 Task: Search for a smartwatch on Amazon and add it to your cart.
Action: Mouse moved to (362, 69)
Screenshot: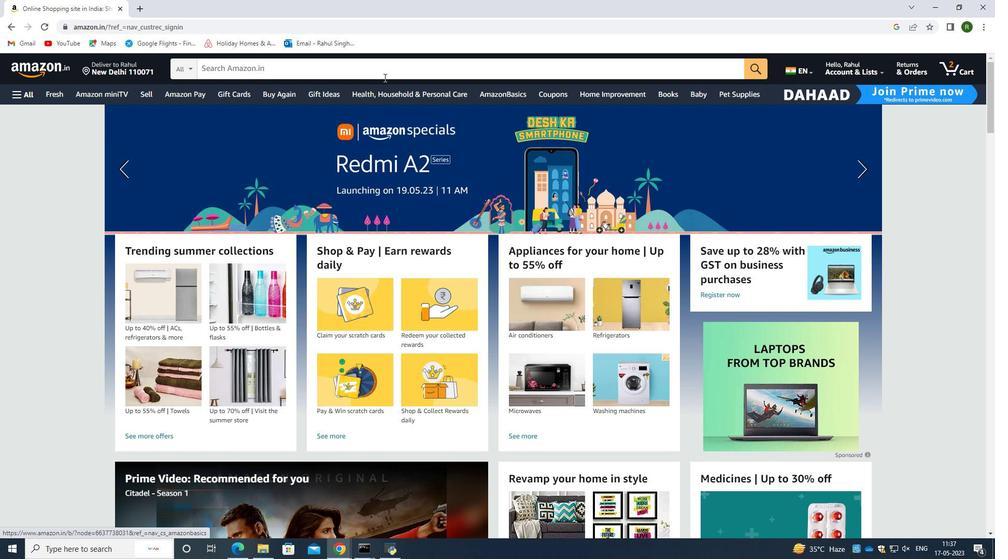 
Action: Mouse pressed left at (362, 69)
Screenshot: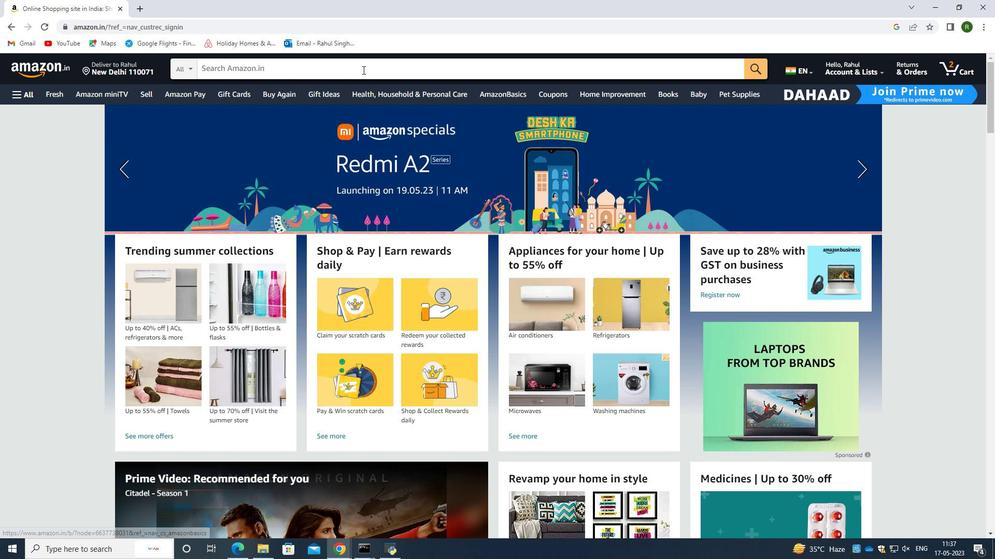 
Action: Key pressed s<Key.backspace>am<Key.backspace><Key.backspace>smart<Key.space>watch<Key.space>for<Key.space>men
Screenshot: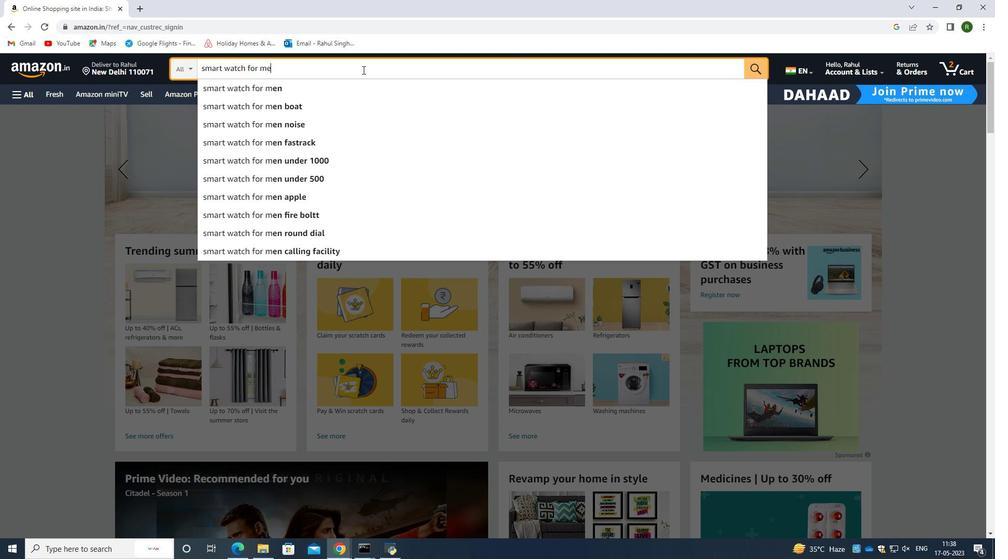 
Action: Mouse moved to (276, 88)
Screenshot: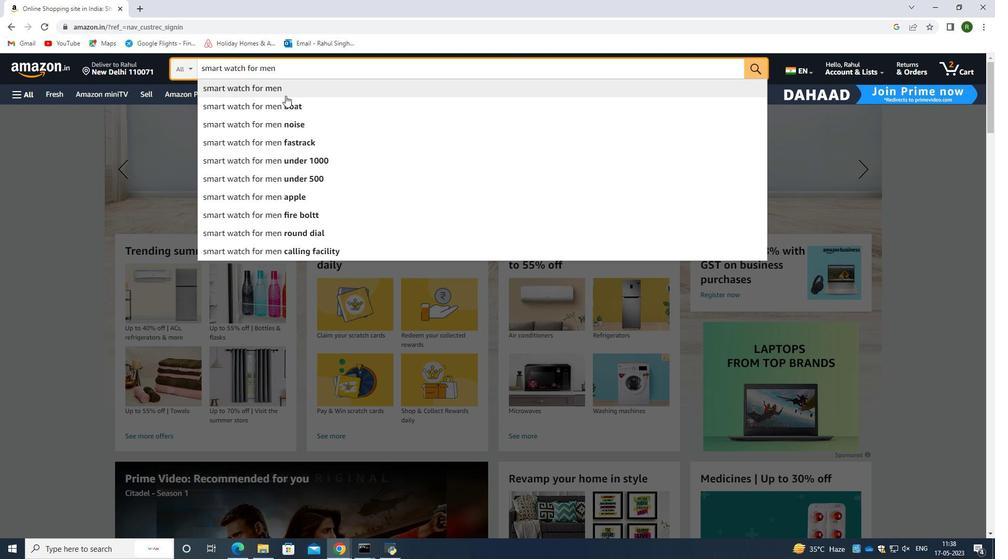 
Action: Mouse pressed left at (276, 88)
Screenshot: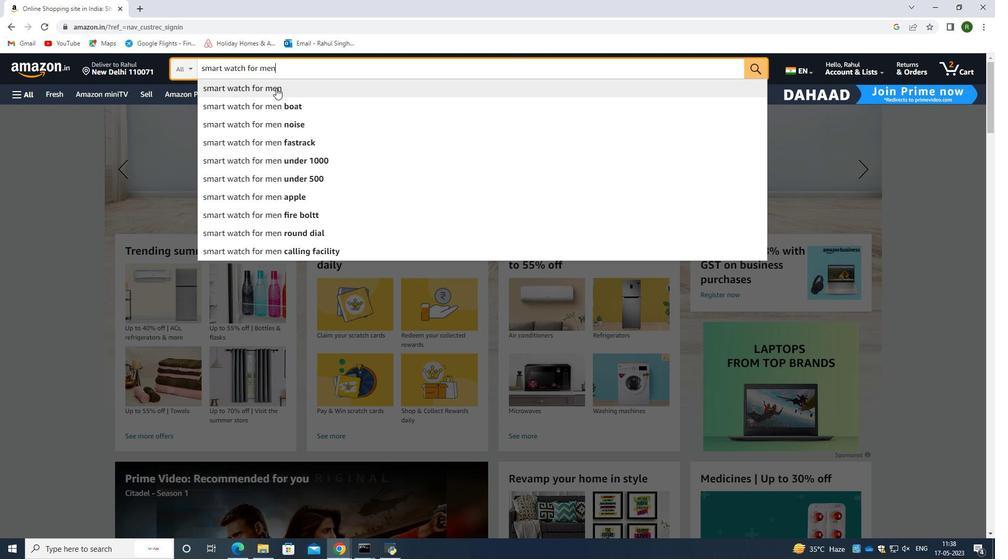 
Action: Mouse moved to (334, 221)
Screenshot: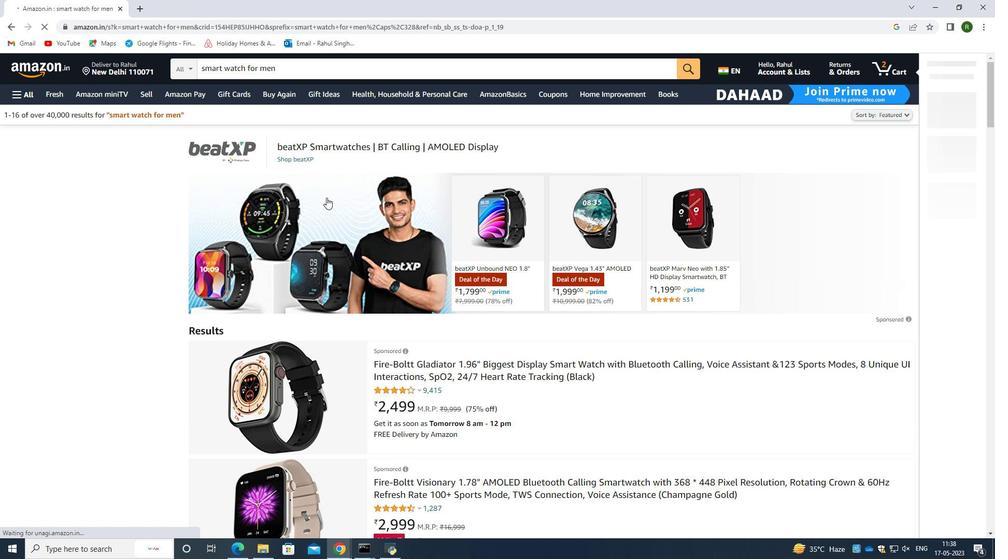 
Action: Mouse scrolled (334, 220) with delta (0, 0)
Screenshot: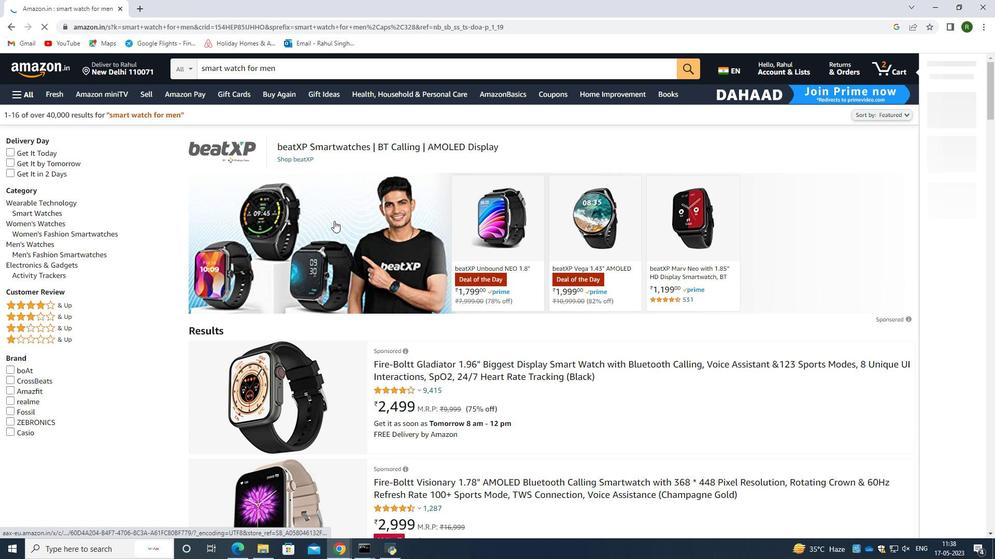 
Action: Mouse scrolled (334, 220) with delta (0, 0)
Screenshot: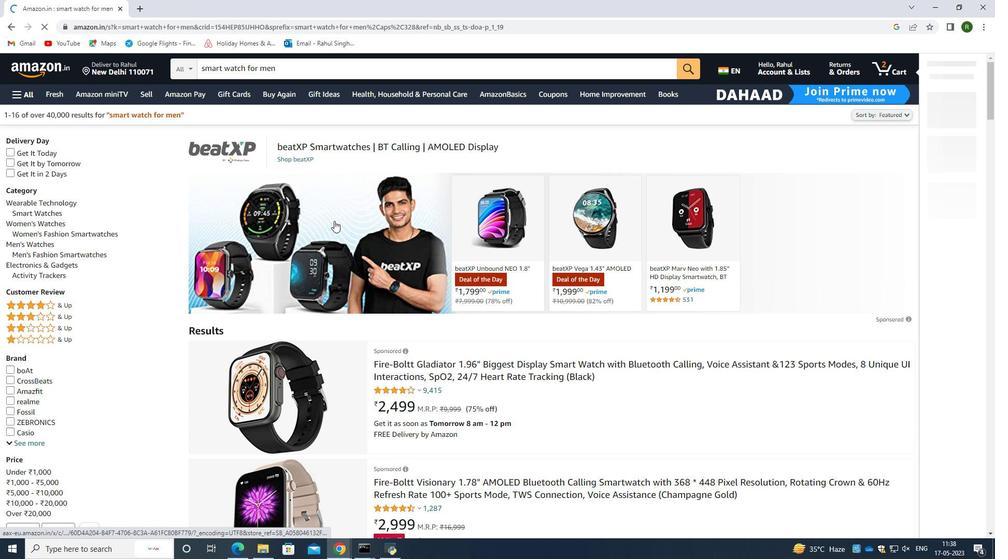 
Action: Mouse moved to (334, 226)
Screenshot: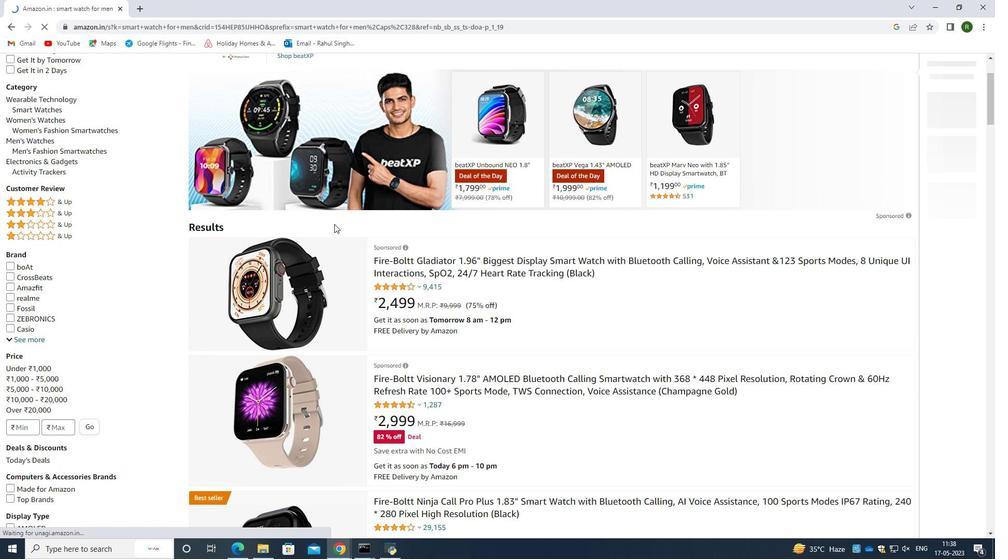 
Action: Mouse scrolled (334, 225) with delta (0, 0)
Screenshot: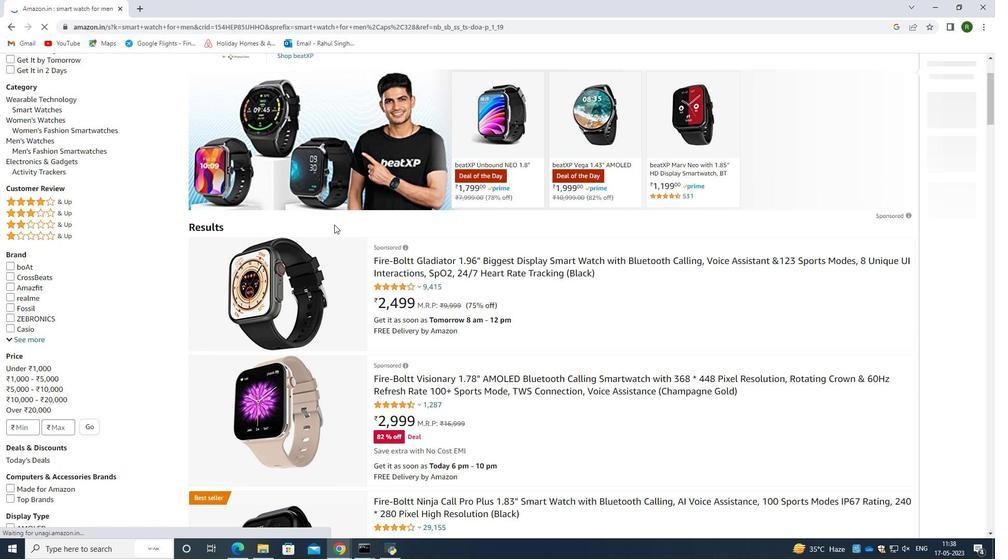 
Action: Mouse scrolled (334, 225) with delta (0, 0)
Screenshot: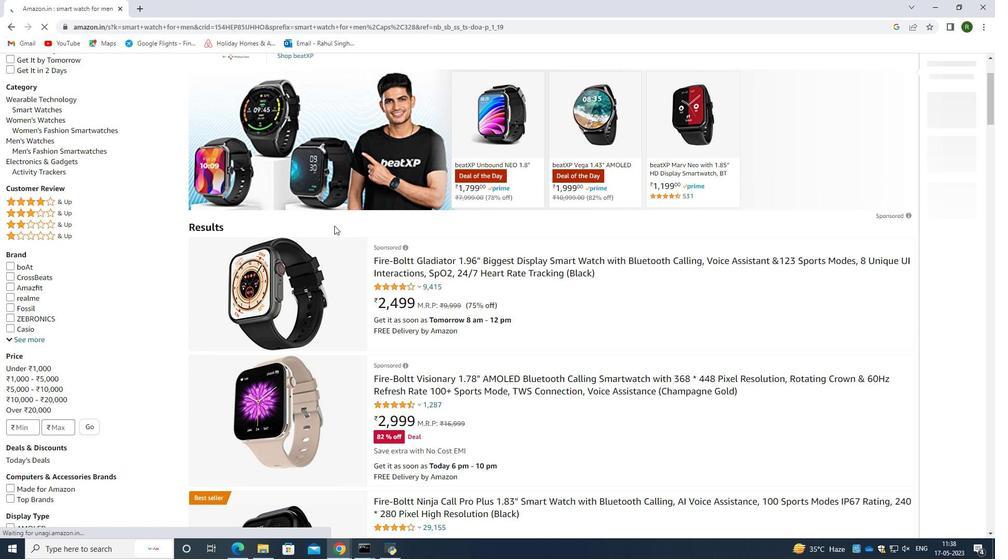 
Action: Mouse moved to (334, 226)
Screenshot: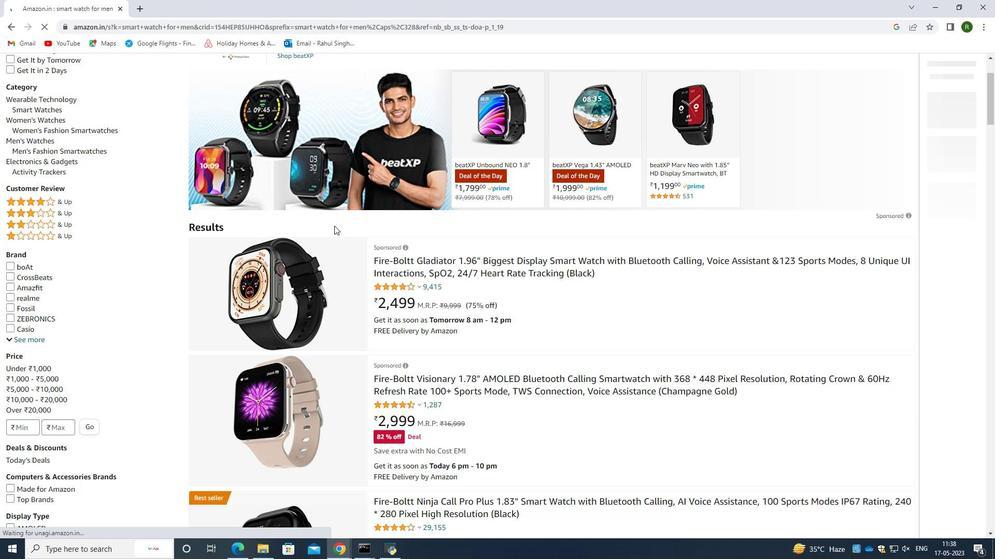 
Action: Mouse scrolled (334, 225) with delta (0, 0)
Screenshot: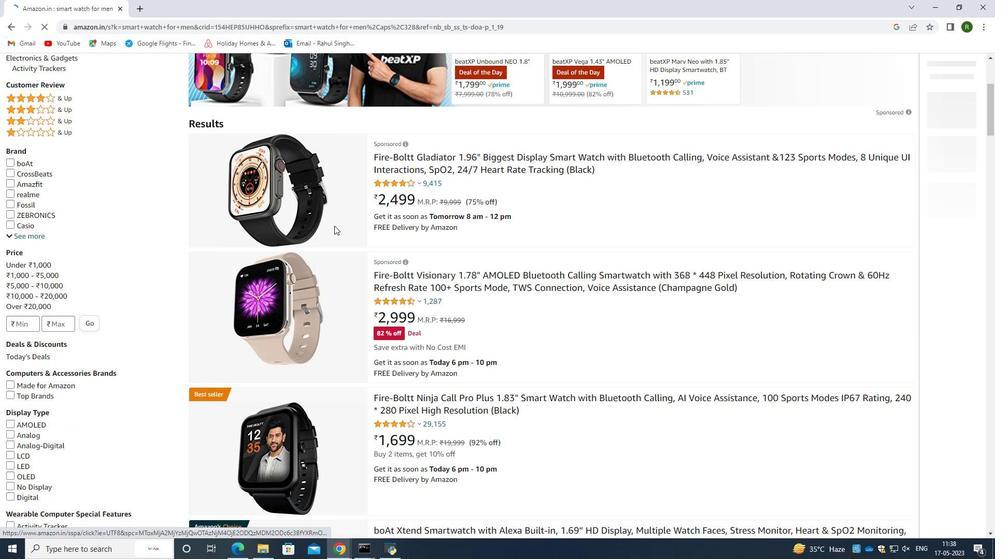 
Action: Mouse moved to (302, 250)
Screenshot: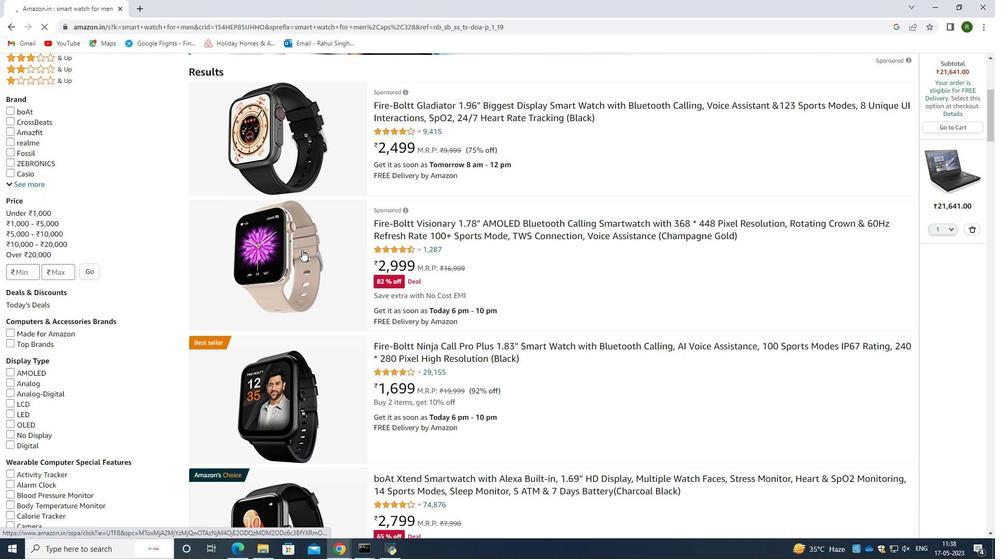 
Action: Mouse scrolled (302, 249) with delta (0, 0)
Screenshot: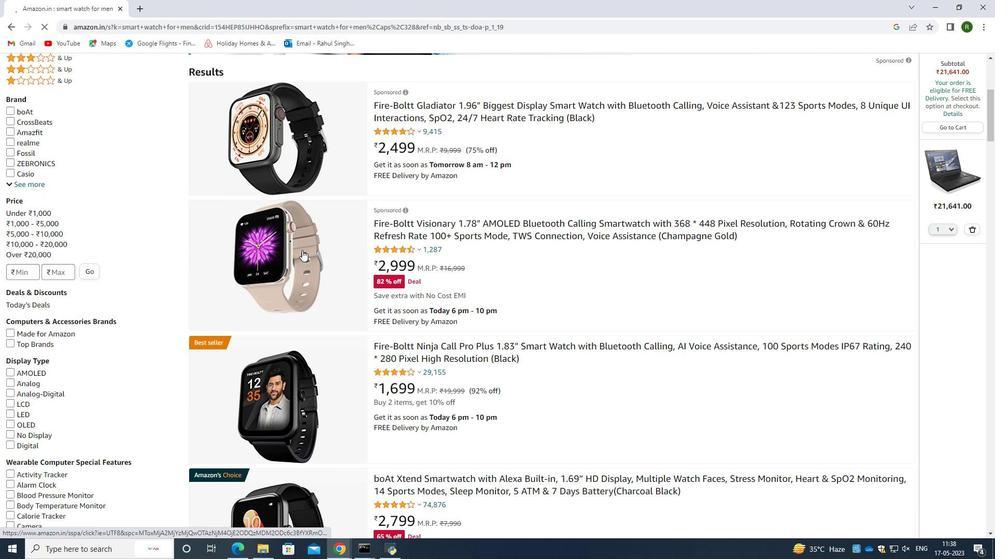
Action: Mouse scrolled (302, 249) with delta (0, 0)
Screenshot: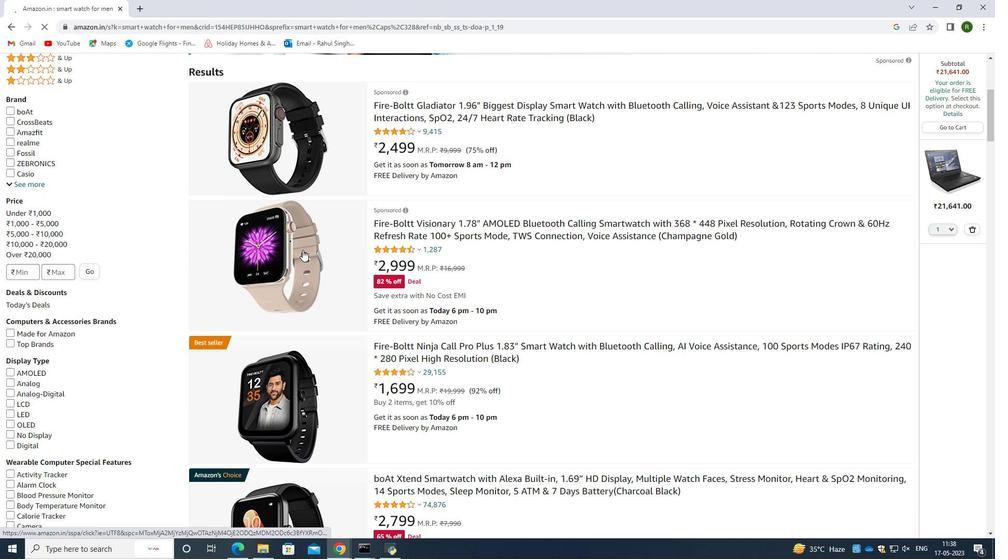
Action: Mouse scrolled (302, 249) with delta (0, 0)
Screenshot: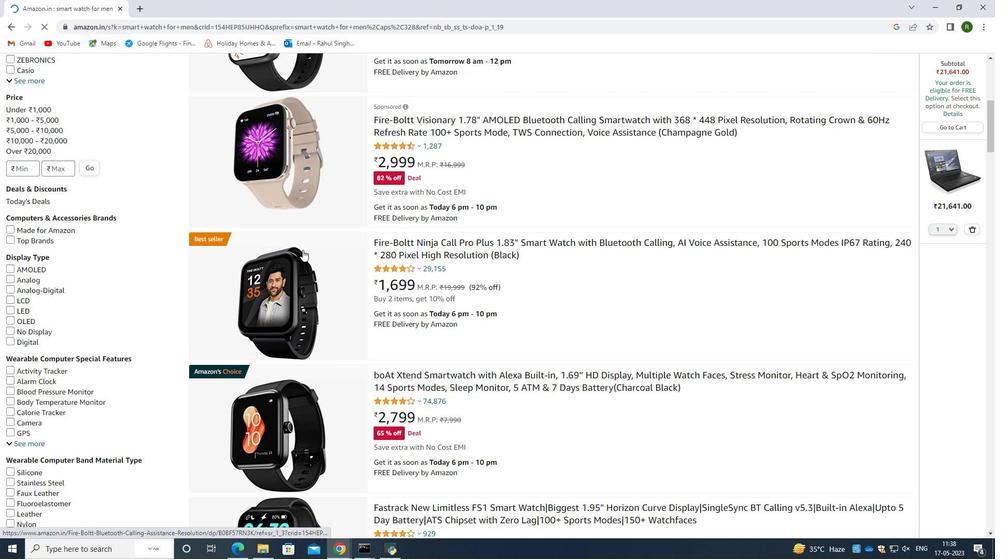 
Action: Mouse scrolled (302, 250) with delta (0, 0)
Screenshot: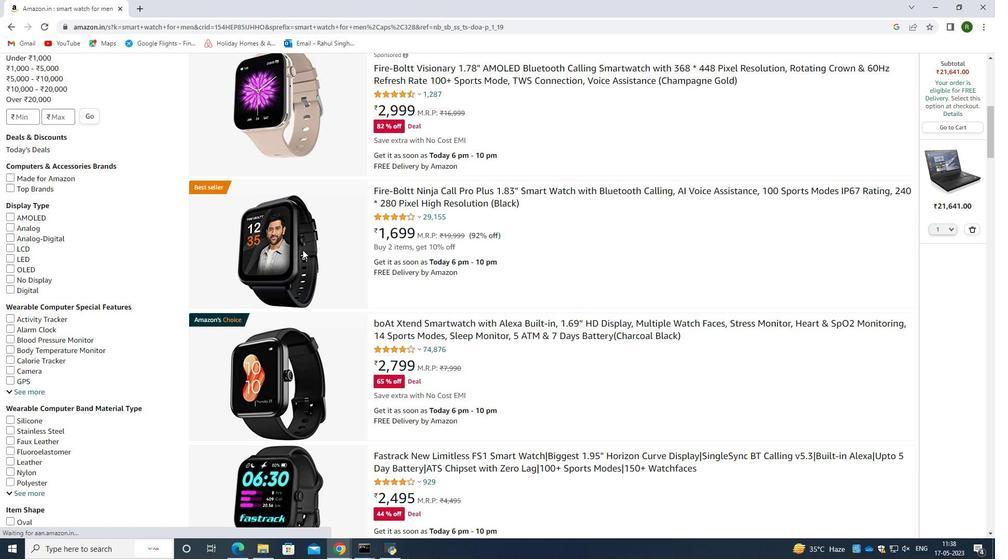 
Action: Mouse scrolled (302, 250) with delta (0, 0)
Screenshot: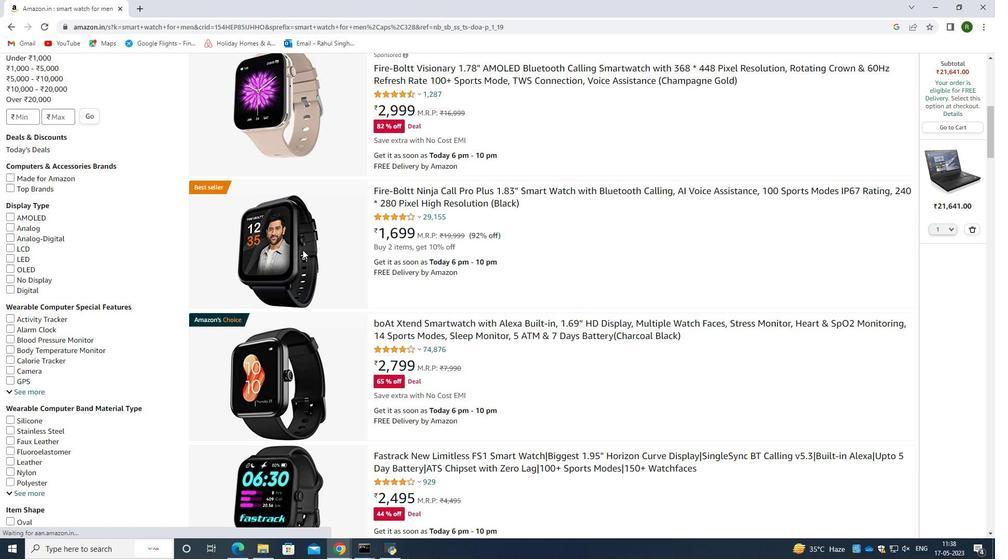 
Action: Mouse moved to (299, 223)
Screenshot: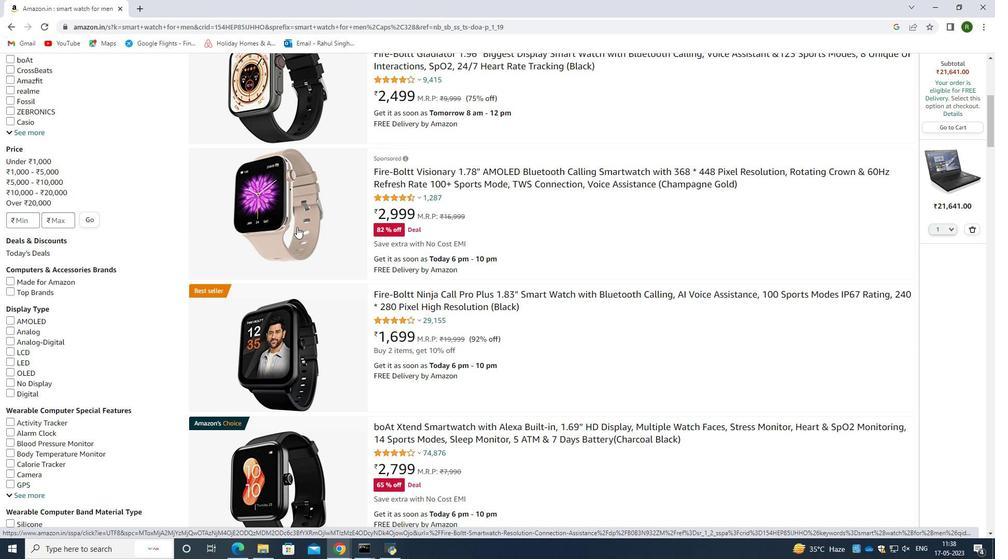 
Action: Mouse scrolled (299, 222) with delta (0, 0)
Screenshot: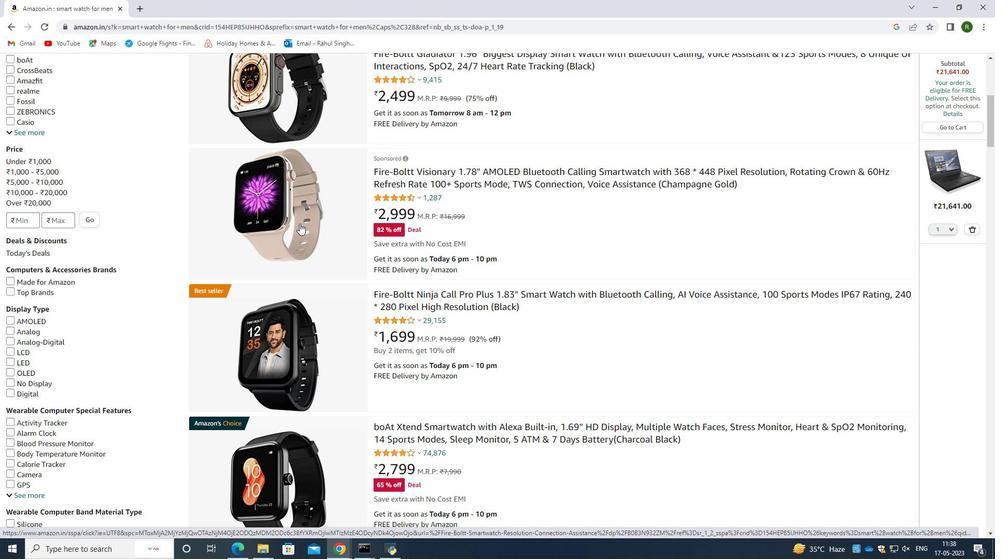 
Action: Mouse scrolled (299, 222) with delta (0, 0)
Screenshot: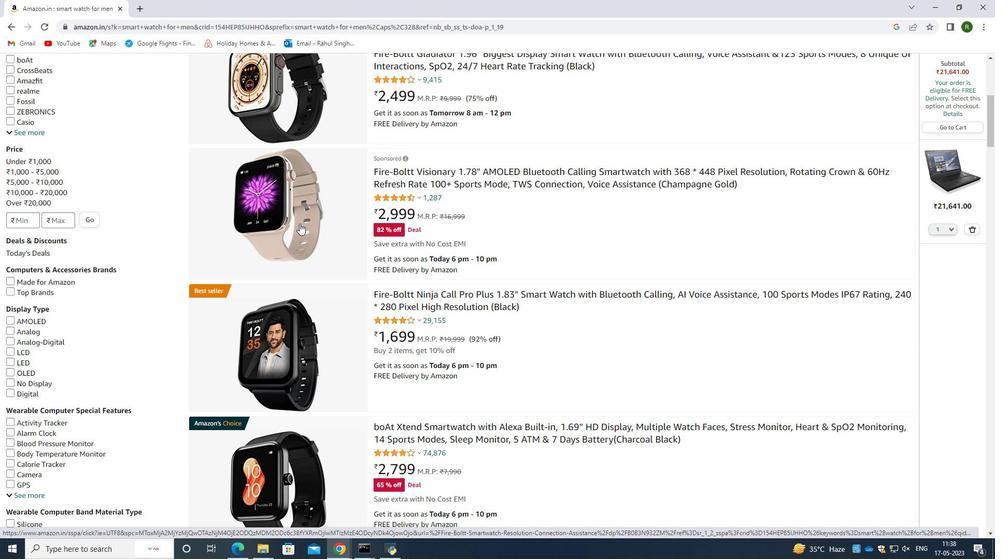 
Action: Mouse scrolled (299, 222) with delta (0, 0)
Screenshot: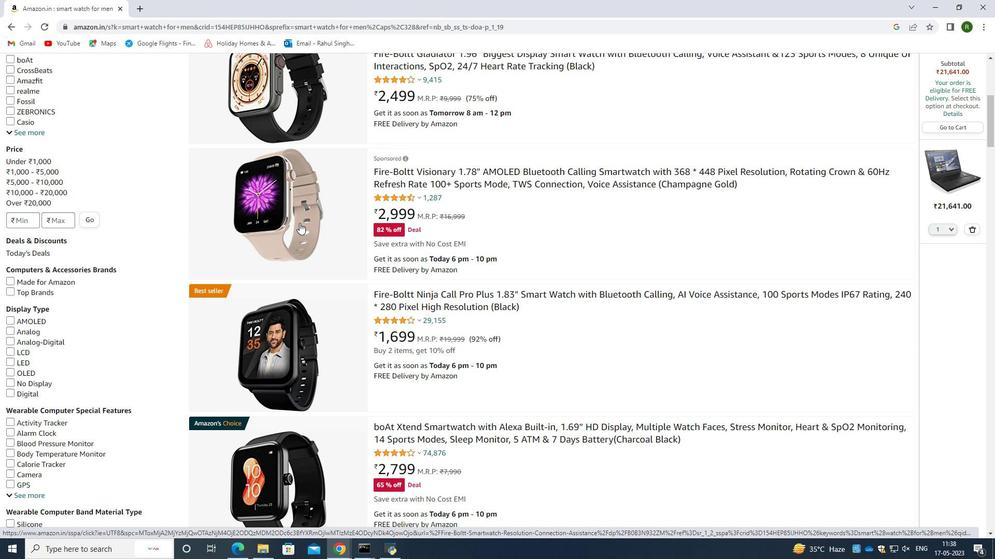 
Action: Mouse scrolled (299, 222) with delta (0, 0)
Screenshot: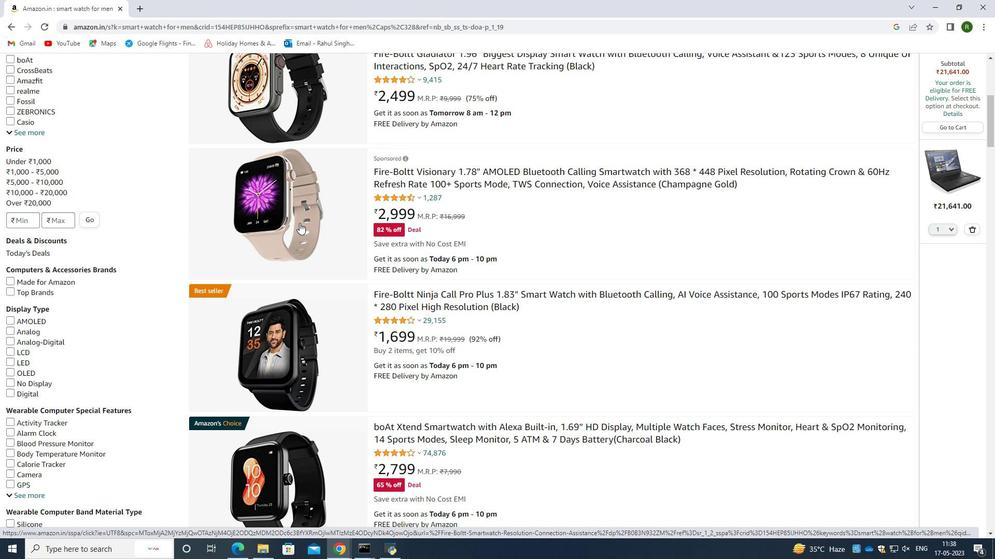 
Action: Mouse scrolled (299, 222) with delta (0, 0)
Screenshot: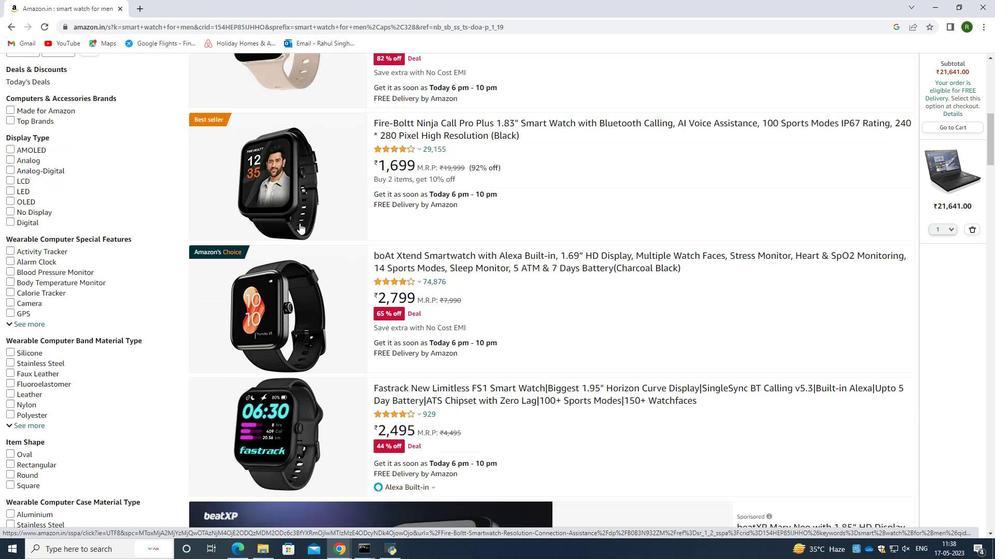 
Action: Mouse scrolled (299, 222) with delta (0, 0)
Screenshot: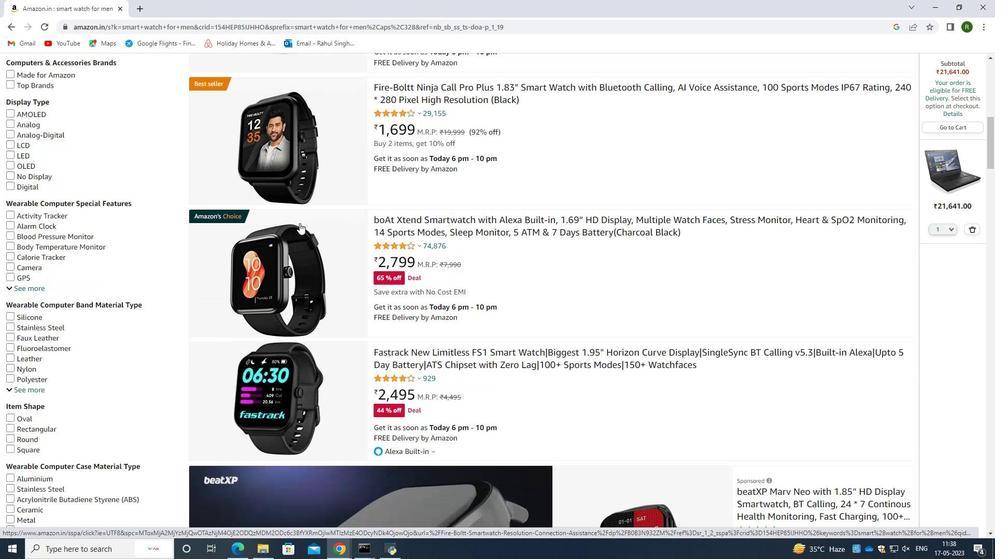 
Action: Mouse scrolled (299, 222) with delta (0, 0)
Screenshot: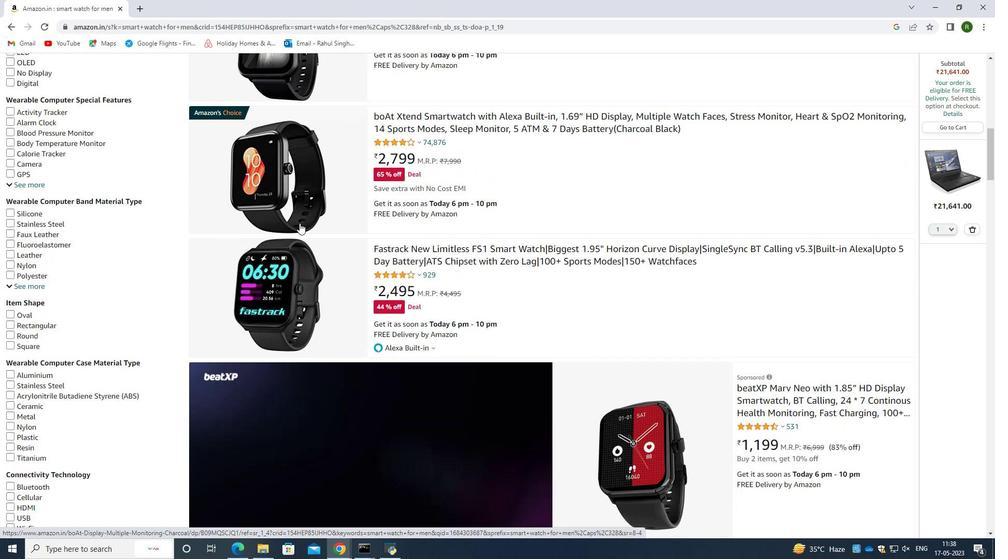 
Action: Mouse scrolled (299, 222) with delta (0, 0)
Screenshot: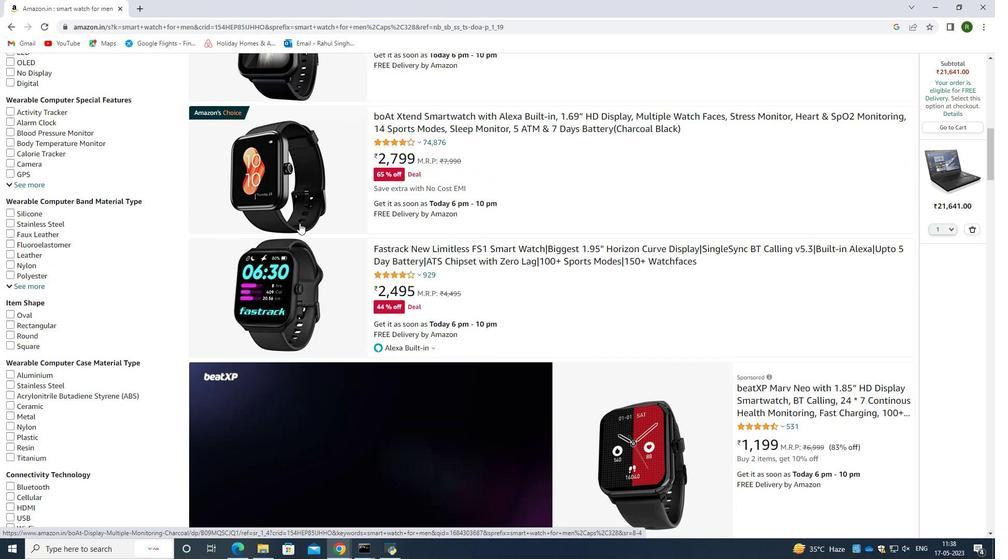 
Action: Mouse scrolled (299, 222) with delta (0, 0)
Screenshot: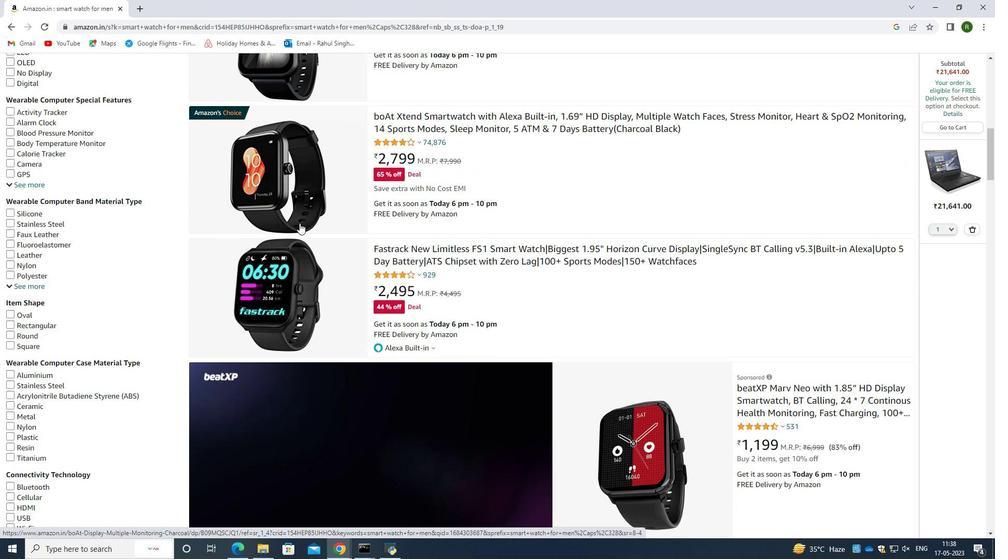 
Action: Mouse scrolled (299, 222) with delta (0, 0)
Screenshot: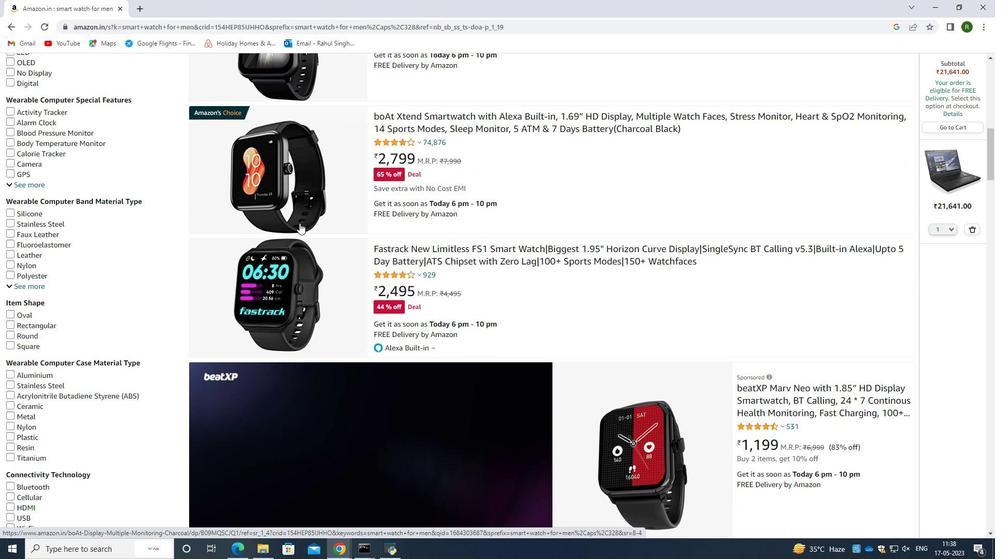 
Action: Mouse scrolled (299, 222) with delta (0, 0)
Screenshot: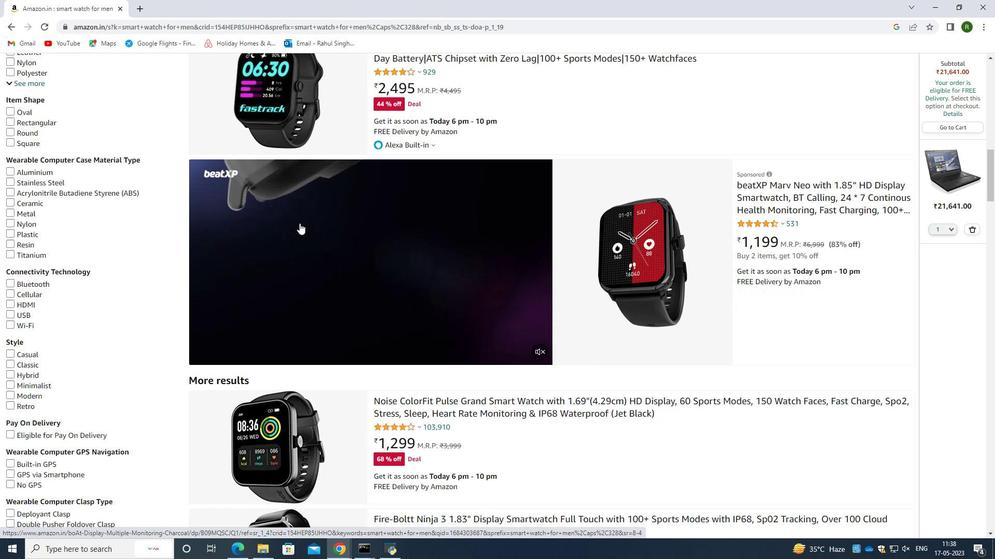 
Action: Mouse scrolled (299, 222) with delta (0, 0)
Screenshot: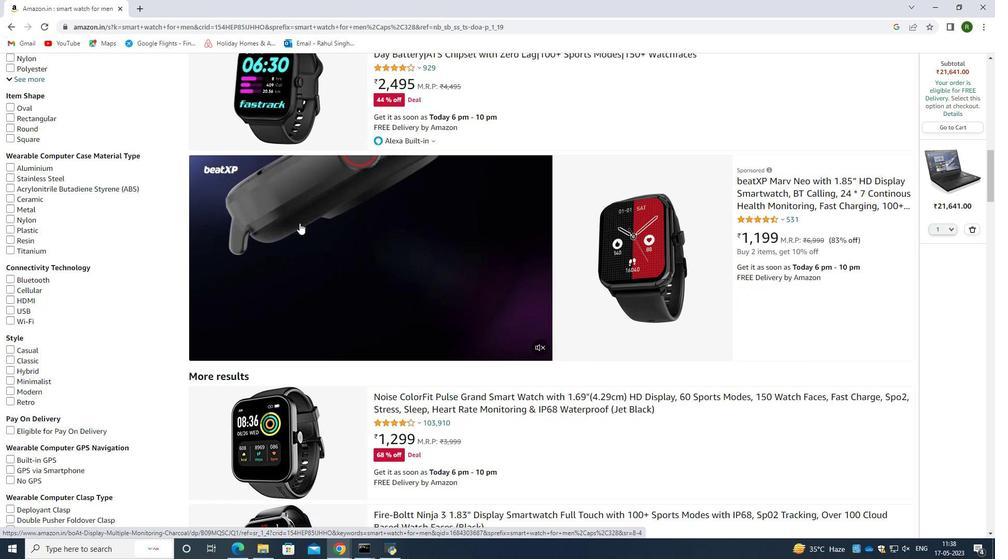 
Action: Mouse scrolled (299, 222) with delta (0, 0)
Screenshot: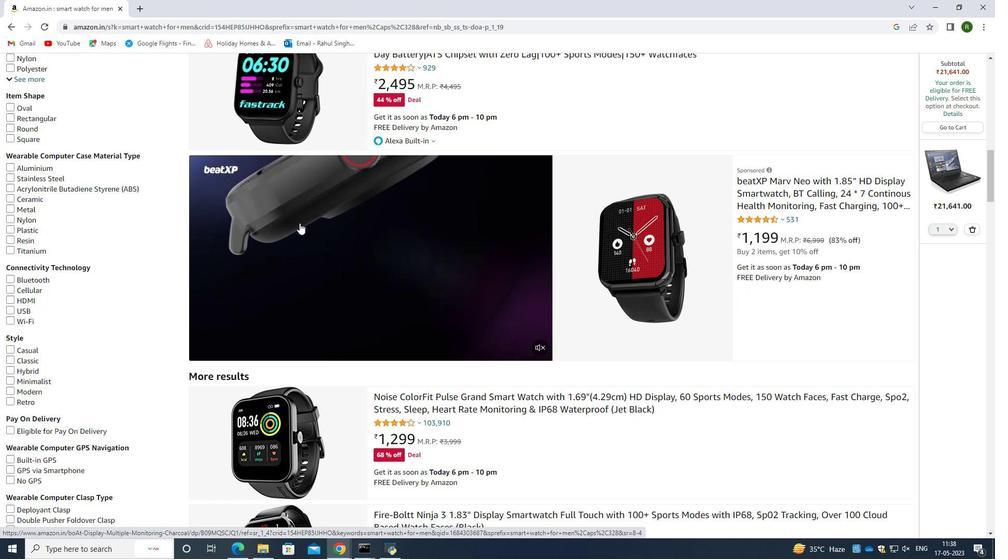 
Action: Mouse scrolled (299, 222) with delta (0, 0)
Screenshot: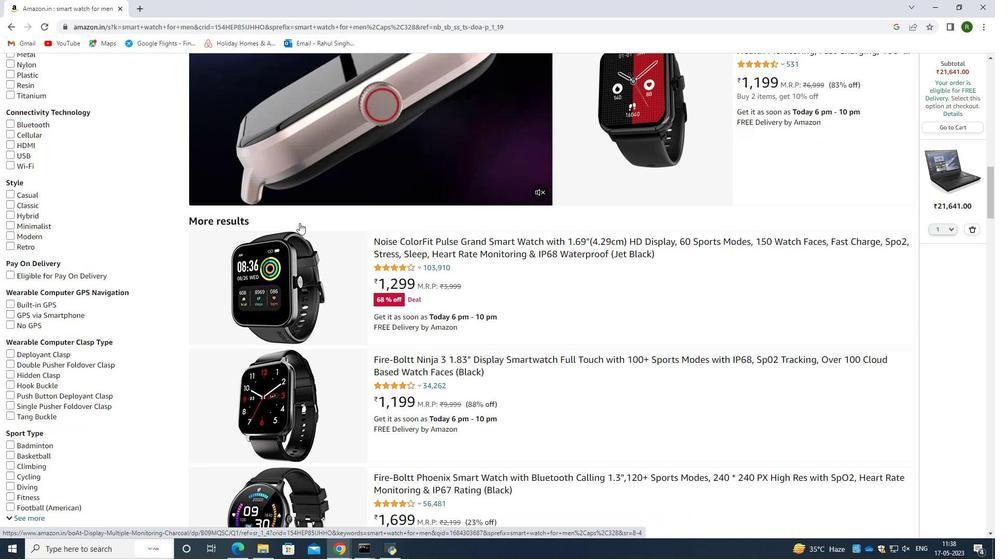 
Action: Mouse scrolled (299, 222) with delta (0, 0)
Screenshot: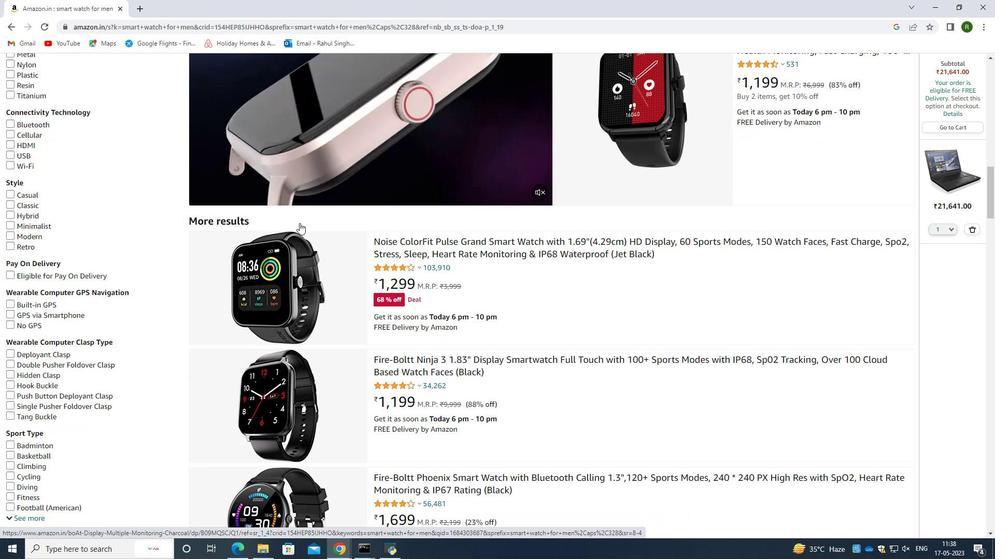 
Action: Mouse moved to (312, 334)
Screenshot: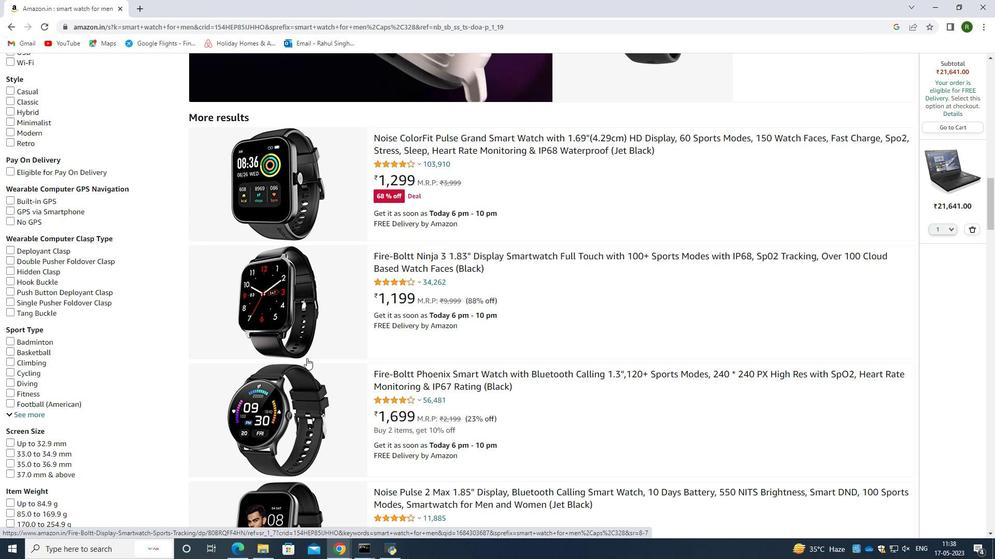
Action: Mouse scrolled (312, 334) with delta (0, 0)
Screenshot: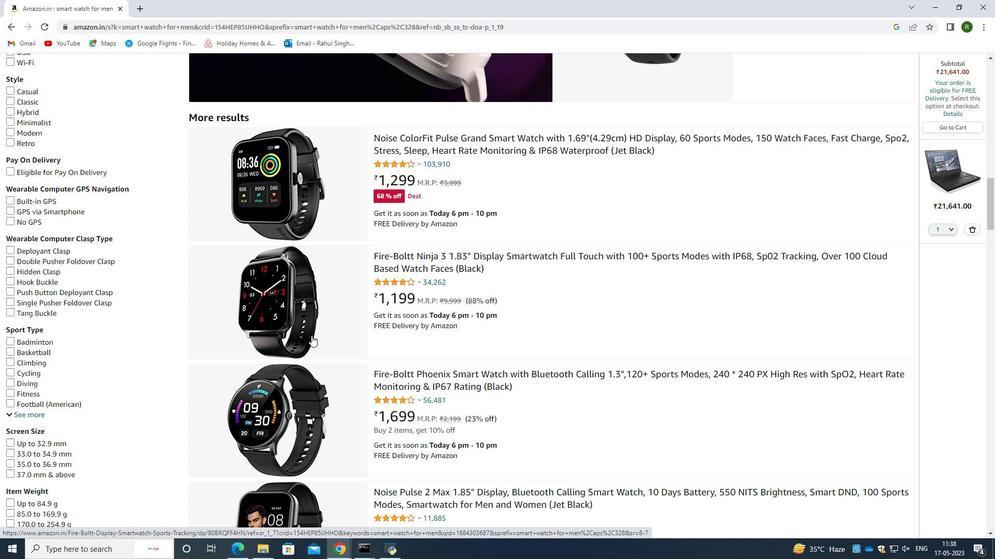 
Action: Mouse scrolled (312, 334) with delta (0, 0)
Screenshot: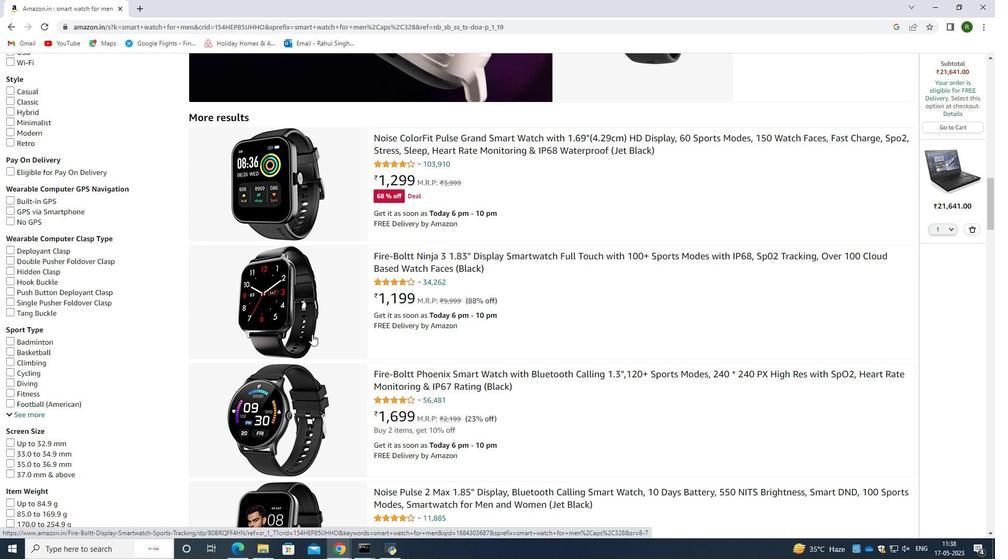 
Action: Mouse moved to (334, 299)
Screenshot: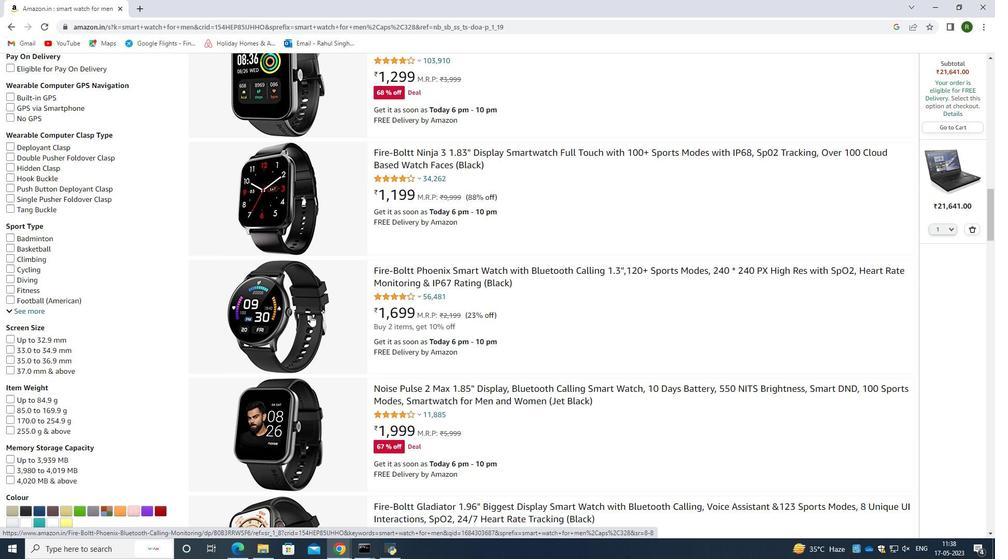 
Action: Mouse scrolled (334, 299) with delta (0, 0)
Screenshot: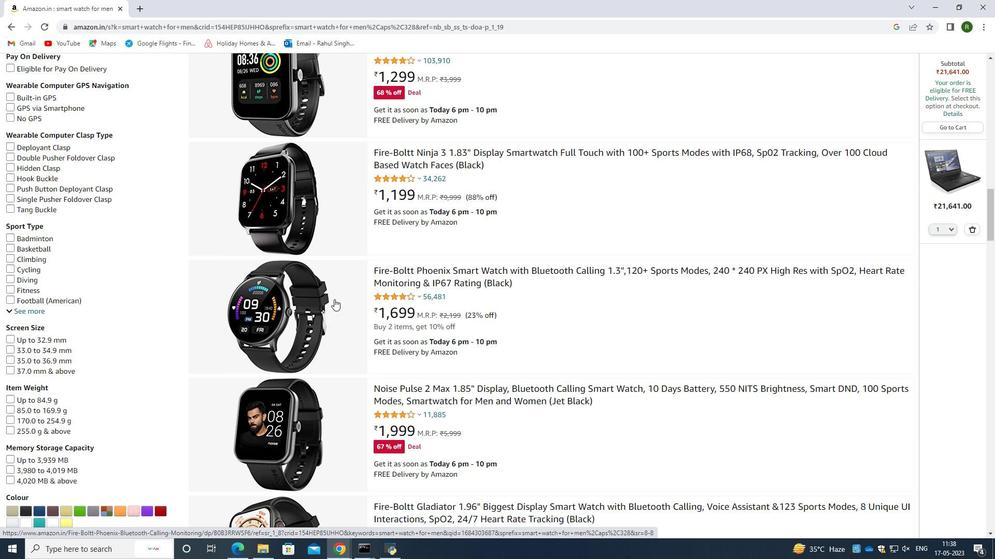 
Action: Mouse scrolled (334, 299) with delta (0, 0)
Screenshot: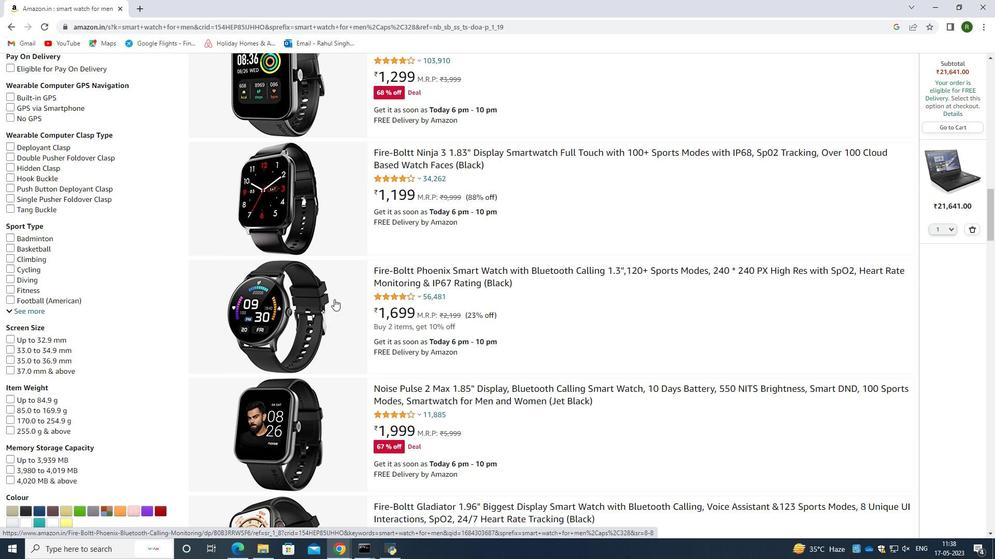 
Action: Mouse scrolled (334, 299) with delta (0, 0)
Screenshot: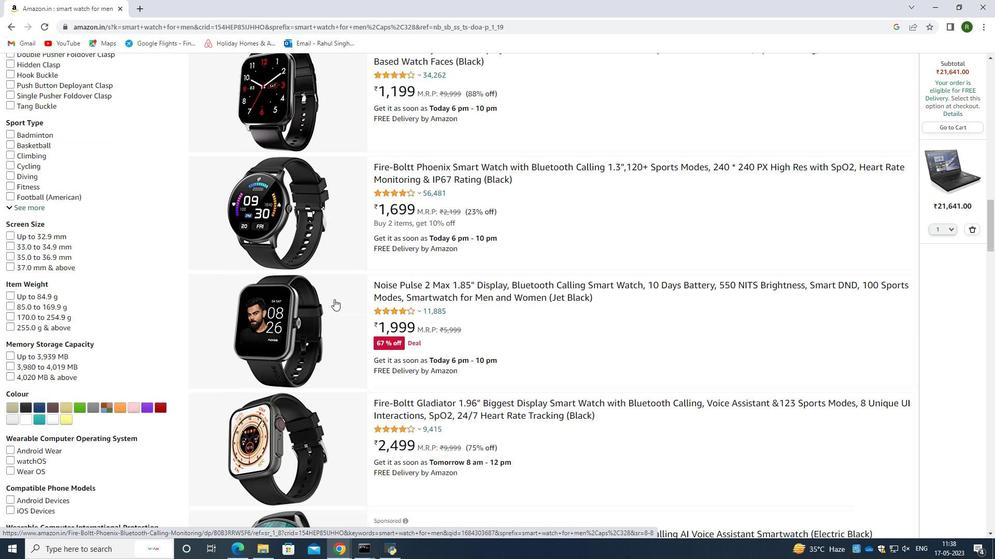 
Action: Mouse scrolled (334, 299) with delta (0, 0)
Screenshot: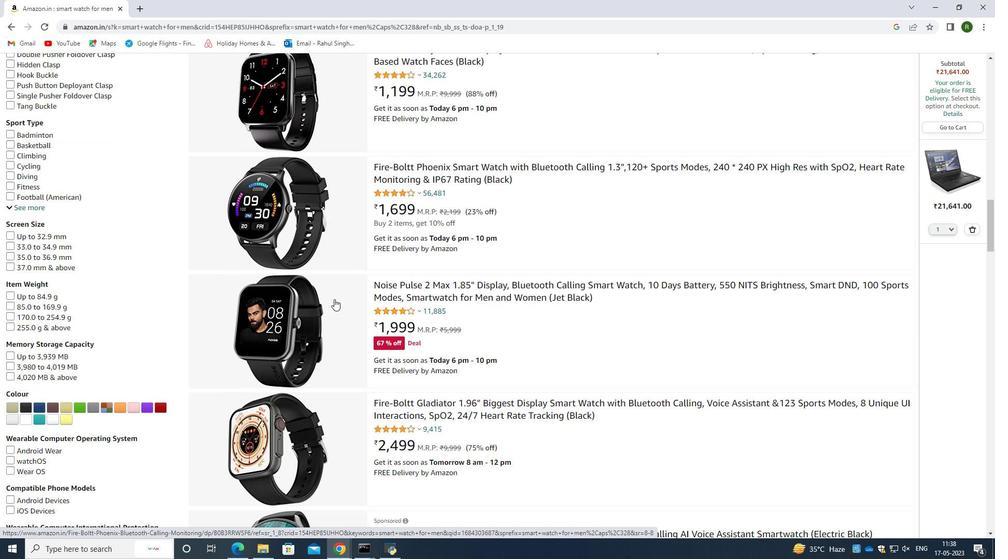 
Action: Mouse moved to (327, 329)
Screenshot: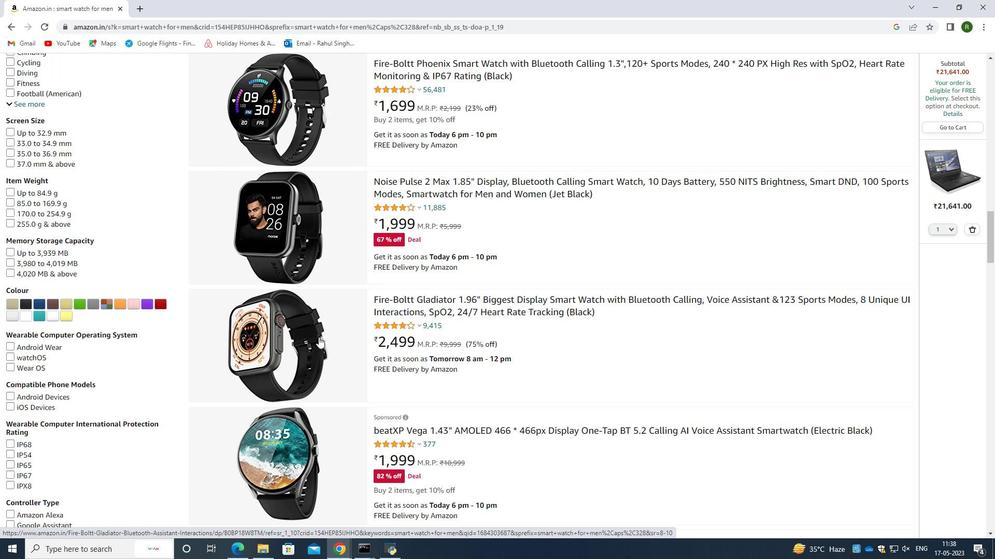 
Action: Mouse scrolled (327, 329) with delta (0, 0)
Screenshot: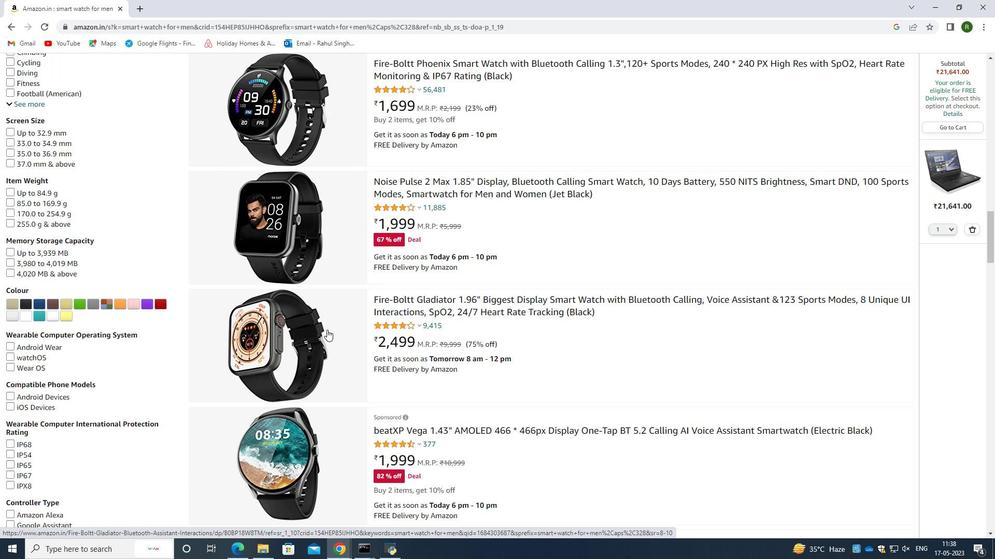 
Action: Mouse scrolled (327, 329) with delta (0, 0)
Screenshot: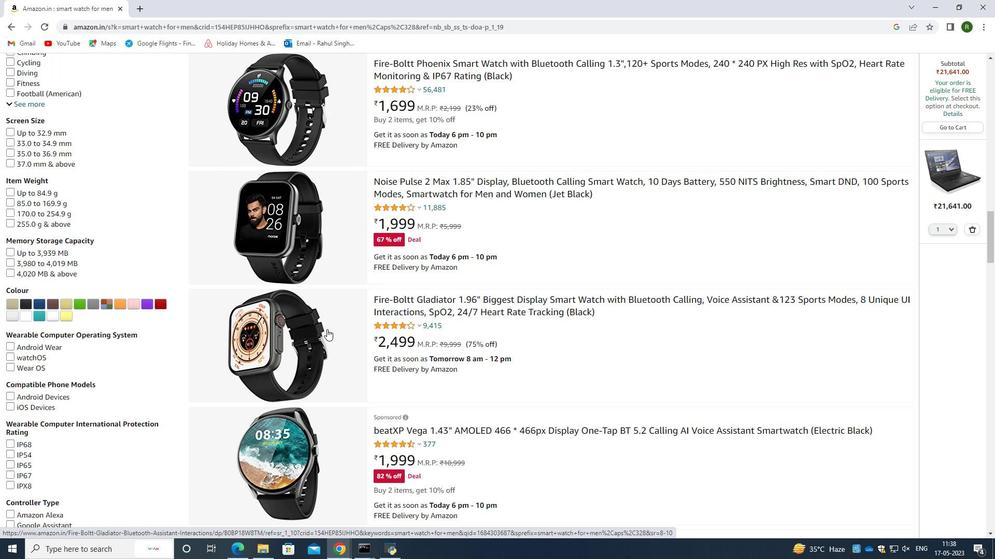 
Action: Mouse scrolled (327, 329) with delta (0, 0)
Screenshot: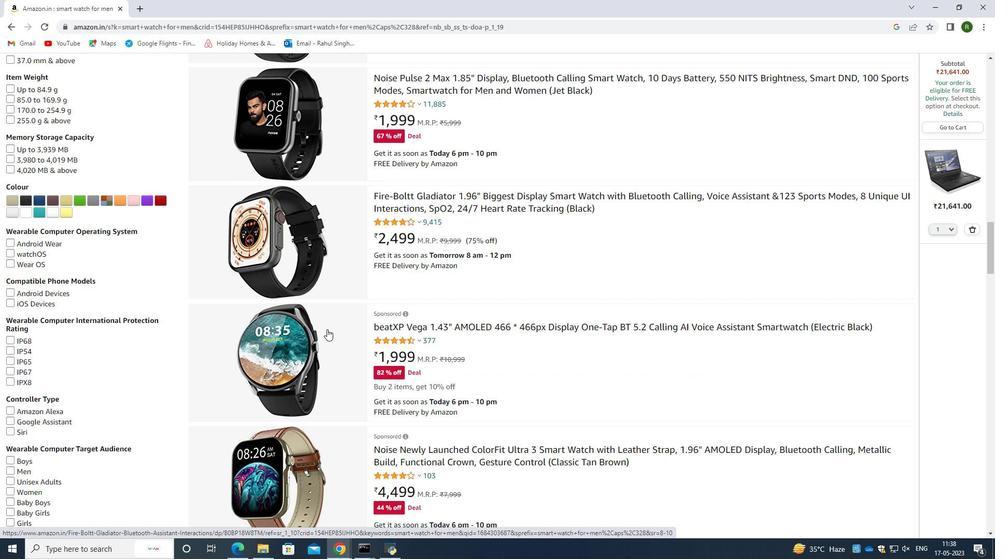 
Action: Mouse scrolled (327, 329) with delta (0, 0)
Screenshot: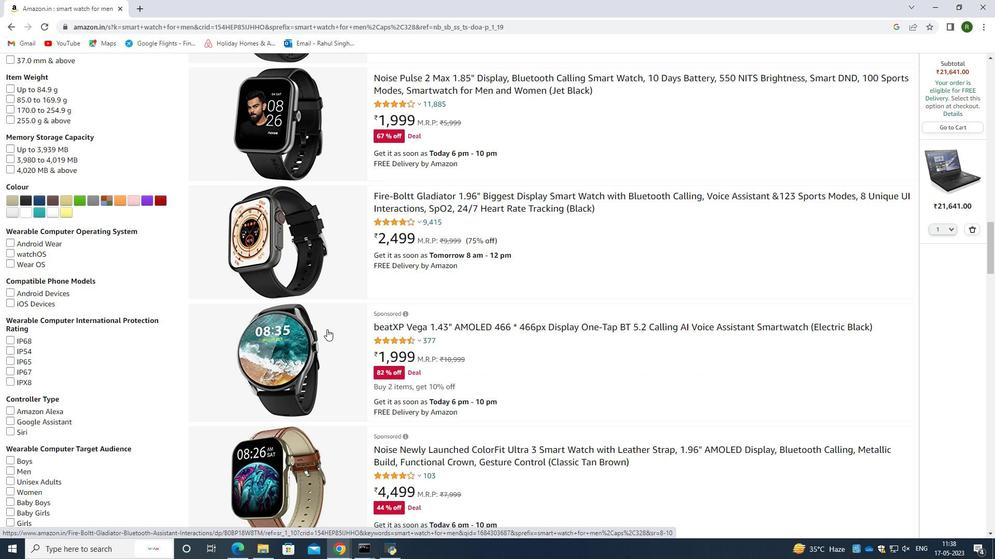 
Action: Mouse moved to (323, 363)
Screenshot: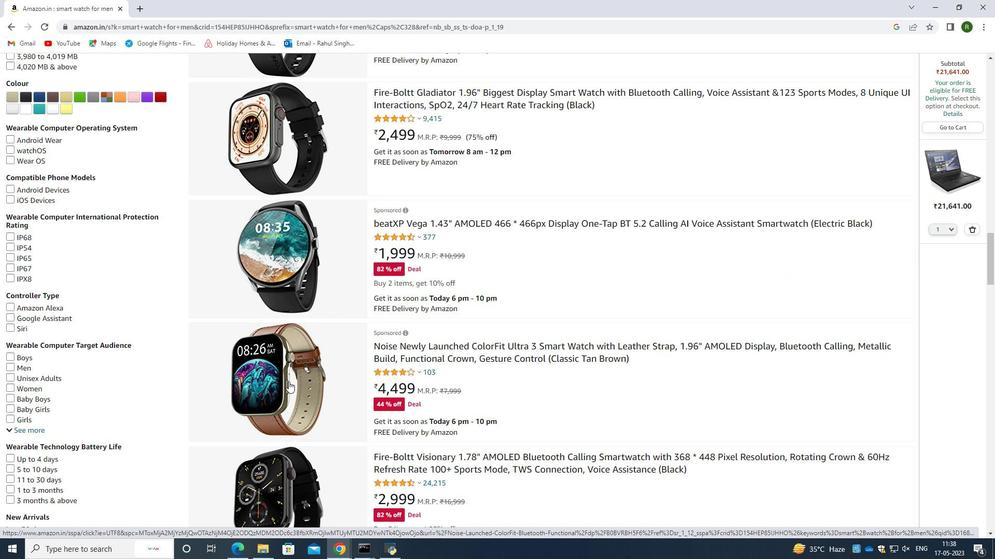 
Action: Mouse scrolled (323, 362) with delta (0, 0)
Screenshot: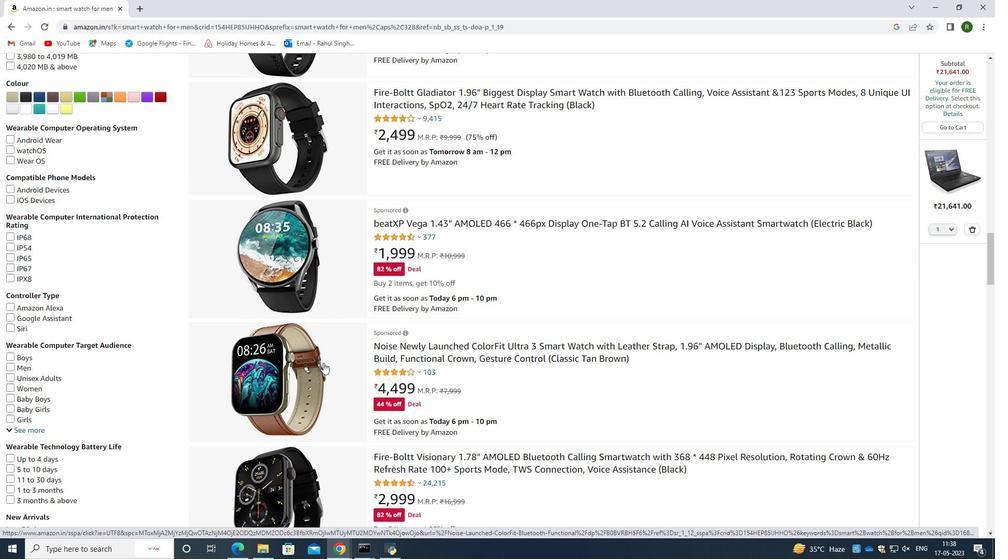 
Action: Mouse moved to (290, 326)
Screenshot: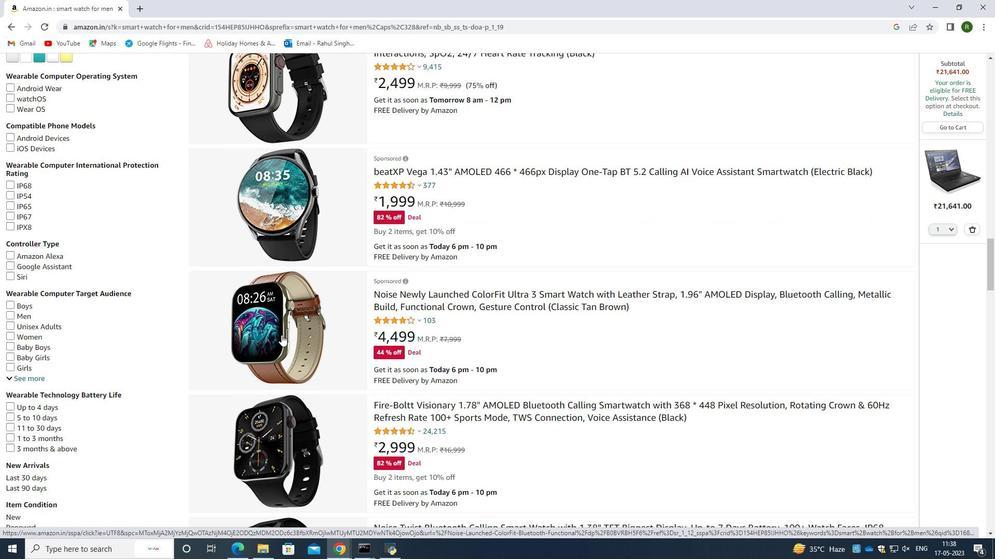 
Action: Mouse pressed left at (290, 326)
Screenshot: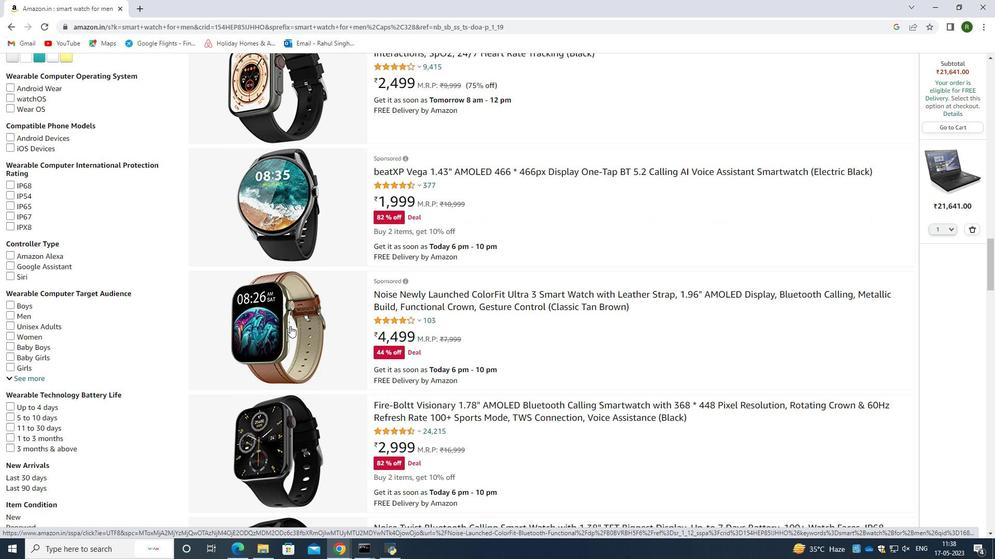 
Action: Mouse moved to (439, 226)
Screenshot: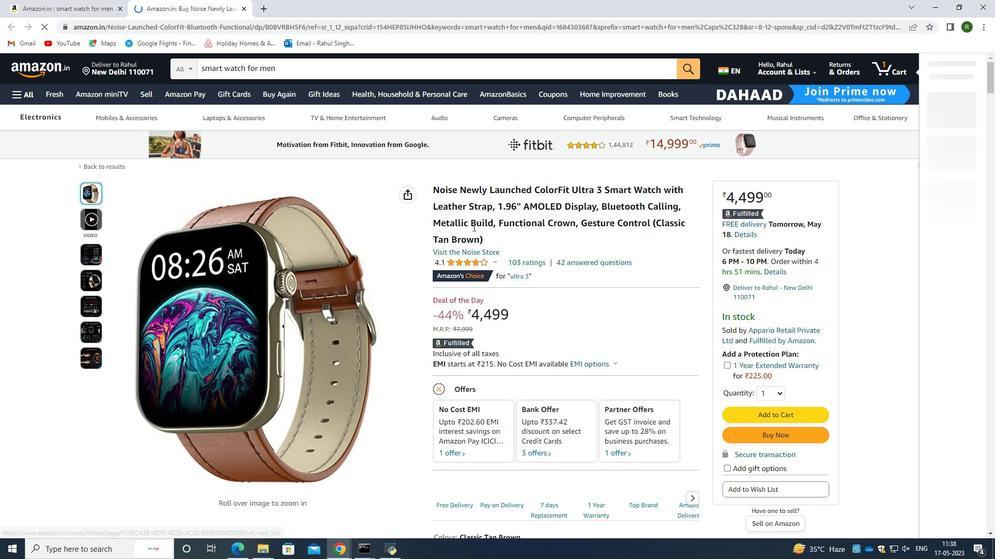 
Action: Mouse scrolled (439, 226) with delta (0, 0)
Screenshot: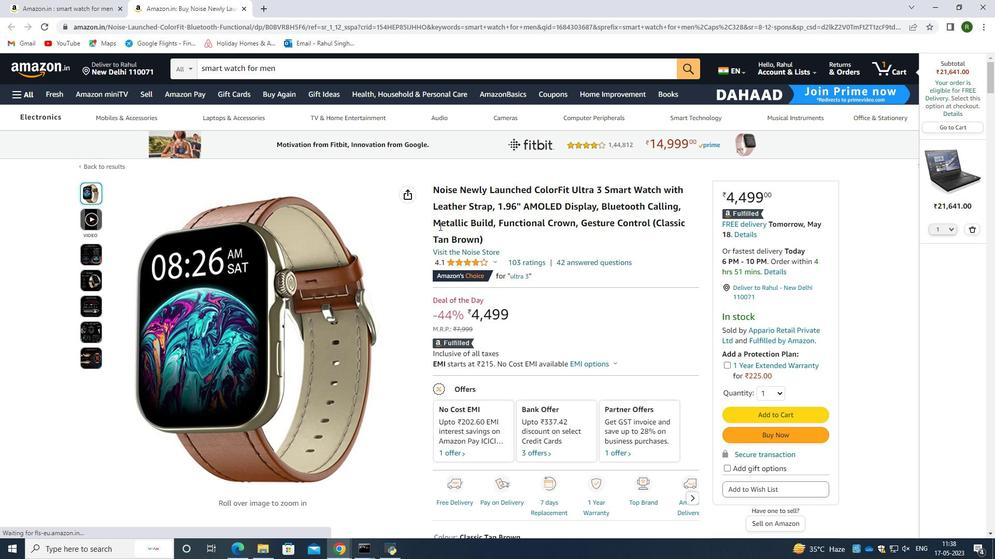 
Action: Mouse scrolled (439, 226) with delta (0, 0)
Screenshot: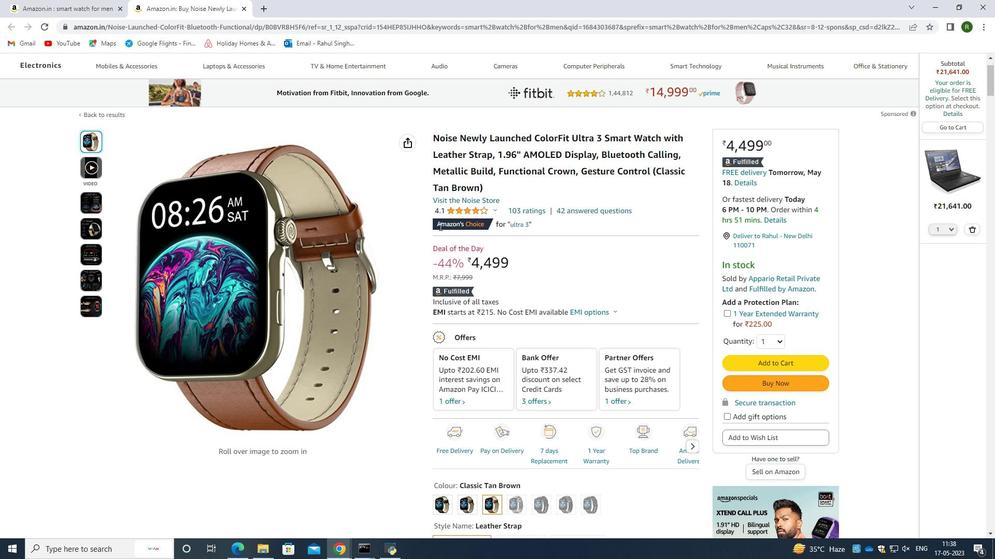 
Action: Mouse scrolled (439, 226) with delta (0, 0)
Screenshot: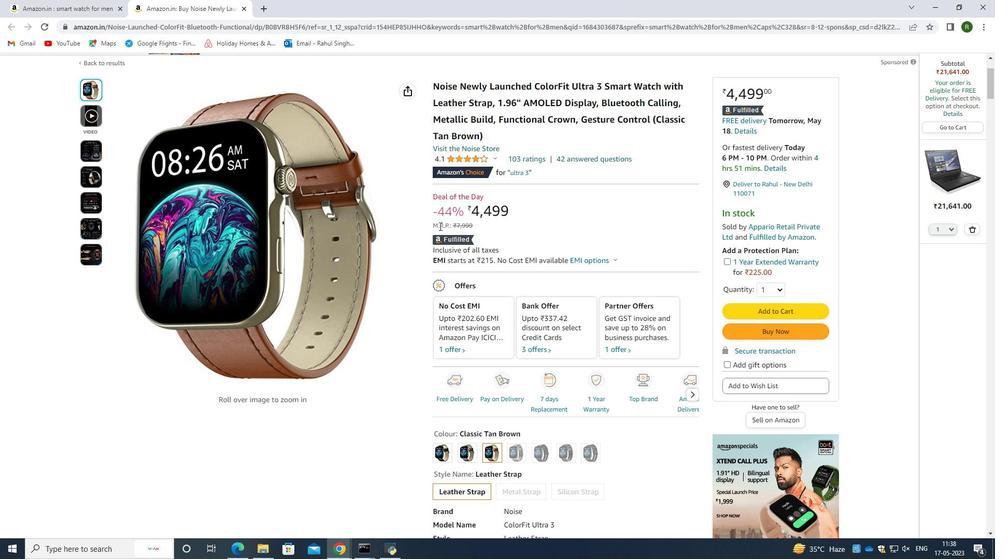 
Action: Mouse scrolled (439, 226) with delta (0, 0)
Screenshot: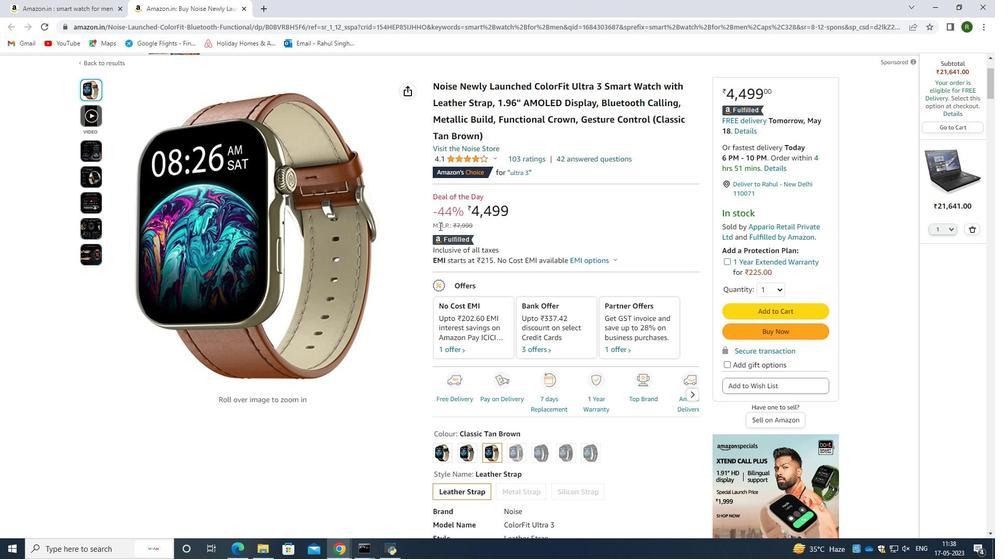 
Action: Mouse moved to (622, 275)
Screenshot: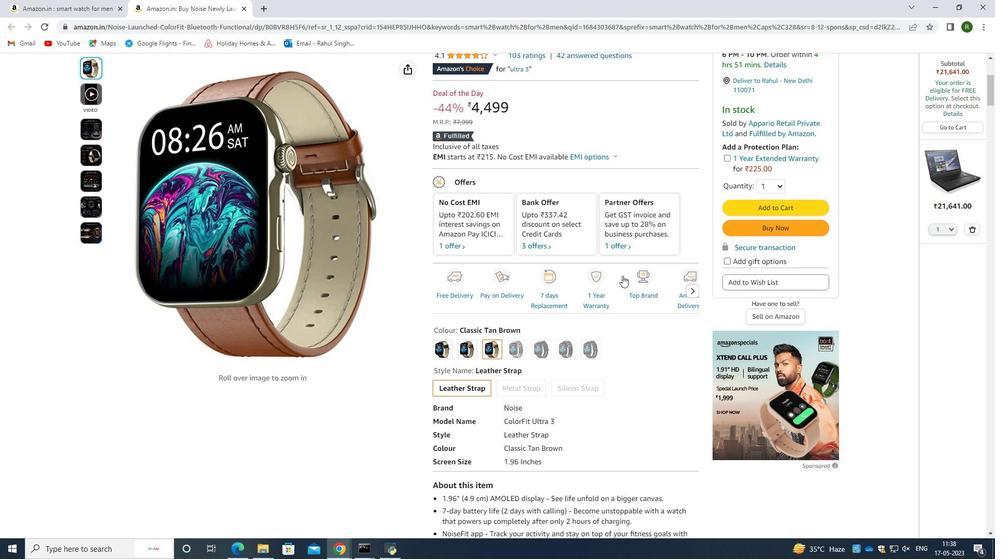 
Action: Mouse scrolled (622, 275) with delta (0, 0)
Screenshot: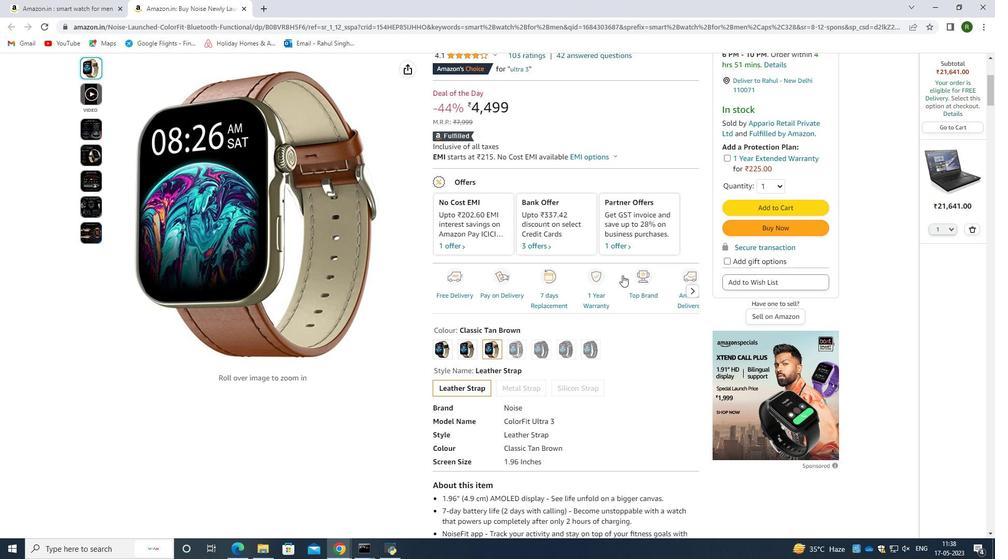 
Action: Mouse scrolled (622, 275) with delta (0, 0)
Screenshot: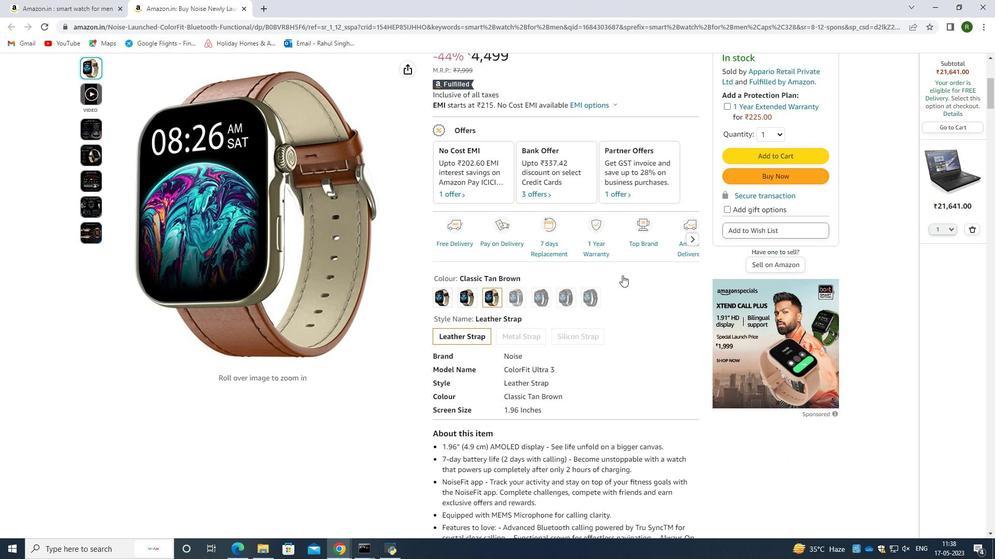 
Action: Mouse scrolled (622, 275) with delta (0, 0)
Screenshot: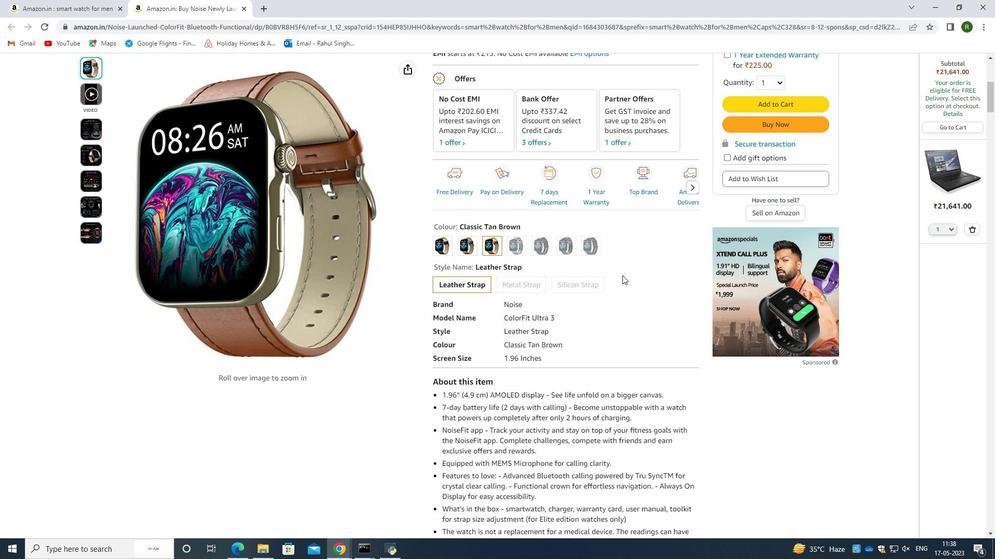 
Action: Mouse scrolled (622, 275) with delta (0, 0)
Screenshot: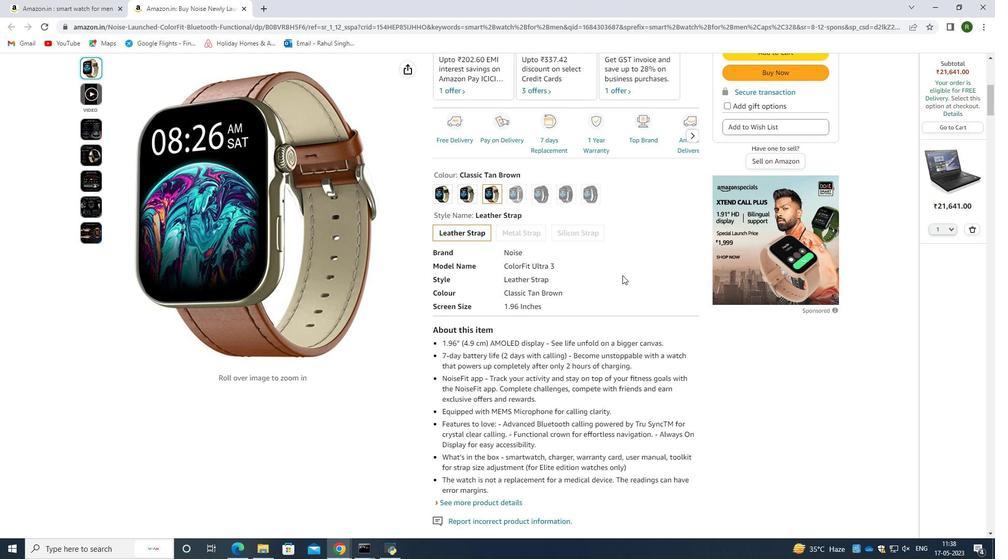 
Action: Mouse scrolled (622, 275) with delta (0, 0)
Screenshot: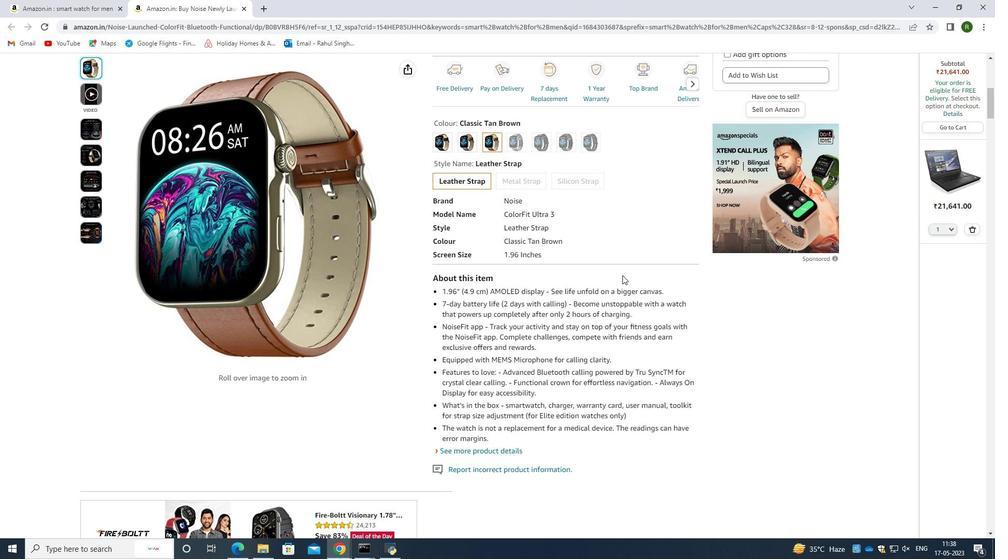 
Action: Mouse scrolled (622, 275) with delta (0, 0)
Screenshot: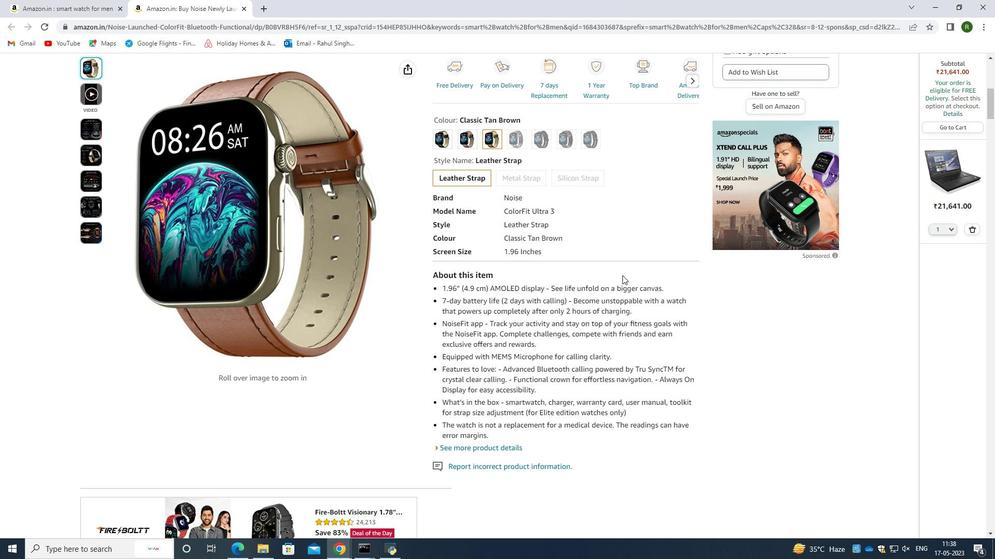 
Action: Mouse scrolled (622, 276) with delta (0, 0)
Screenshot: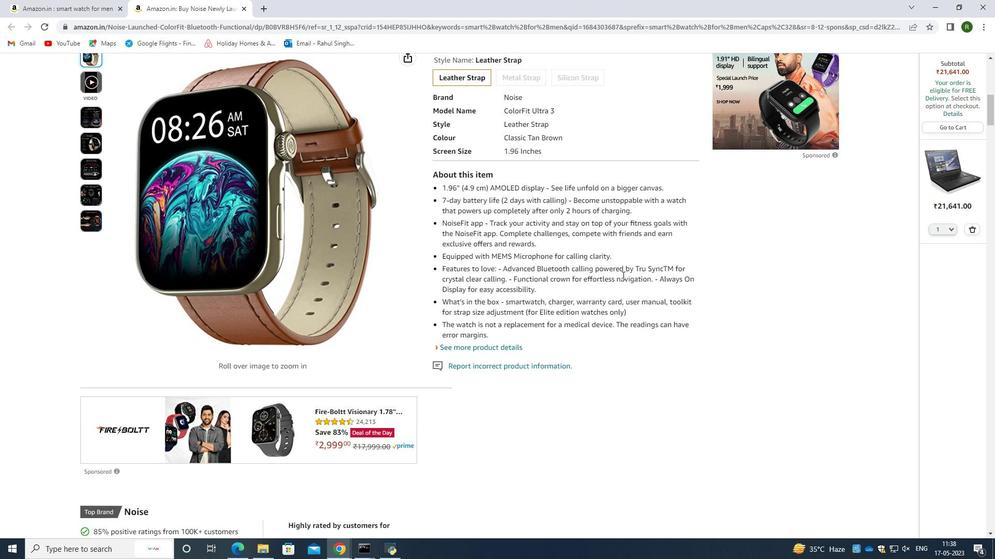 
Action: Mouse scrolled (622, 276) with delta (0, 0)
Screenshot: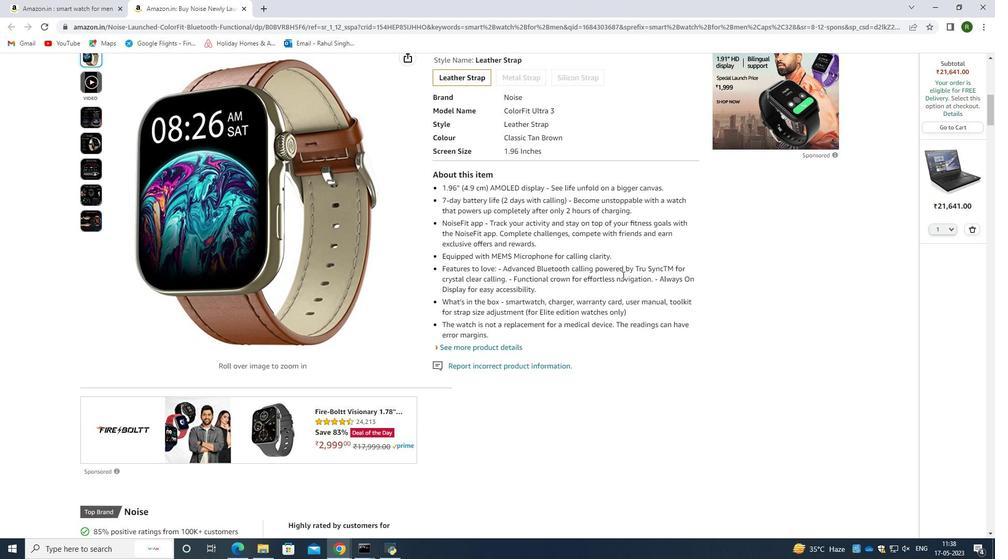 
Action: Mouse scrolled (622, 276) with delta (0, 0)
Screenshot: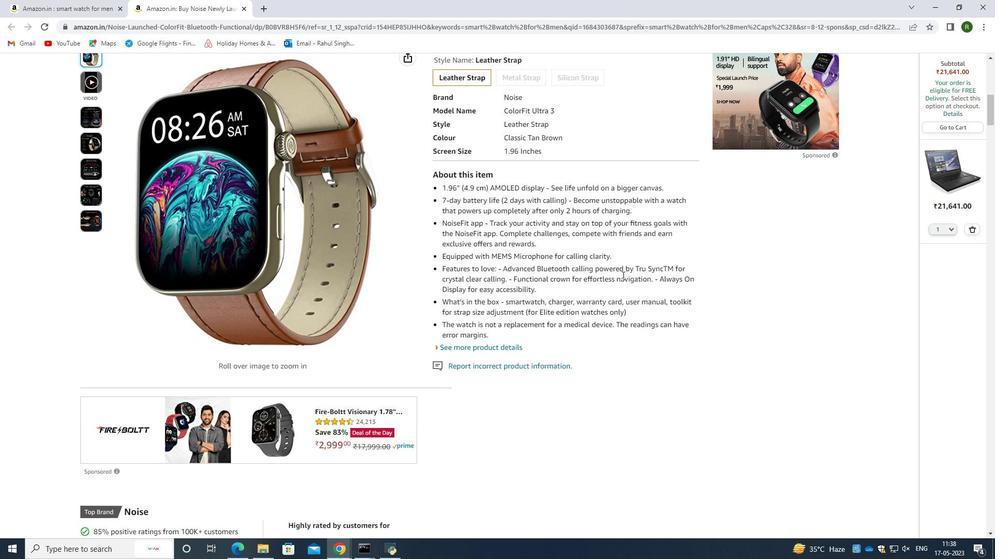 
Action: Mouse scrolled (622, 276) with delta (0, 0)
Screenshot: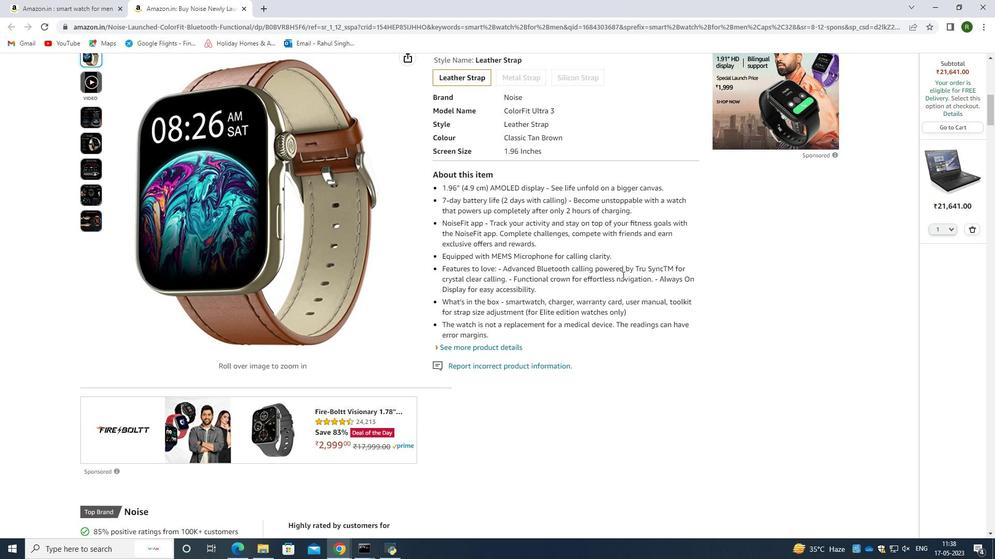 
Action: Mouse scrolled (622, 276) with delta (0, 0)
Screenshot: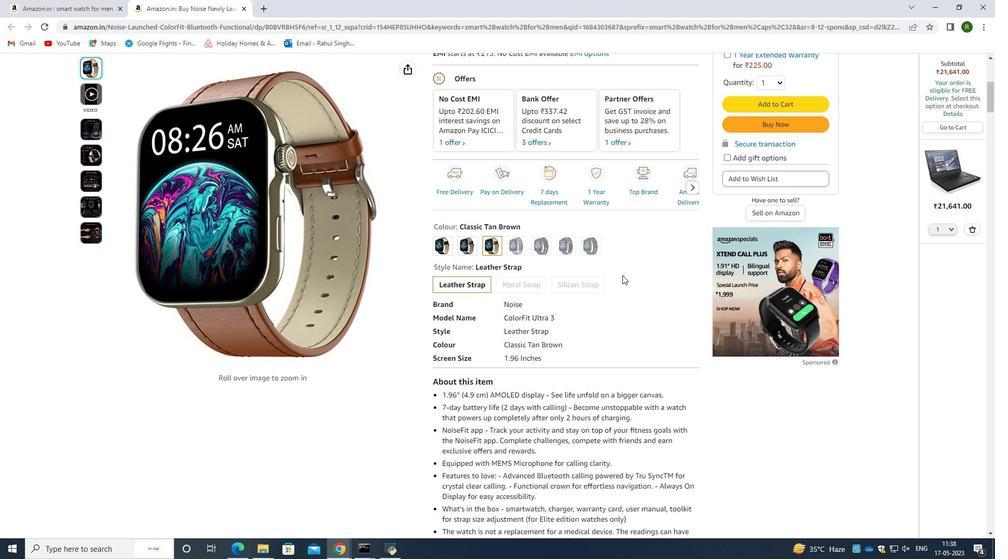 
Action: Mouse moved to (651, 314)
Screenshot: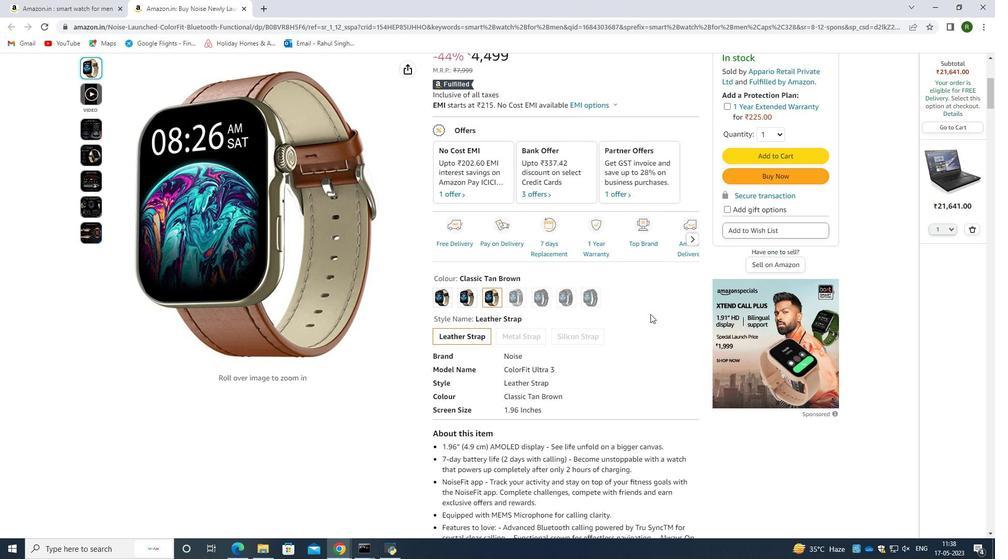 
Action: Mouse scrolled (651, 315) with delta (0, 0)
Screenshot: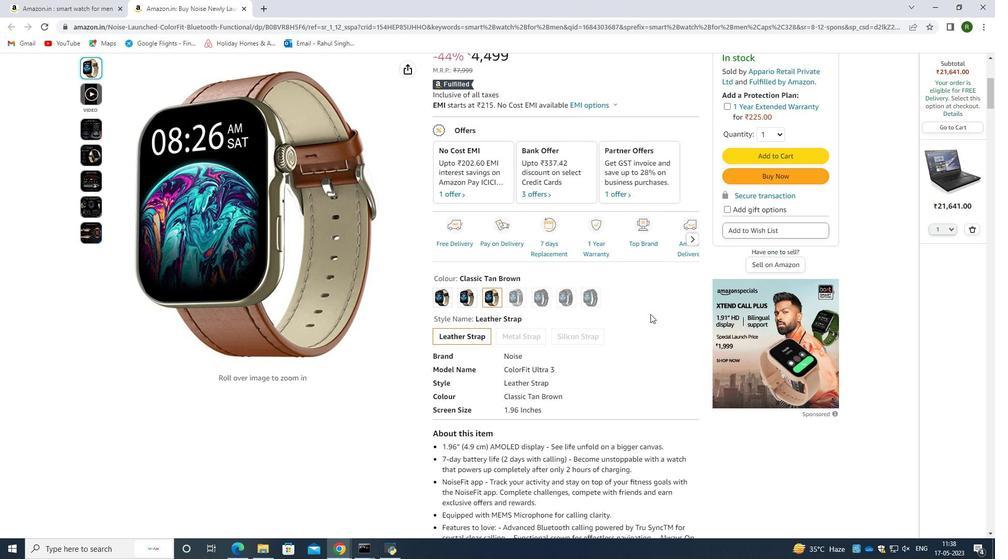 
Action: Mouse scrolled (651, 315) with delta (0, 0)
Screenshot: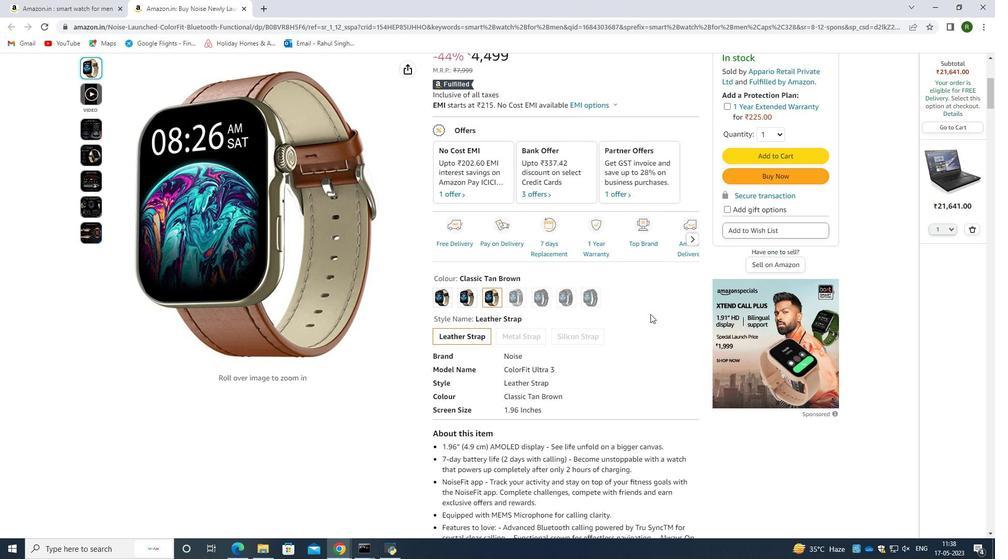 
Action: Mouse moved to (777, 262)
Screenshot: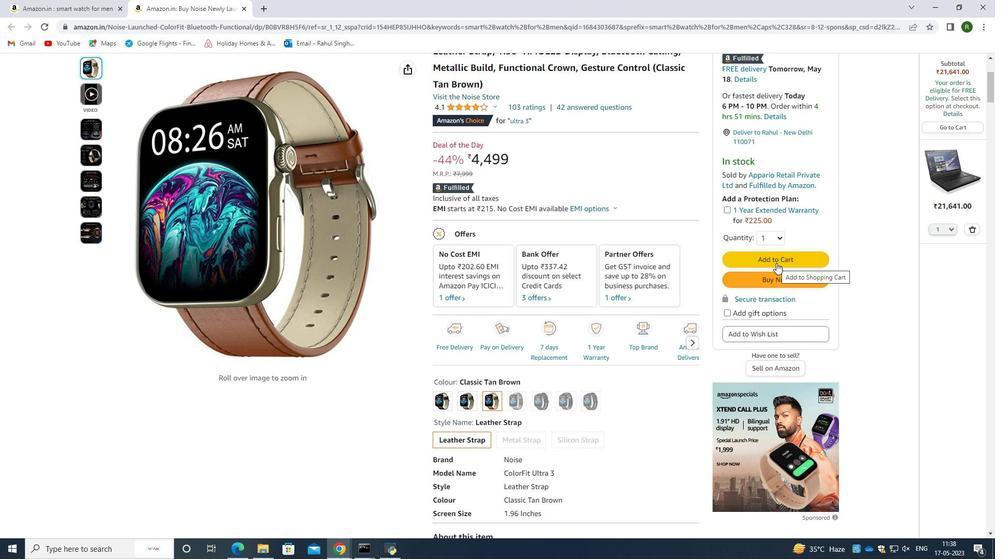 
Action: Mouse pressed left at (777, 262)
Screenshot: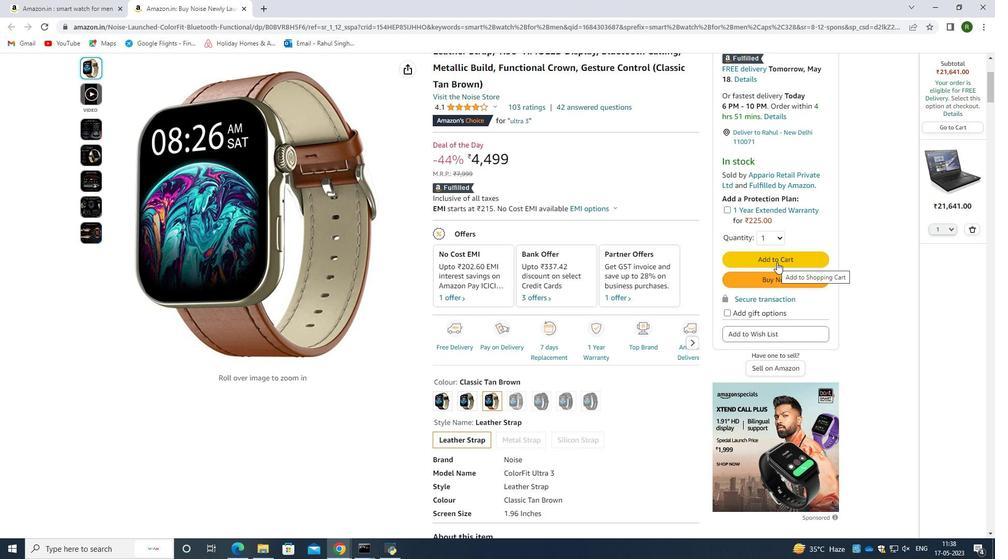 
Action: Mouse moved to (800, 235)
Screenshot: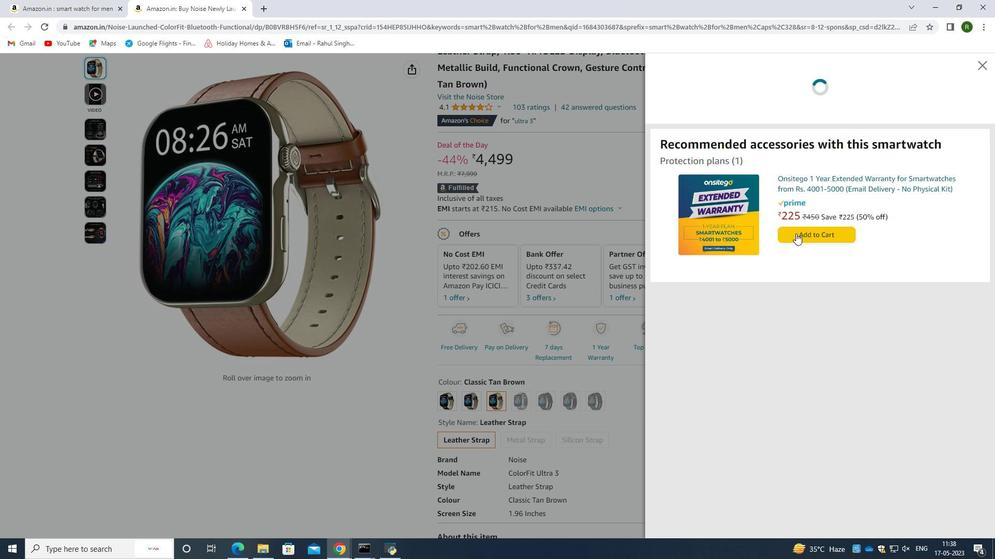 
Action: Mouse pressed left at (800, 235)
Screenshot: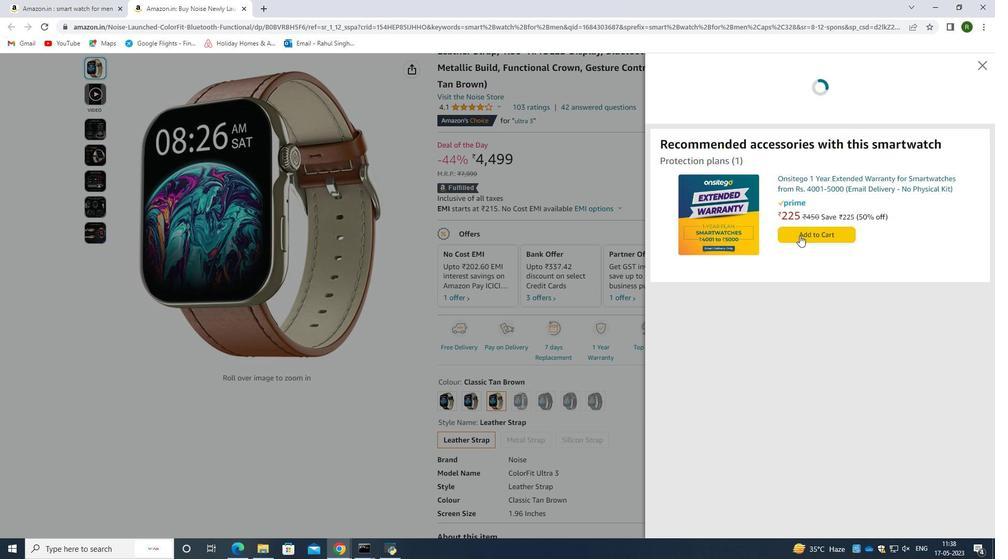 
Action: Mouse moved to (799, 97)
Screenshot: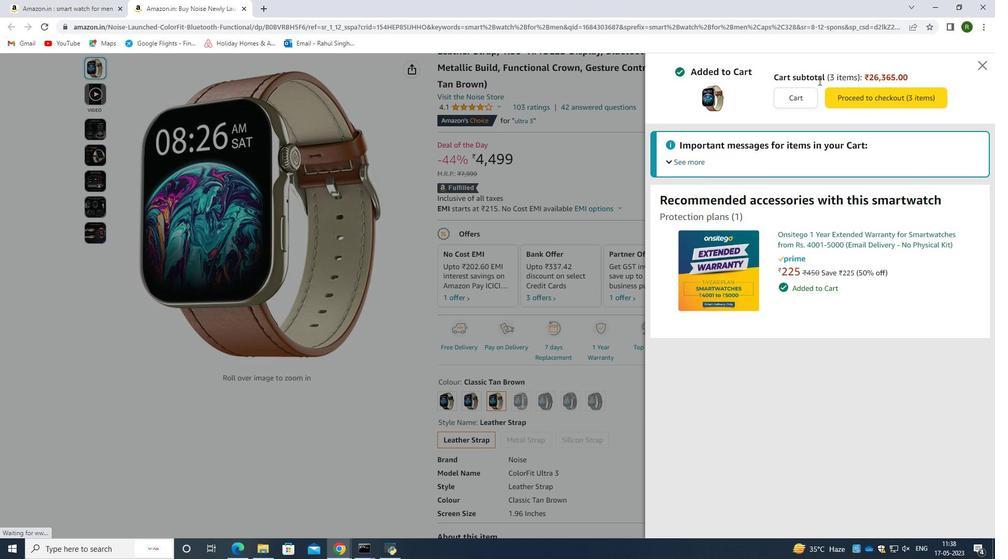 
Action: Mouse pressed left at (799, 97)
Screenshot: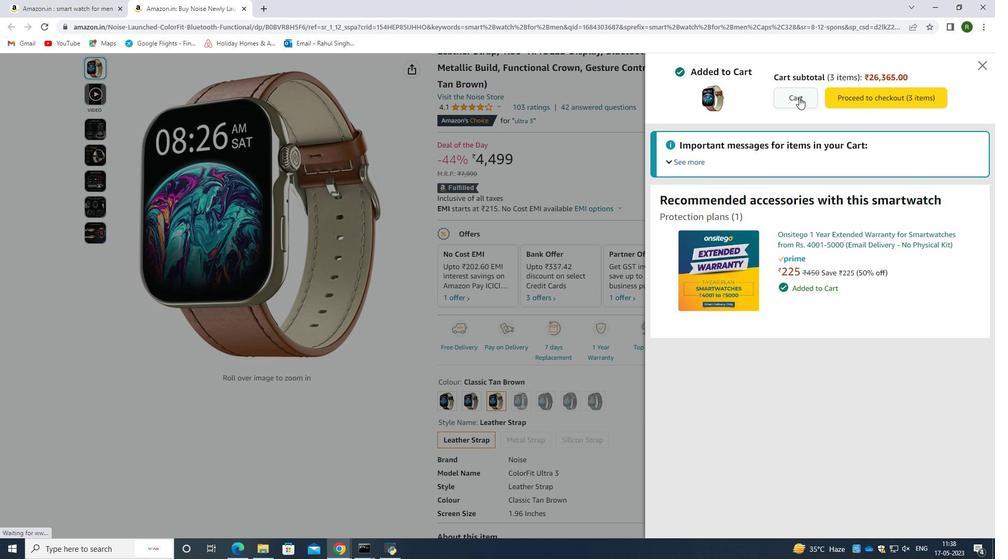 
Action: Mouse moved to (417, 222)
Screenshot: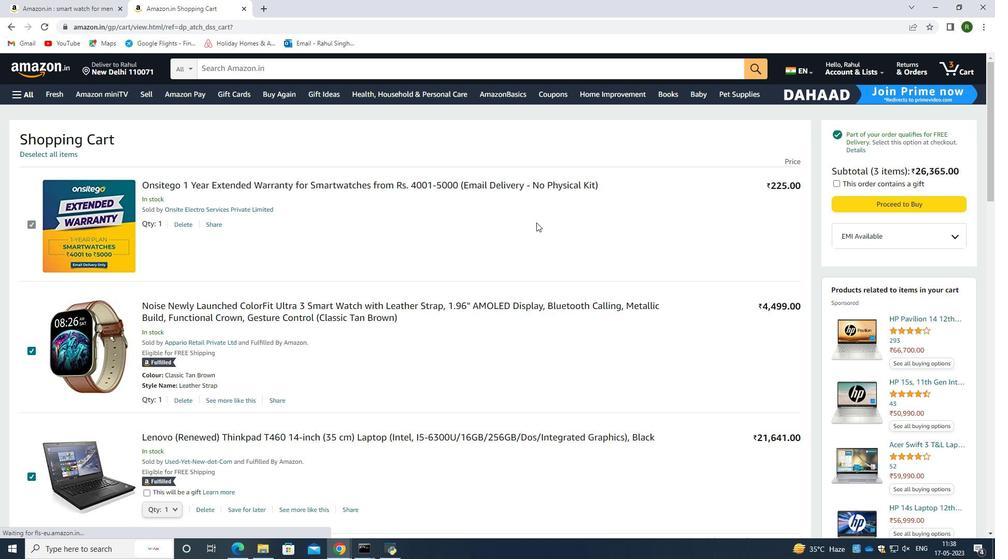 
Action: Mouse pressed left at (417, 222)
Screenshot: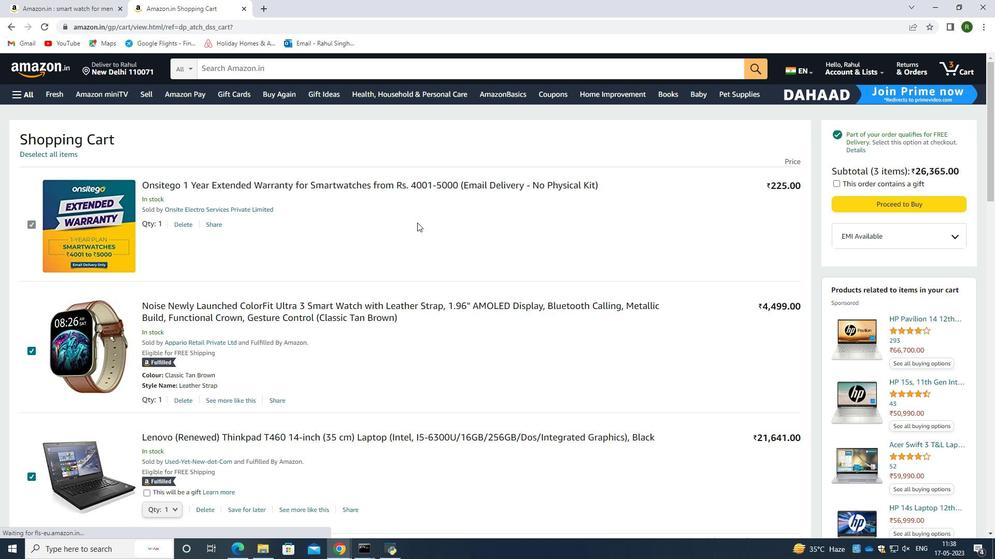 
Action: Mouse moved to (103, 209)
Screenshot: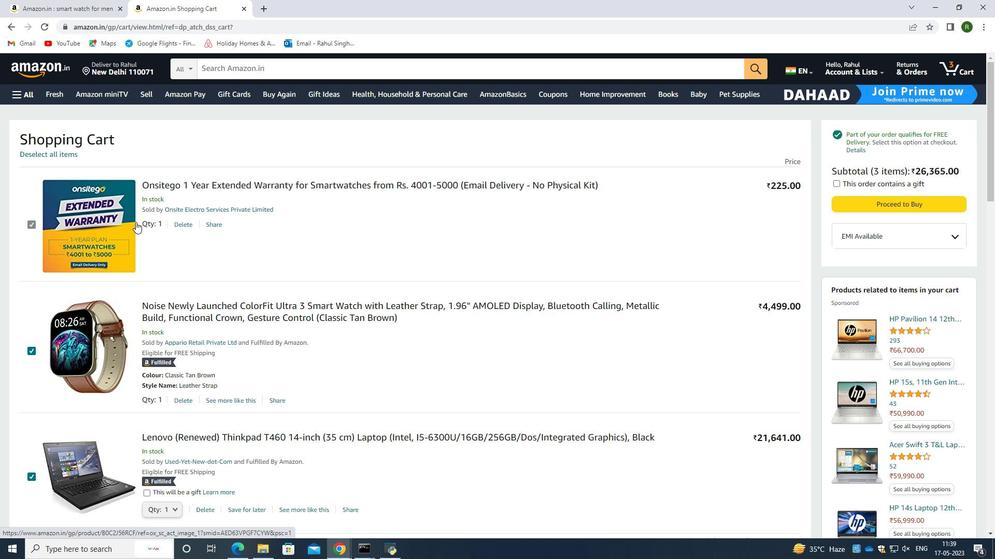 
Action: Mouse pressed left at (103, 209)
Screenshot: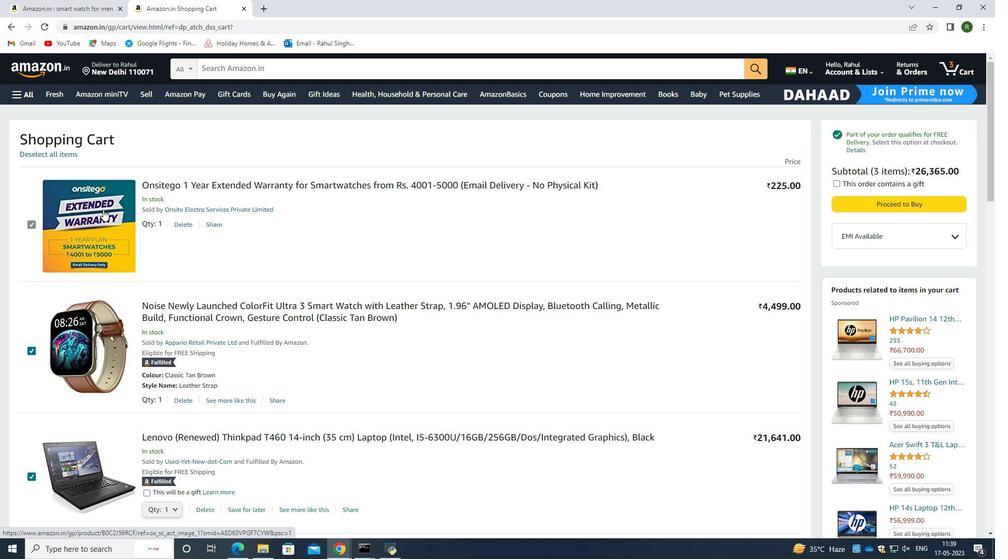 
Action: Mouse moved to (459, 256)
Screenshot: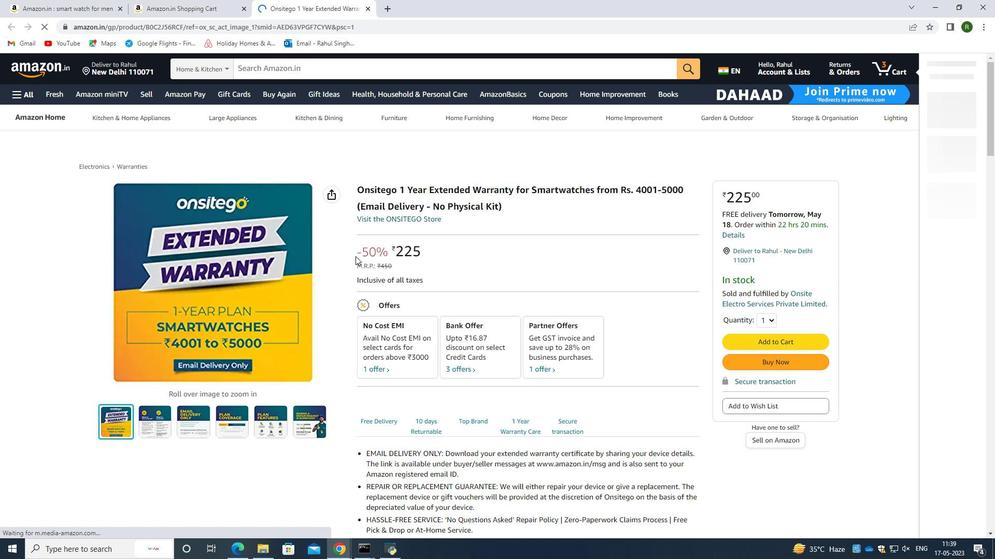 
Action: Mouse scrolled (459, 256) with delta (0, 0)
Screenshot: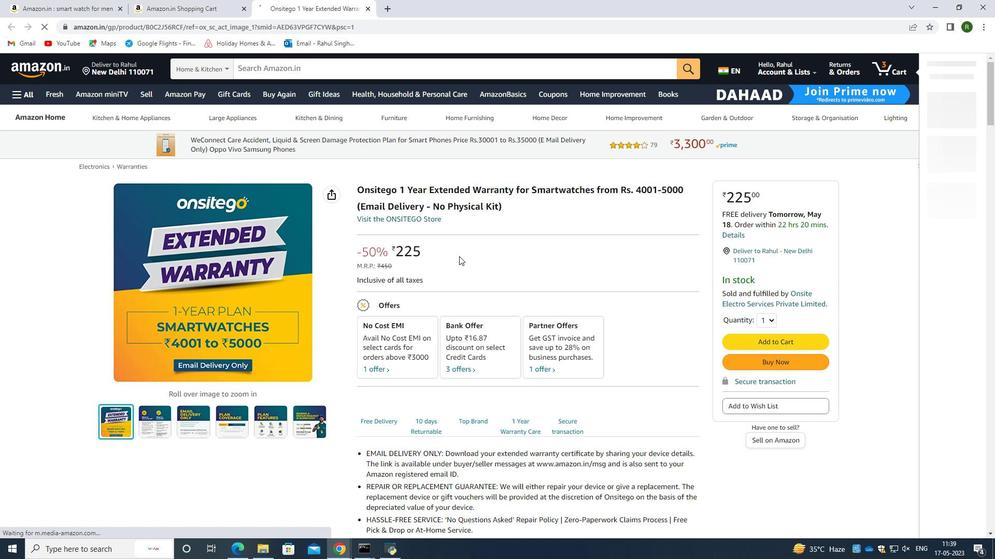 
Action: Mouse scrolled (459, 256) with delta (0, 0)
Screenshot: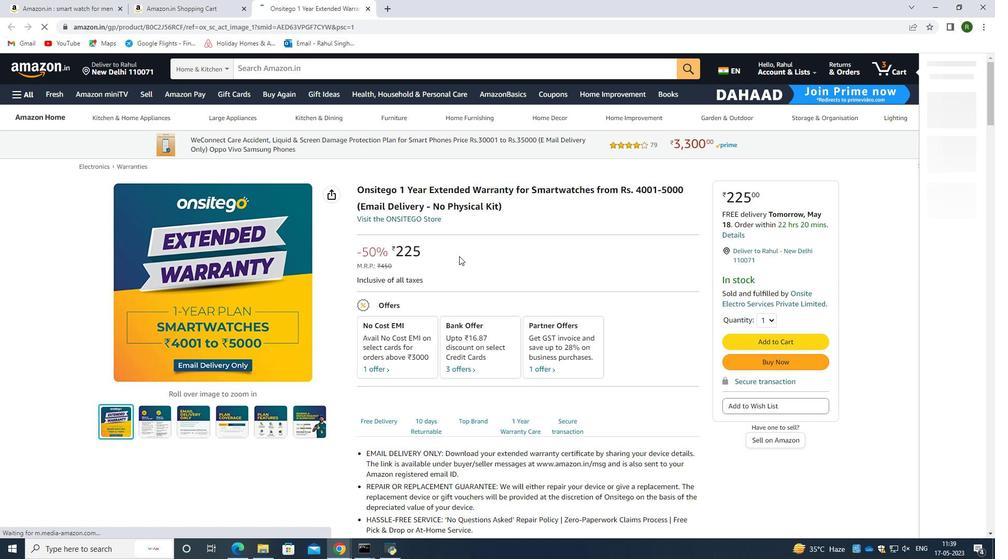 
Action: Mouse moved to (783, 304)
Screenshot: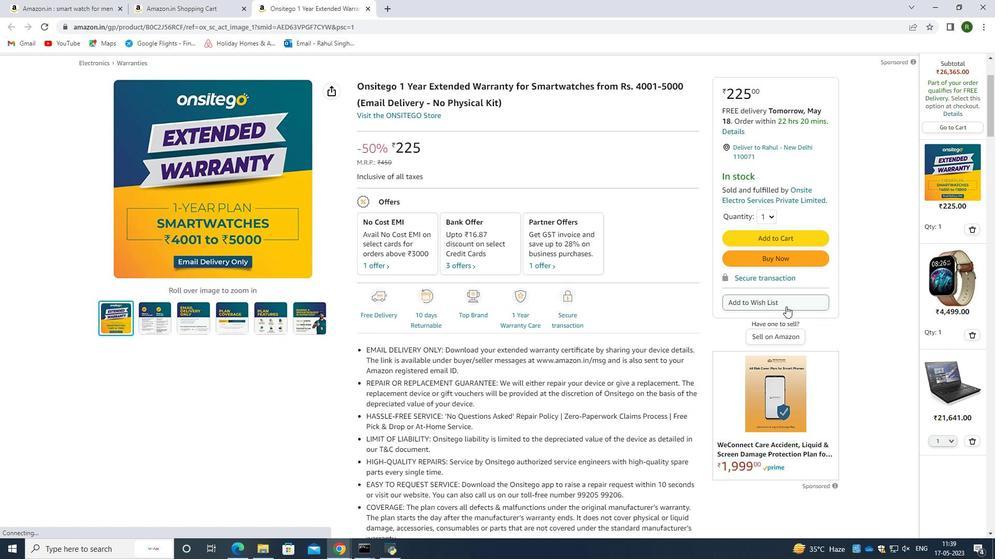 
Action: Mouse pressed left at (783, 304)
Screenshot: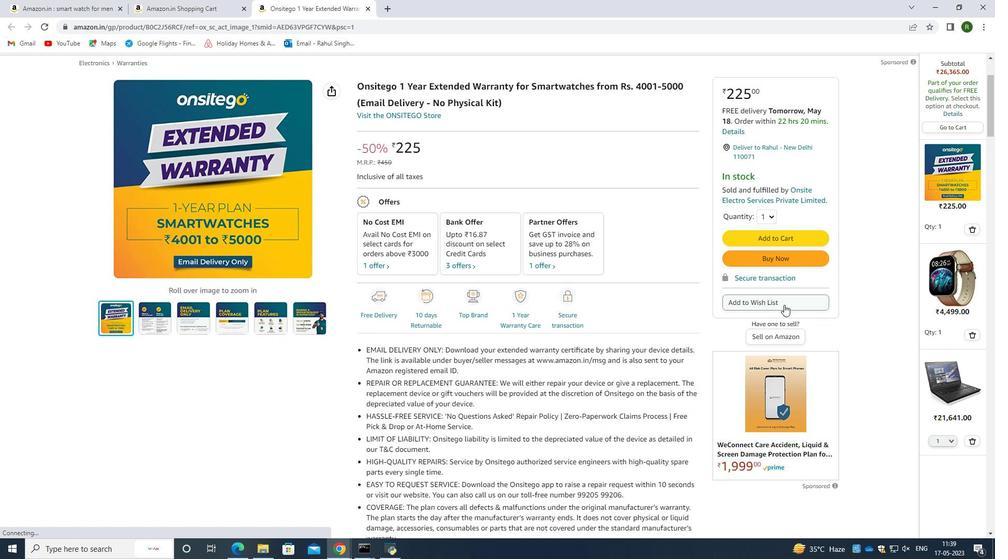 
Action: Mouse moved to (648, 235)
Screenshot: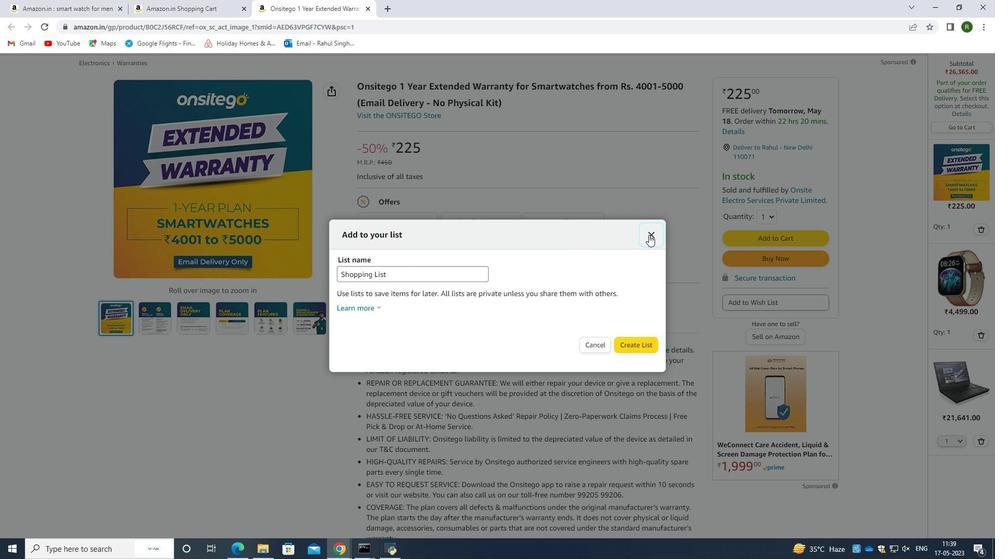 
Action: Mouse pressed left at (648, 235)
Screenshot: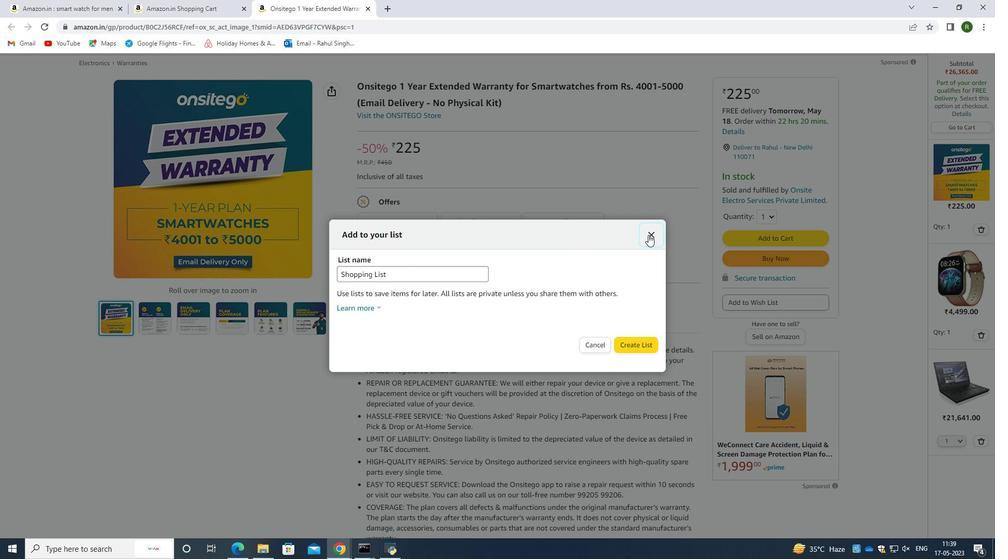 
Action: Mouse moved to (769, 299)
Screenshot: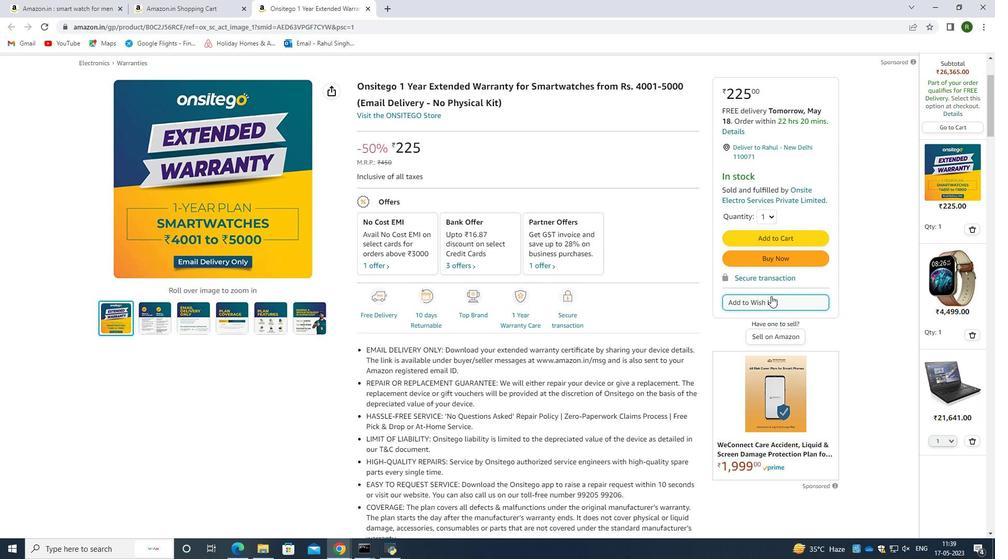 
Action: Mouse pressed left at (769, 299)
Screenshot: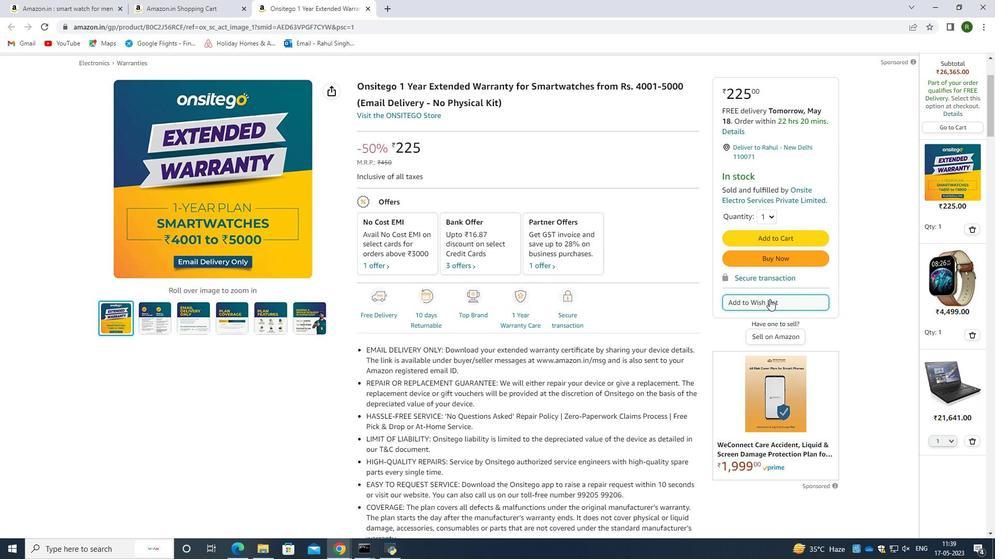 
Action: Mouse moved to (398, 274)
Screenshot: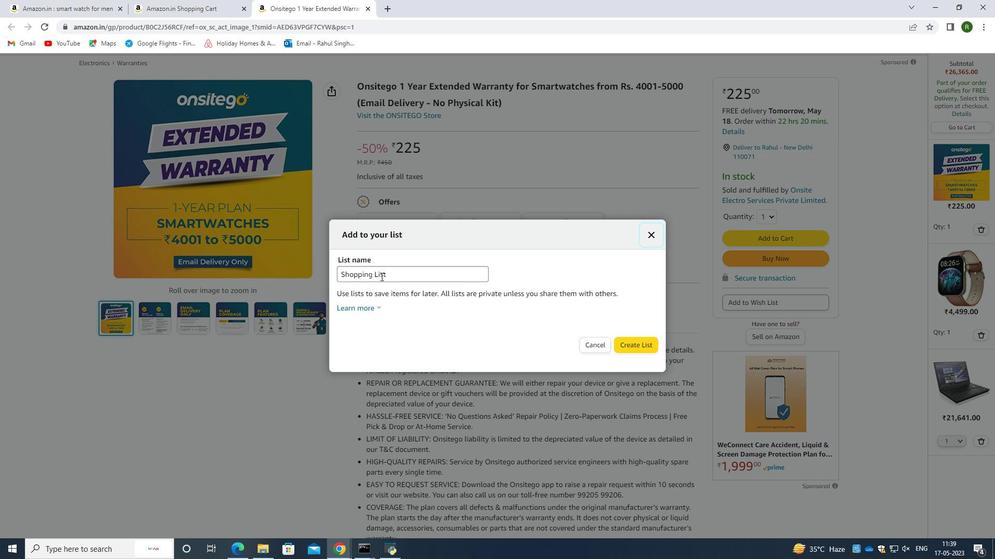 
Action: Mouse pressed left at (398, 274)
Screenshot: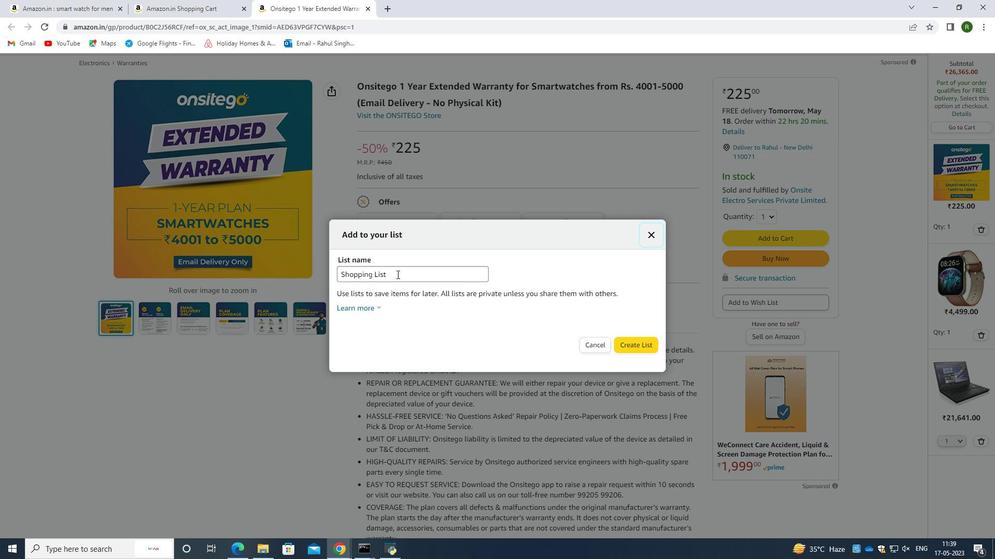 
Action: Key pressed <Key.backspace><Key.backspace><Key.backspace><Key.backspace><Key.backspace><Key.backspace><Key.backspace><Key.backspace><Key.backspace><Key.backspace><Key.backspace><Key.backspace><Key.backspace><Key.backspace><Key.backspace><Key.backspace><Key.backspace><Key.backspace><Key.backspace><Key.caps_lock>MY<Key.backspace><Key.caps_lock>y<Key.space><Key.caps_lock>S<Key.caps_lock>mart<Key.space><Key.caps_lock>W<Key.caps_lock>a<Key.backspace><Key.backspace><Key.backspace><Key.caps_lock>W<Key.caps_lock>atch<Key.space><Key.caps_lock>W<Key.caps_lock>ishlist
Screenshot: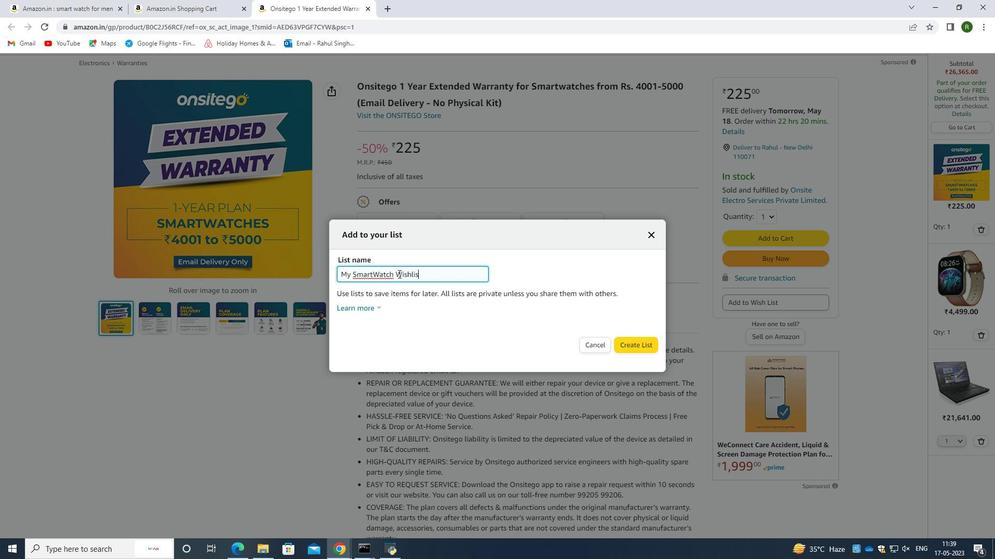 
Action: Mouse moved to (634, 346)
Screenshot: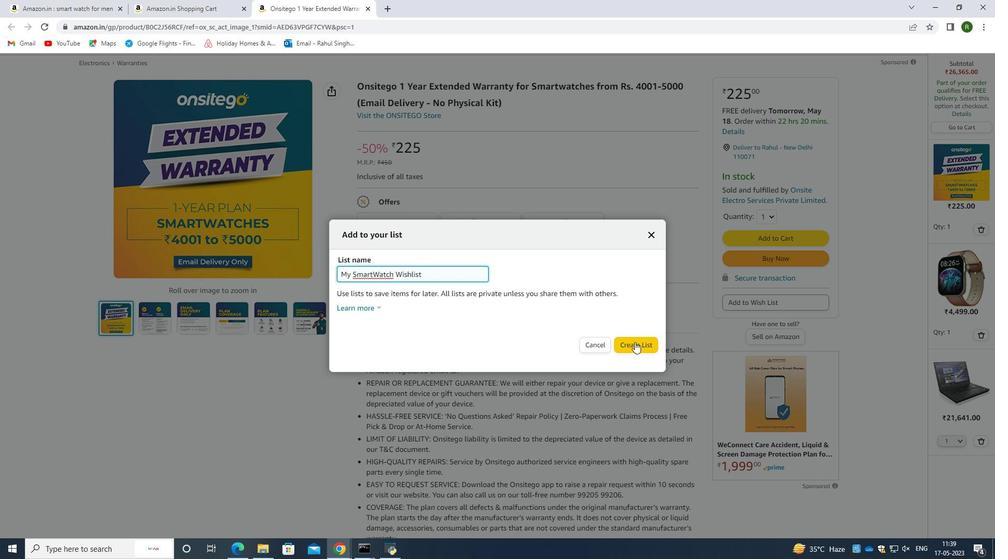
Action: Mouse pressed left at (634, 346)
Screenshot: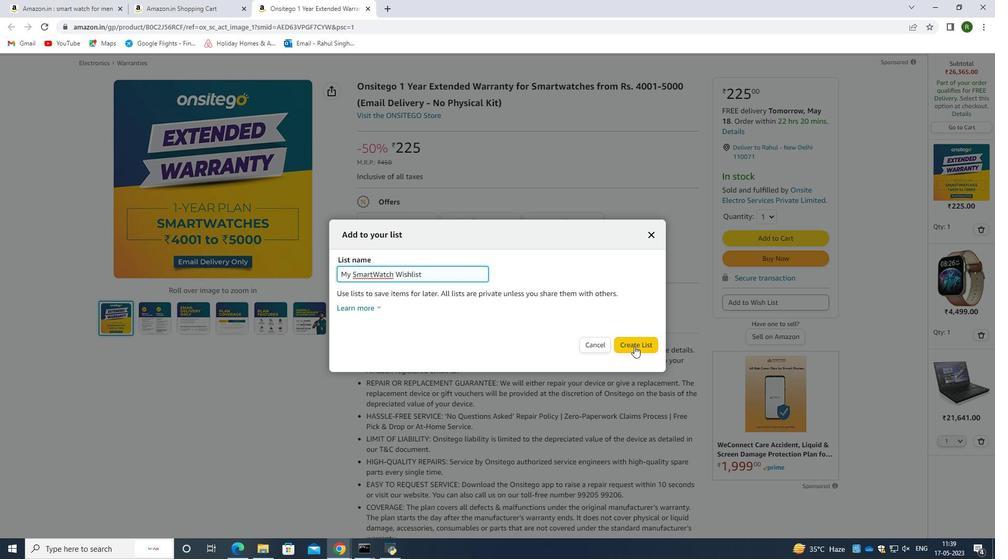 
Action: Mouse moved to (517, 340)
Screenshot: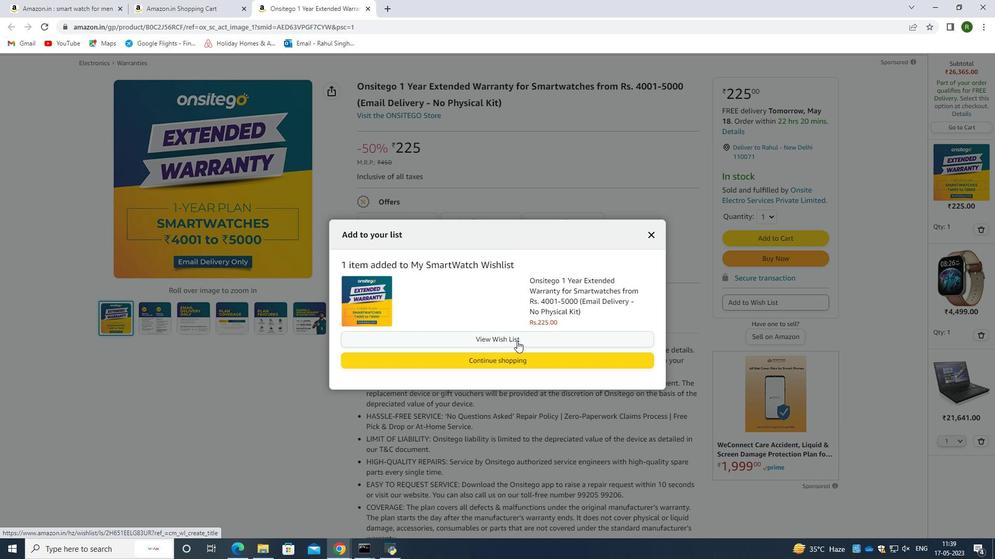 
Action: Mouse pressed left at (517, 340)
Screenshot: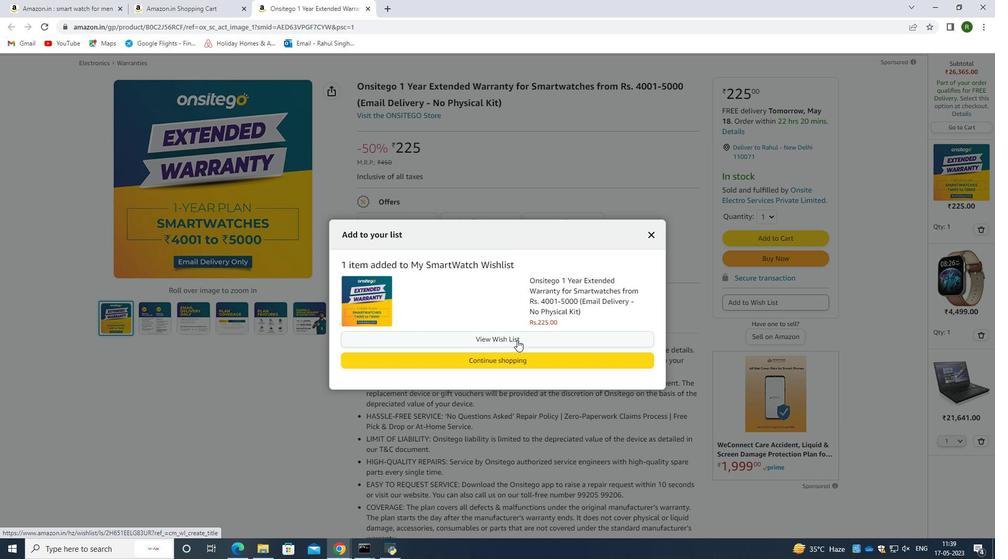 
Action: Mouse moved to (767, 160)
Screenshot: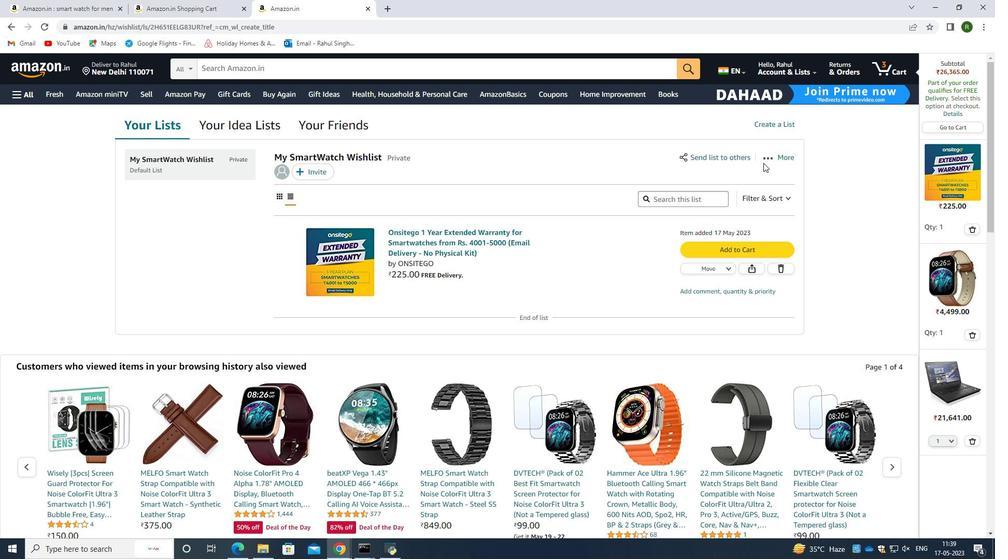 
Action: Mouse pressed left at (767, 160)
Screenshot: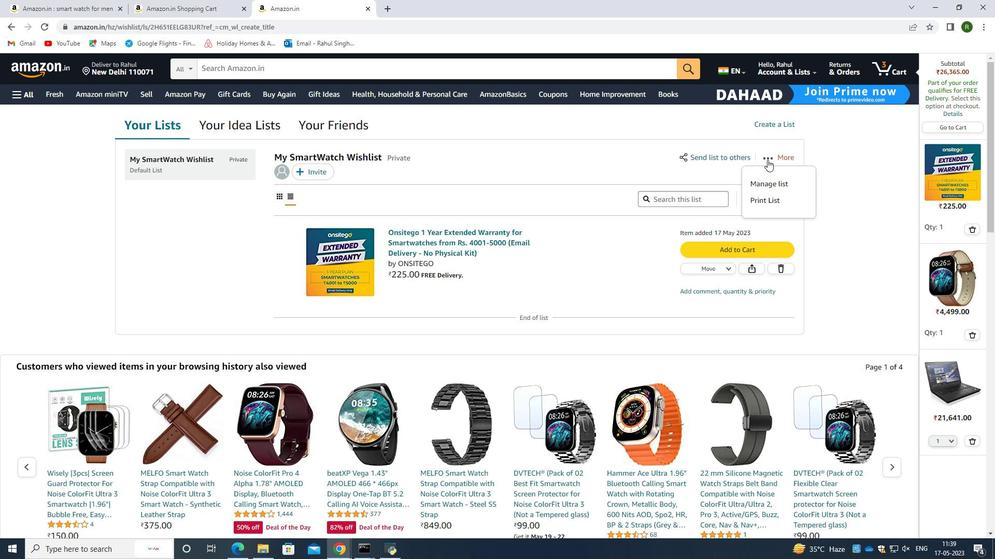 
Action: Mouse moved to (716, 271)
Screenshot: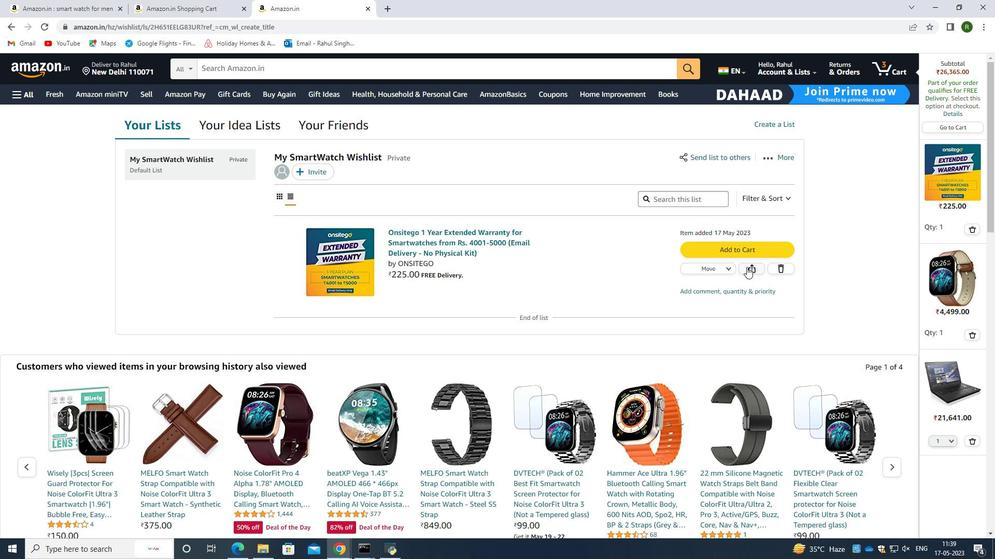 
Action: Mouse pressed left at (716, 271)
Screenshot: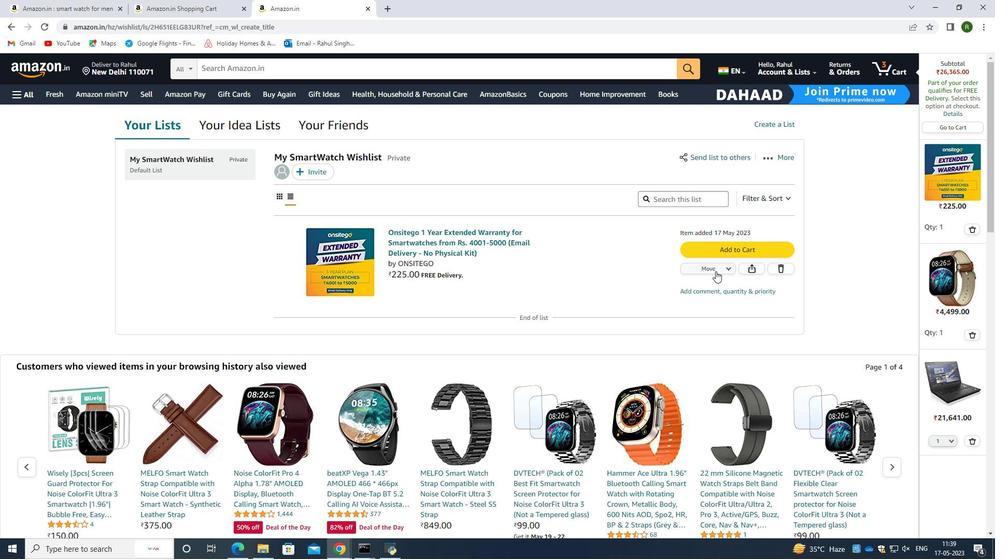 
Action: Mouse moved to (630, 243)
Screenshot: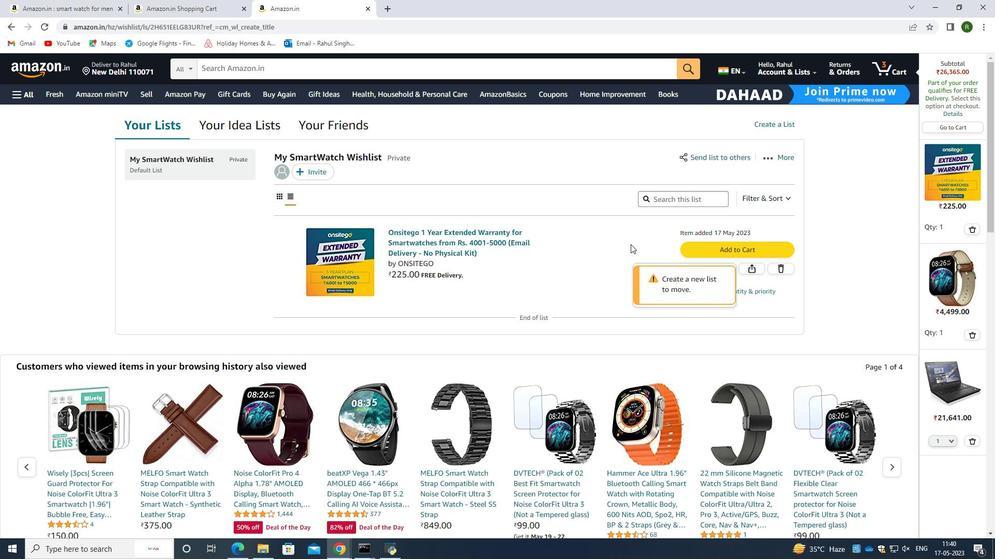
Action: Mouse pressed left at (630, 243)
Screenshot: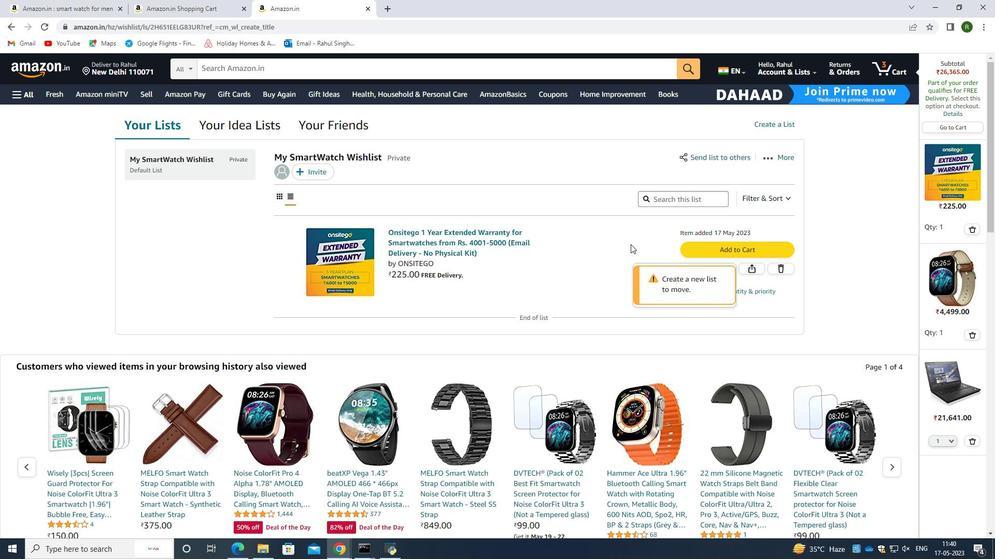 
Action: Mouse moved to (578, 262)
Screenshot: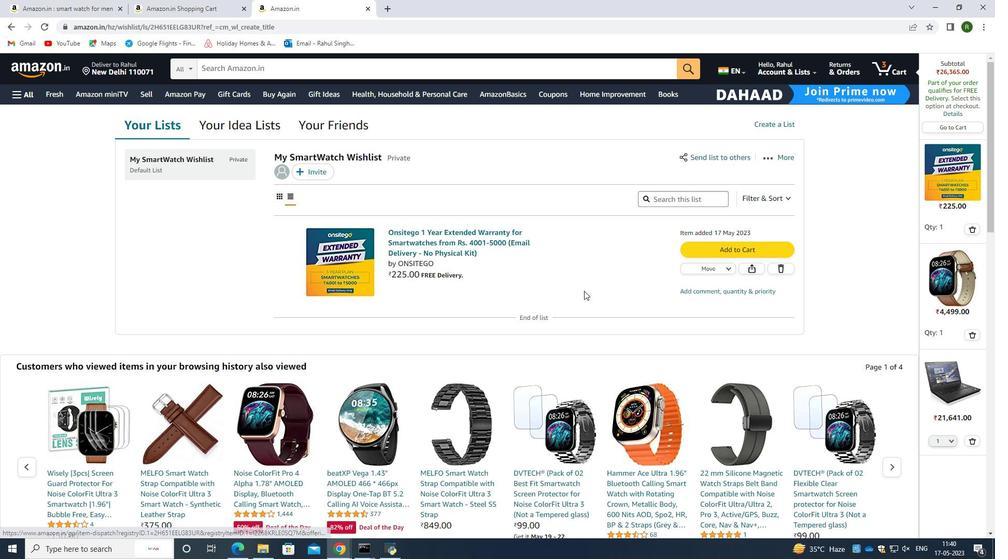 
Action: Mouse scrolled (578, 261) with delta (0, 0)
Screenshot: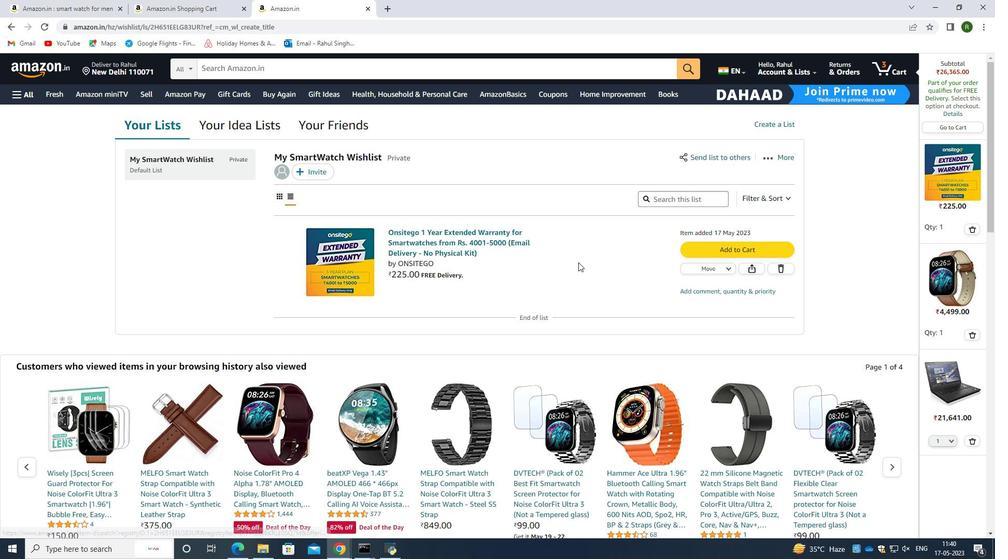 
Action: Mouse moved to (578, 261)
Screenshot: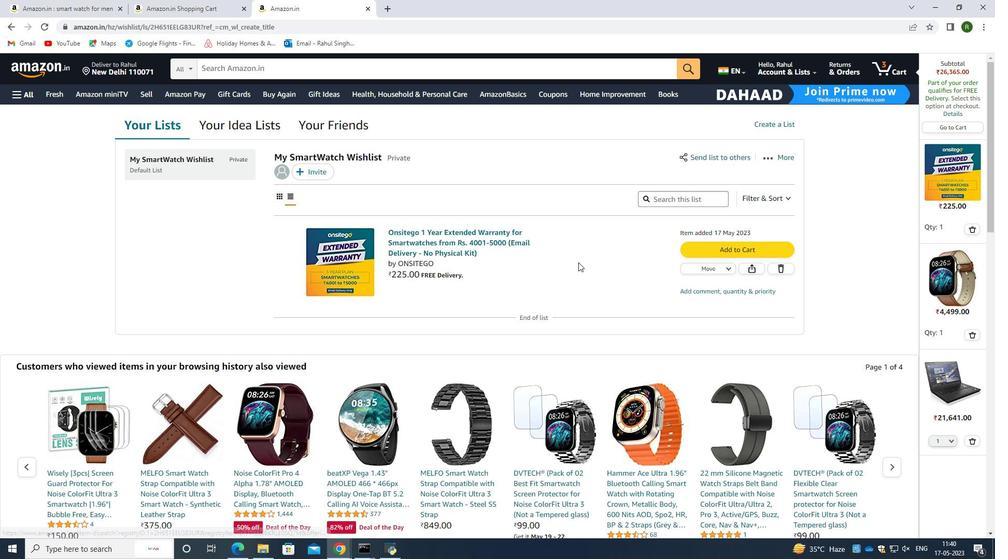 
Action: Mouse scrolled (578, 261) with delta (0, 0)
Screenshot: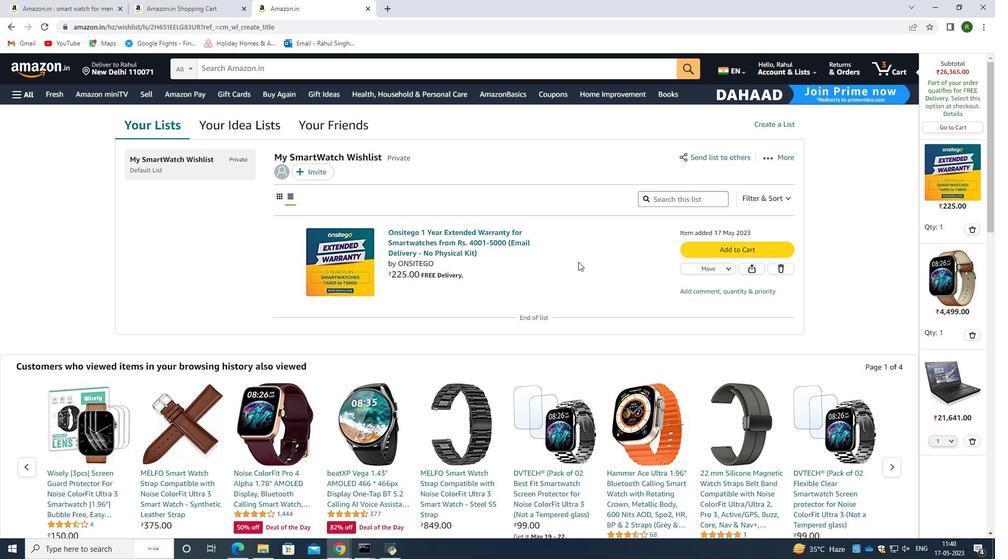 
Action: Mouse scrolled (578, 262) with delta (0, 0)
Screenshot: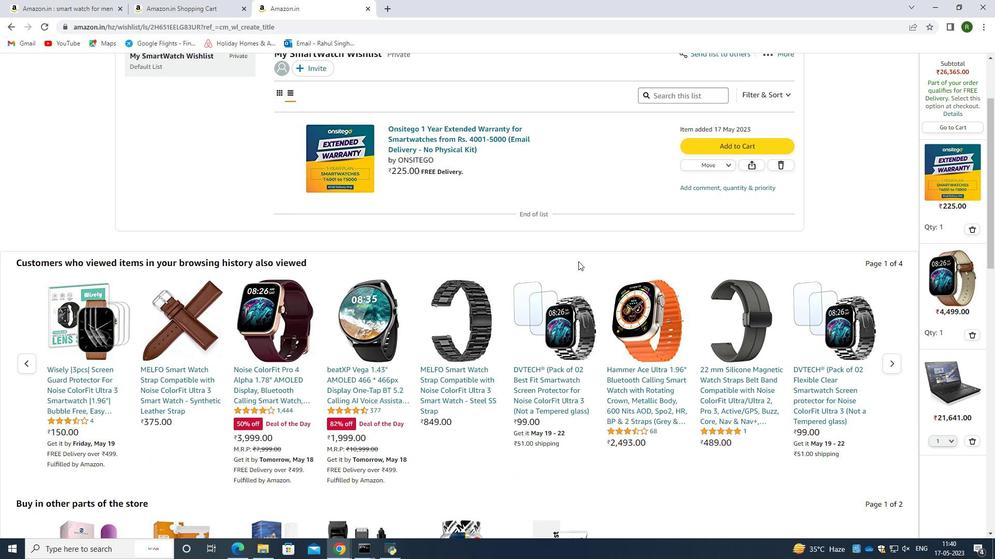 
Action: Mouse scrolled (578, 262) with delta (0, 0)
Screenshot: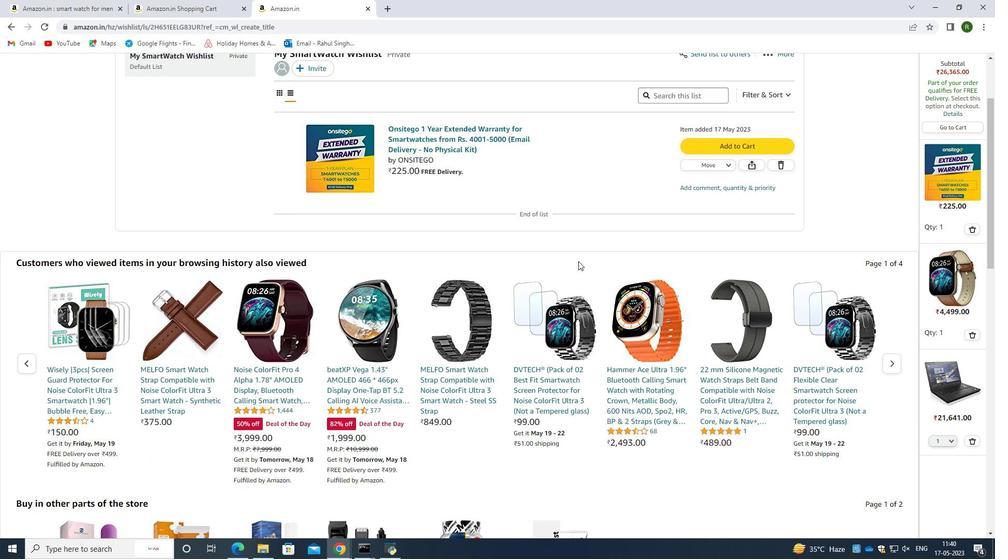 
Action: Mouse scrolled (578, 262) with delta (0, 0)
Screenshot: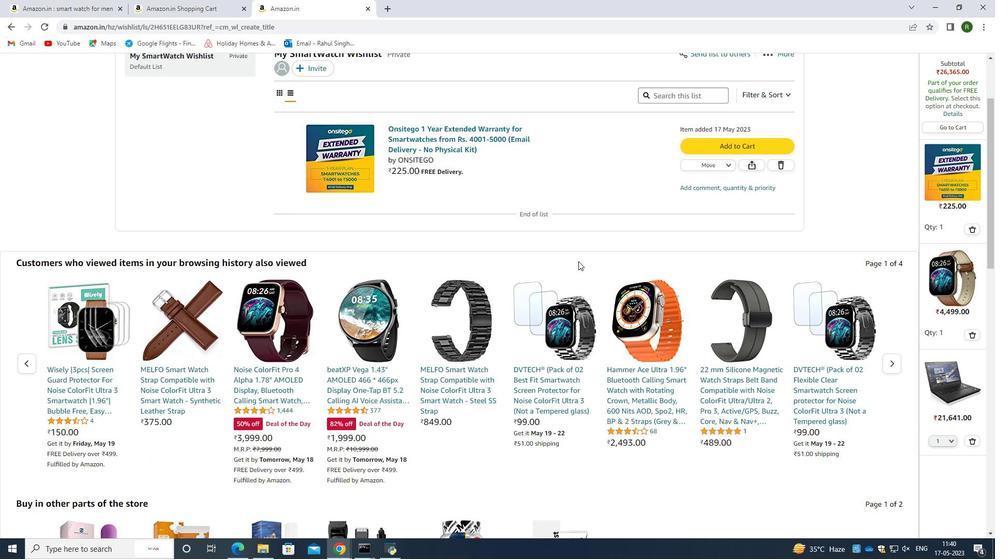 
Action: Mouse scrolled (578, 262) with delta (0, 0)
Screenshot: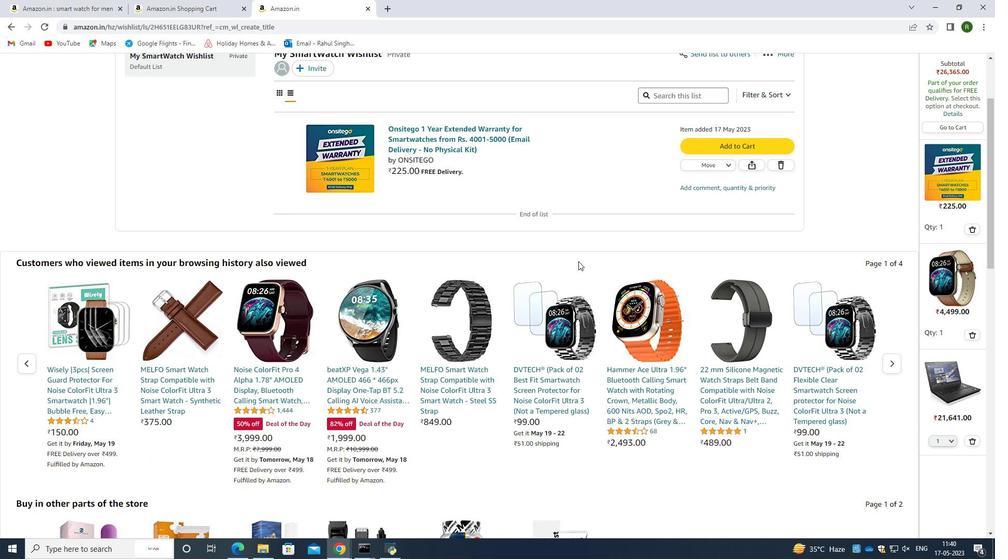 
Action: Mouse moved to (275, 195)
Screenshot: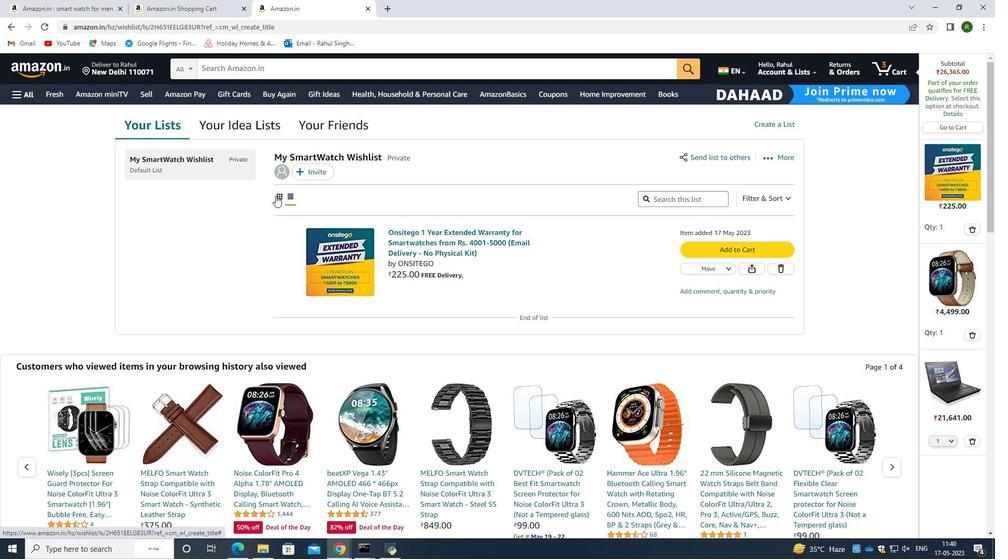 
Action: Mouse pressed left at (275, 195)
Screenshot: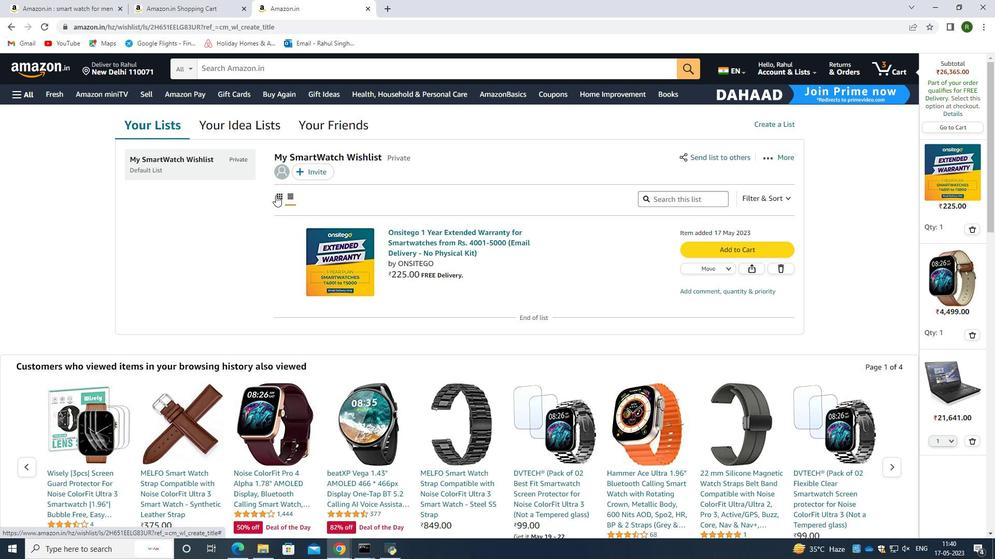 
Action: Mouse pressed left at (275, 195)
Screenshot: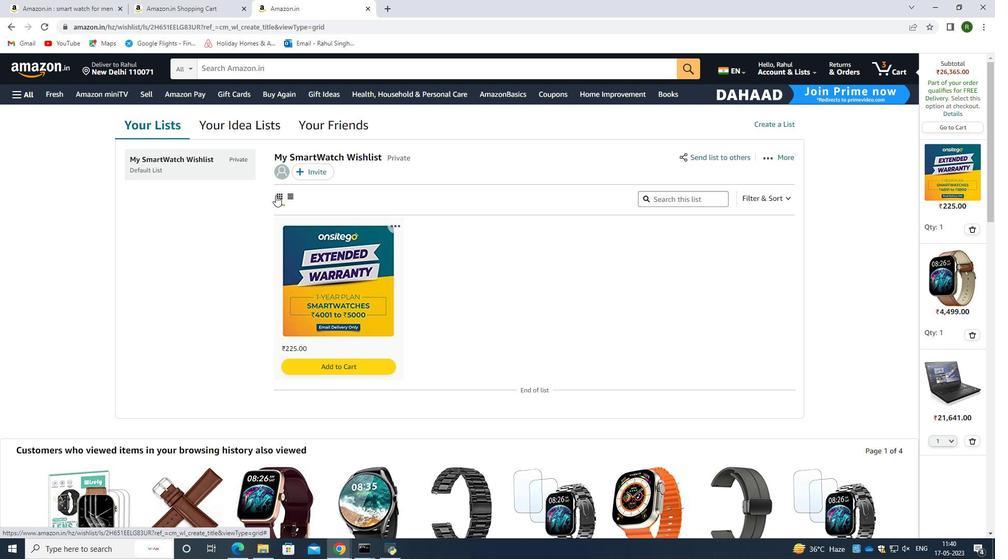 
Action: Mouse moved to (792, 158)
Screenshot: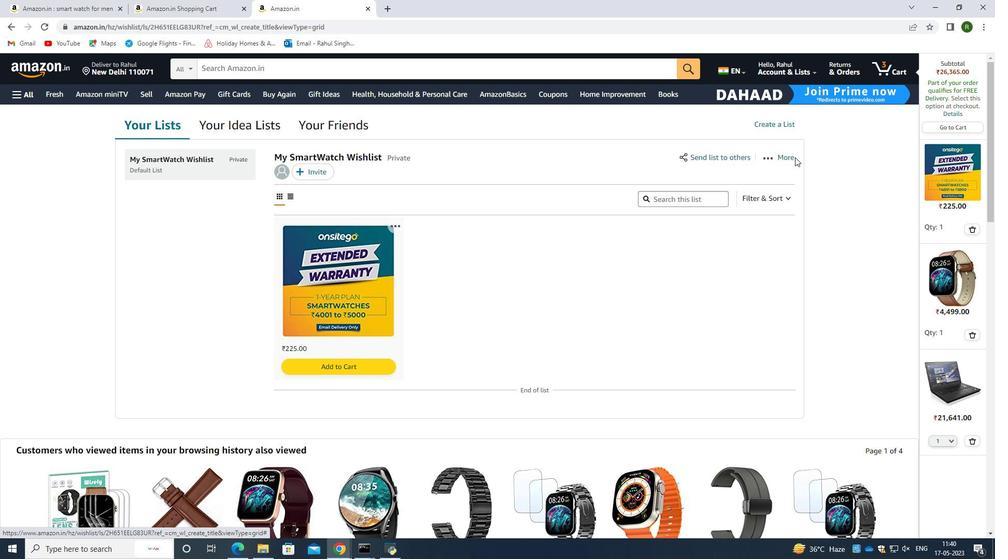 
Action: Mouse pressed left at (792, 158)
Screenshot: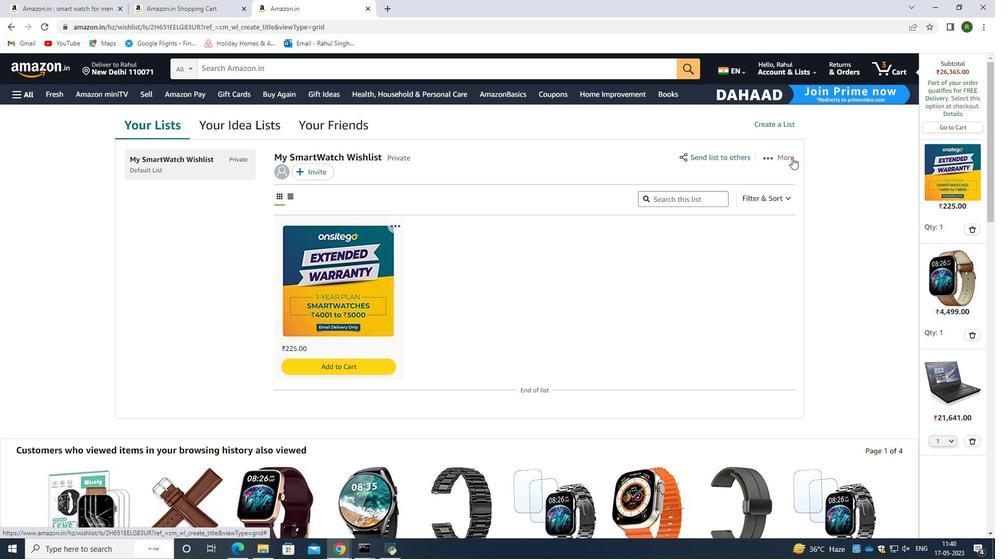 
Action: Mouse moved to (684, 246)
Screenshot: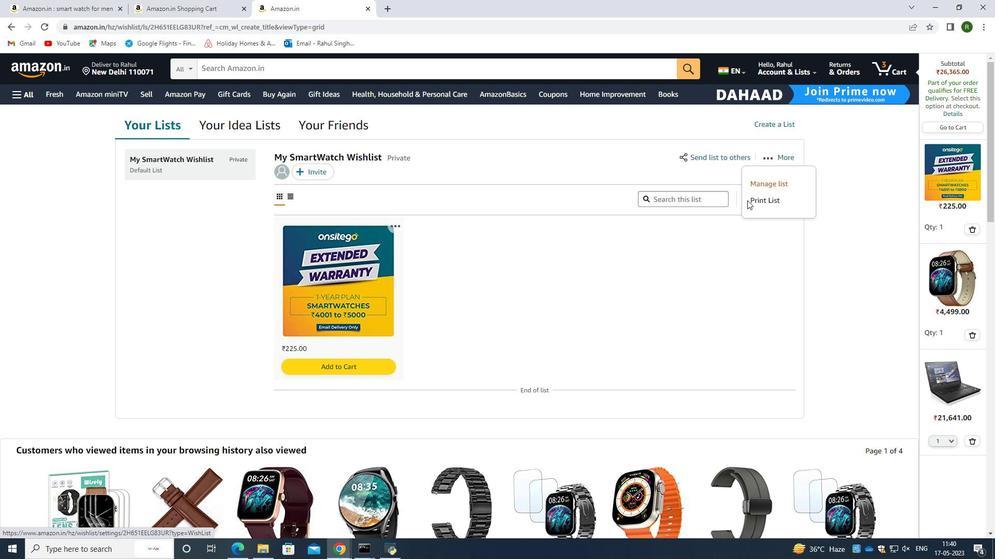 
Action: Mouse pressed left at (684, 246)
Screenshot: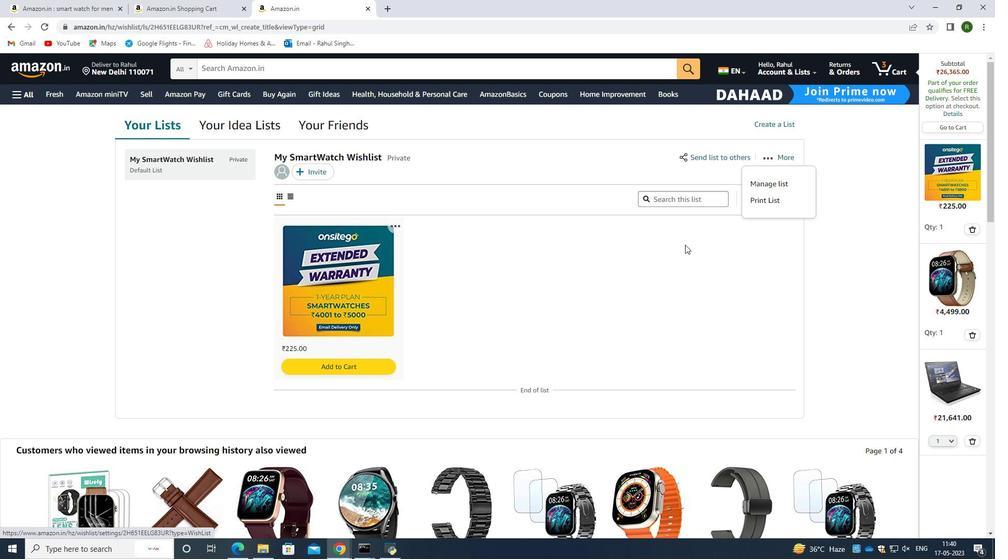 
Action: Mouse moved to (776, 198)
Screenshot: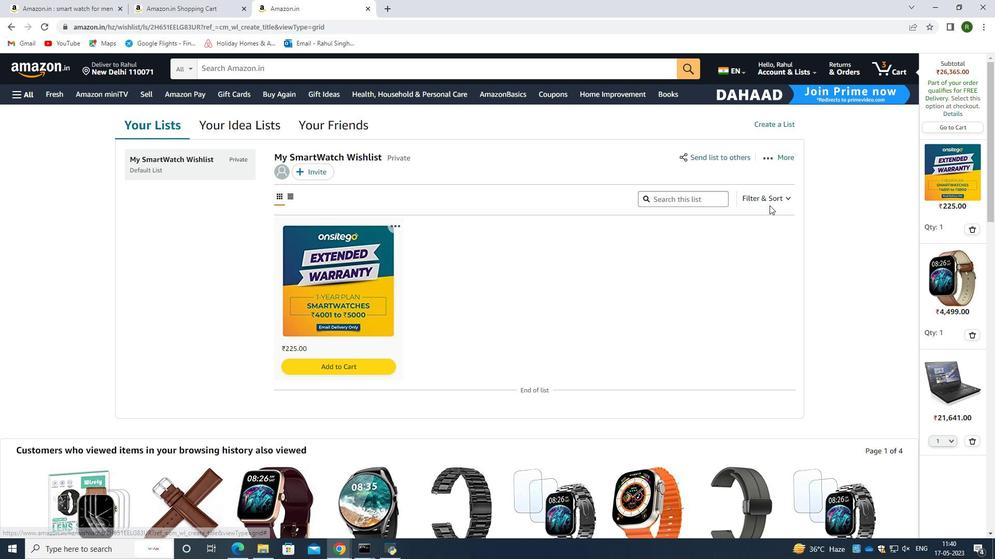 
Action: Mouse pressed left at (776, 198)
Screenshot: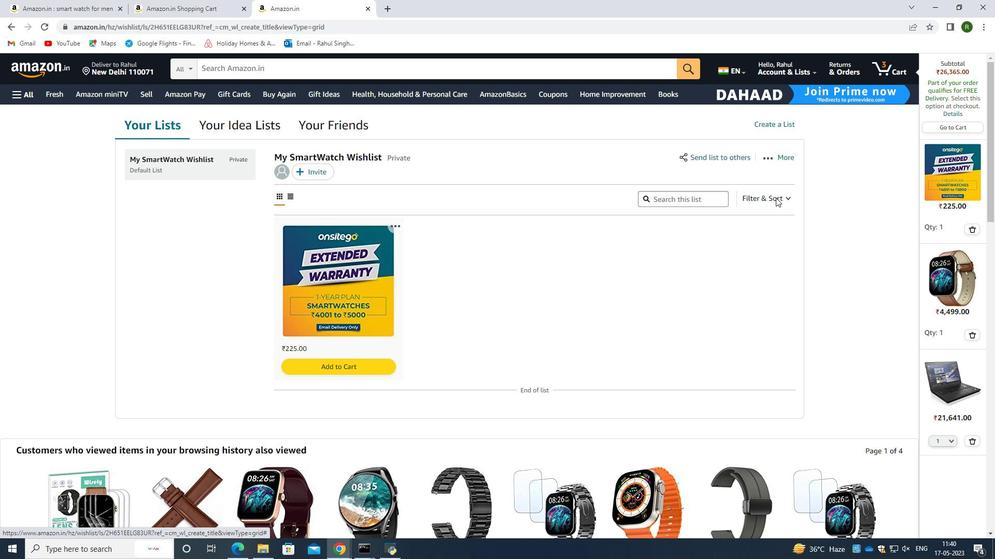 
Action: Mouse moved to (697, 286)
Screenshot: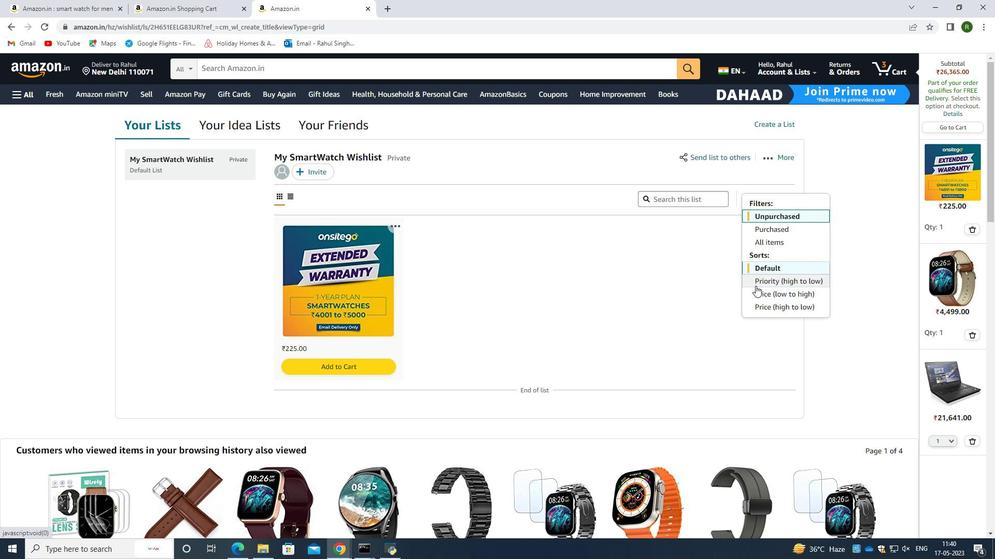 
Action: Mouse pressed left at (697, 286)
Screenshot: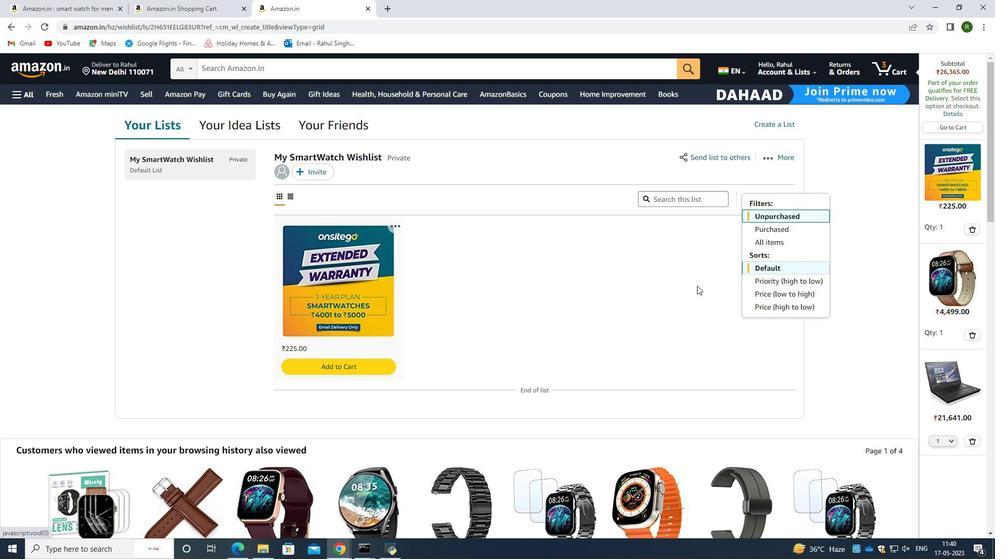 
Action: Mouse moved to (390, 7)
Screenshot: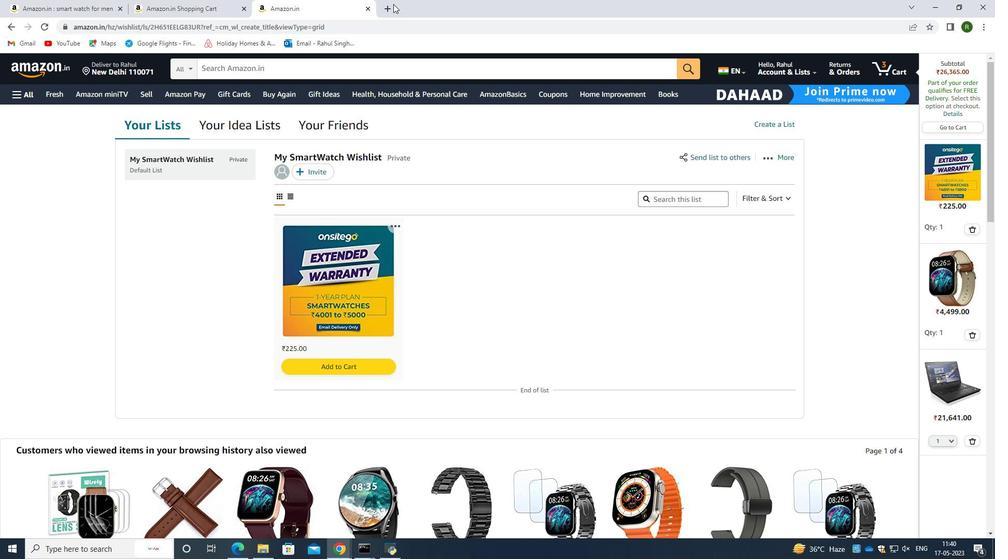 
Action: Mouse pressed left at (390, 7)
Screenshot: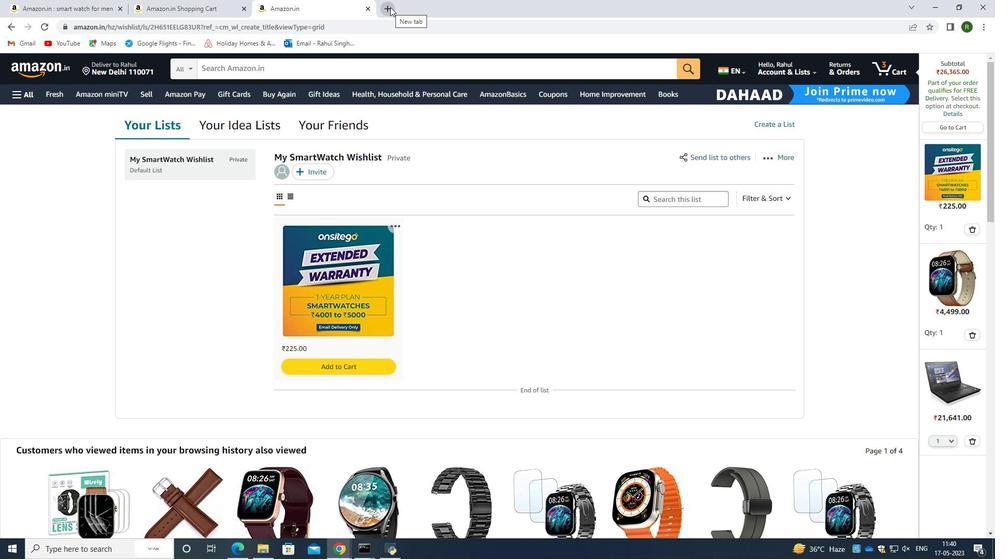 
Action: Mouse moved to (339, 24)
Screenshot: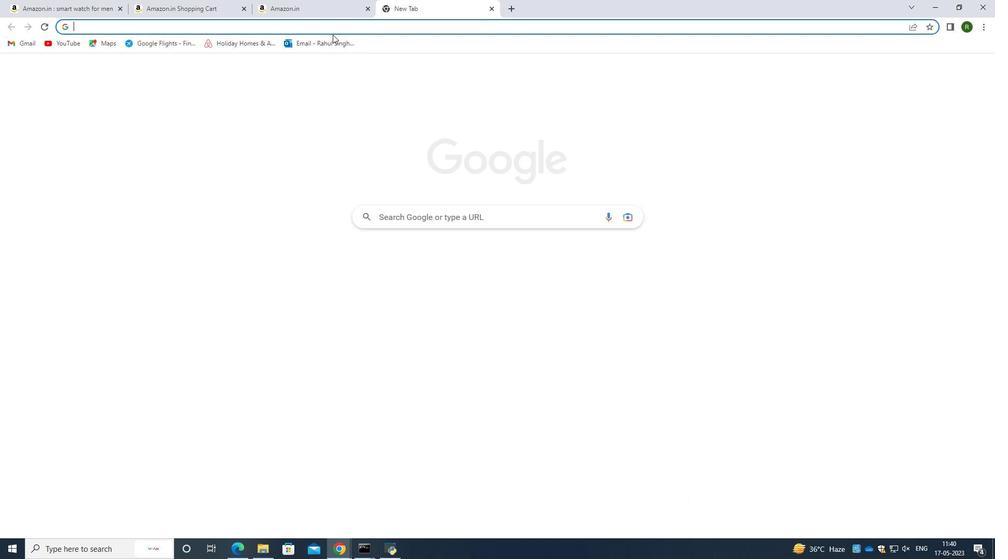 
Action: Key pressed how<Key.space>to<Key.space>set<Key.space>a<Key.space>reminder<Key.space>ai<Key.backspace><Key.backspace>in<Key.space>amazon<Key.space>f<Key.backspace>to<Key.space>purches<Key.space>it<Key.space>later<Key.enter>
Screenshot: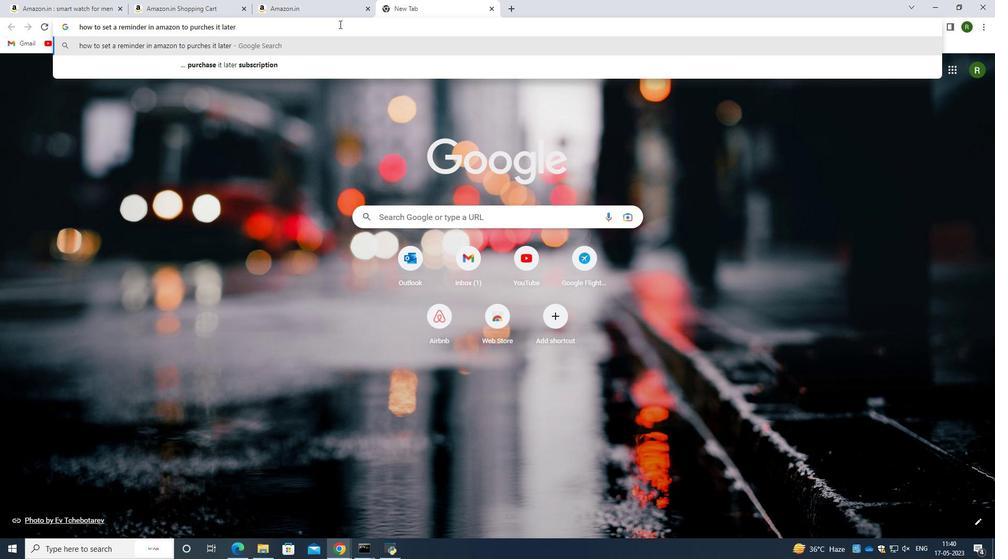 
Action: Mouse moved to (277, 248)
Screenshot: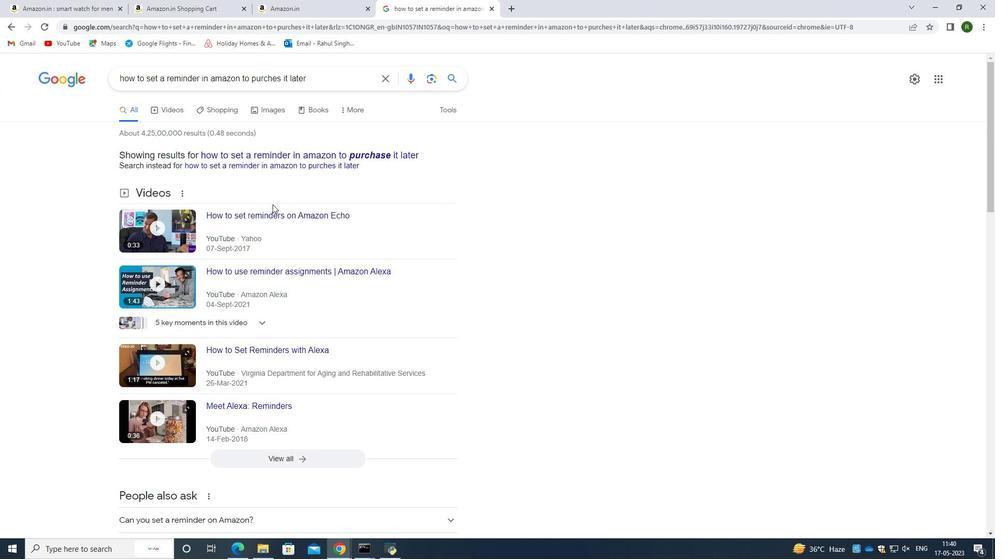 
Action: Mouse scrolled (277, 248) with delta (0, 0)
Screenshot: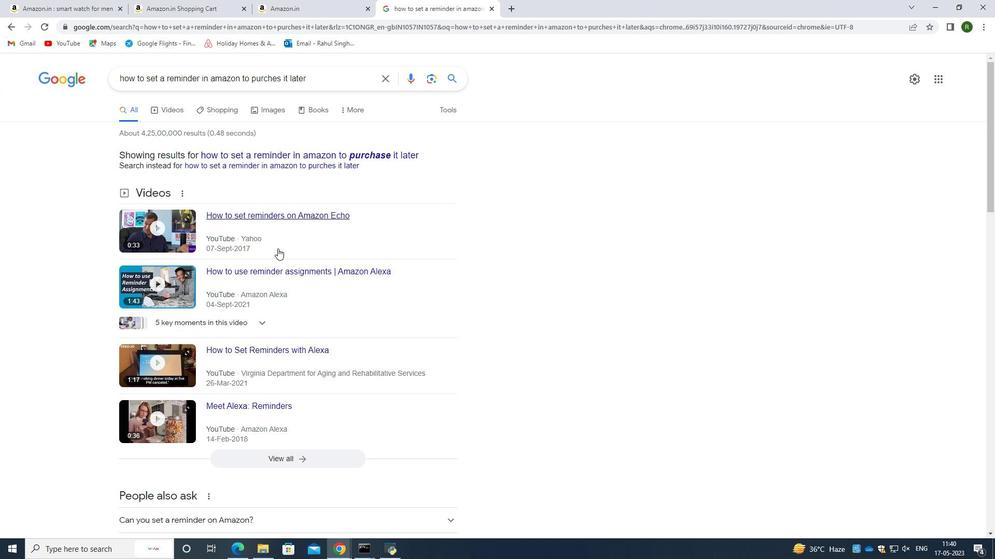 
Action: Mouse scrolled (277, 248) with delta (0, 0)
Screenshot: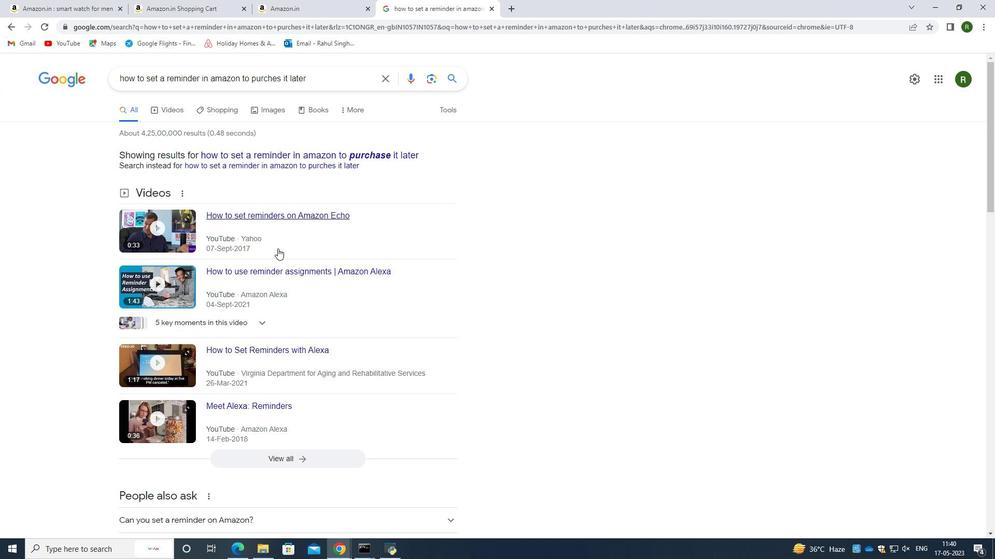 
Action: Mouse scrolled (277, 248) with delta (0, 0)
Screenshot: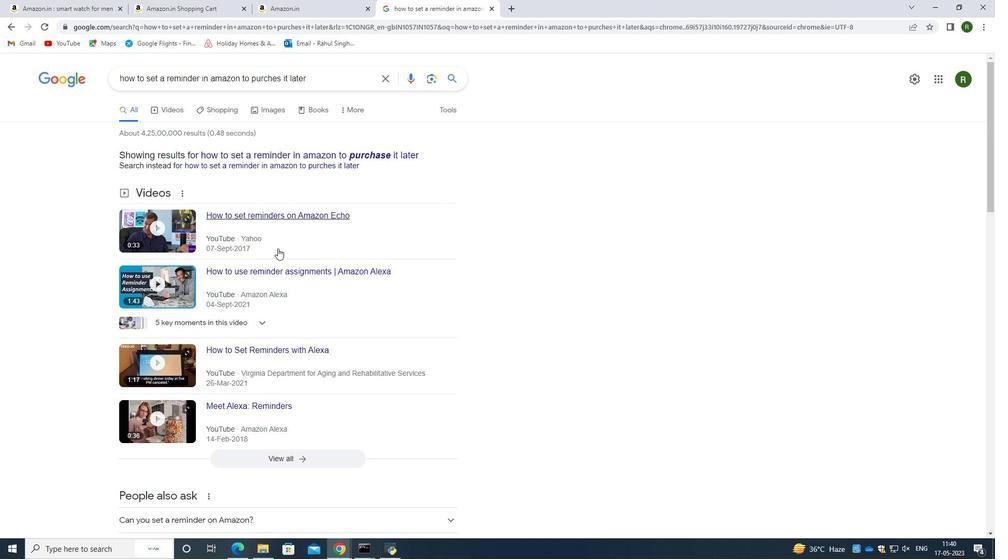 
Action: Mouse scrolled (277, 248) with delta (0, 0)
Screenshot: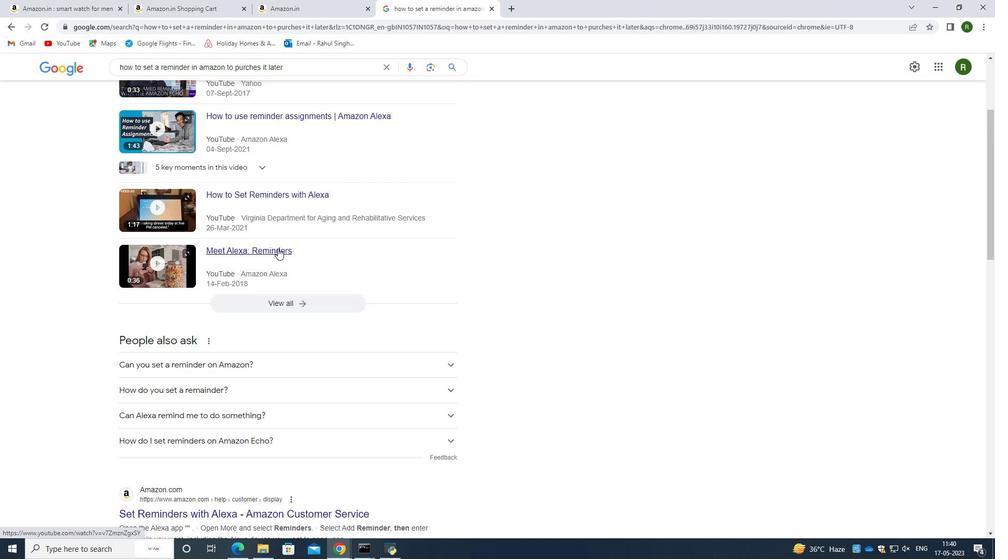 
Action: Mouse scrolled (277, 248) with delta (0, 0)
Screenshot: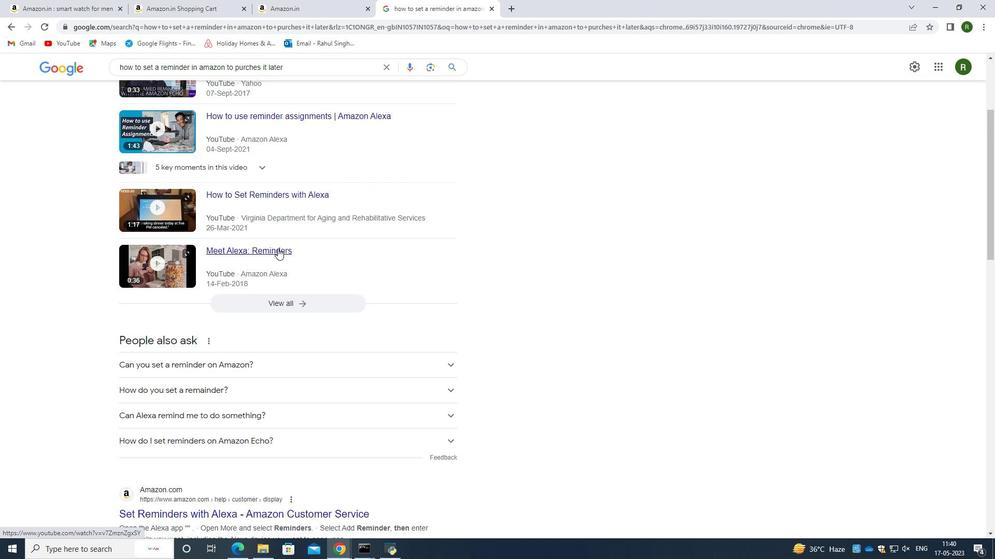 
Action: Mouse moved to (243, 262)
Screenshot: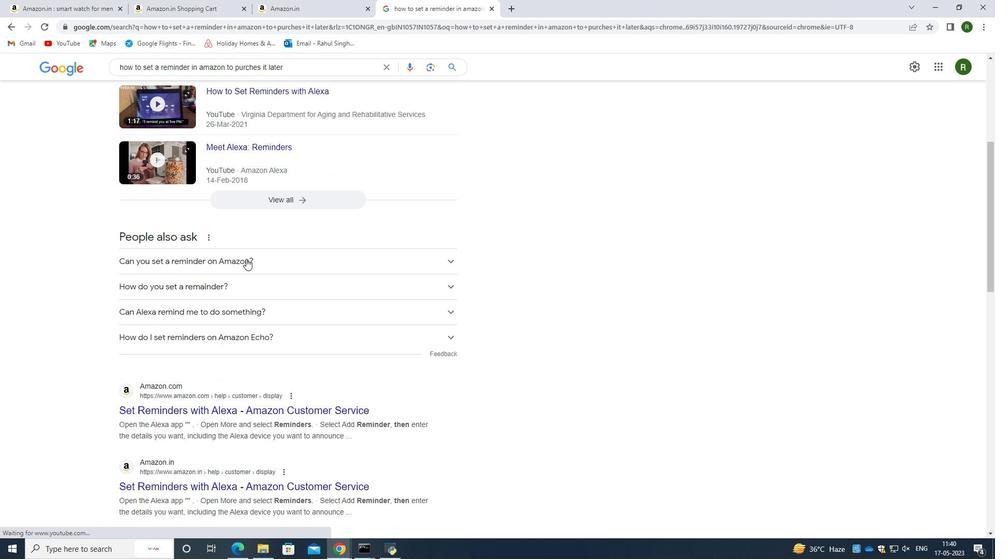 
Action: Mouse pressed left at (243, 262)
Screenshot: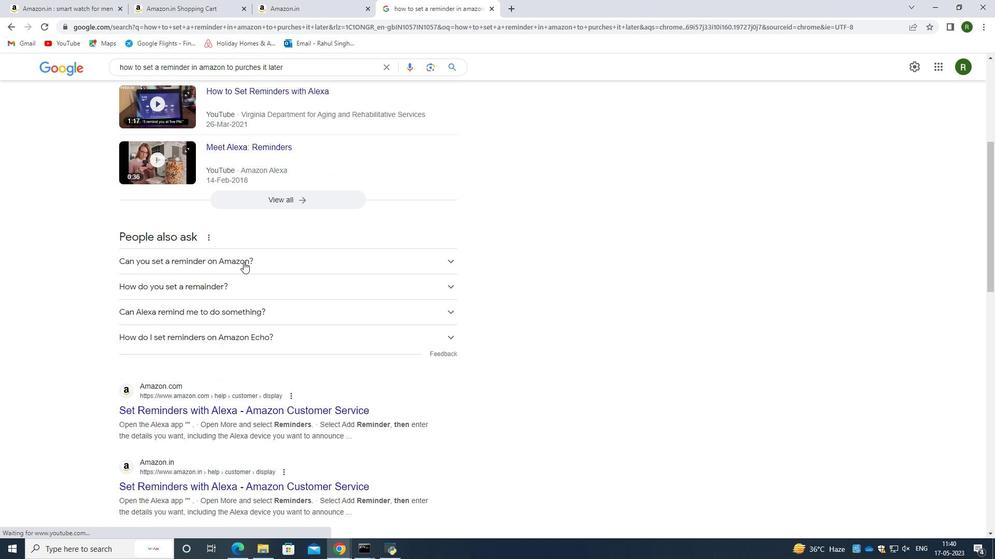 
Action: Mouse moved to (276, 304)
Screenshot: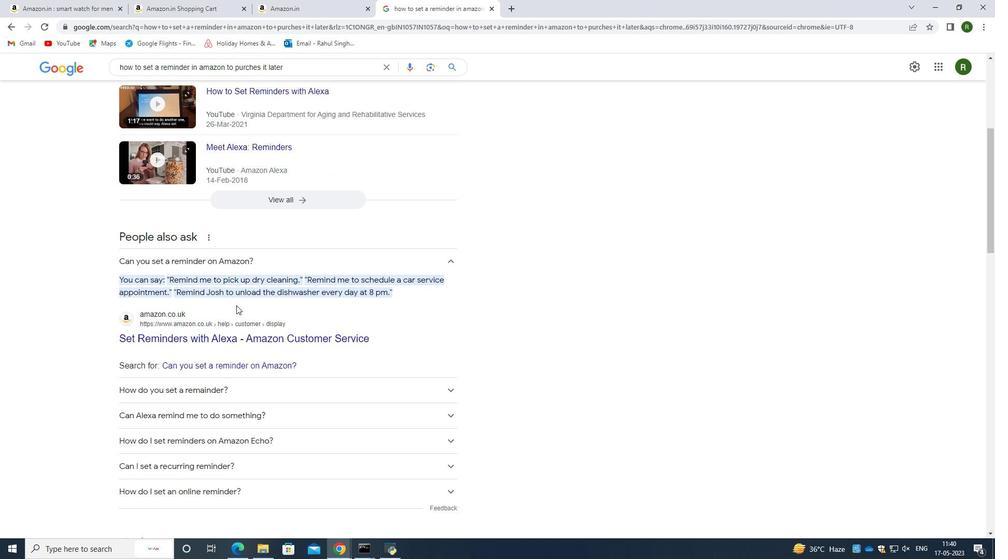 
Action: Mouse scrolled (276, 303) with delta (0, 0)
Screenshot: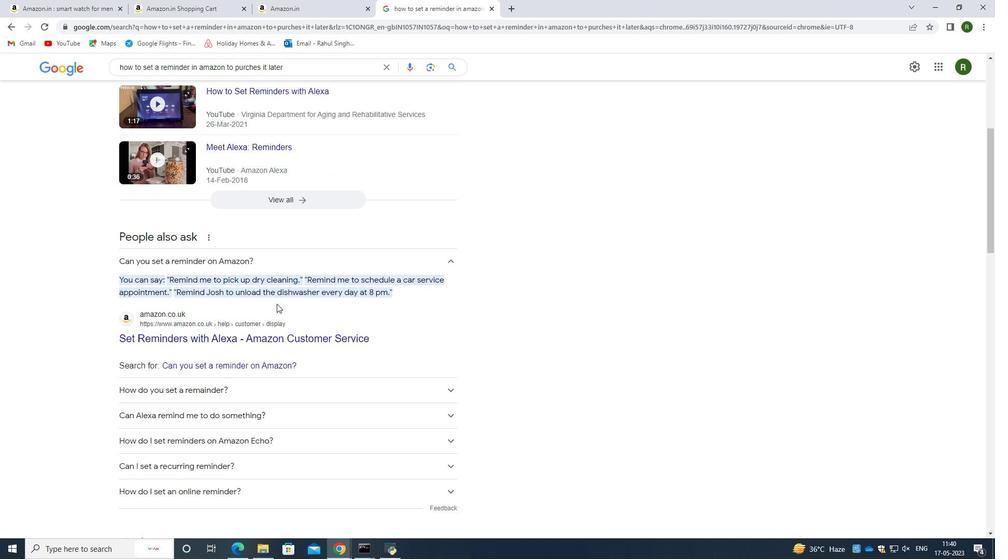 
Action: Mouse scrolled (276, 303) with delta (0, 0)
Screenshot: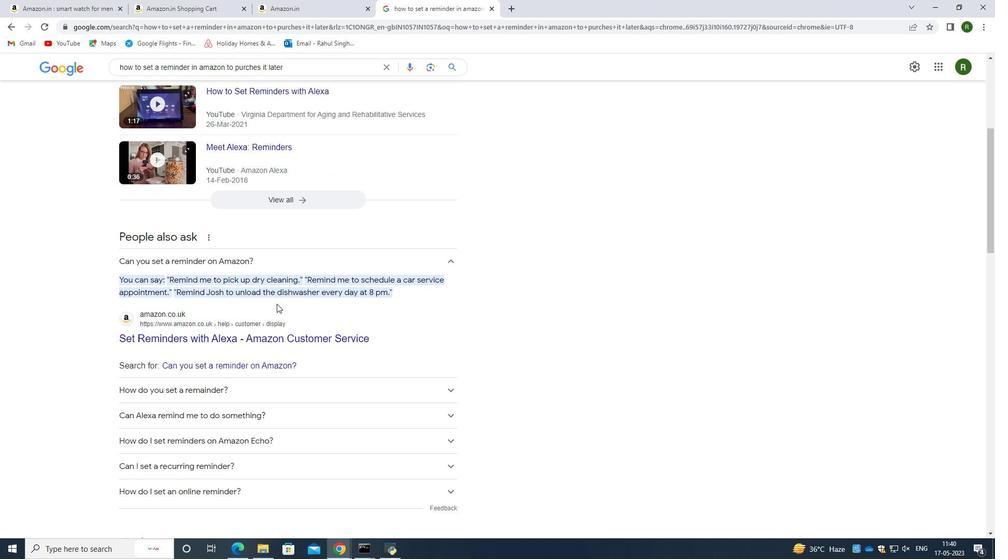 
Action: Mouse moved to (262, 289)
Screenshot: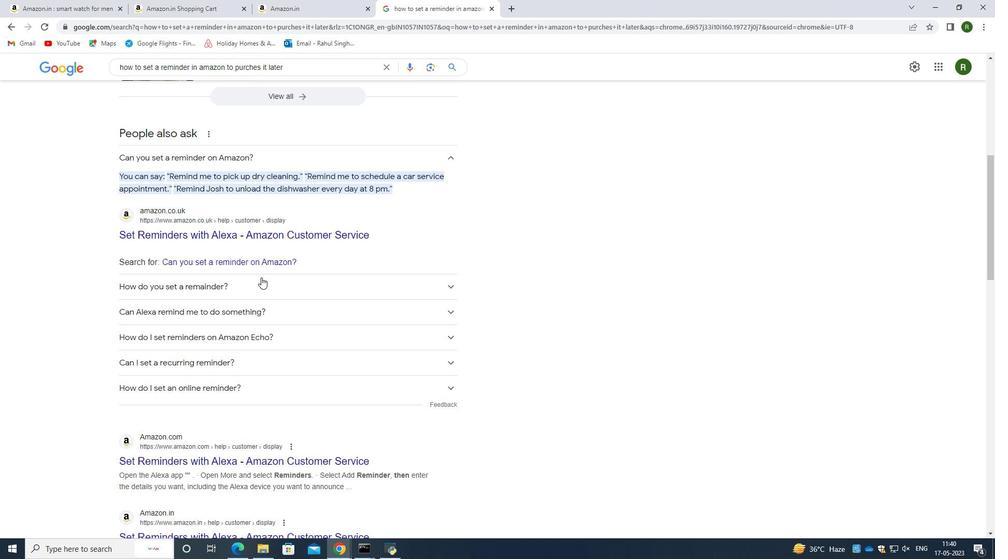 
Action: Mouse pressed left at (262, 289)
Screenshot: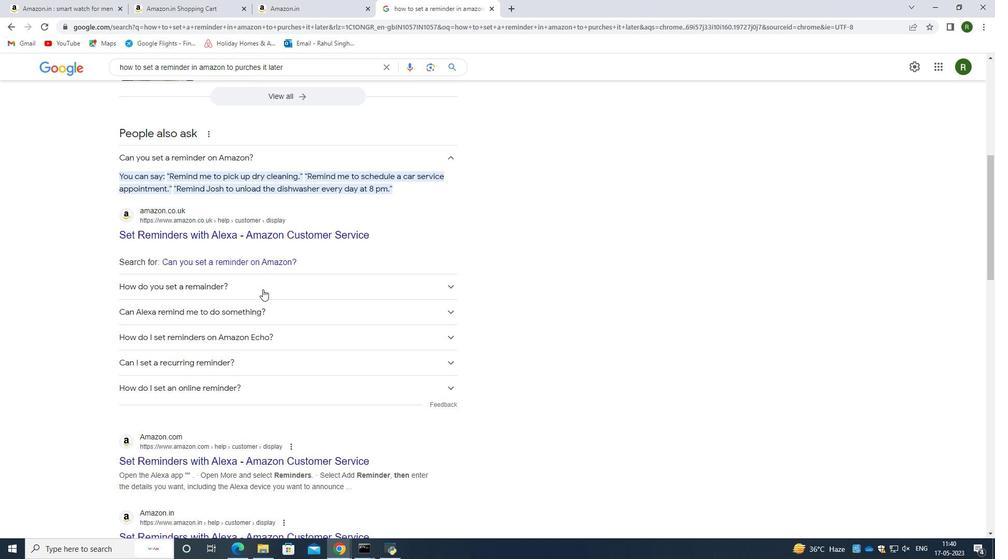 
Action: Mouse moved to (257, 341)
Screenshot: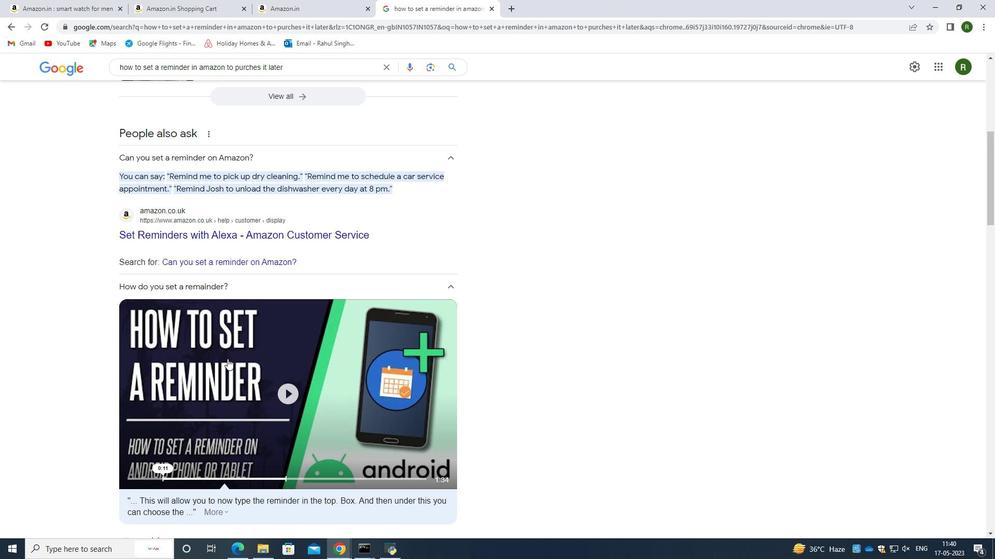 
Action: Mouse scrolled (257, 341) with delta (0, 0)
Screenshot: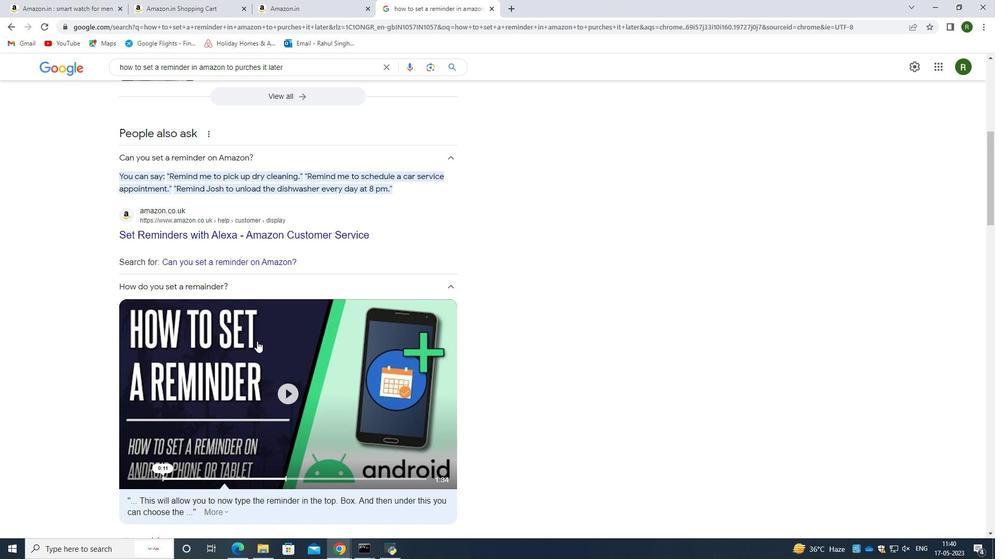 
Action: Mouse scrolled (257, 341) with delta (0, 0)
Screenshot: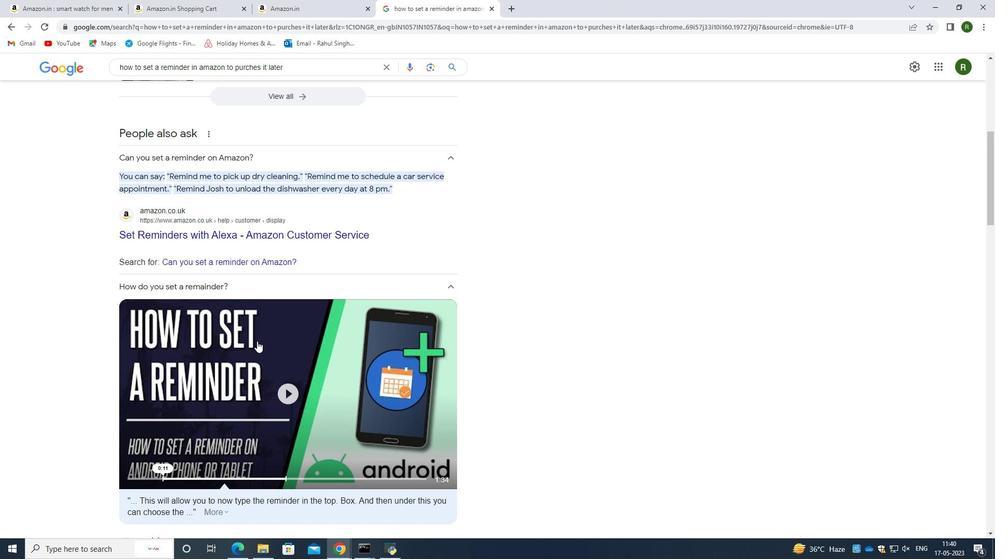 
Action: Mouse scrolled (257, 341) with delta (0, 0)
Screenshot: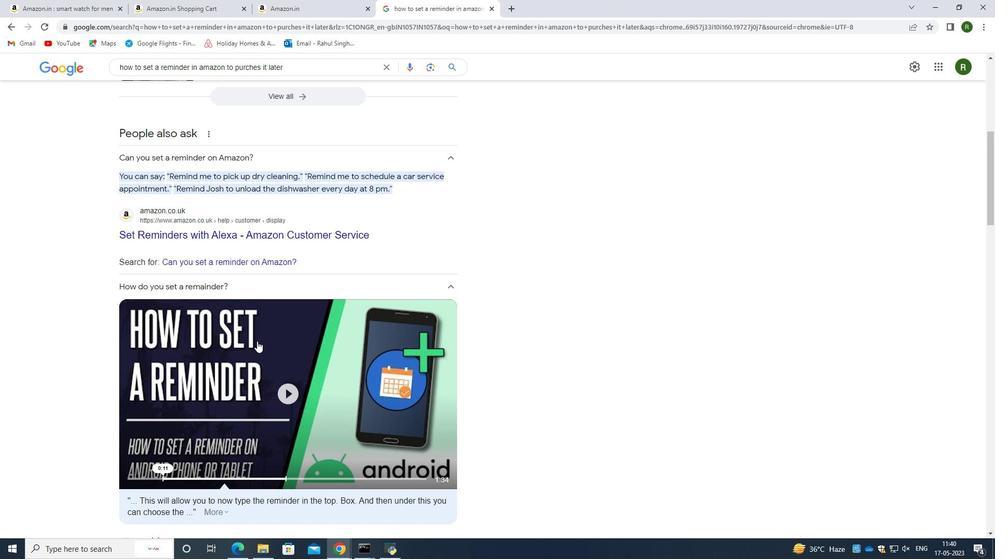 
Action: Mouse scrolled (257, 341) with delta (0, 0)
Screenshot: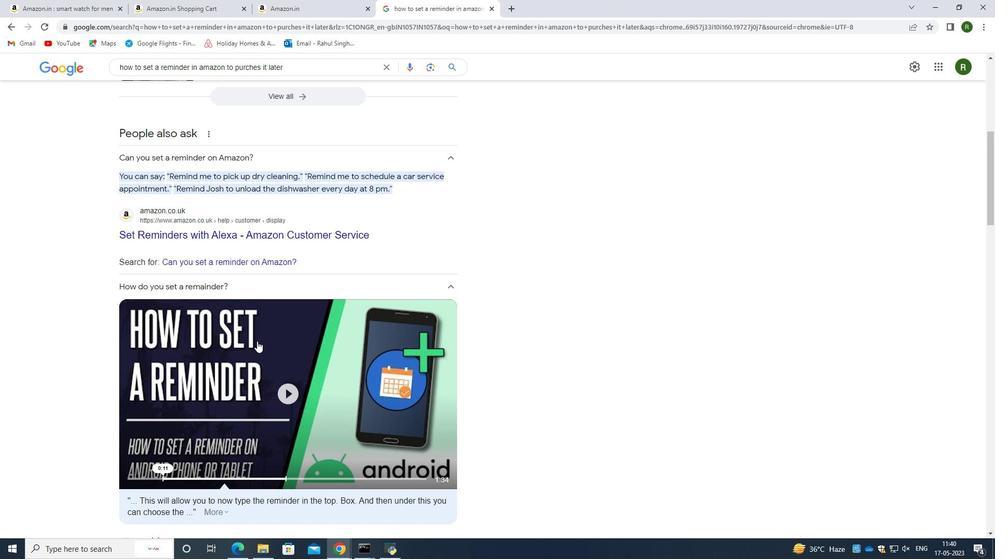 
Action: Mouse moved to (273, 393)
Screenshot: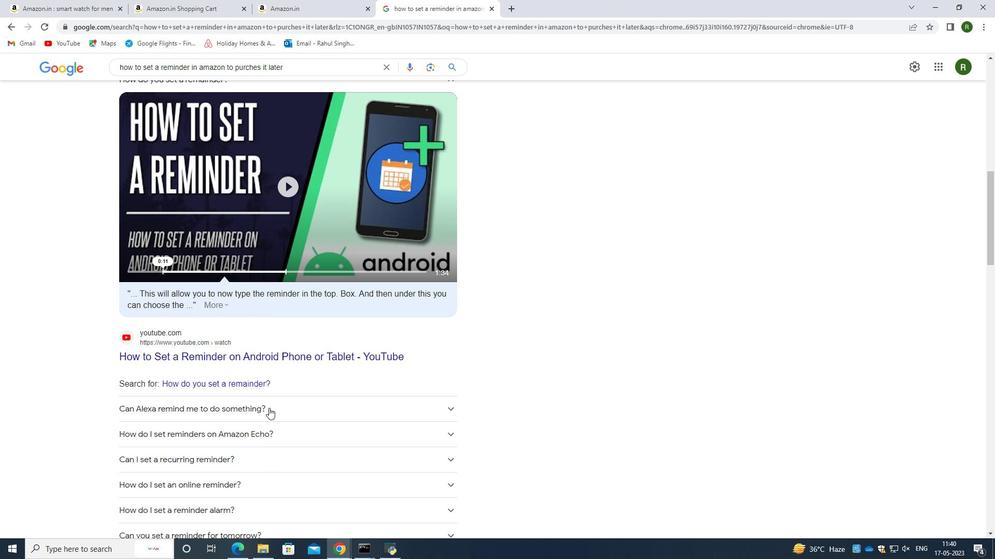 
Action: Mouse scrolled (273, 393) with delta (0, 0)
Screenshot: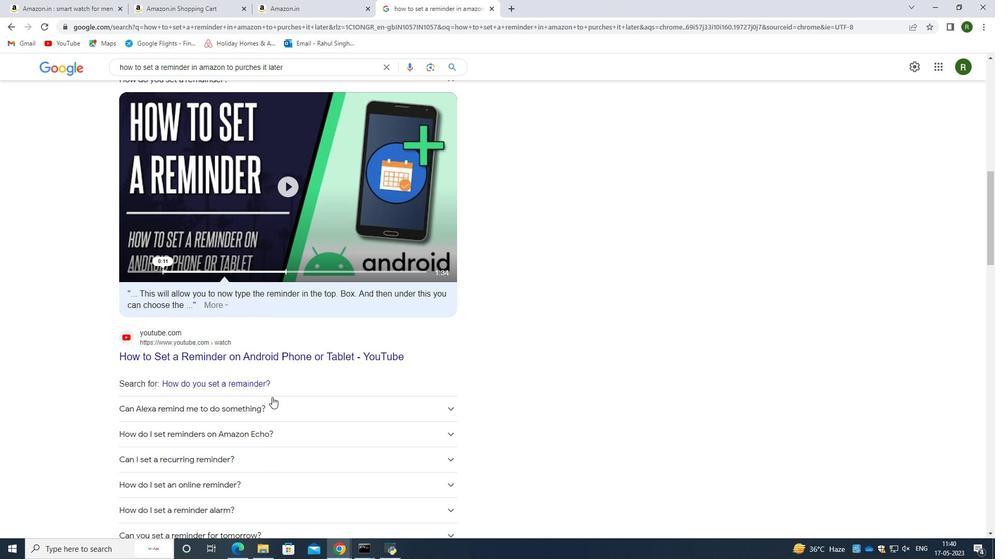 
Action: Mouse scrolled (273, 393) with delta (0, 0)
Screenshot: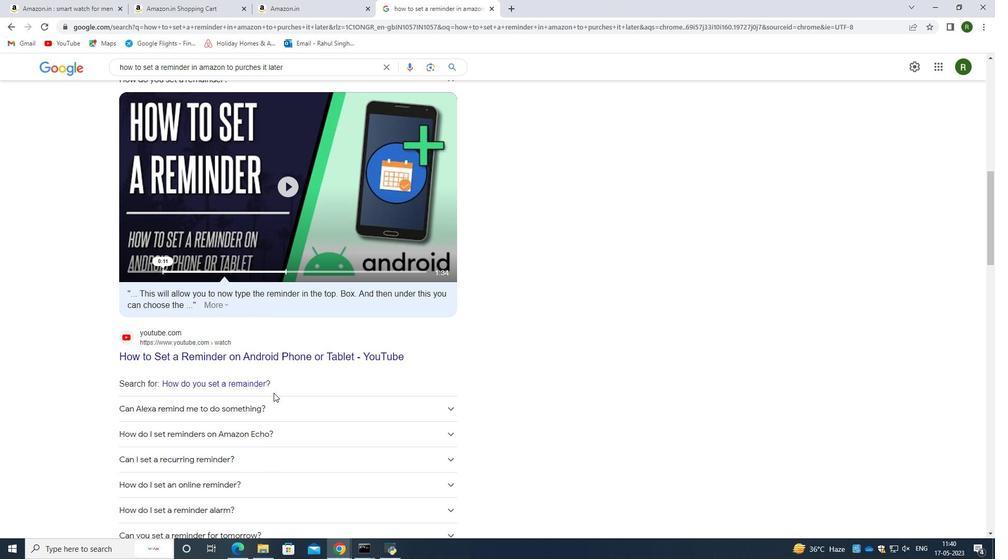 
Action: Mouse scrolled (273, 393) with delta (0, 0)
Screenshot: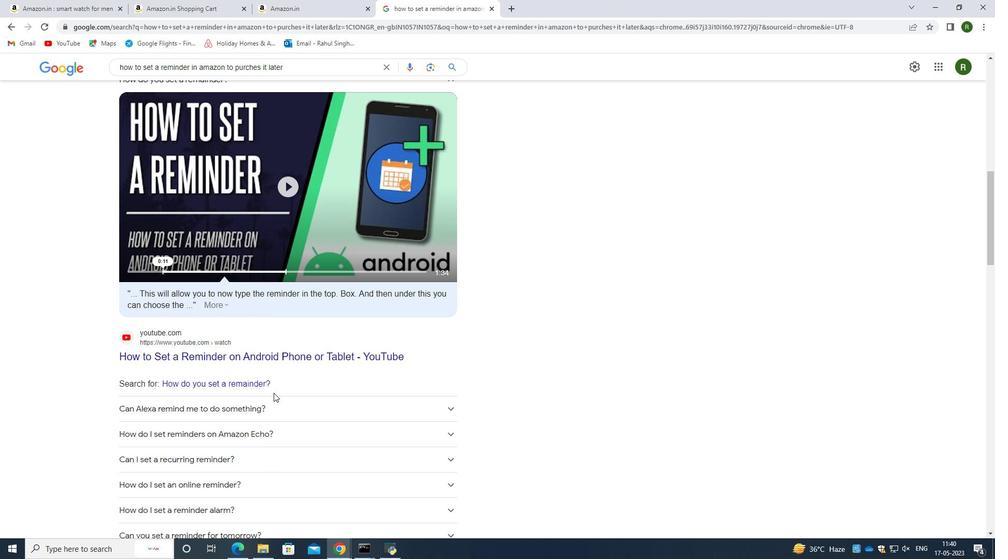 
Action: Mouse scrolled (273, 393) with delta (0, 0)
Screenshot: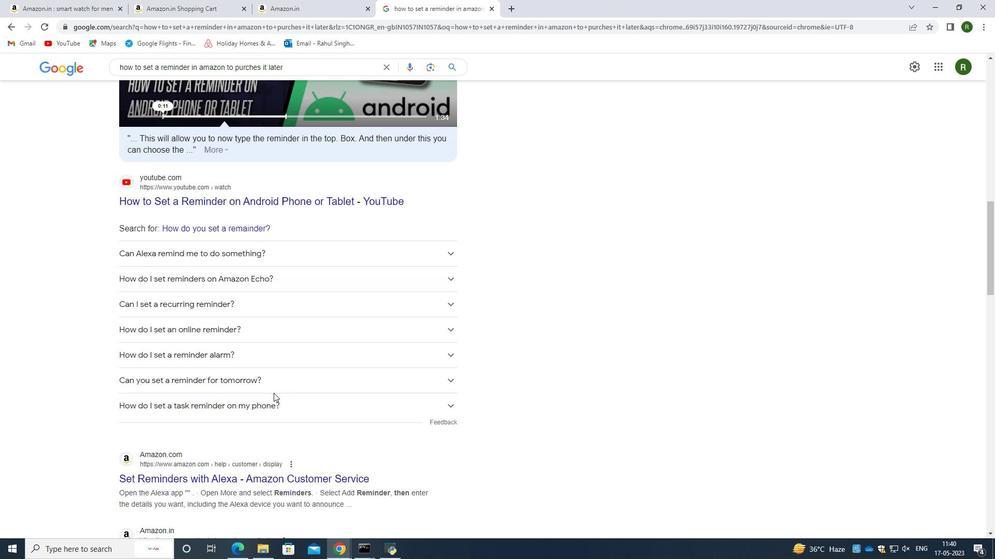 
Action: Mouse scrolled (273, 393) with delta (0, 0)
Screenshot: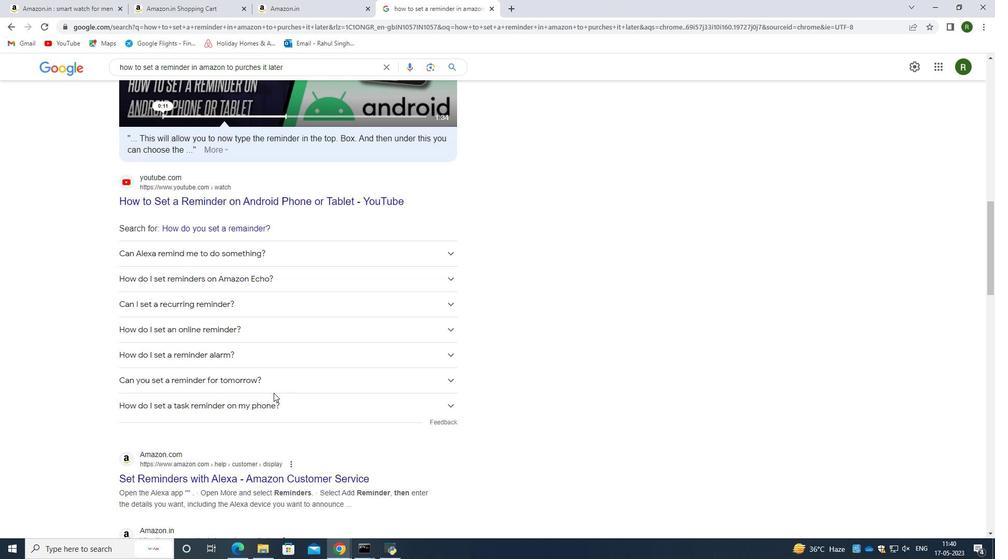 
Action: Mouse moved to (274, 389)
Screenshot: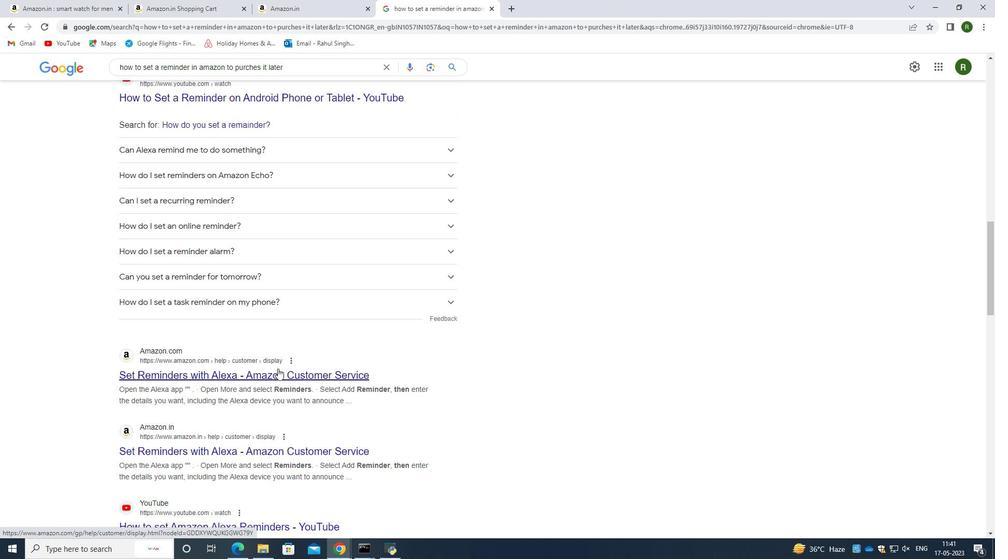 
Action: Mouse scrolled (274, 388) with delta (0, 0)
Screenshot: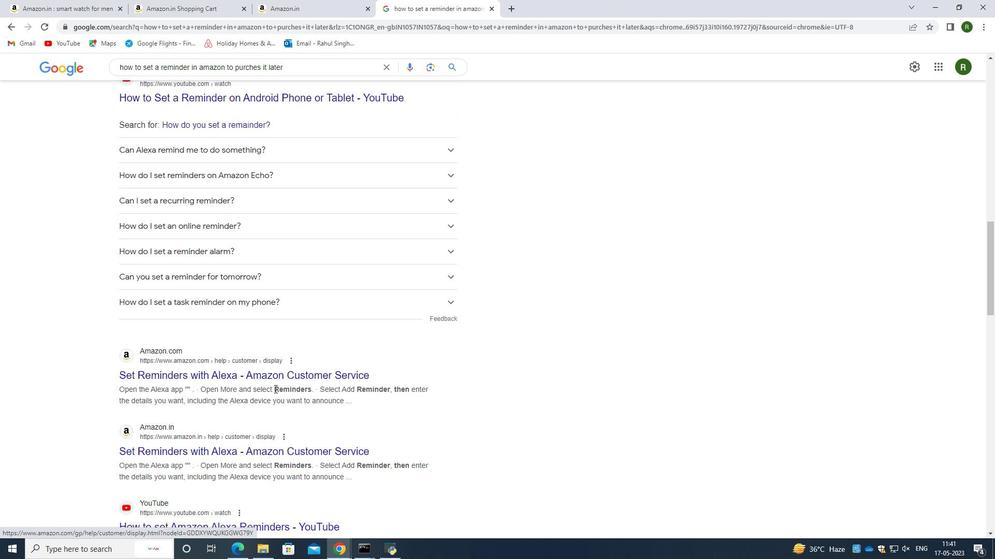 
Action: Mouse scrolled (274, 388) with delta (0, 0)
Screenshot: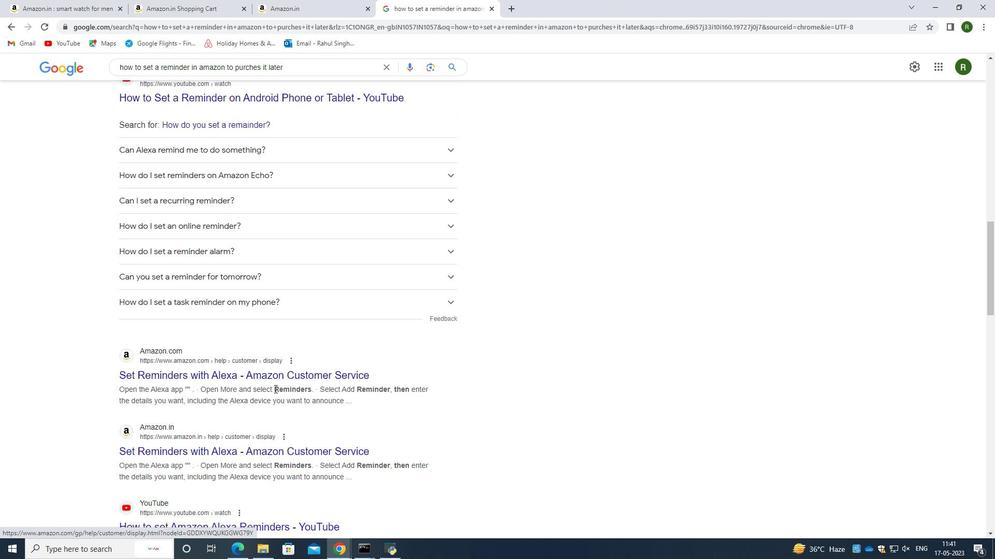 
Action: Mouse moved to (266, 354)
Screenshot: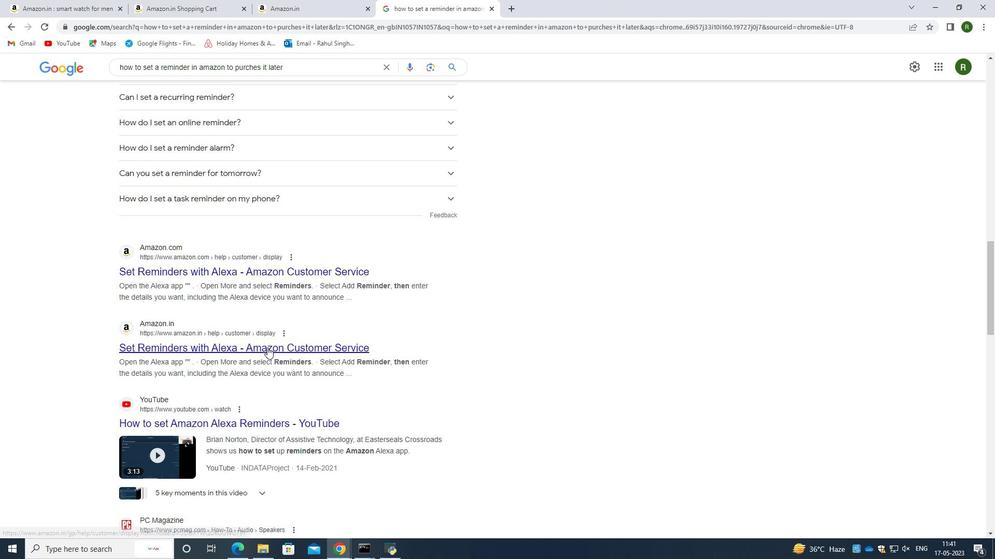 
Action: Mouse scrolled (266, 354) with delta (0, 0)
Screenshot: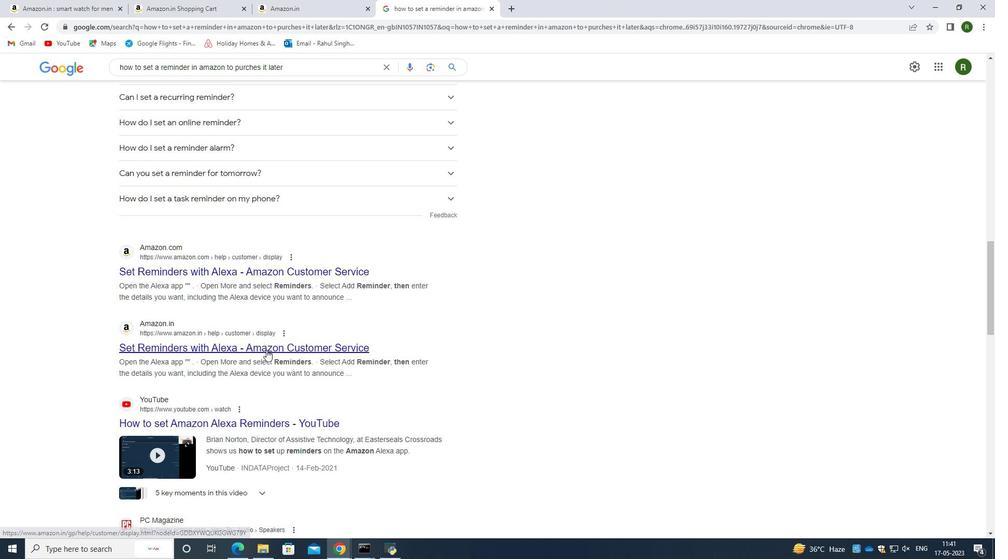
Action: Mouse moved to (266, 355)
Screenshot: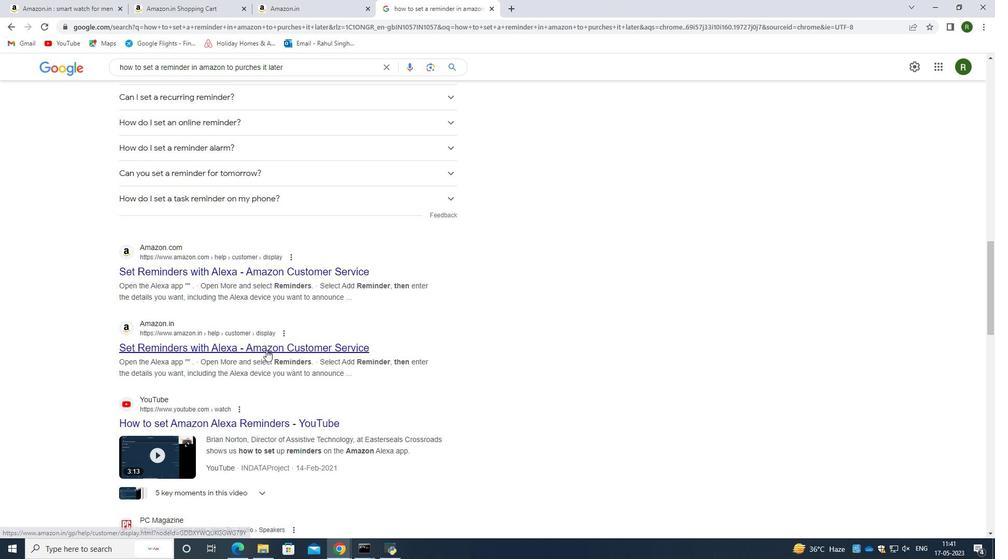 
Action: Mouse scrolled (266, 354) with delta (0, 0)
Screenshot: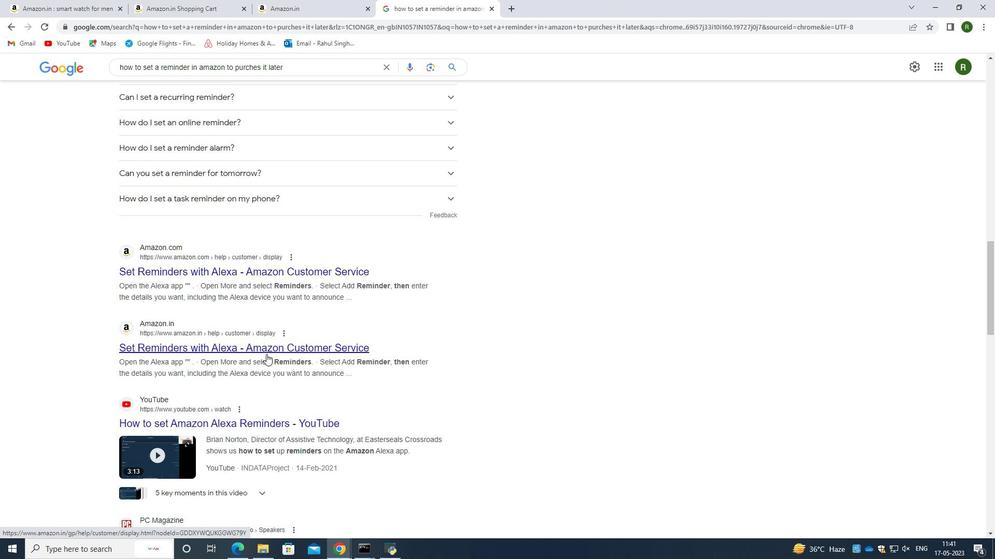 
Action: Mouse moved to (269, 444)
Screenshot: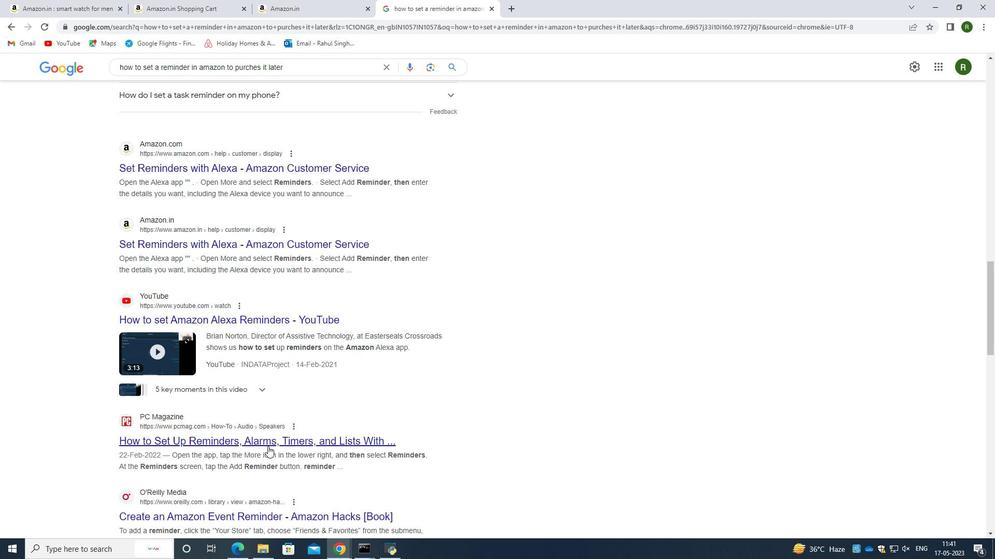 
Action: Mouse pressed left at (269, 444)
Screenshot: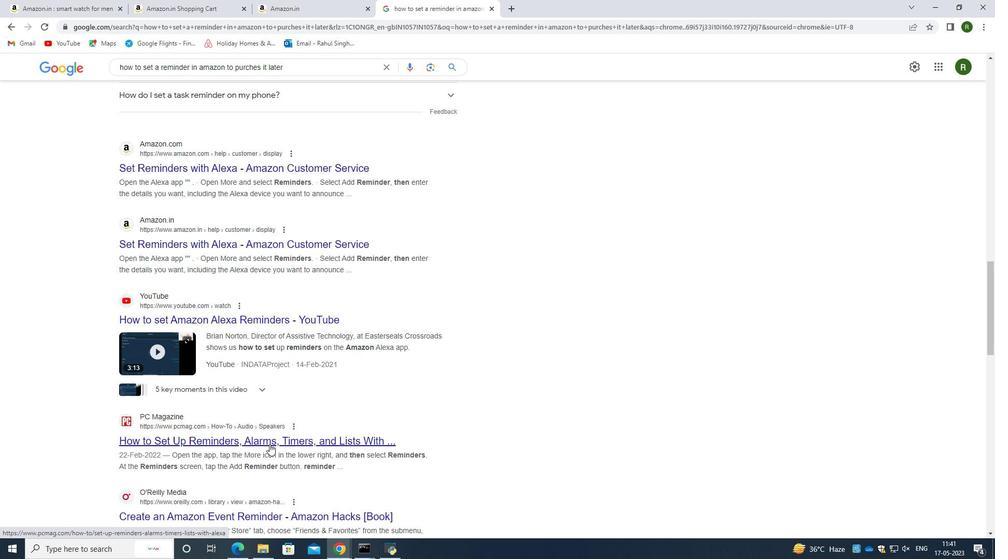
Action: Mouse moved to (327, 355)
Screenshot: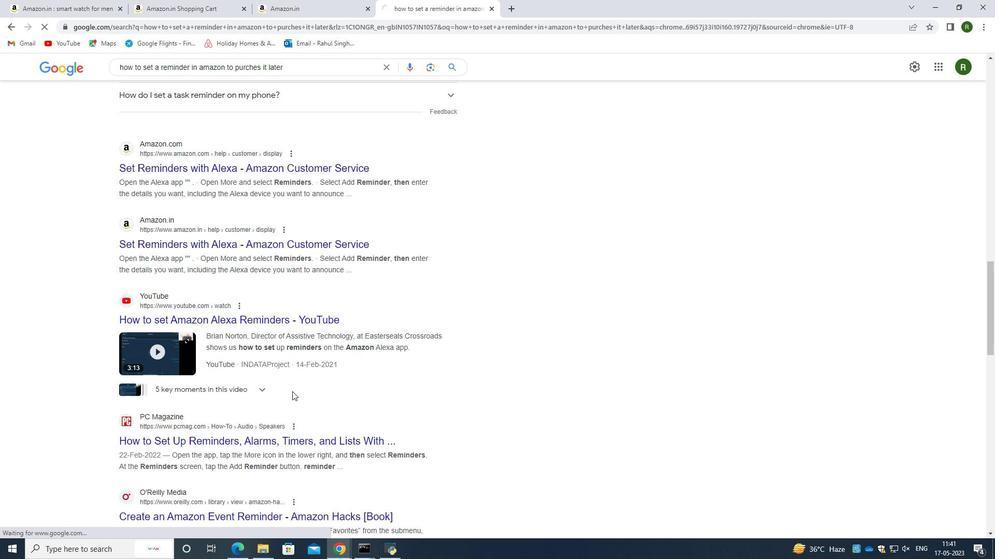 
Action: Mouse scrolled (327, 354) with delta (0, 0)
Screenshot: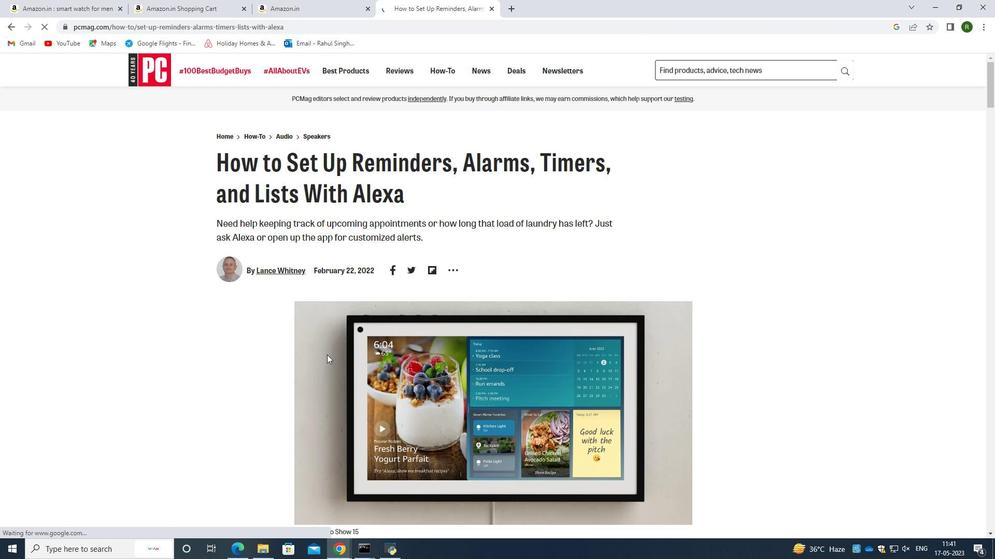 
Action: Mouse scrolled (327, 354) with delta (0, 0)
Screenshot: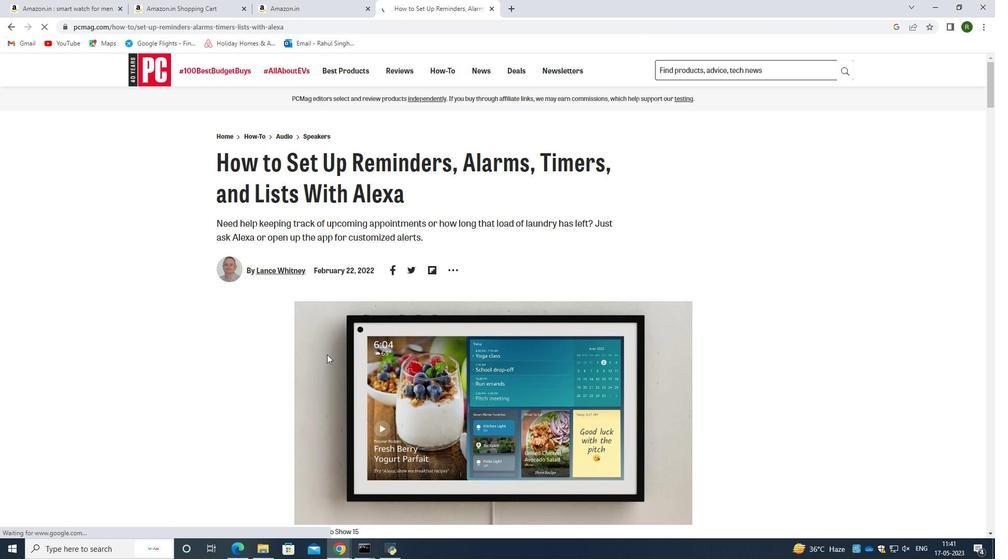 
Action: Mouse scrolled (327, 354) with delta (0, 0)
Screenshot: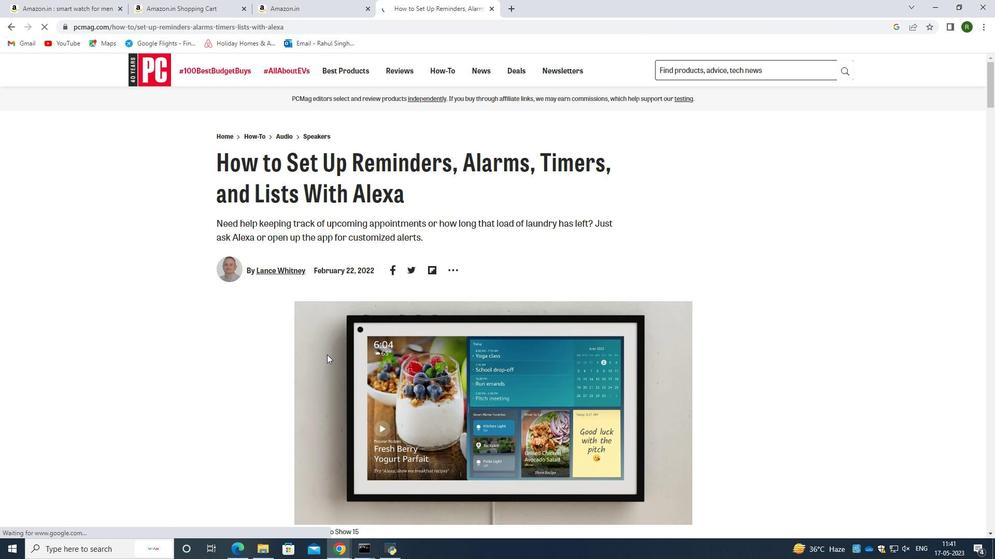
Action: Mouse scrolled (327, 354) with delta (0, 0)
Screenshot: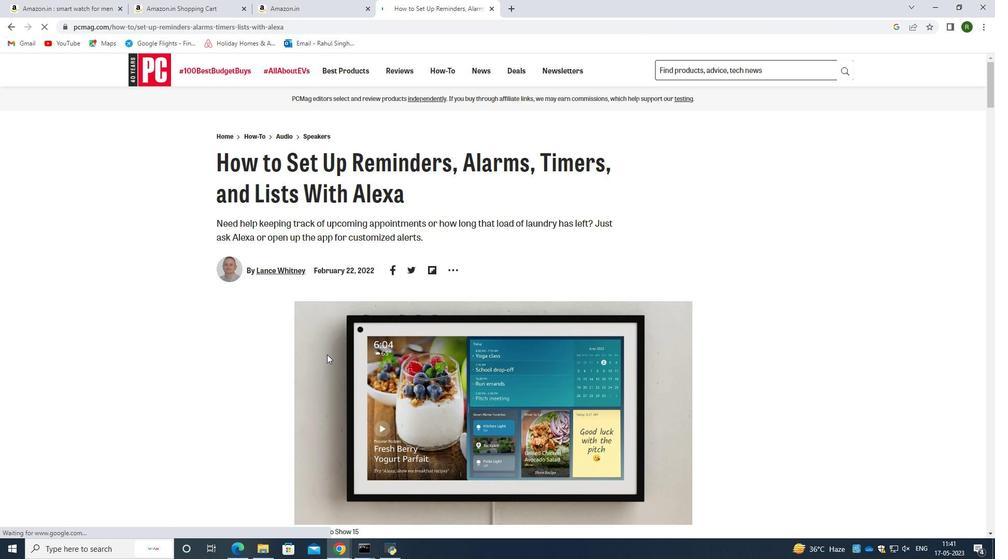 
Action: Mouse scrolled (327, 354) with delta (0, 0)
Screenshot: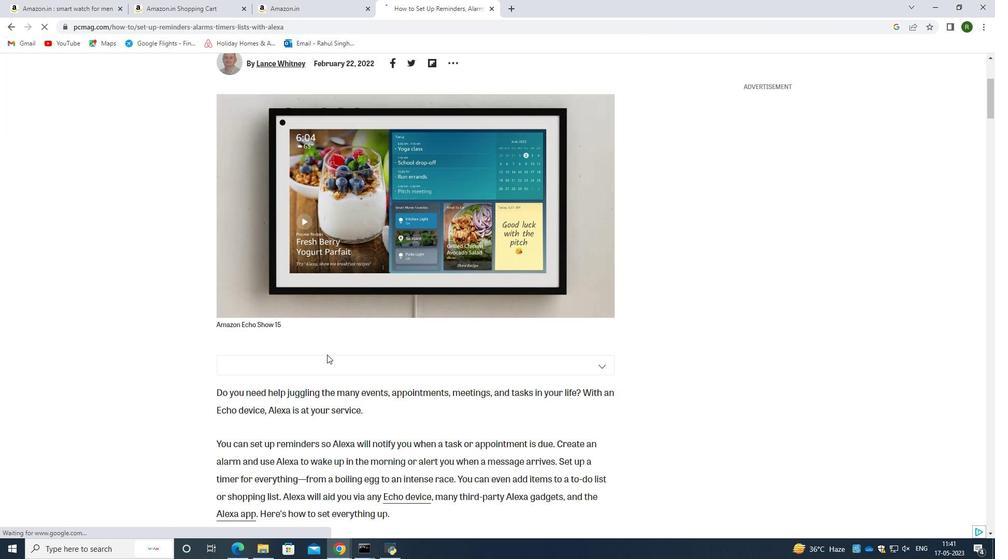 
Action: Mouse scrolled (327, 354) with delta (0, 0)
Screenshot: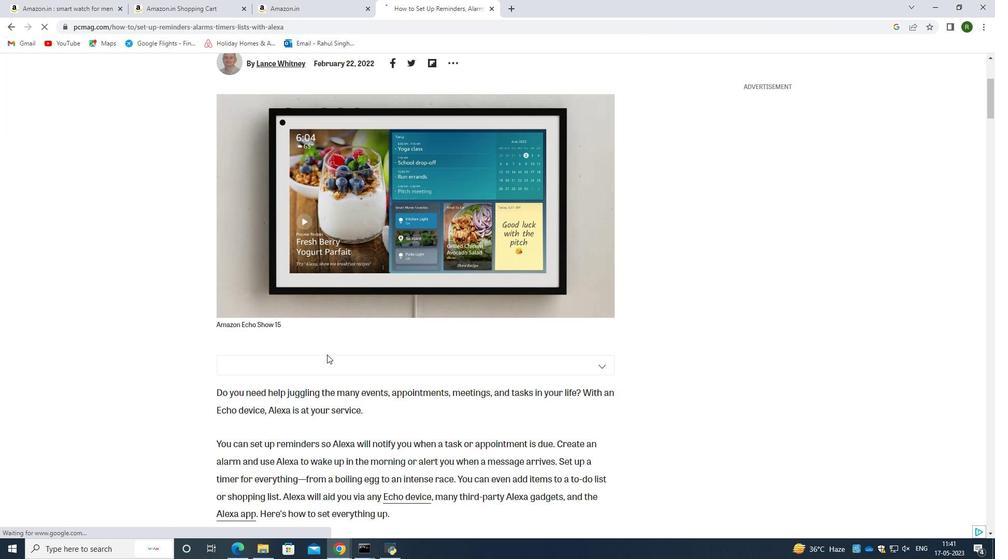 
Action: Mouse moved to (327, 354)
Screenshot: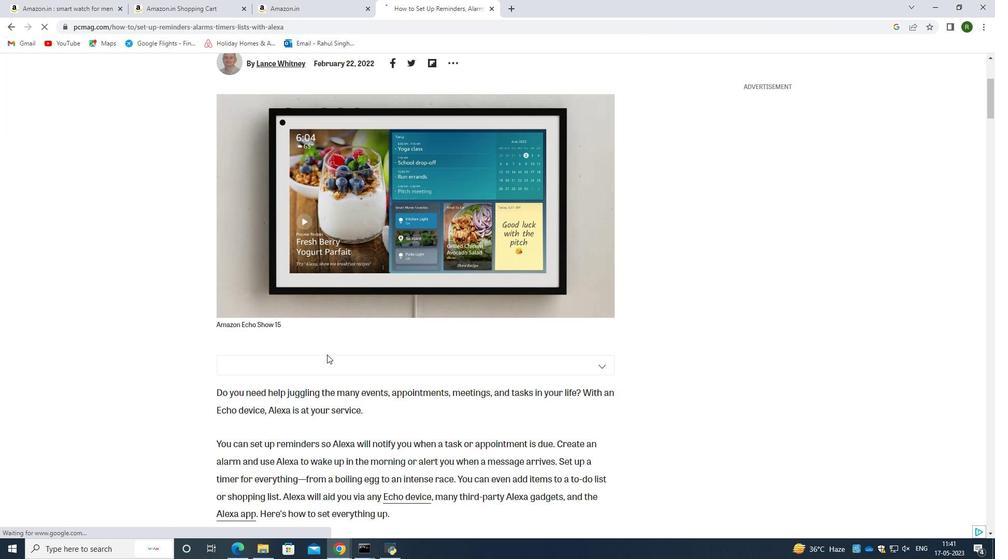 
Action: Mouse scrolled (327, 354) with delta (0, 0)
Screenshot: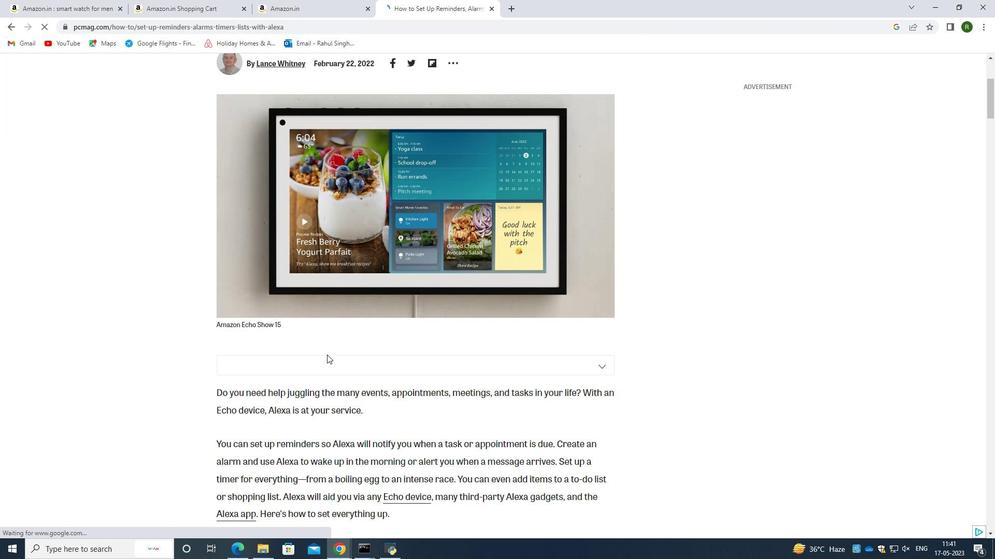 
Action: Mouse scrolled (327, 354) with delta (0, 0)
Screenshot: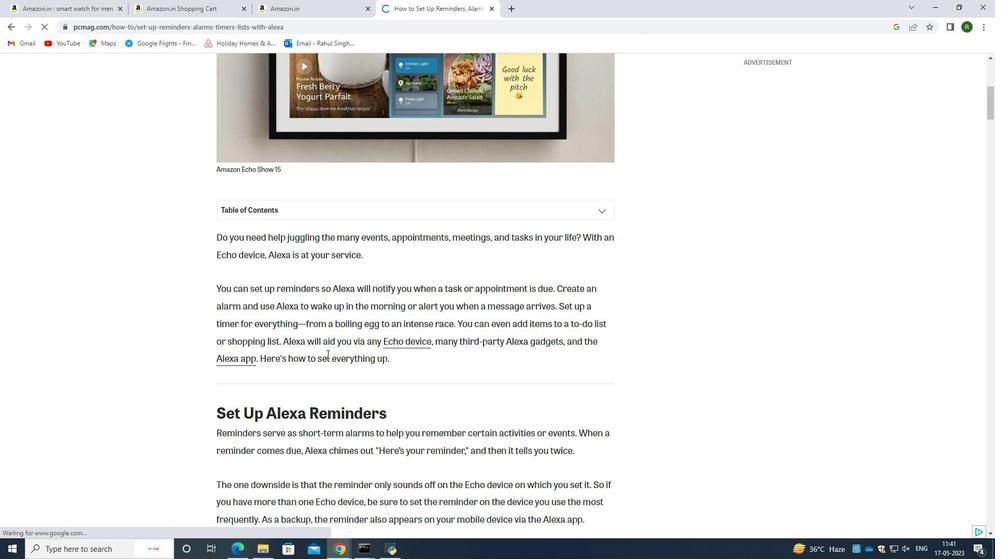 
Action: Mouse moved to (327, 354)
Screenshot: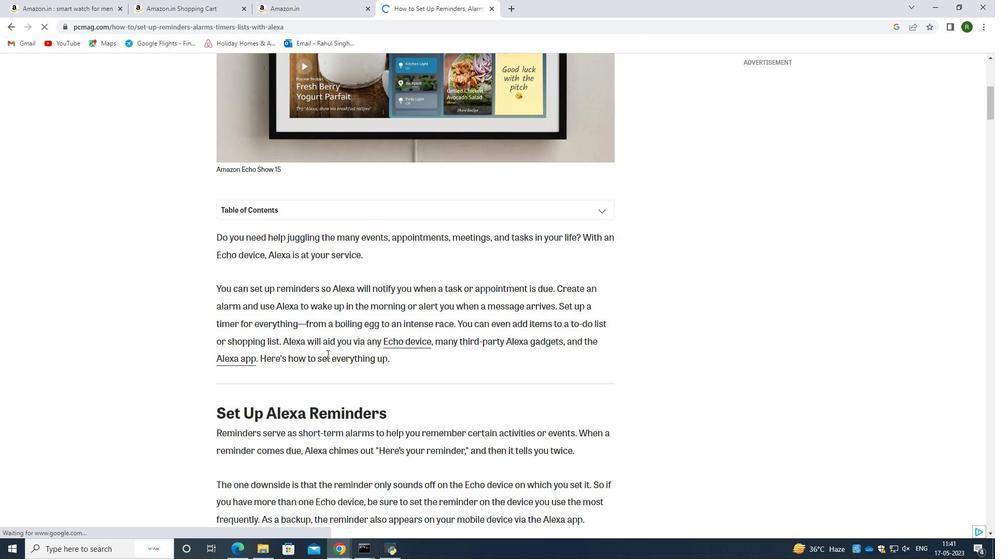 
Action: Mouse scrolled (327, 354) with delta (0, 0)
Screenshot: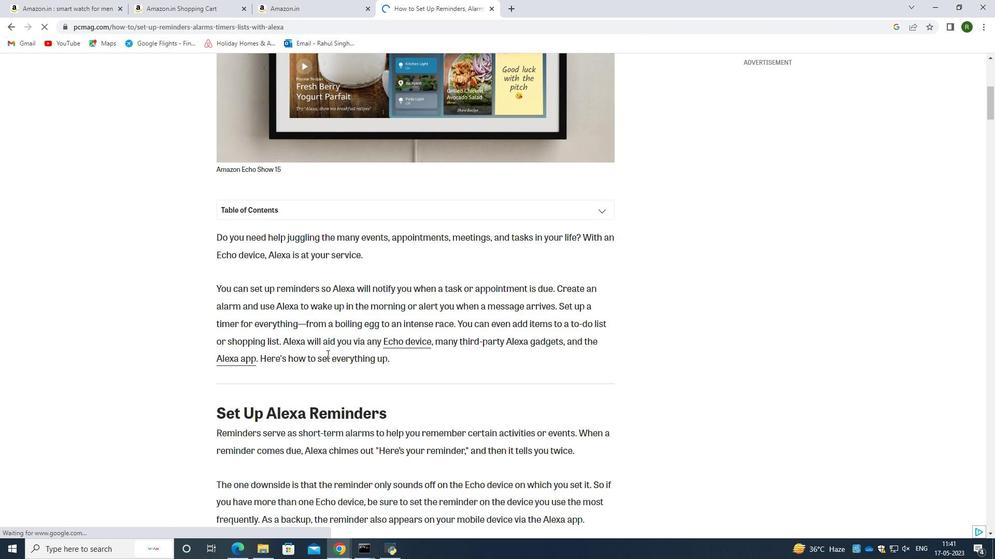 
Action: Mouse moved to (327, 355)
Screenshot: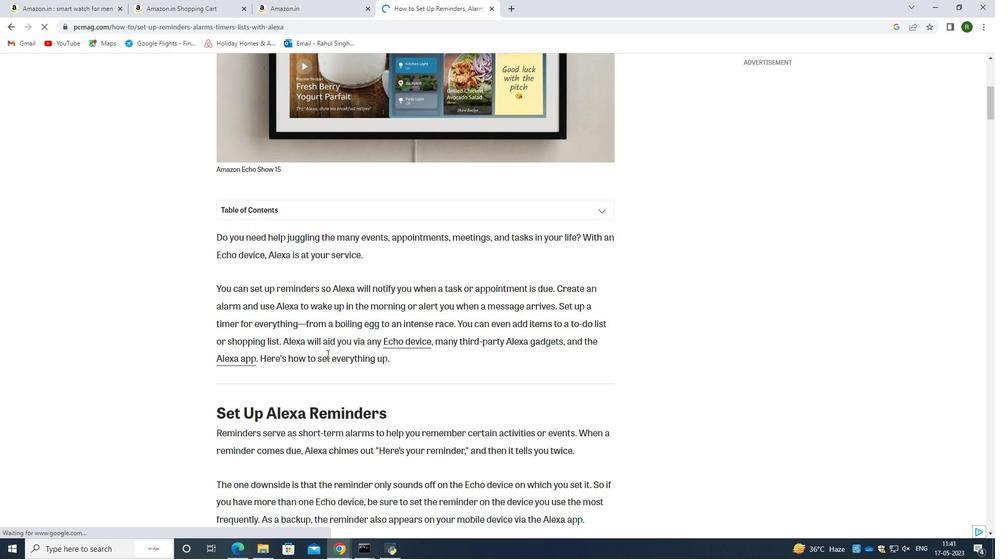 
Action: Mouse scrolled (327, 355) with delta (0, 0)
Screenshot: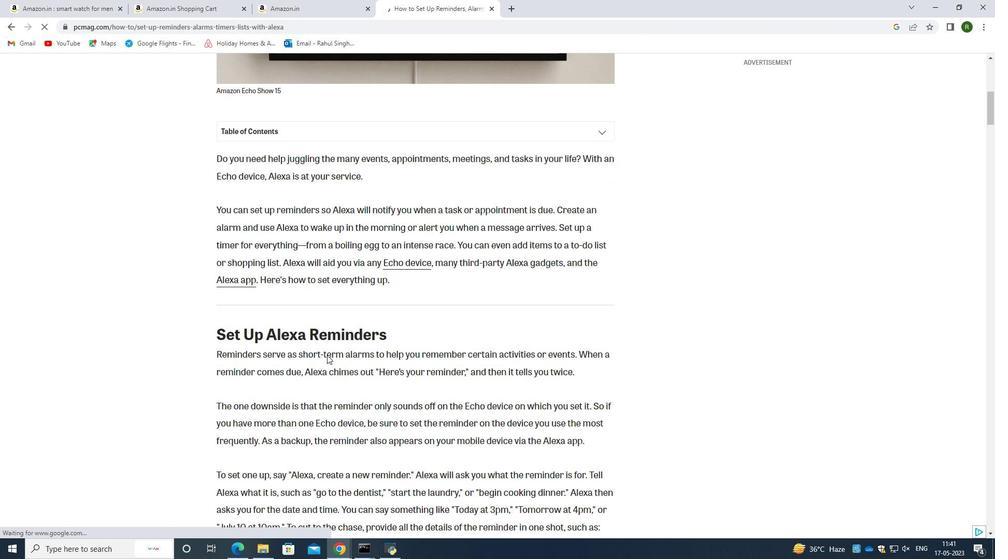 
Action: Mouse scrolled (327, 355) with delta (0, 0)
Screenshot: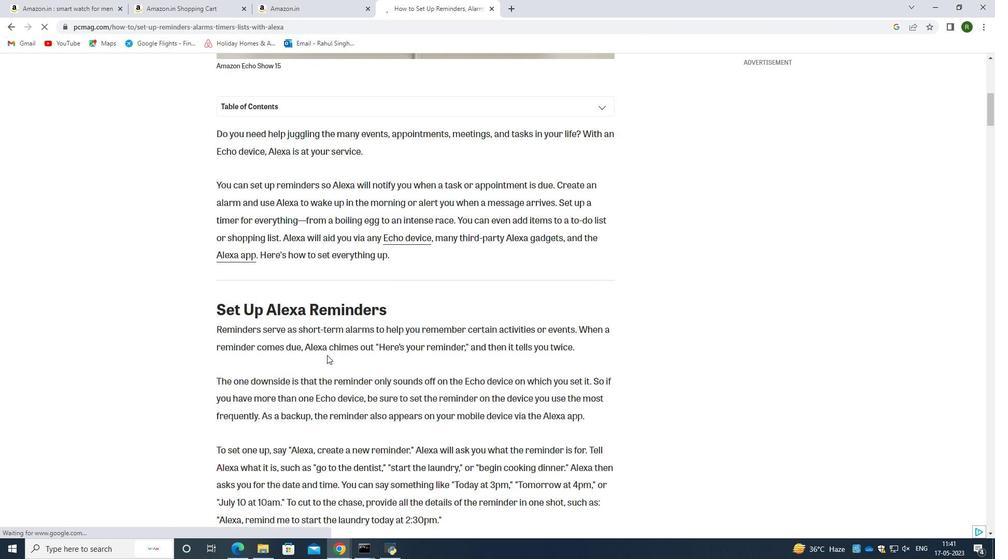 
Action: Mouse scrolled (327, 355) with delta (0, 0)
Screenshot: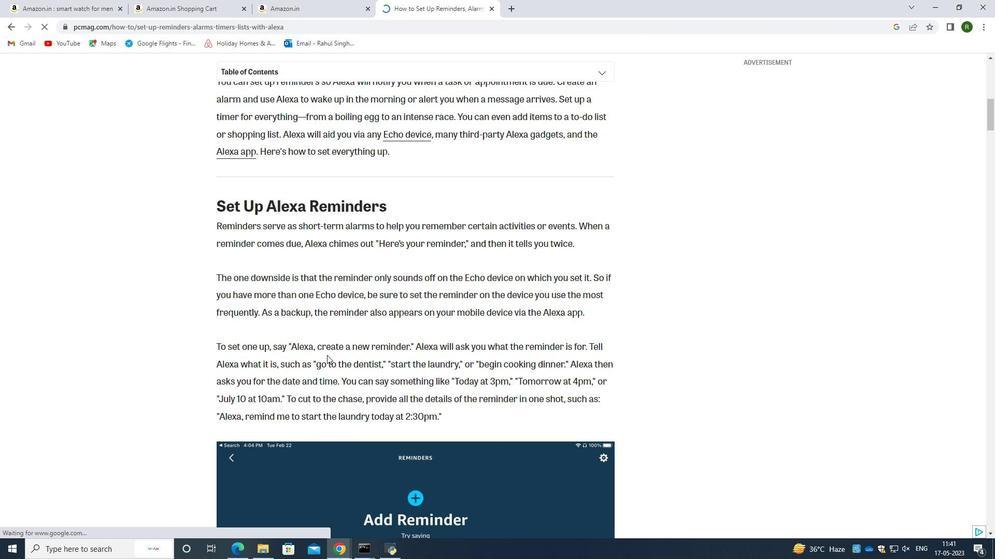 
Action: Mouse scrolled (327, 355) with delta (0, 0)
Screenshot: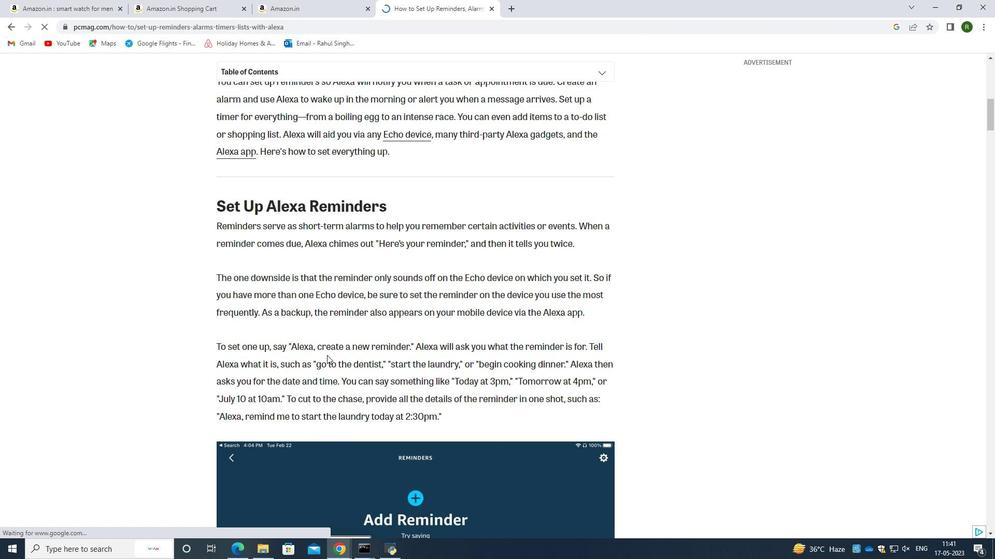 
Action: Mouse scrolled (327, 355) with delta (0, 0)
Screenshot: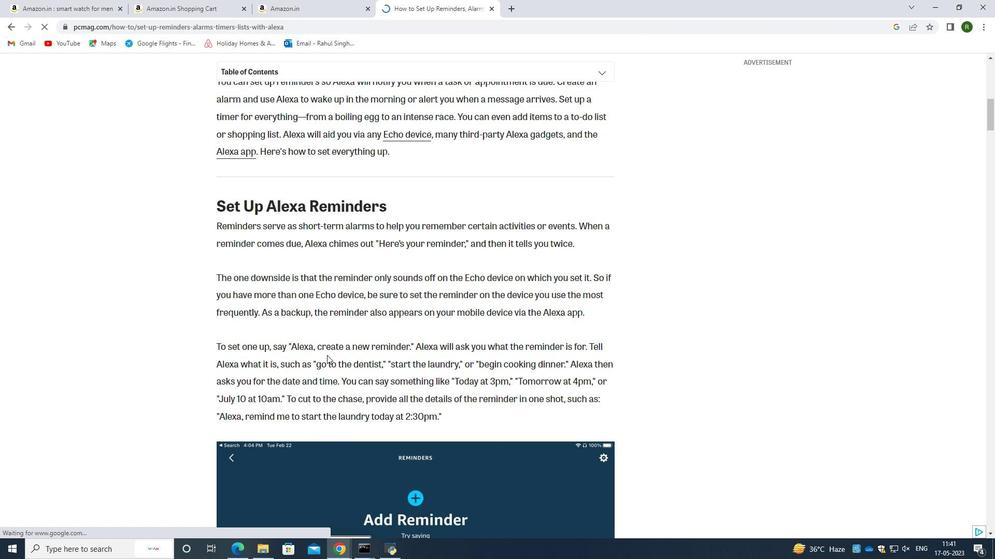 
Action: Mouse scrolled (327, 355) with delta (0, 0)
Screenshot: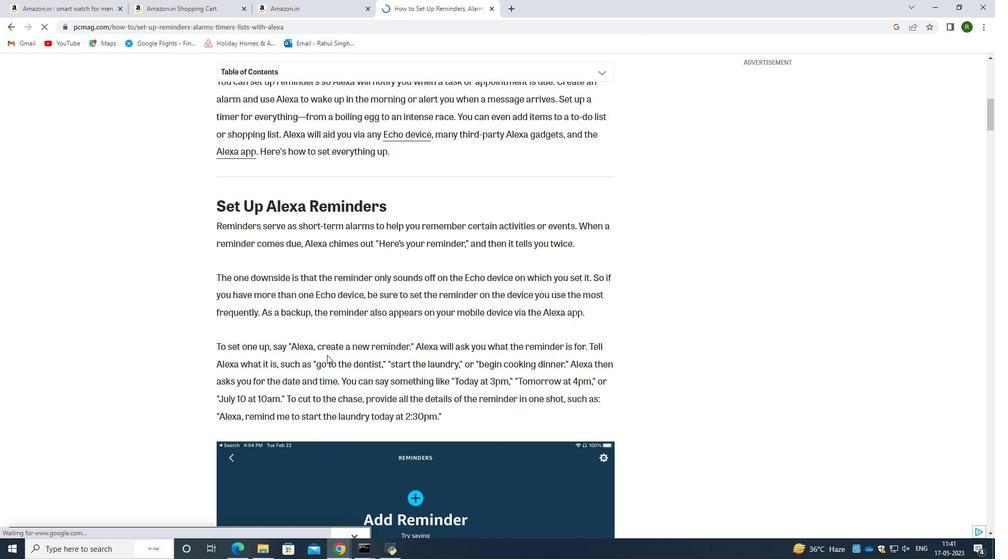 
Action: Mouse scrolled (327, 355) with delta (0, 0)
Screenshot: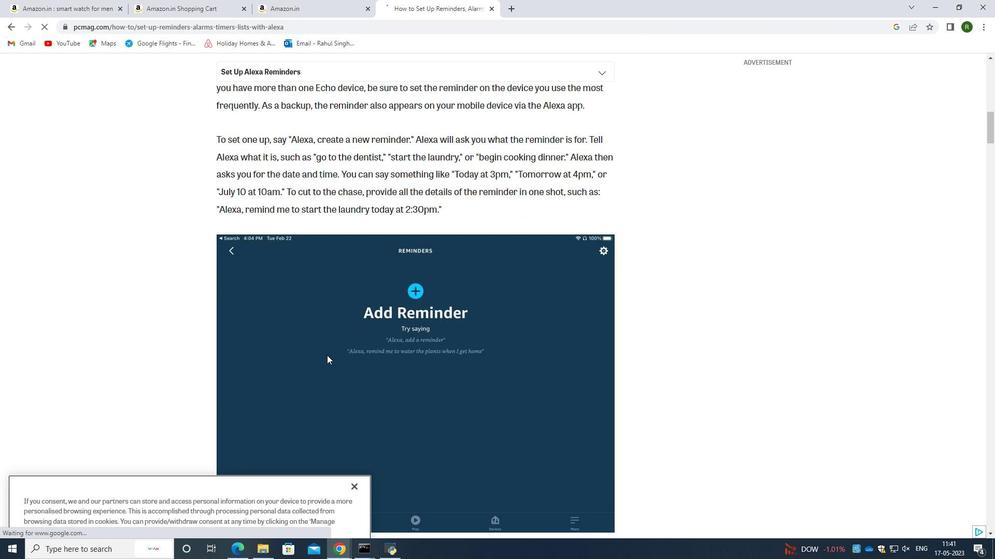 
Action: Mouse scrolled (327, 355) with delta (0, 0)
Screenshot: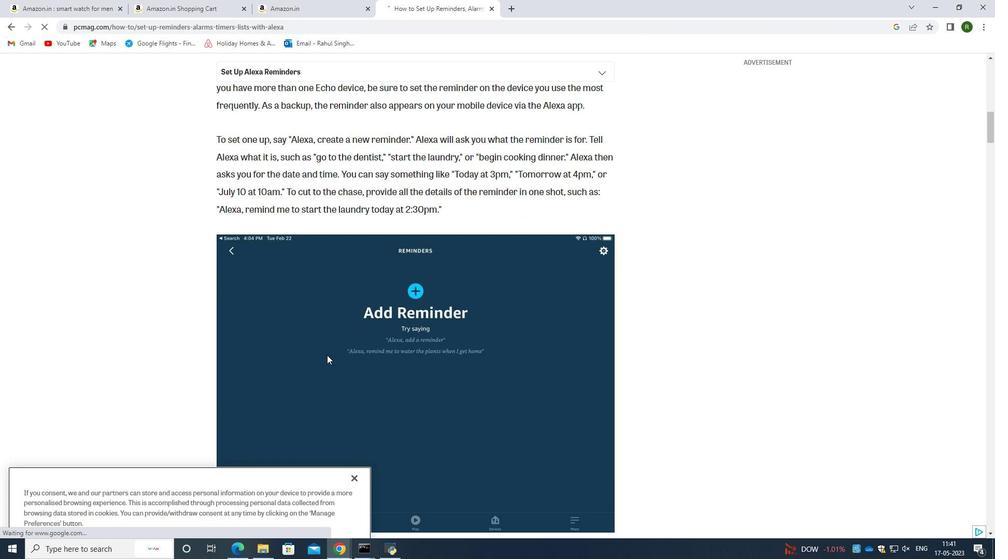
Action: Mouse scrolled (327, 356) with delta (0, 0)
Screenshot: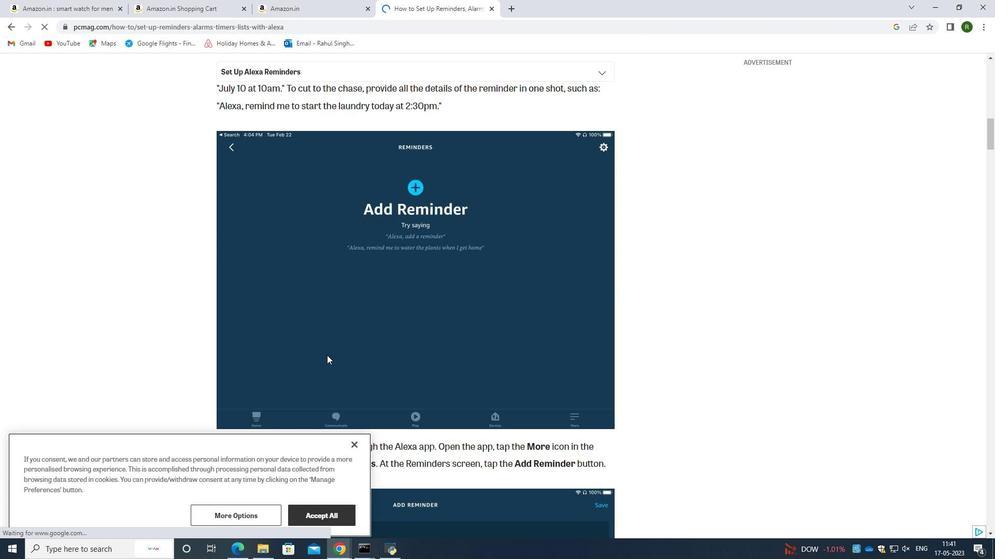 
Action: Mouse scrolled (327, 356) with delta (0, 0)
Screenshot: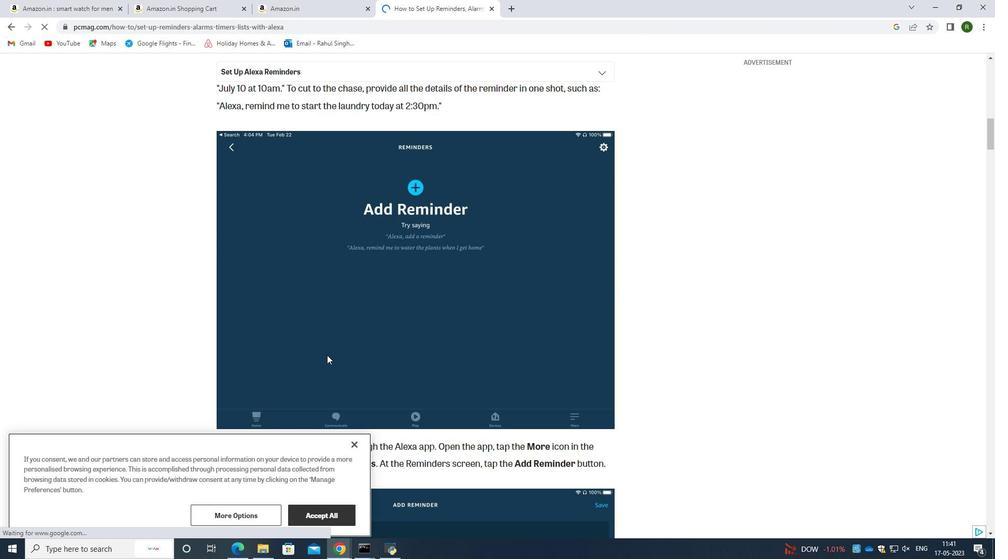
Action: Mouse scrolled (327, 356) with delta (0, 0)
Screenshot: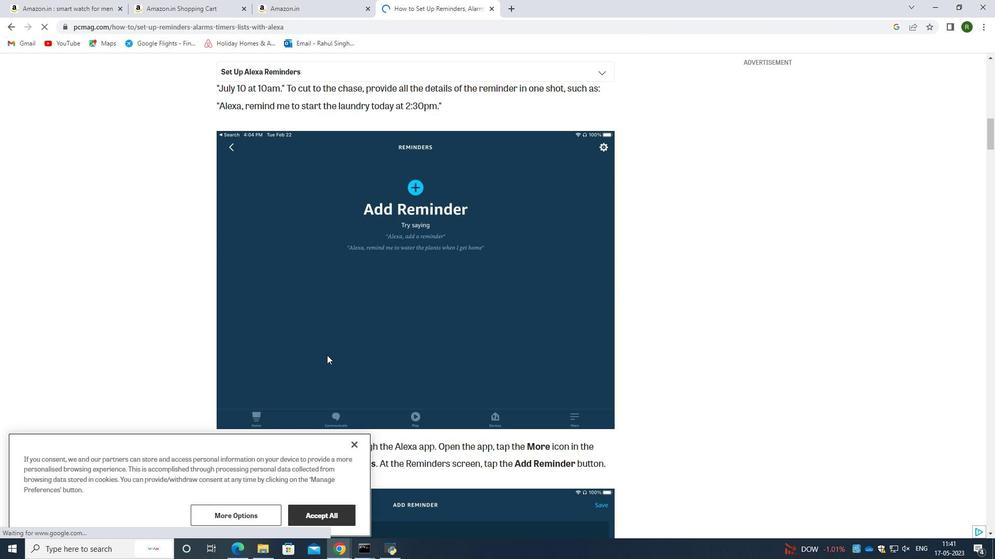 
Action: Mouse moved to (328, 356)
Screenshot: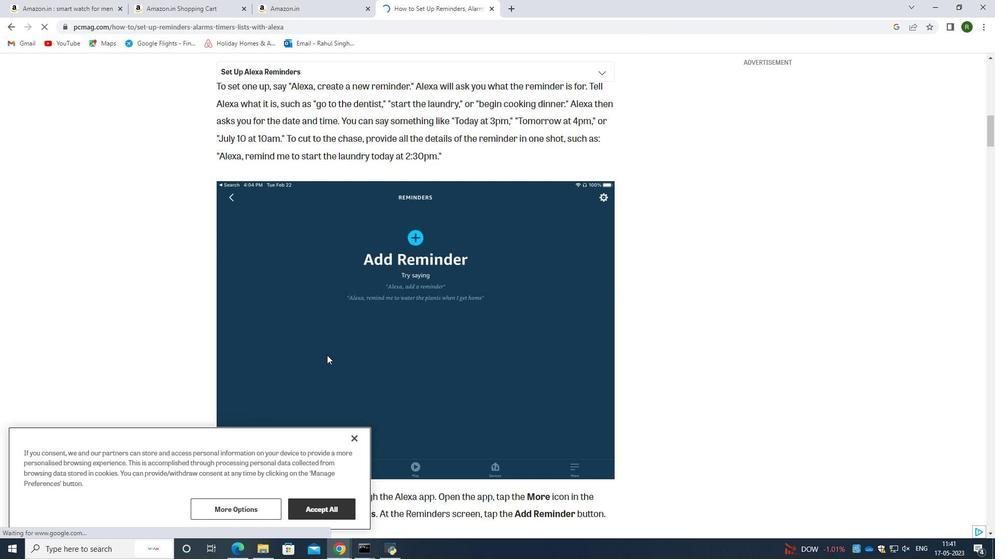
Action: Mouse scrolled (328, 357) with delta (0, 0)
Screenshot: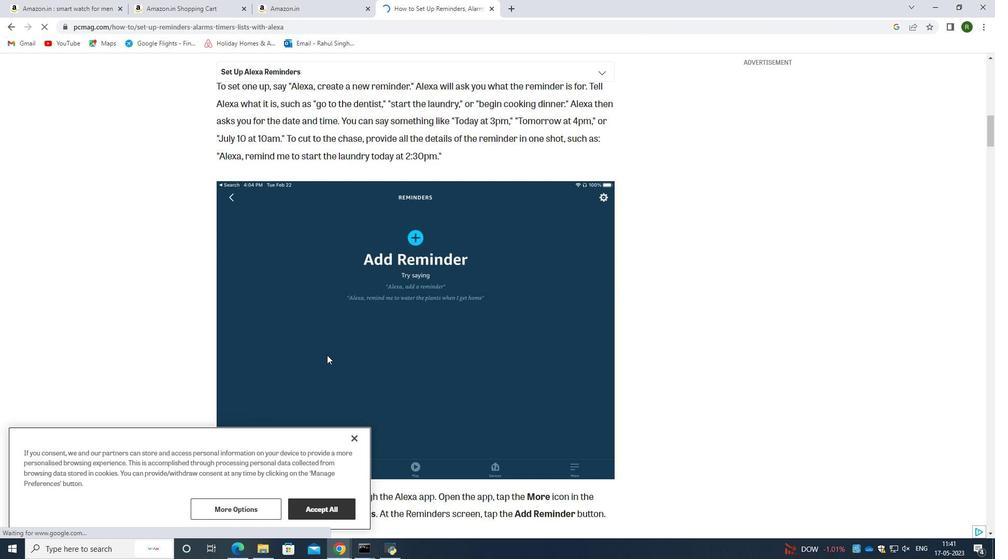 
Action: Mouse scrolled (328, 357) with delta (0, 0)
Screenshot: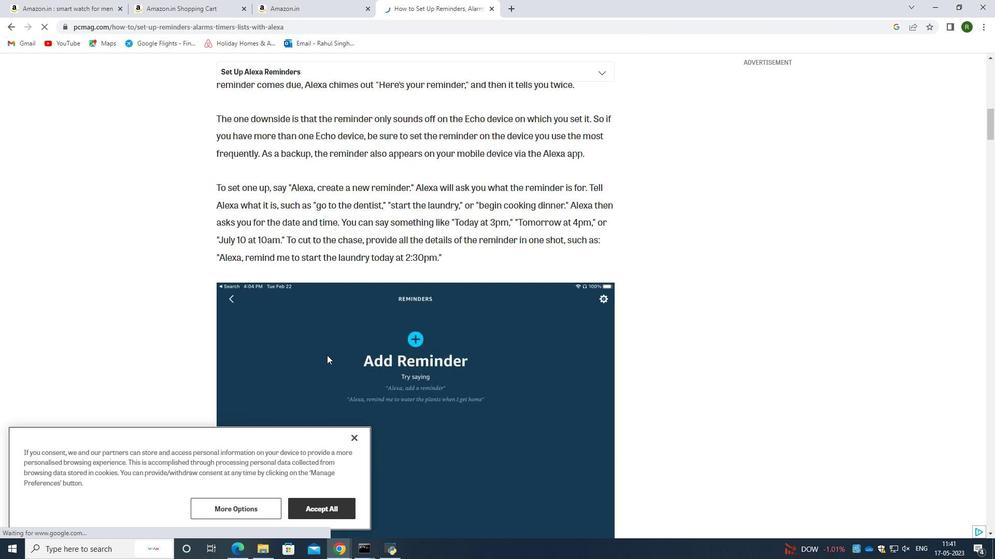 
Action: Mouse scrolled (328, 357) with delta (0, 0)
Screenshot: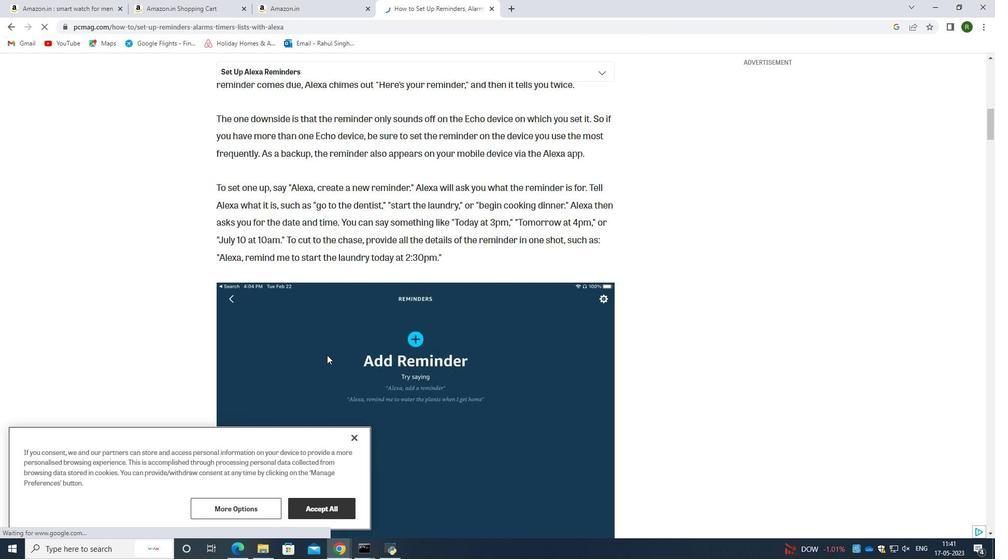 
Action: Mouse scrolled (328, 357) with delta (0, 0)
Screenshot: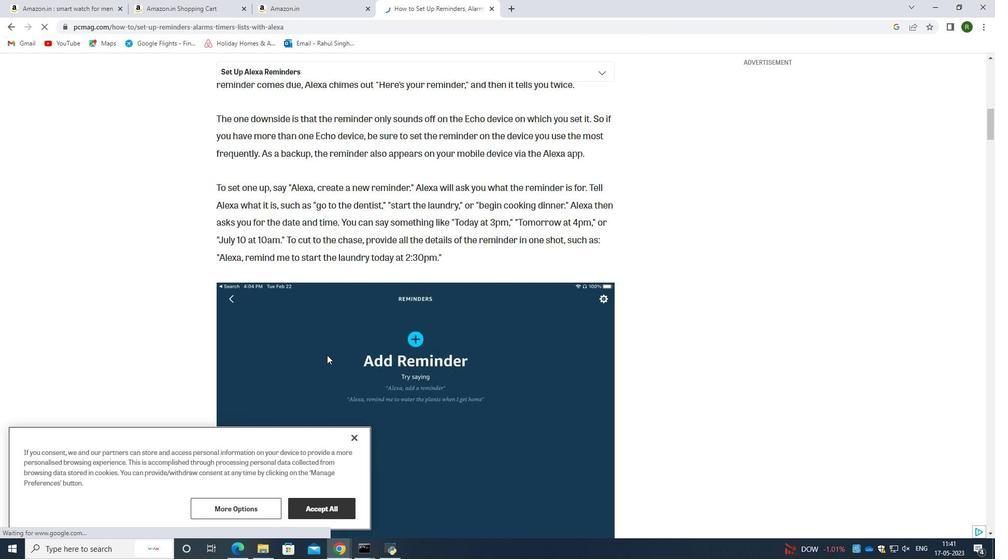 
Action: Mouse scrolled (328, 357) with delta (0, 0)
Screenshot: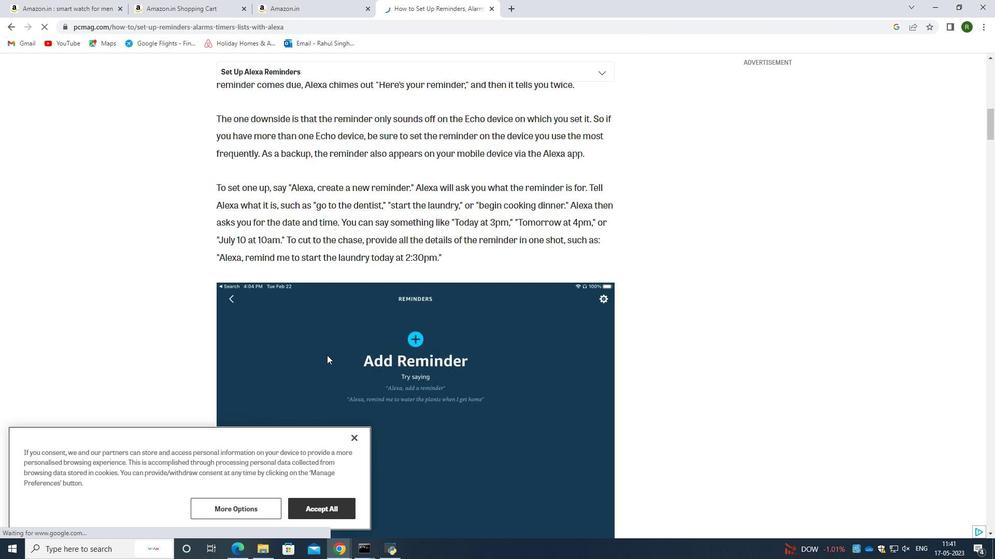 
Action: Mouse moved to (487, 10)
Screenshot: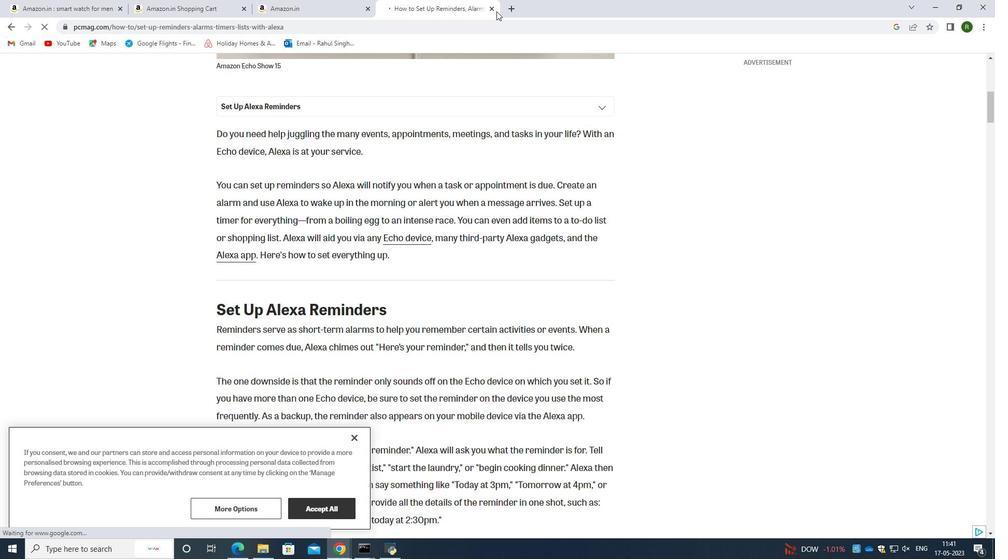 
Action: Mouse pressed left at (487, 10)
Screenshot: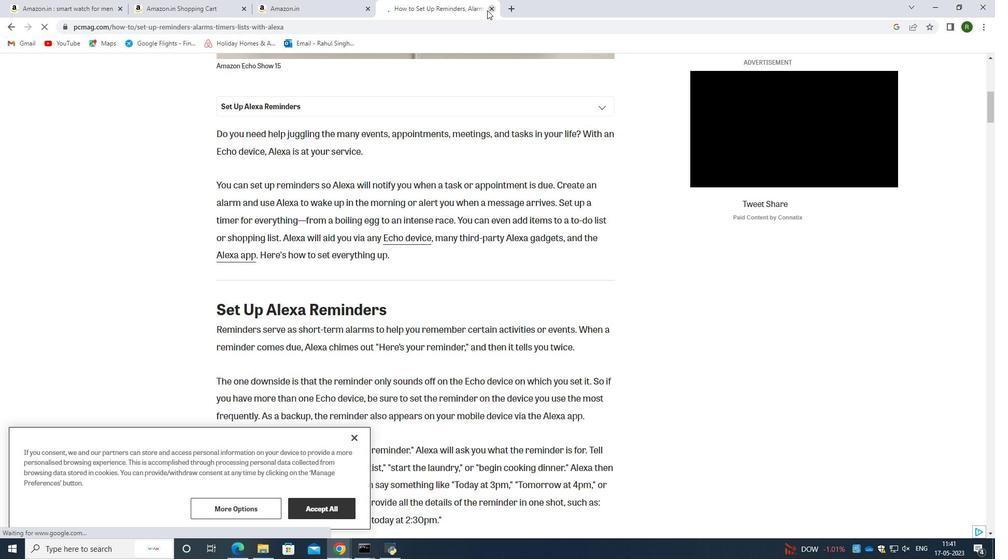 
Action: Mouse moved to (307, 8)
Screenshot: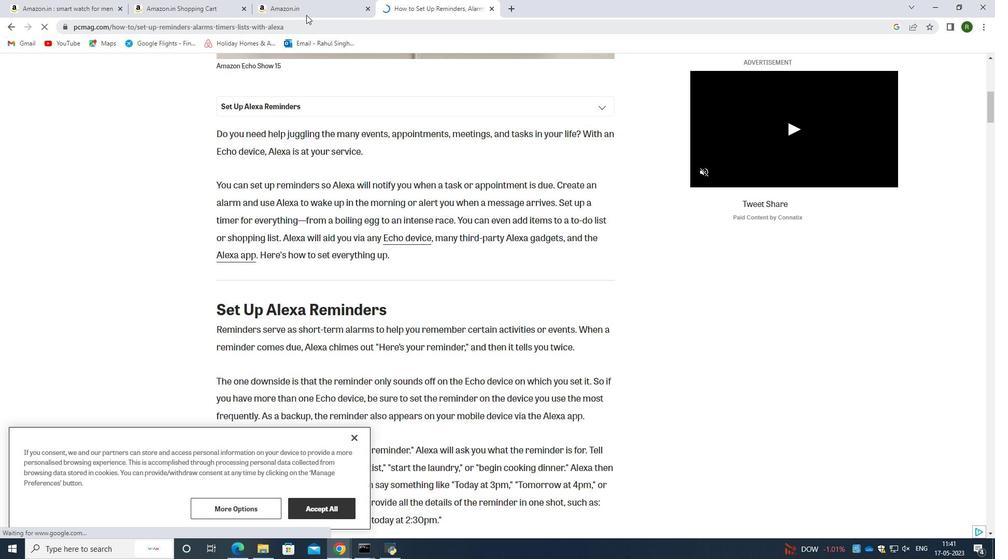 
Action: Mouse pressed left at (307, 8)
Screenshot: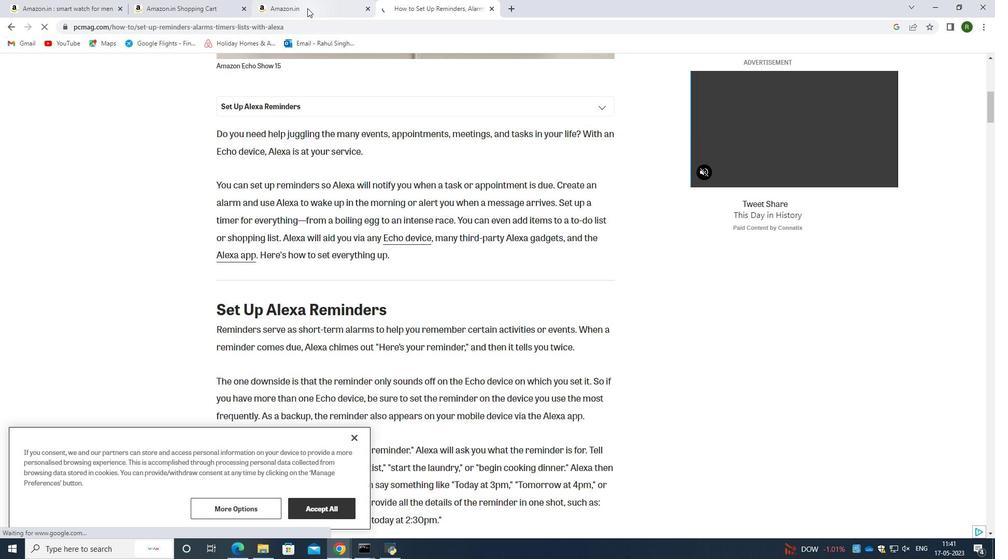 
Action: Mouse moved to (457, 207)
Screenshot: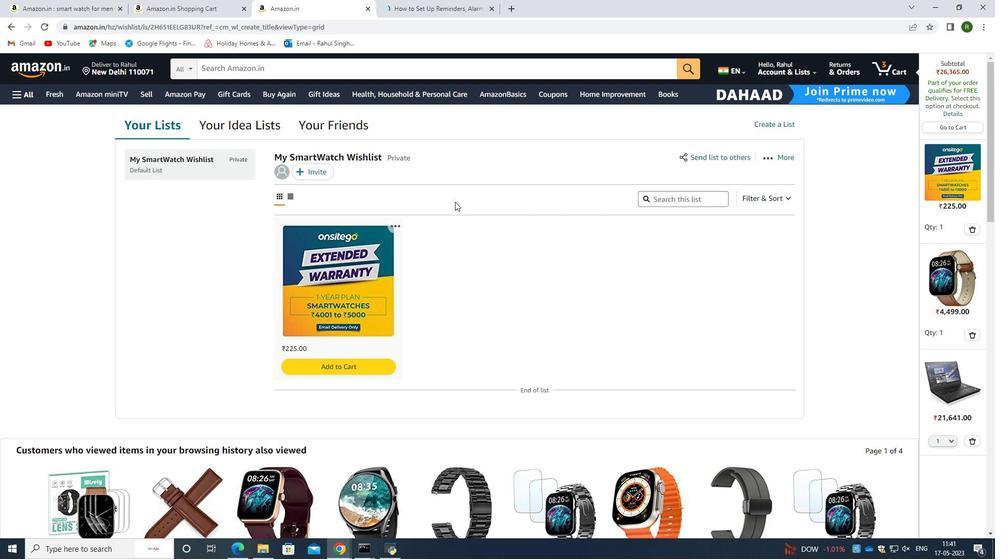 
Action: Mouse scrolled (457, 208) with delta (0, 0)
Screenshot: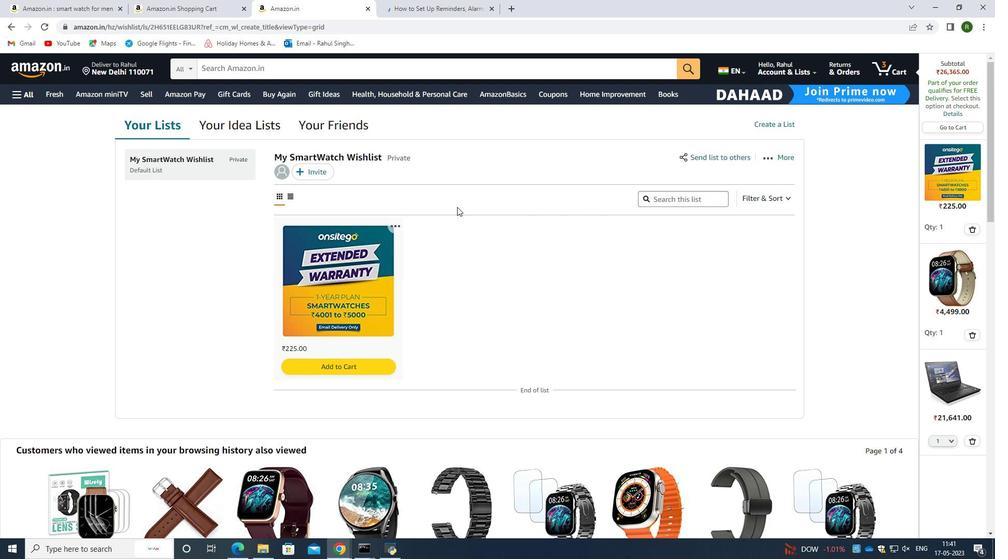 
Action: Mouse scrolled (457, 208) with delta (0, 0)
Screenshot: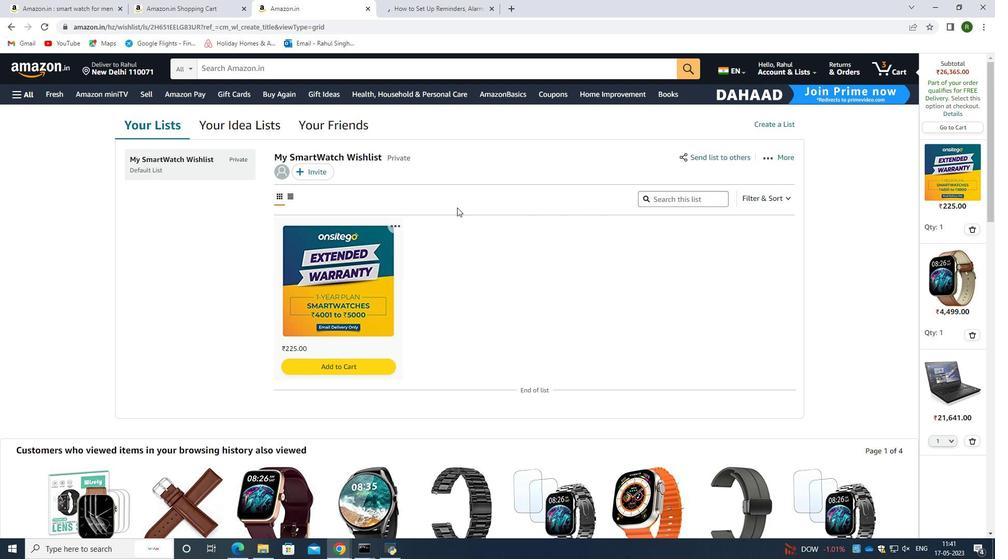 
Action: Mouse moved to (600, 200)
Screenshot: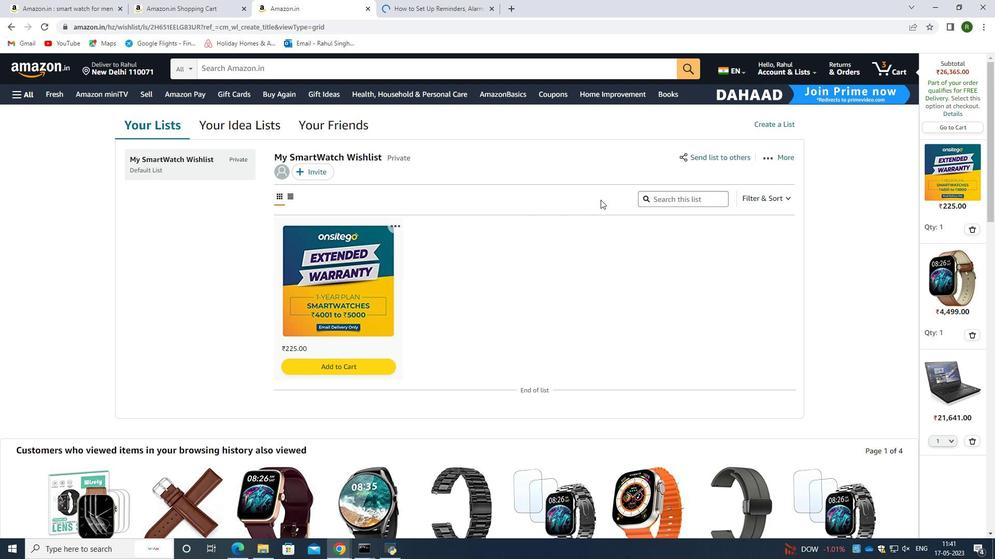 
Action: Mouse scrolled (600, 200) with delta (0, 0)
Screenshot: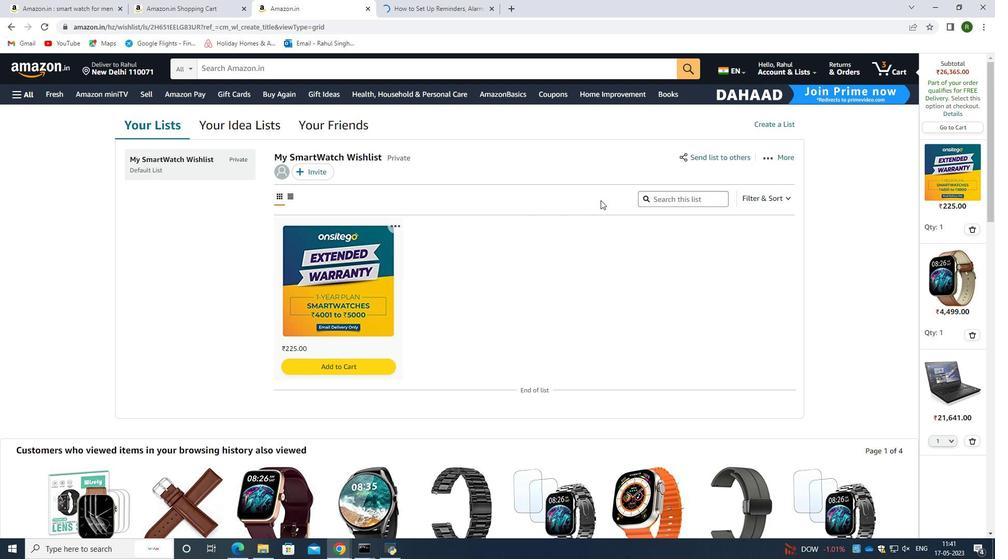 
Action: Mouse scrolled (600, 200) with delta (0, 0)
Screenshot: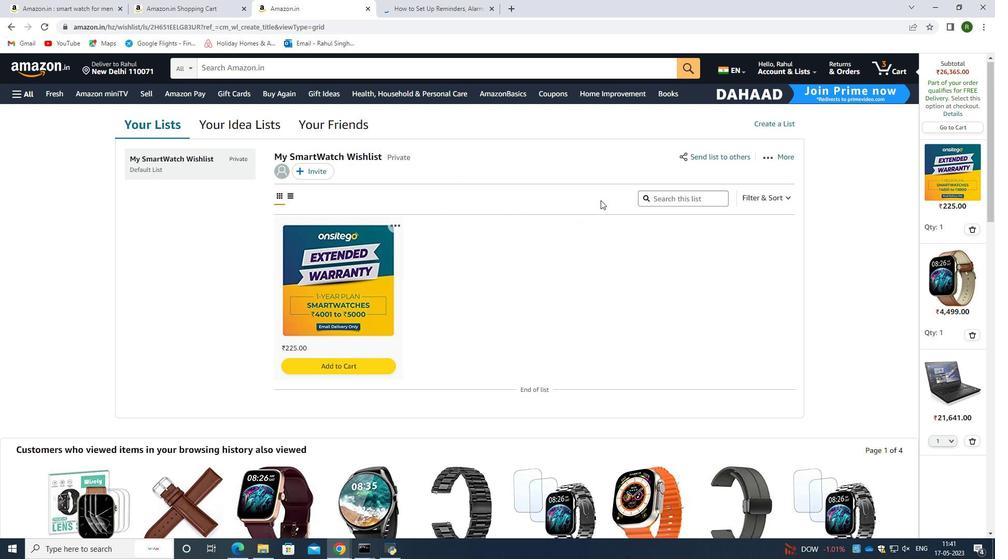 
Action: Mouse scrolled (600, 200) with delta (0, 0)
Screenshot: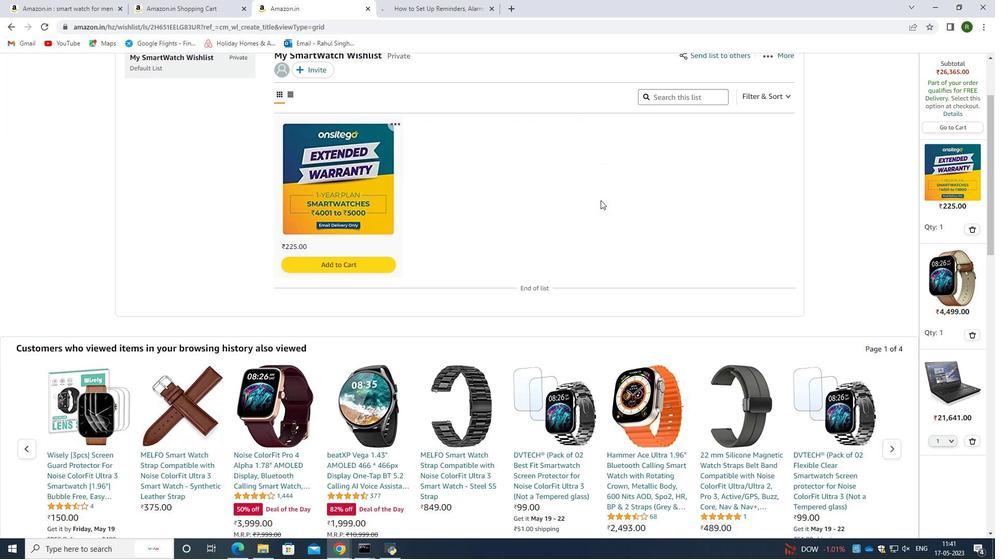 
Action: Mouse scrolled (600, 200) with delta (0, 0)
Screenshot: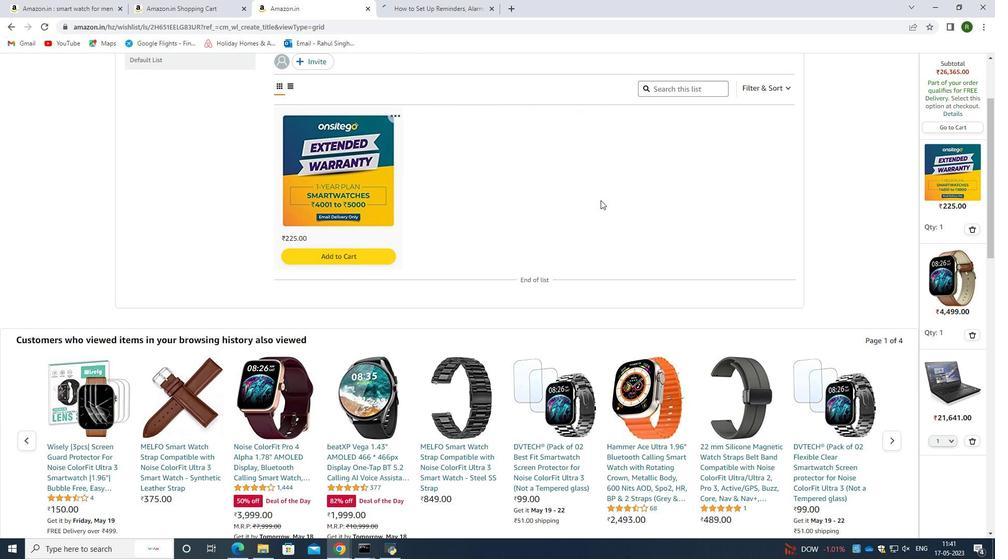 
Action: Mouse scrolled (600, 201) with delta (0, 0)
Screenshot: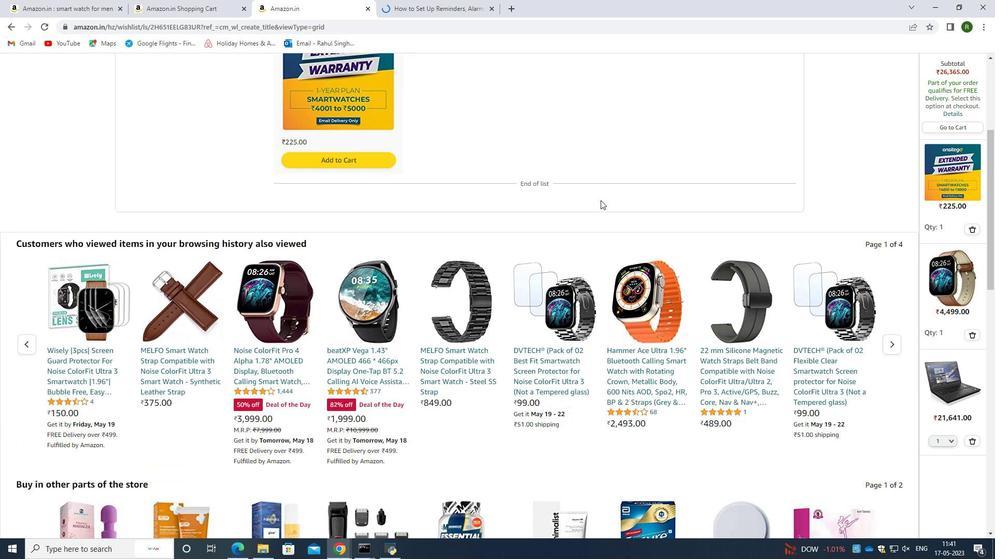 
Action: Mouse scrolled (600, 201) with delta (0, 0)
Screenshot: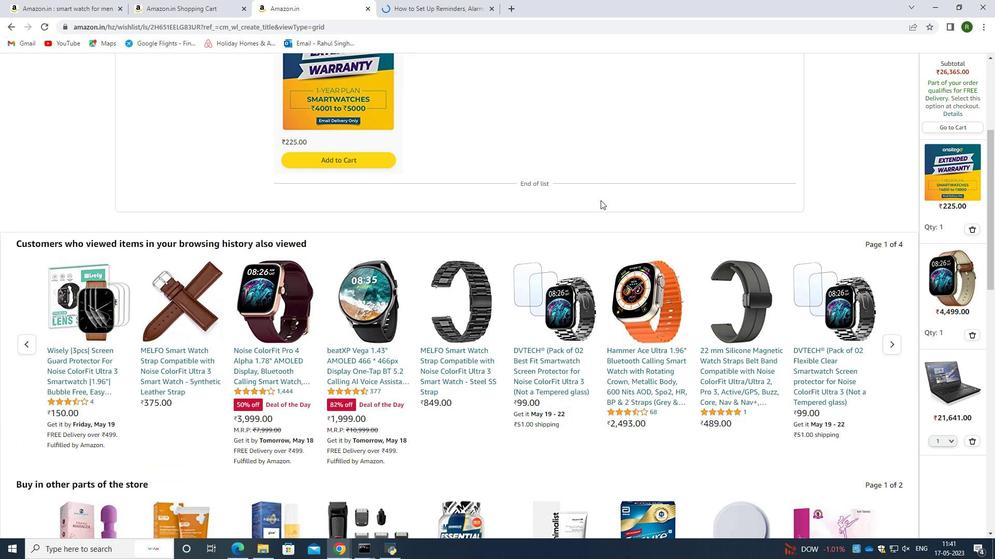 
Action: Mouse scrolled (600, 201) with delta (0, 0)
Screenshot: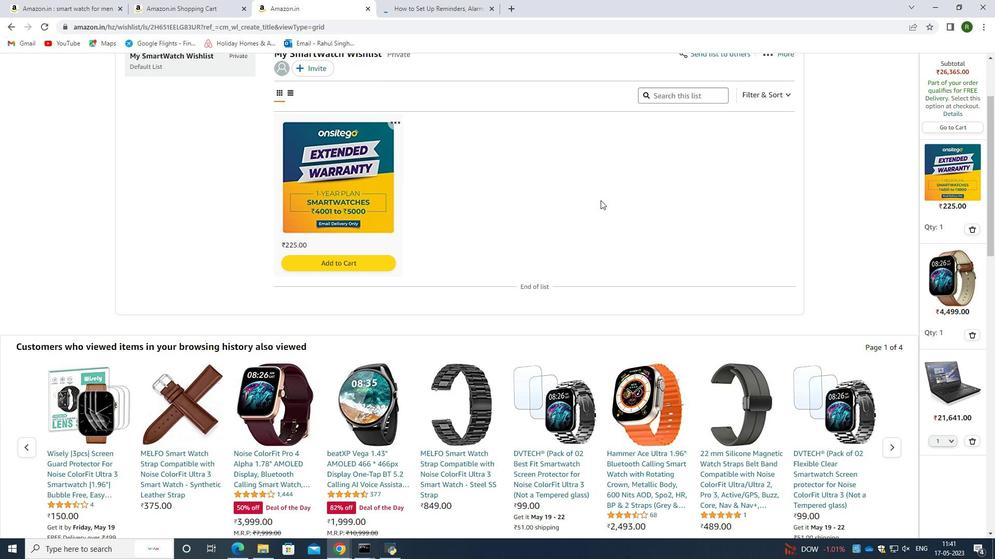 
Action: Mouse scrolled (600, 201) with delta (0, 0)
Screenshot: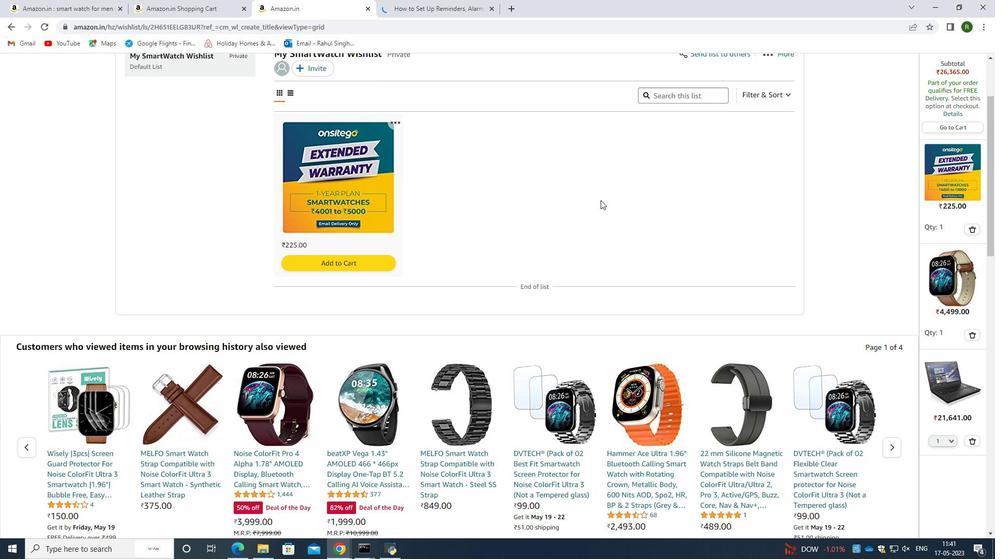 
Action: Mouse moved to (709, 244)
Screenshot: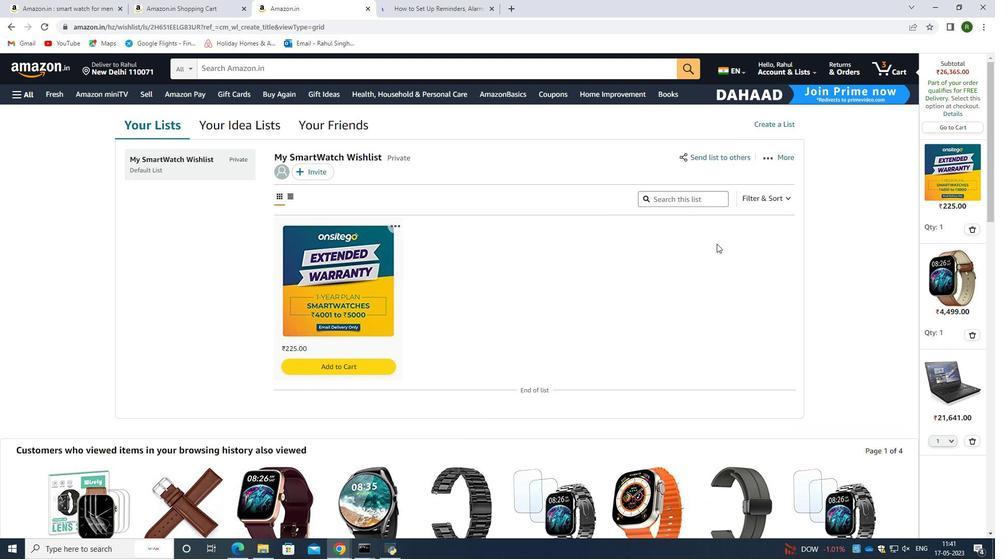 
Action: Mouse scrolled (709, 244) with delta (0, 0)
Screenshot: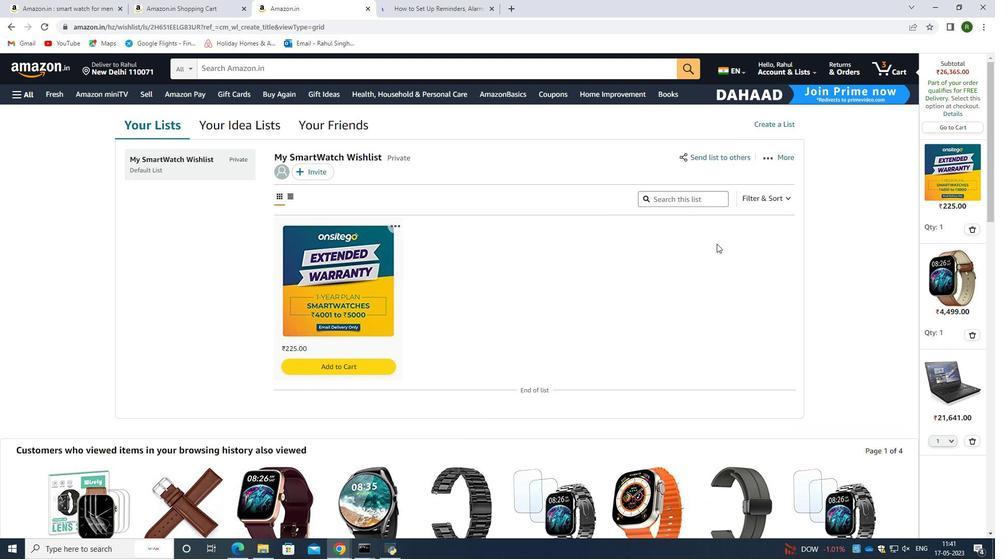 
Action: Mouse scrolled (709, 244) with delta (0, 0)
Screenshot: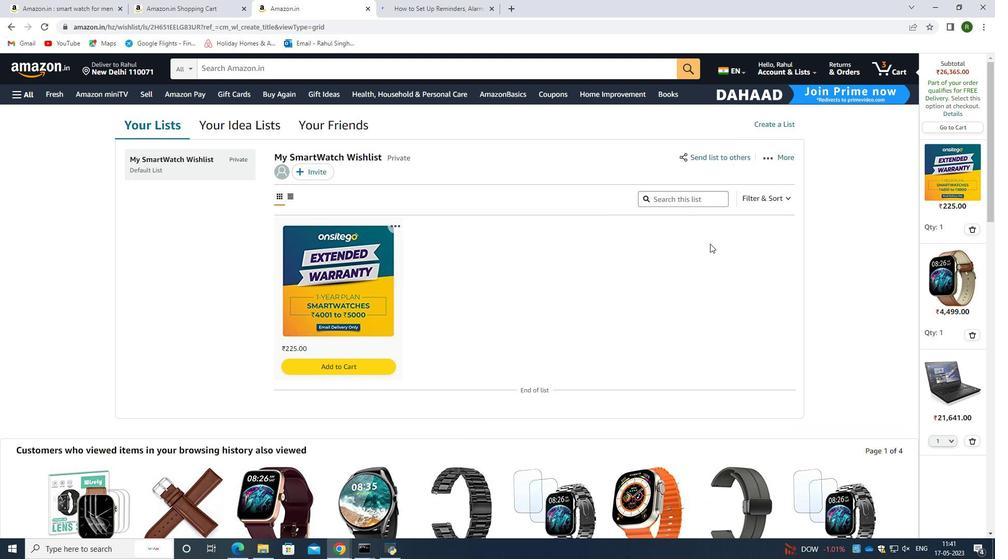 
Action: Mouse moved to (56, 67)
Screenshot: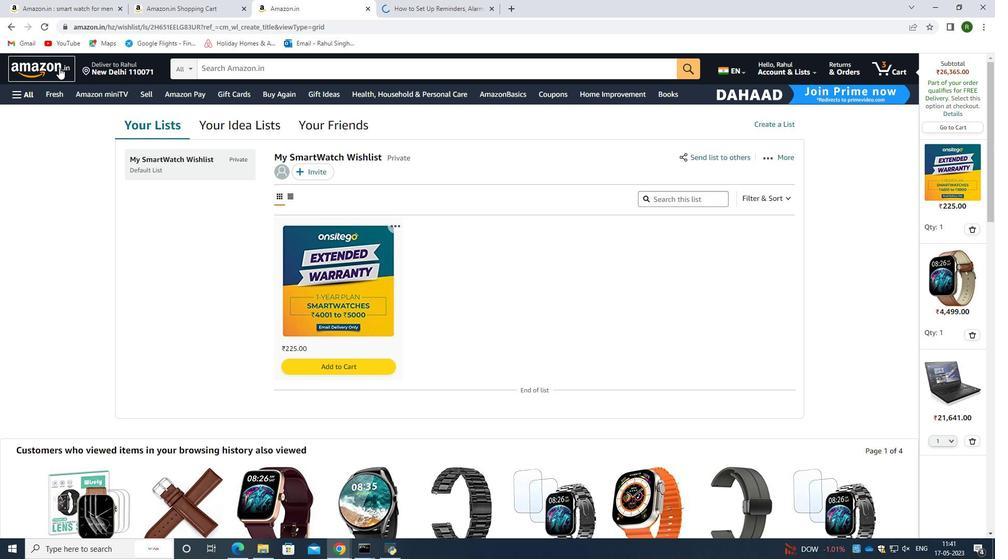 
Action: Mouse pressed left at (56, 67)
Screenshot: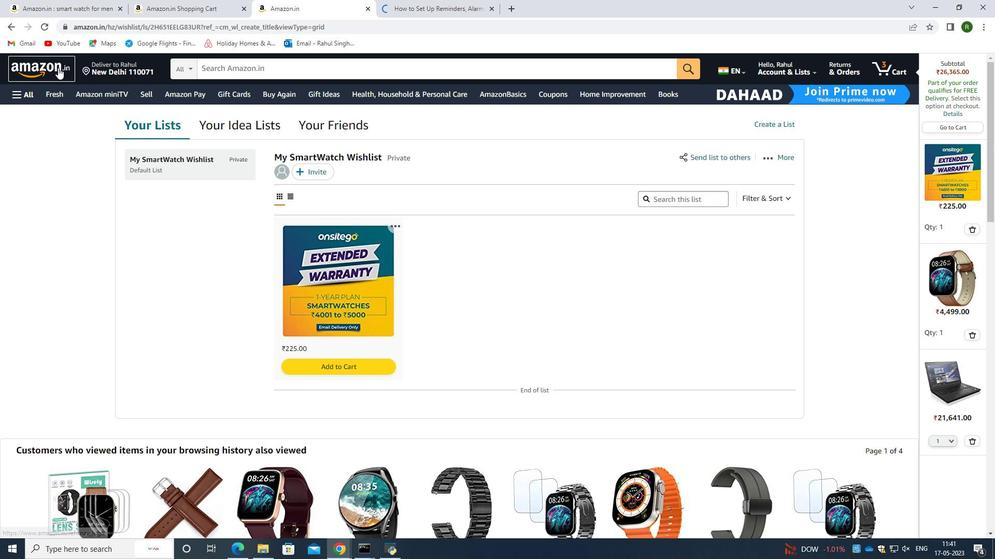 
Action: Mouse moved to (340, 413)
Screenshot: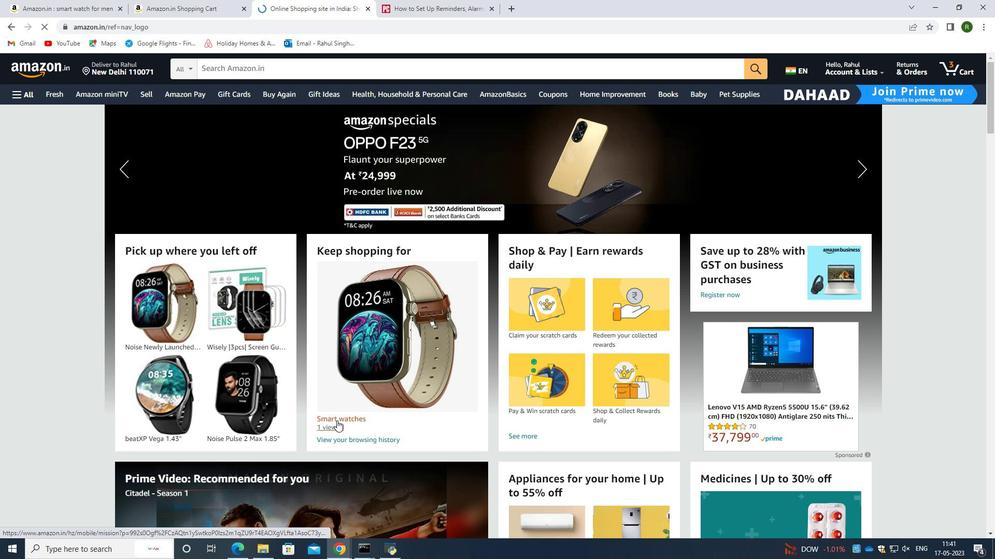 
Action: Mouse pressed left at (340, 413)
Screenshot: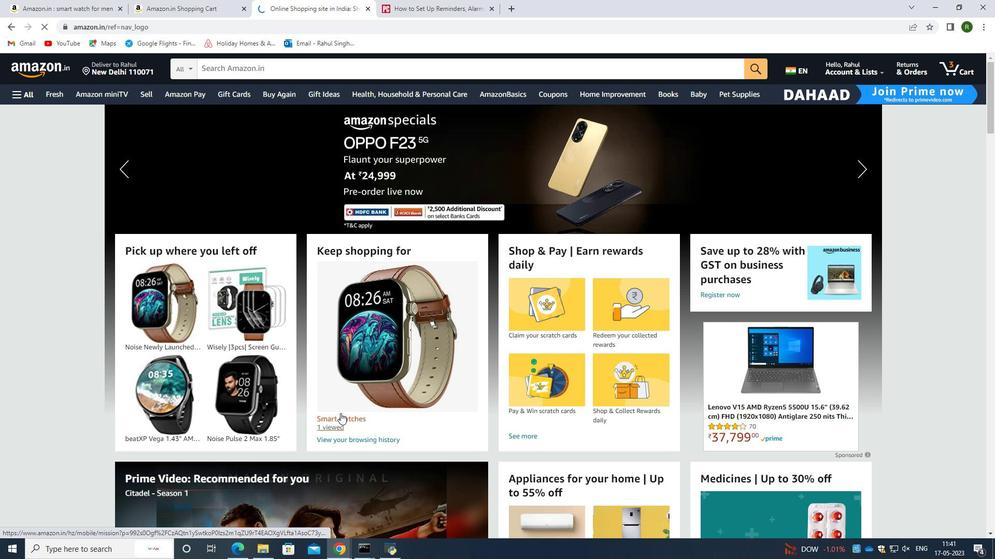 
Action: Mouse moved to (400, 301)
Screenshot: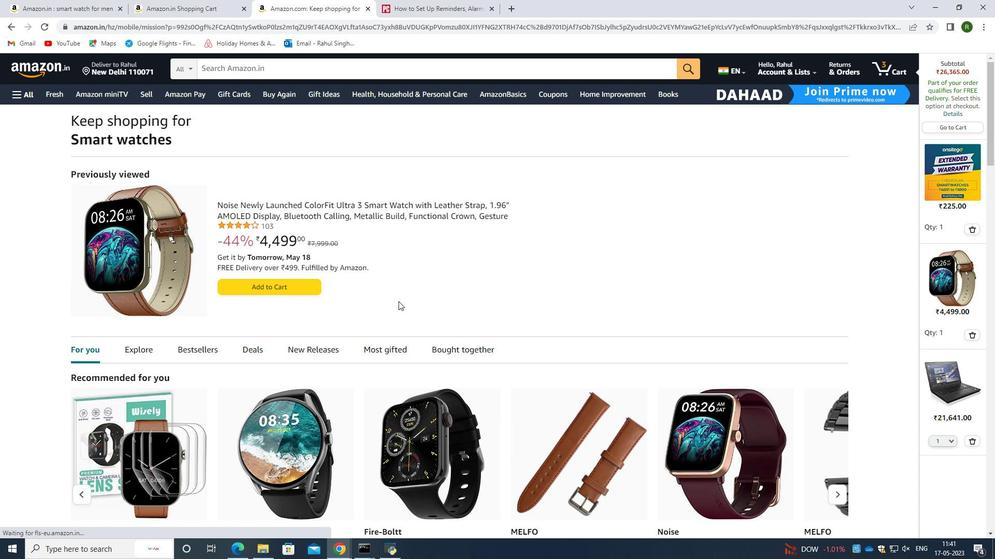 
Action: Mouse scrolled (400, 301) with delta (0, 0)
Screenshot: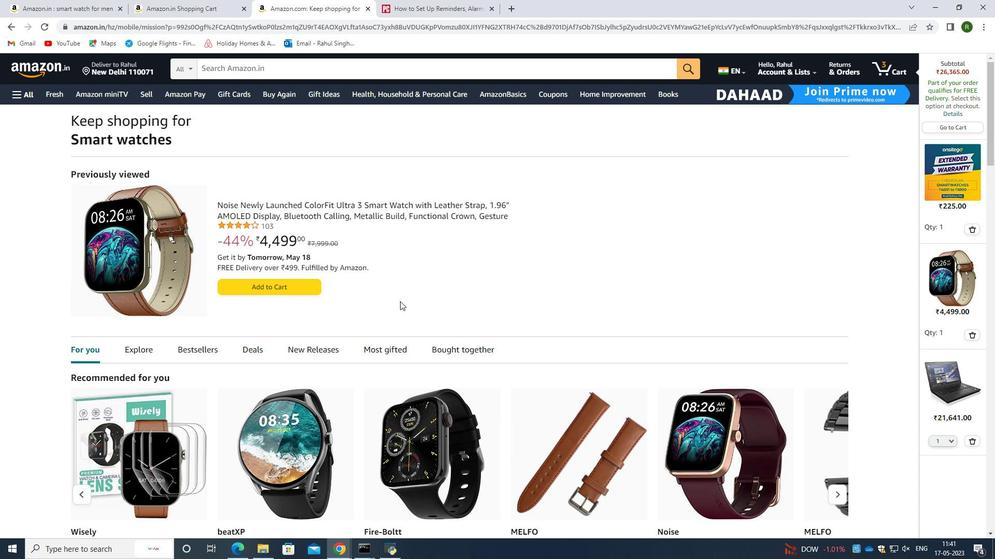 
Action: Mouse moved to (409, 254)
Screenshot: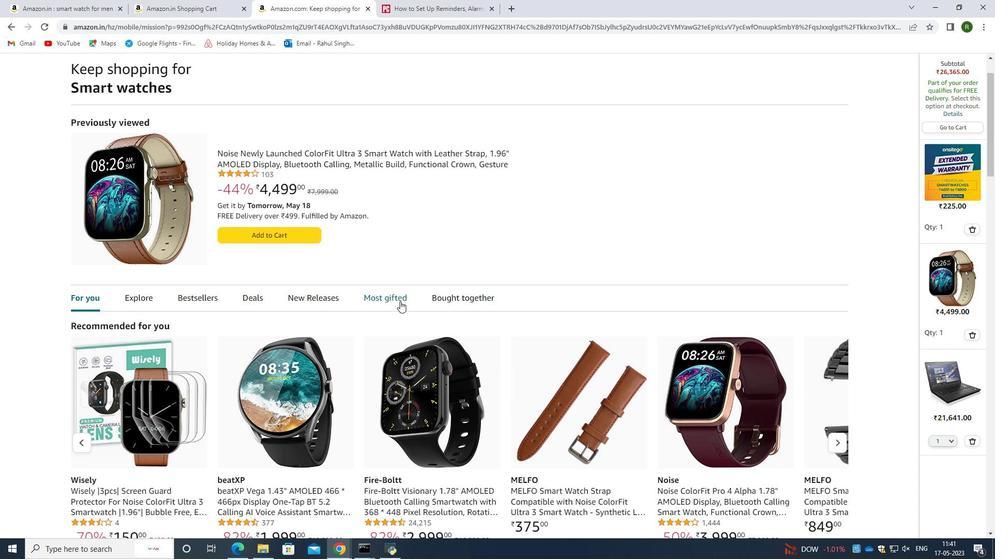 
Action: Mouse scrolled (409, 254) with delta (0, 0)
Screenshot: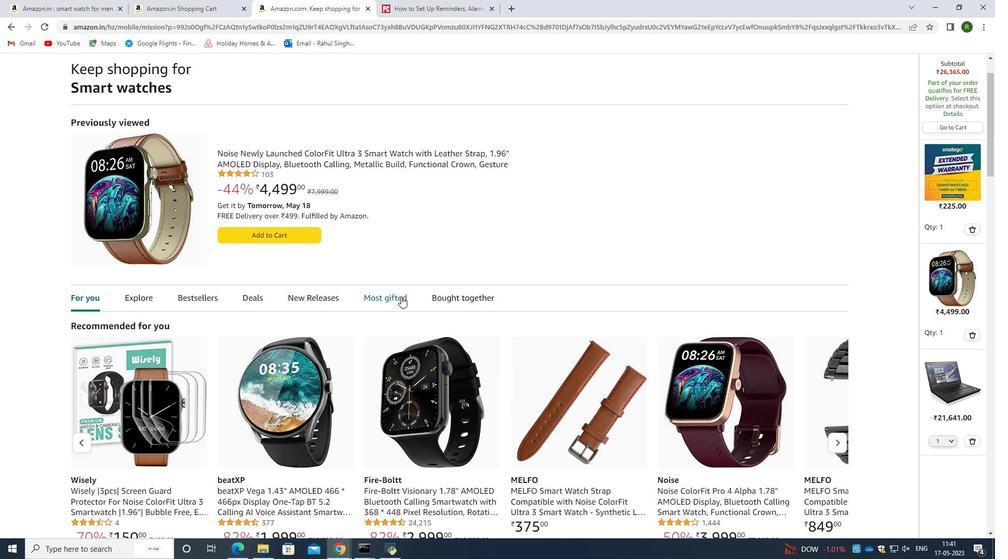 
Action: Mouse scrolled (409, 254) with delta (0, 0)
Screenshot: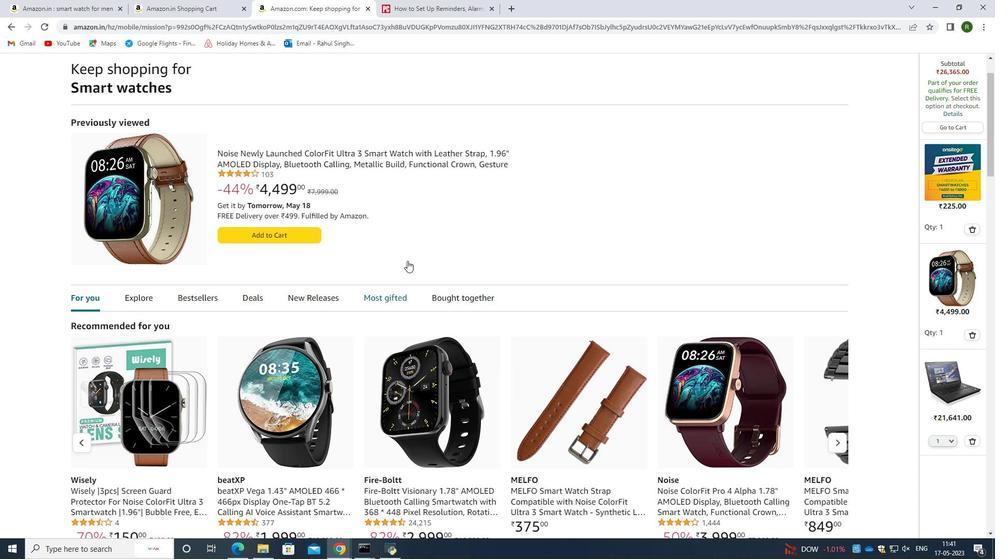 
Action: Mouse moved to (109, 223)
Screenshot: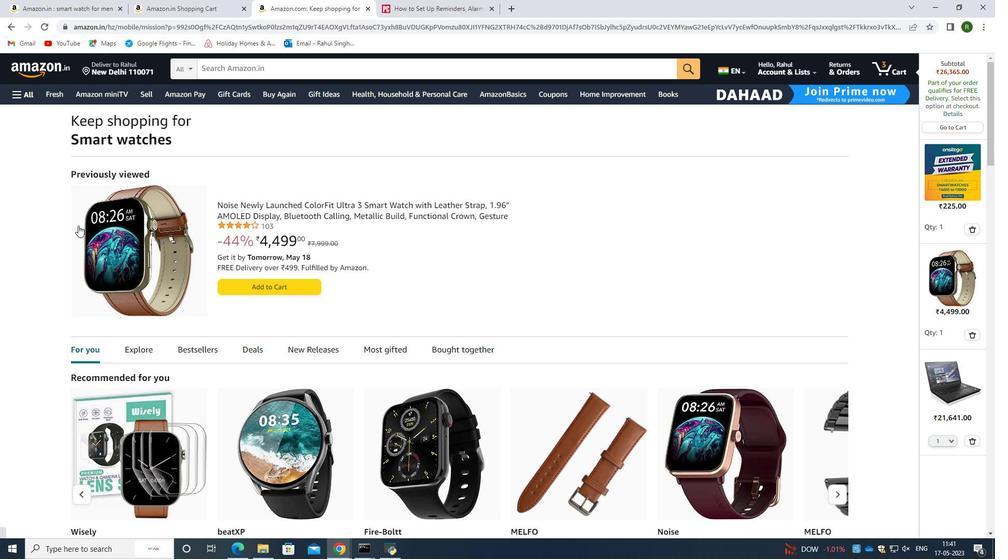 
Action: Mouse pressed left at (109, 223)
Screenshot: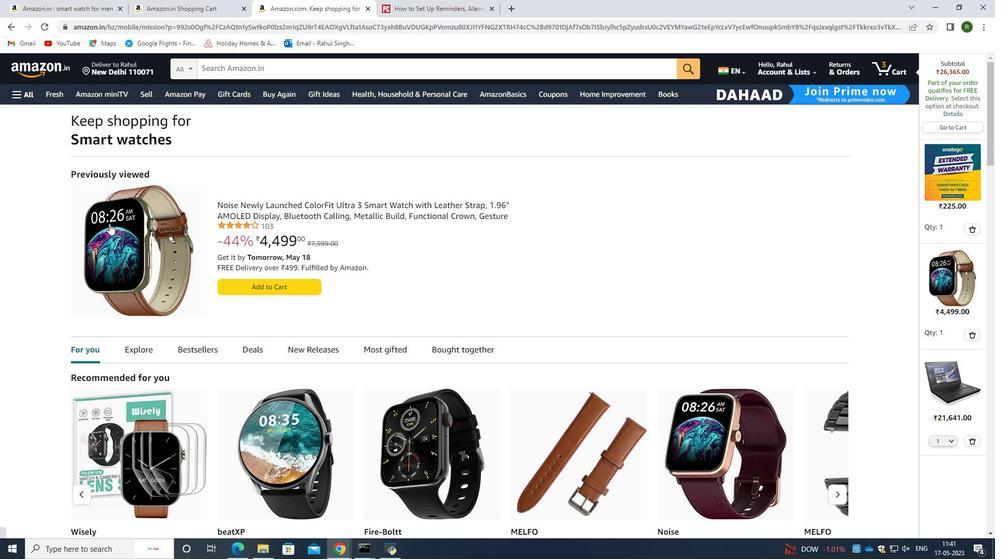
Action: Mouse moved to (635, 308)
Screenshot: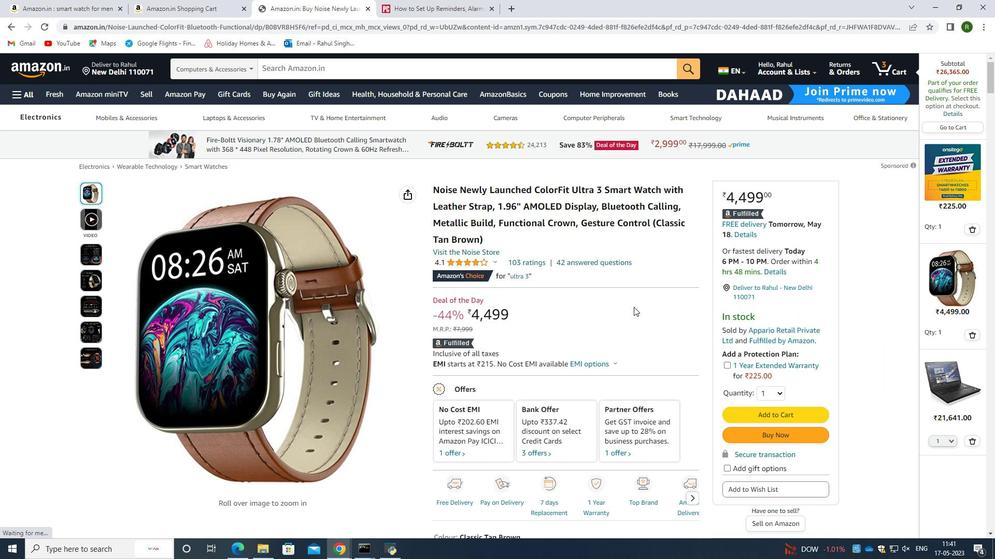 
Action: Mouse scrolled (635, 307) with delta (0, 0)
Screenshot: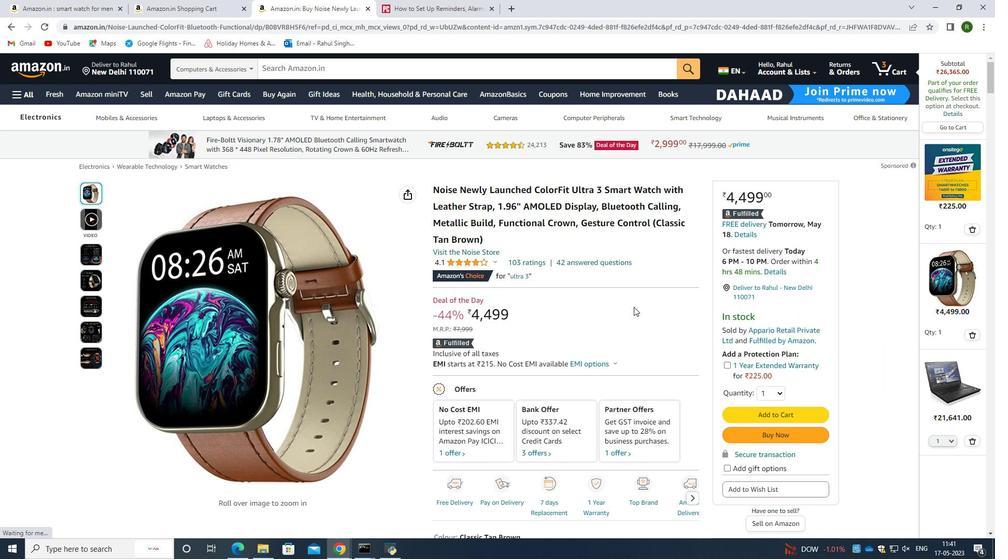 
Action: Mouse scrolled (635, 307) with delta (0, 0)
Screenshot: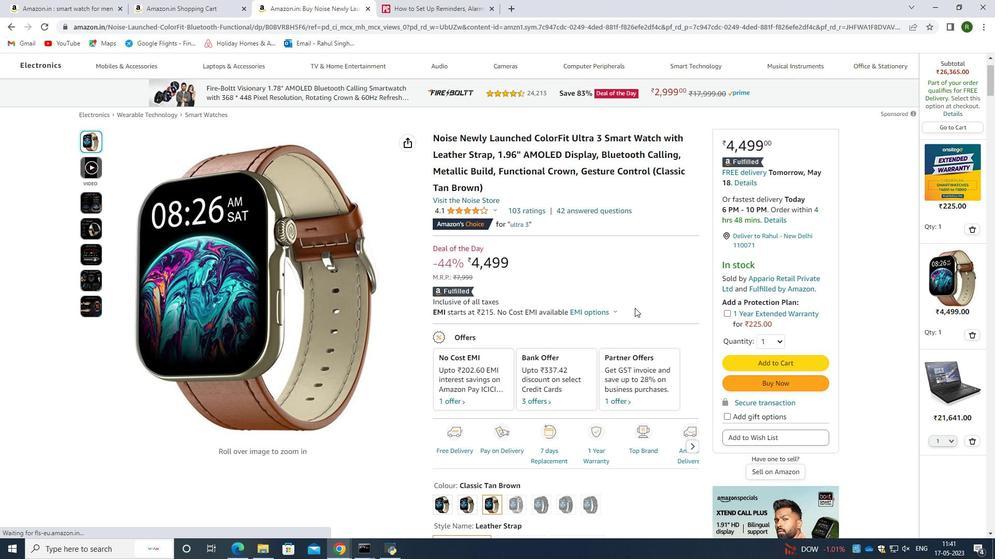 
Action: Mouse scrolled (635, 307) with delta (0, 0)
Screenshot: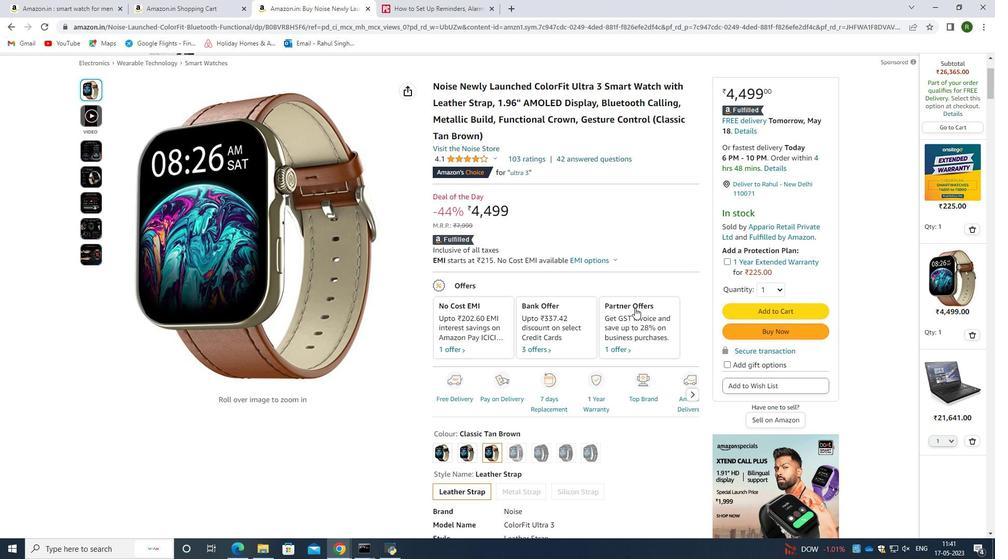 
Action: Mouse moved to (778, 214)
Screenshot: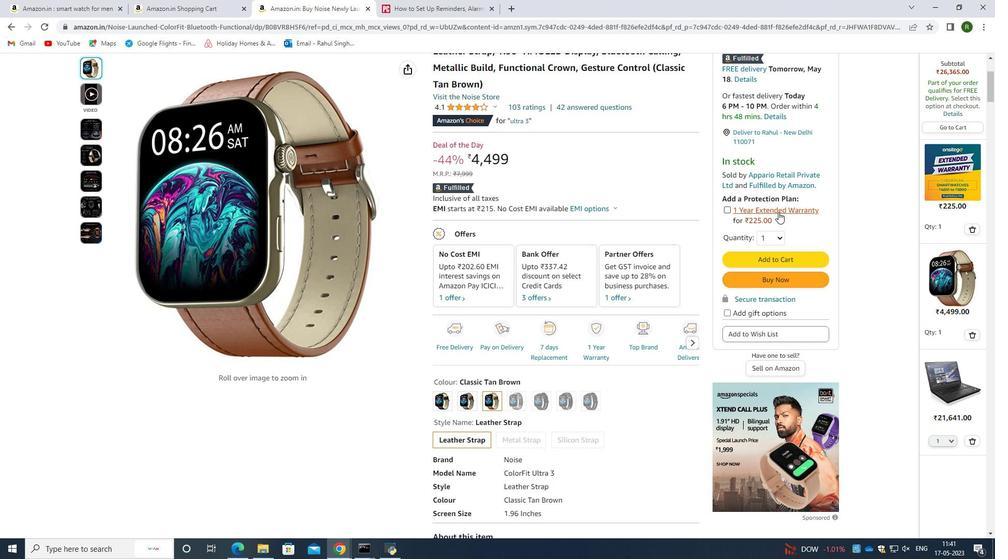
Action: Mouse scrolled (778, 215) with delta (0, 0)
Screenshot: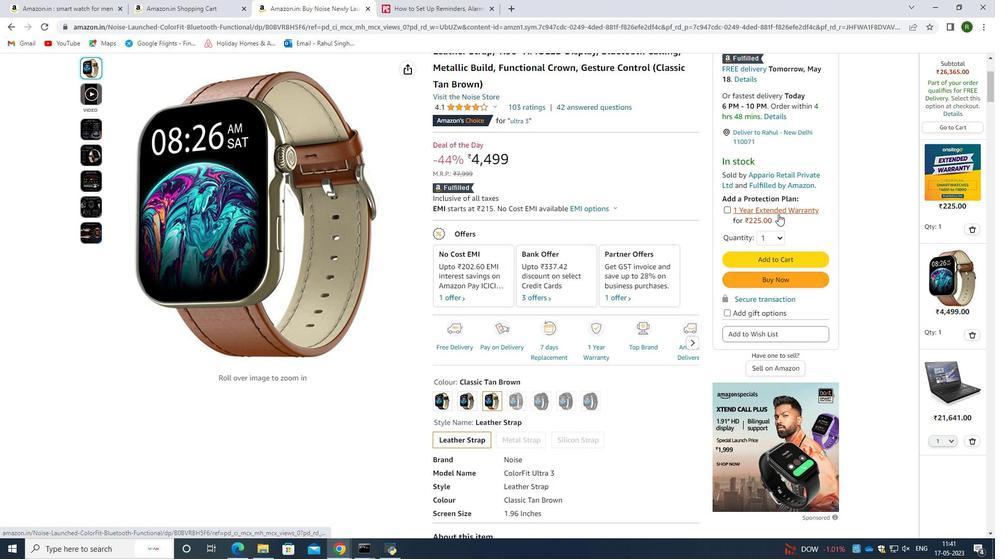 
Action: Mouse scrolled (778, 215) with delta (0, 0)
Screenshot: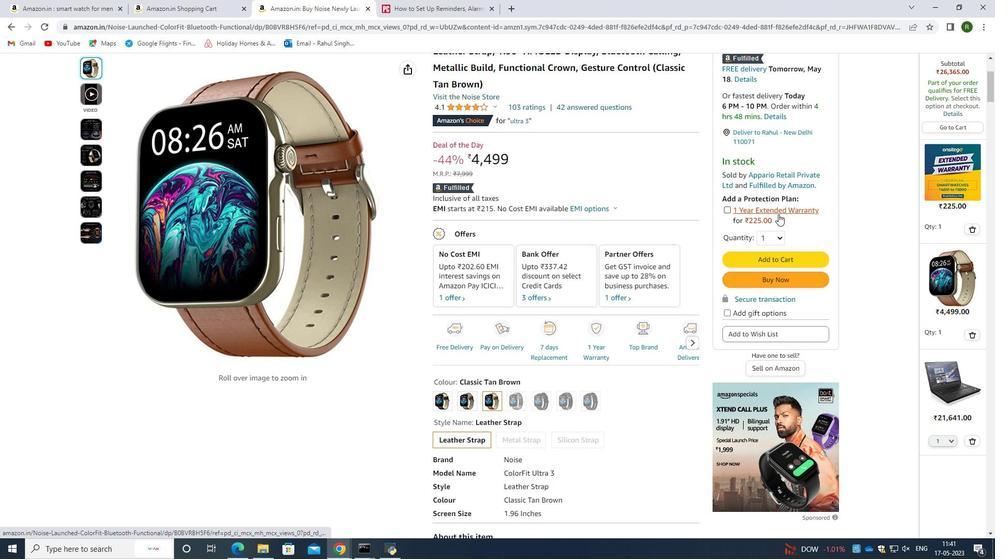 
Action: Mouse moved to (778, 222)
Screenshot: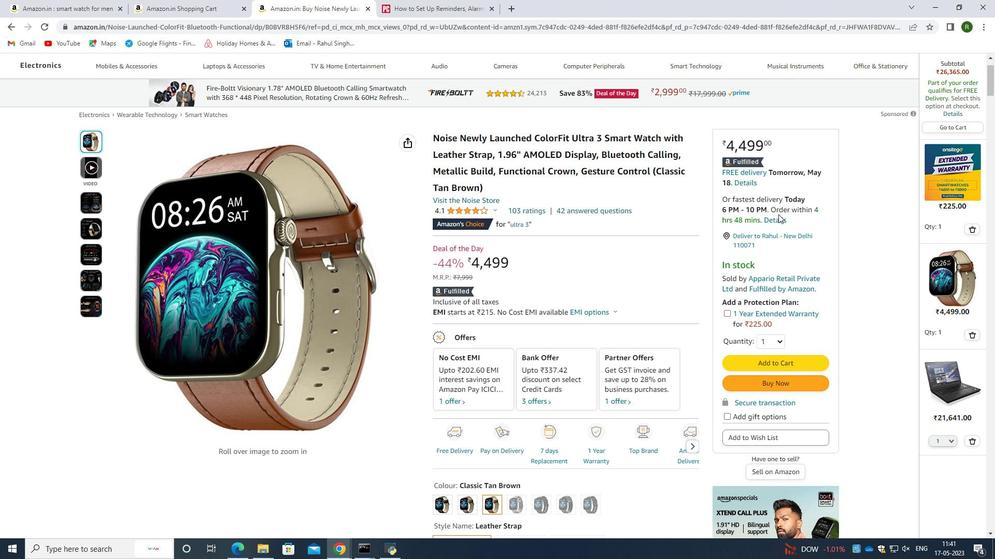 
Action: Mouse scrolled (778, 221) with delta (0, 0)
Screenshot: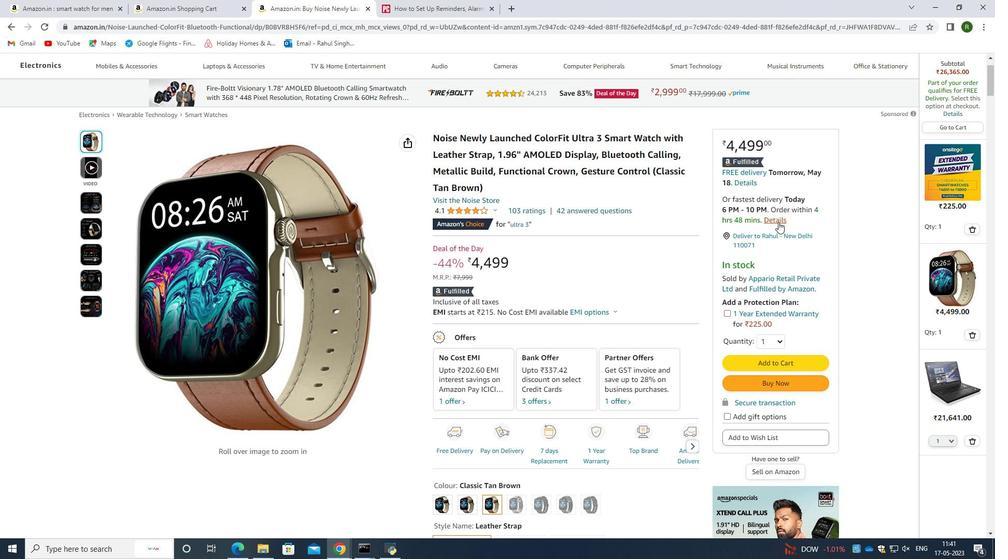 
Action: Mouse moved to (802, 219)
Screenshot: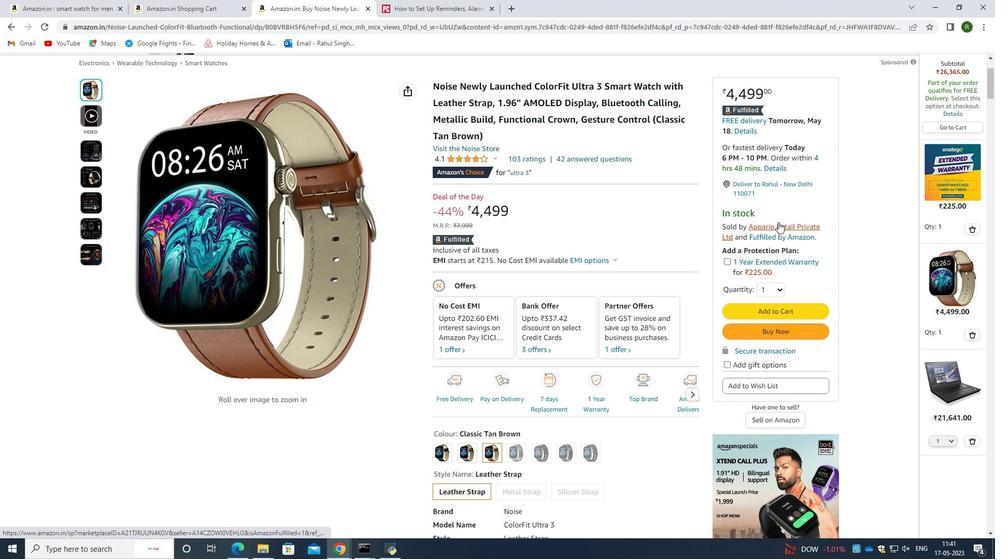
Action: Mouse scrolled (802, 220) with delta (0, 0)
Screenshot: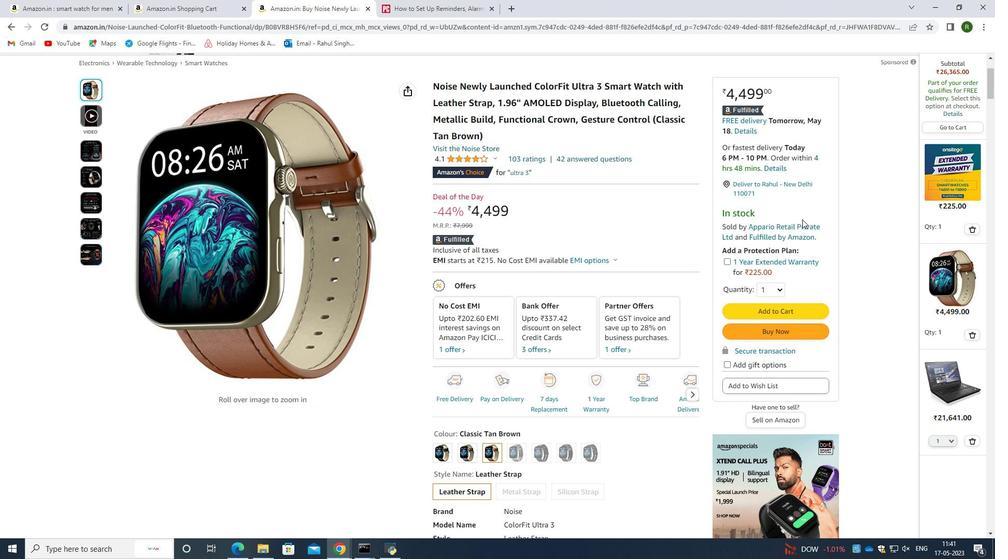 
Action: Mouse moved to (898, 238)
Screenshot: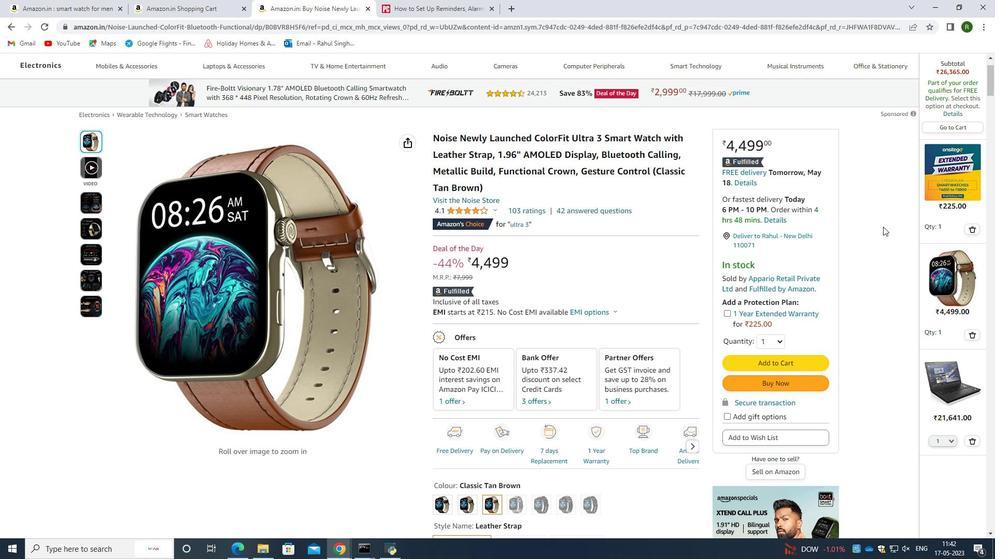 
Action: Mouse scrolled (898, 237) with delta (0, 0)
Screenshot: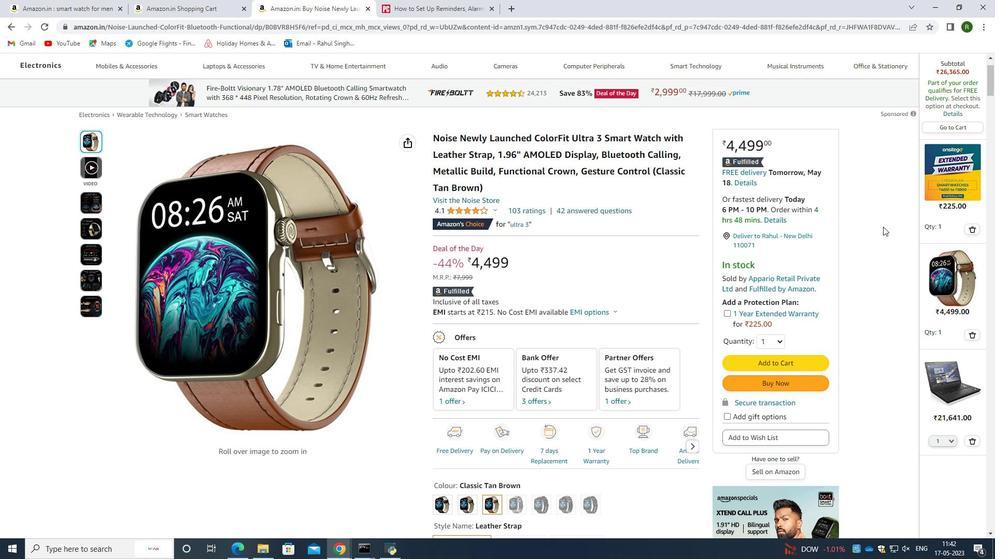 
Action: Mouse moved to (896, 241)
Screenshot: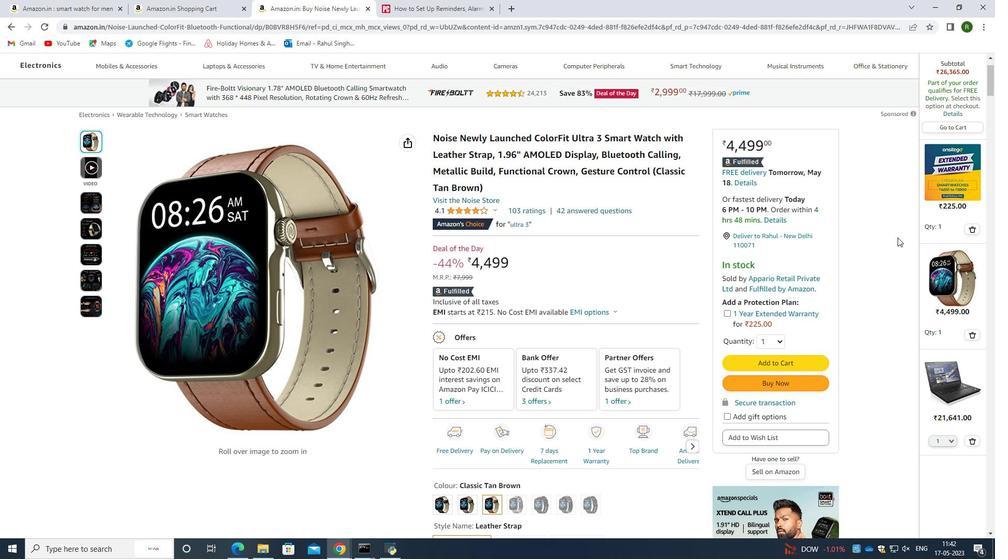 
Action: Mouse scrolled (896, 240) with delta (0, 0)
Screenshot: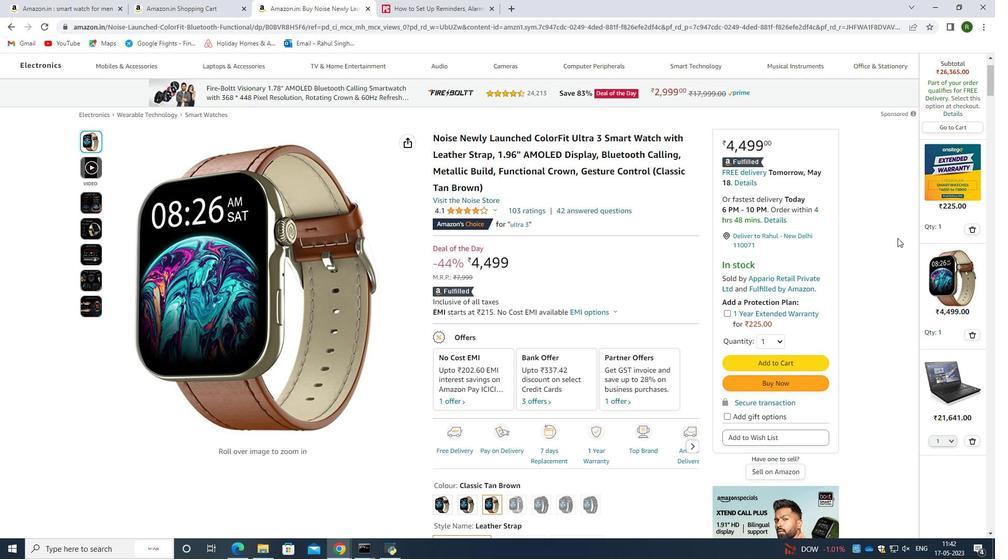 
Action: Mouse moved to (896, 241)
Screenshot: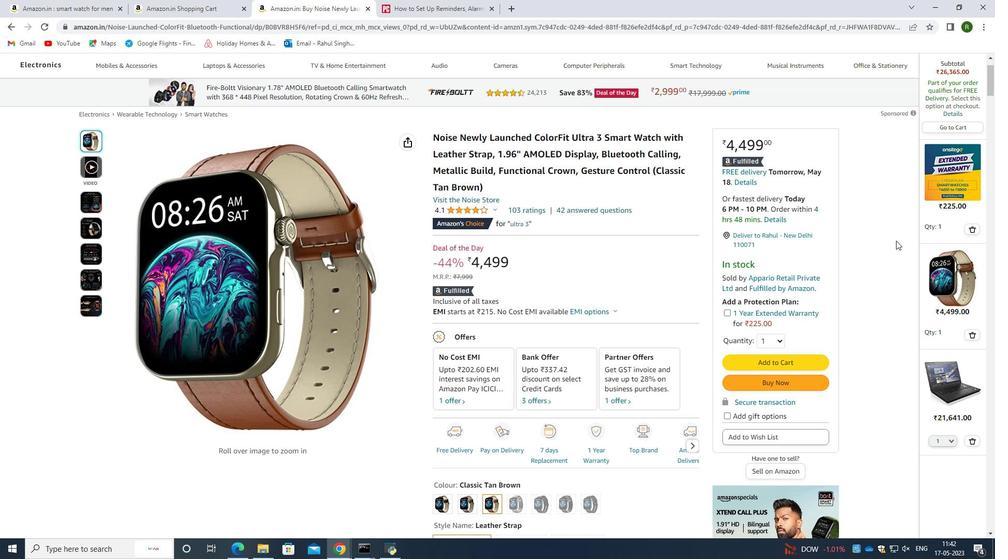 
Action: Mouse scrolled (896, 241) with delta (0, 0)
Screenshot: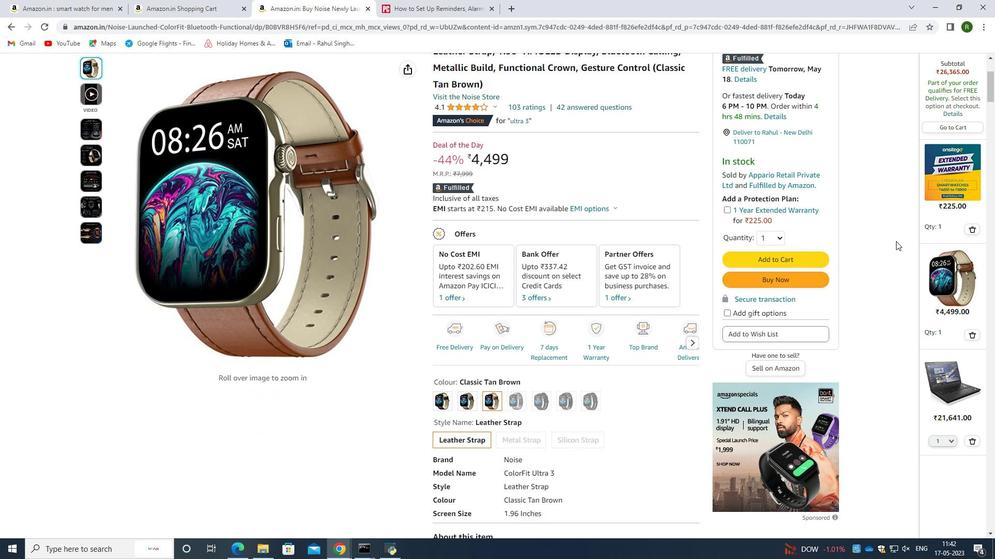 
Action: Mouse moved to (897, 242)
Screenshot: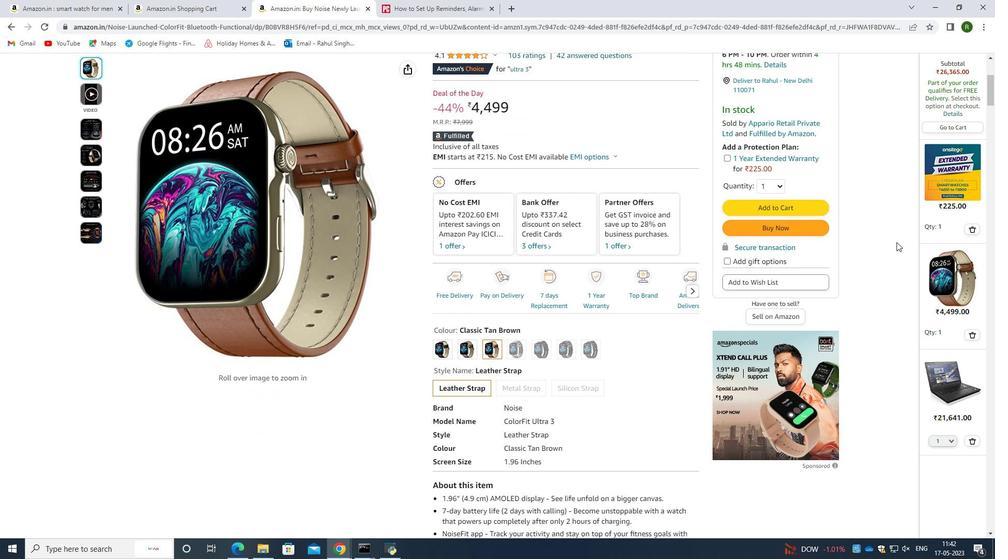 
Action: Mouse scrolled (897, 243) with delta (0, 0)
Screenshot: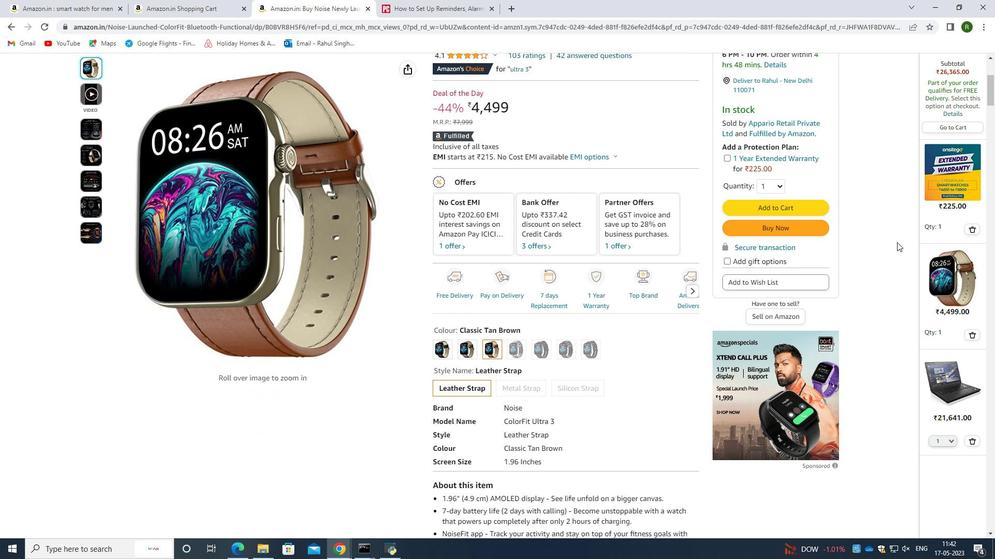 
Action: Mouse scrolled (897, 242) with delta (0, 0)
Screenshot: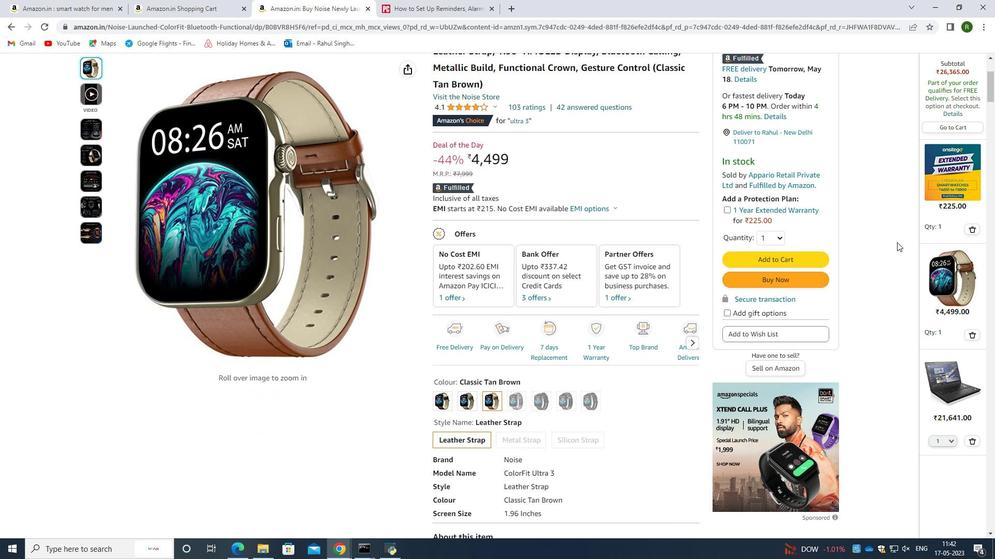 
Action: Mouse scrolled (897, 242) with delta (0, 0)
Screenshot: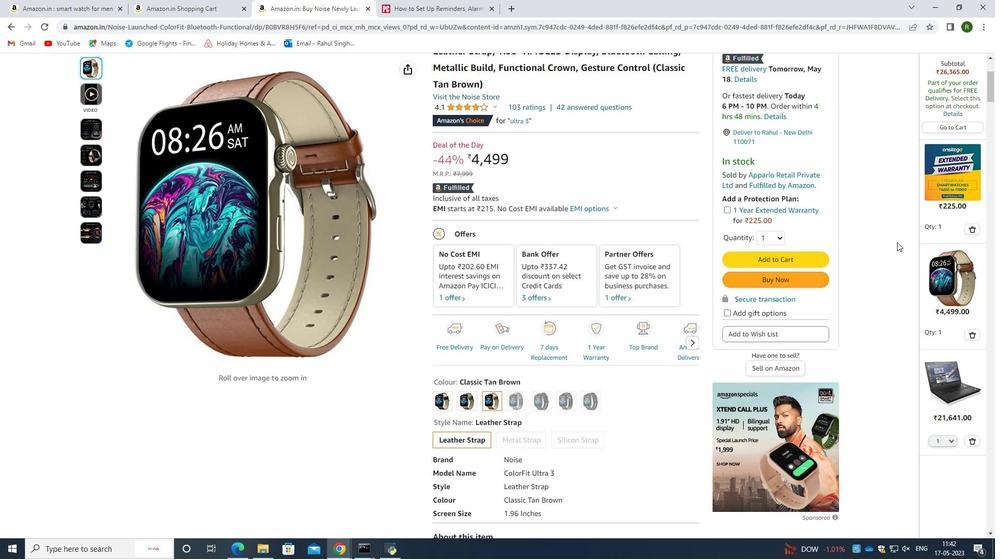 
Action: Mouse scrolled (897, 242) with delta (0, 0)
Screenshot: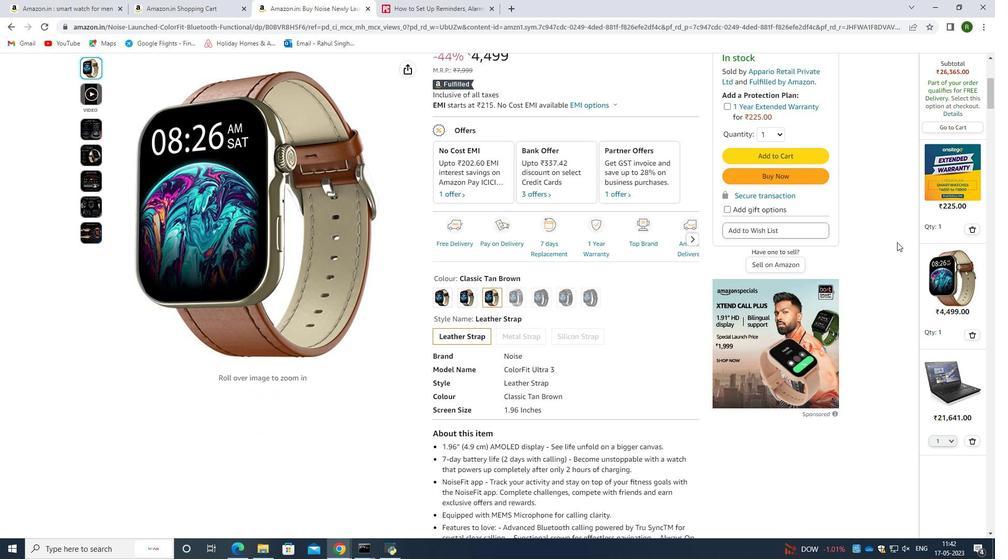 
Action: Mouse scrolled (897, 243) with delta (0, 0)
Screenshot: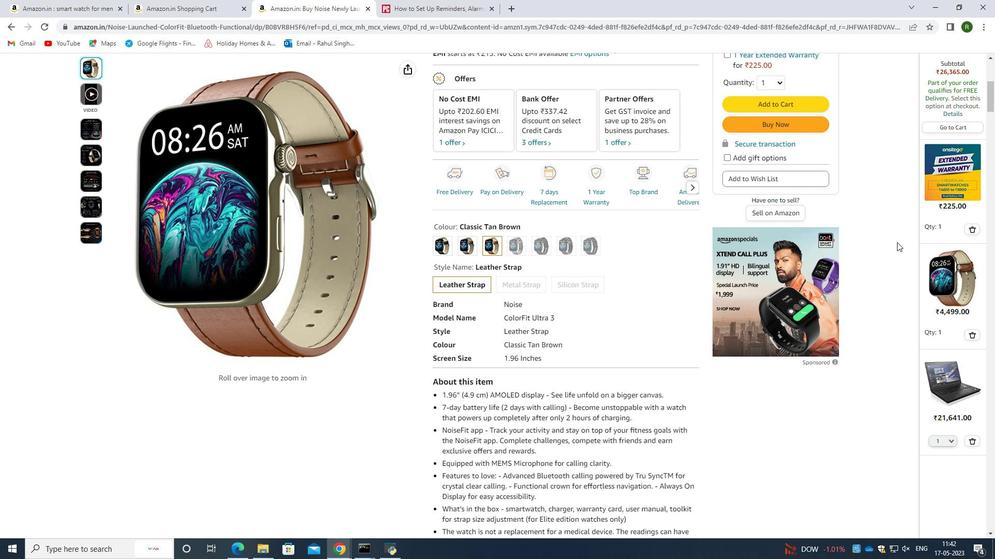 
Action: Mouse moved to (897, 242)
Screenshot: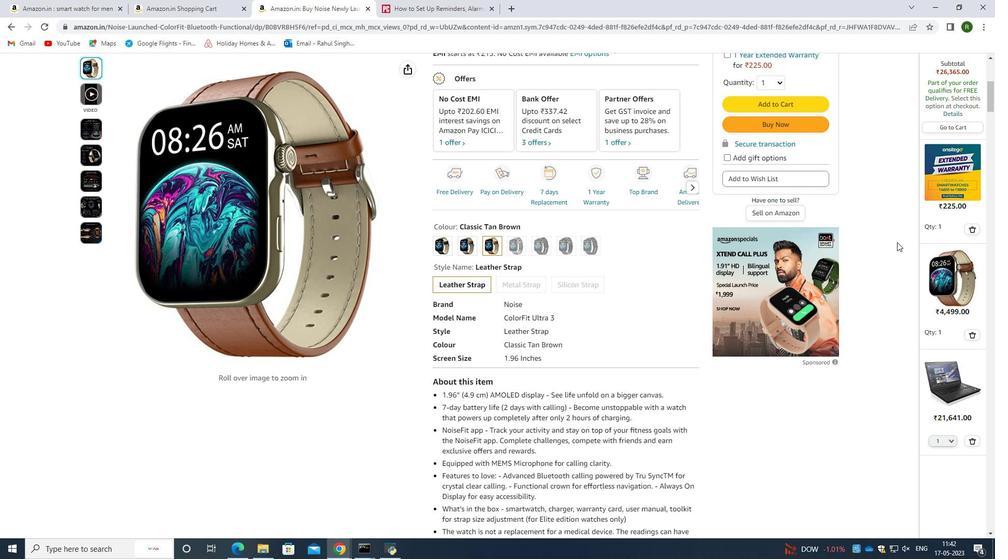 
Action: Mouse scrolled (897, 243) with delta (0, 0)
Screenshot: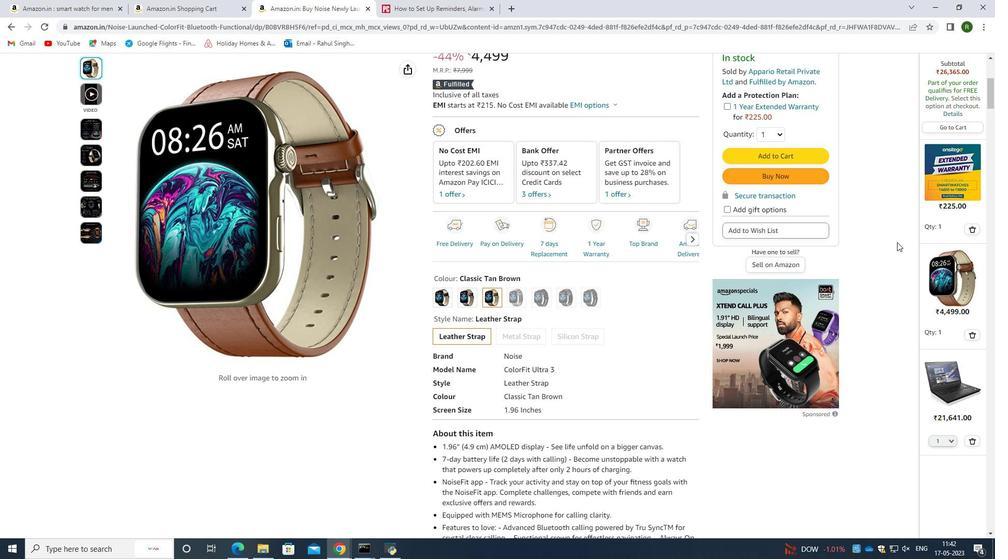 
Action: Mouse scrolled (897, 243) with delta (0, 0)
Screenshot: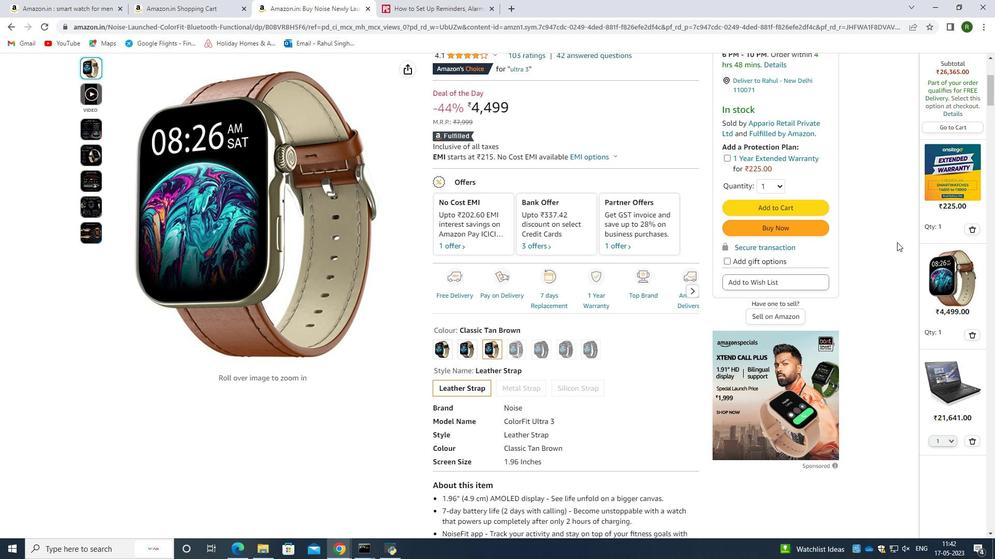 
Action: Mouse scrolled (897, 243) with delta (0, 0)
Screenshot: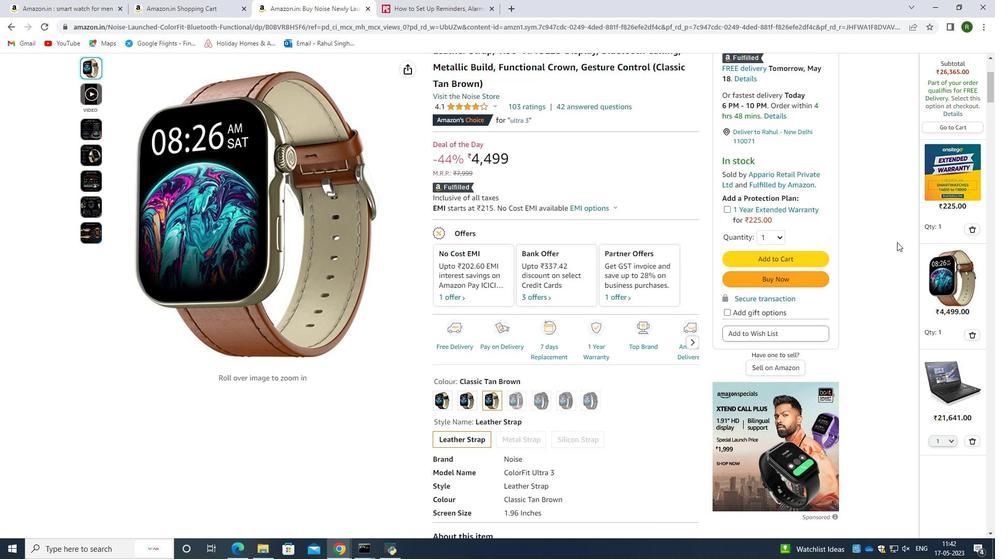 
Action: Mouse moved to (895, 241)
Screenshot: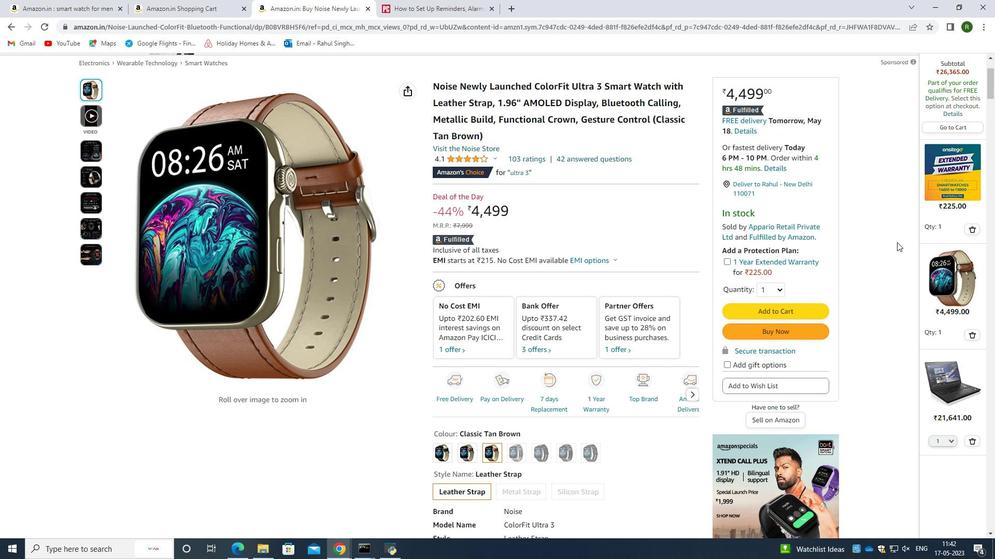 
Action: Mouse scrolled (895, 242) with delta (0, 0)
Screenshot: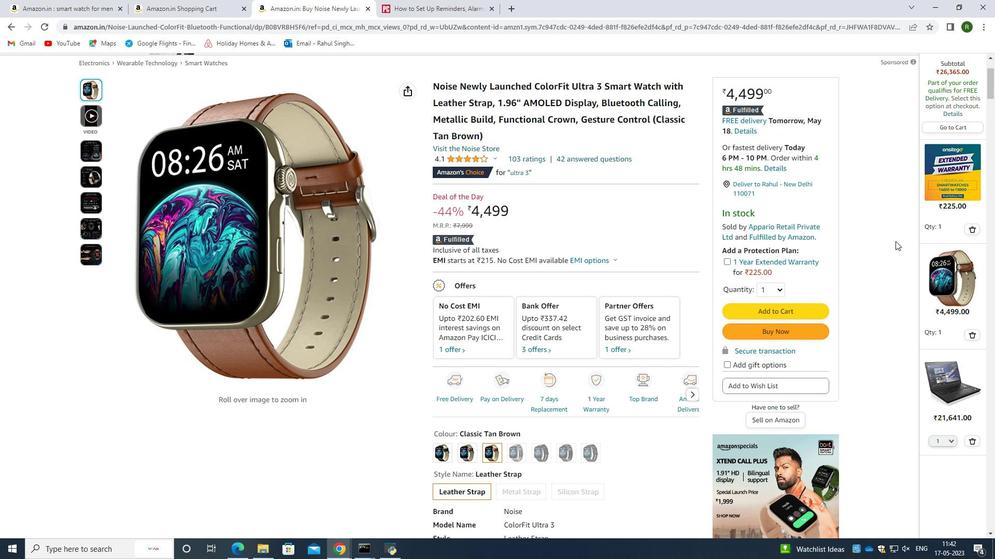 
Action: Mouse scrolled (895, 242) with delta (0, 0)
